 Task: Slide 9 - Awesome Words.
Action: Mouse moved to (43, 107)
Screenshot: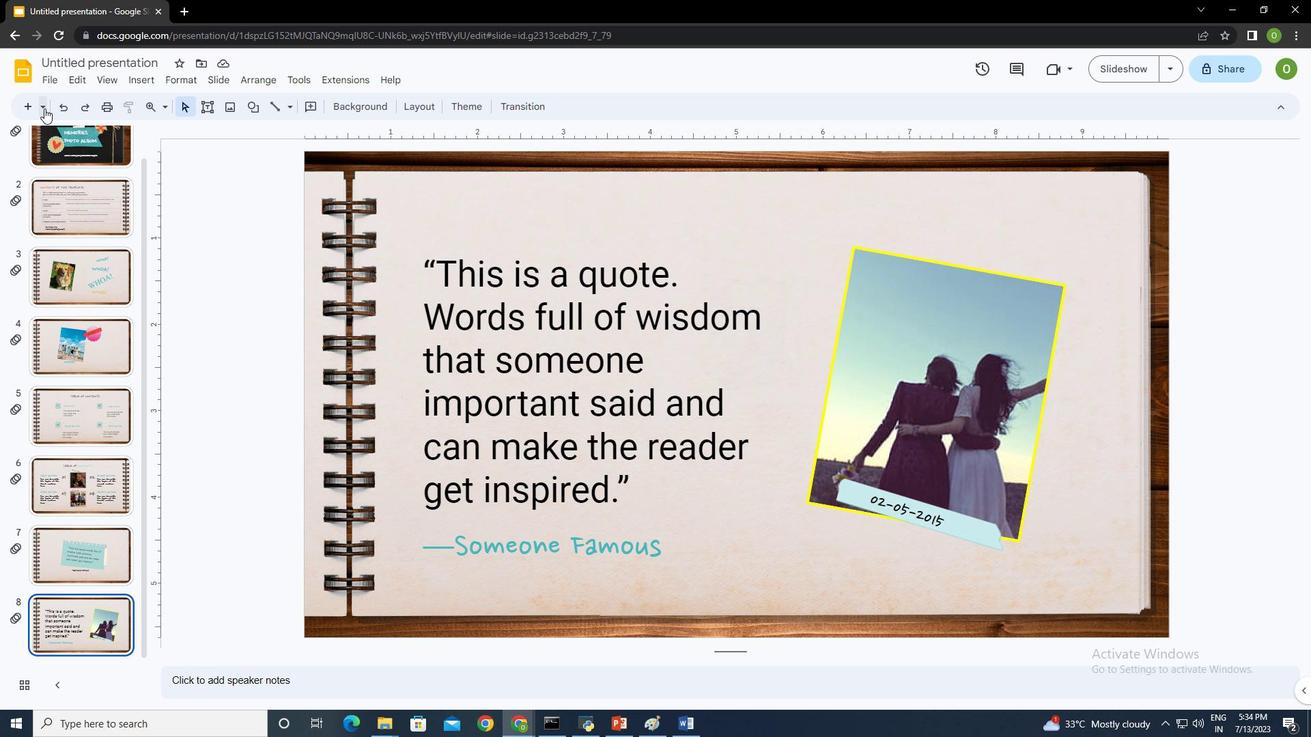 
Action: Mouse pressed left at (43, 107)
Screenshot: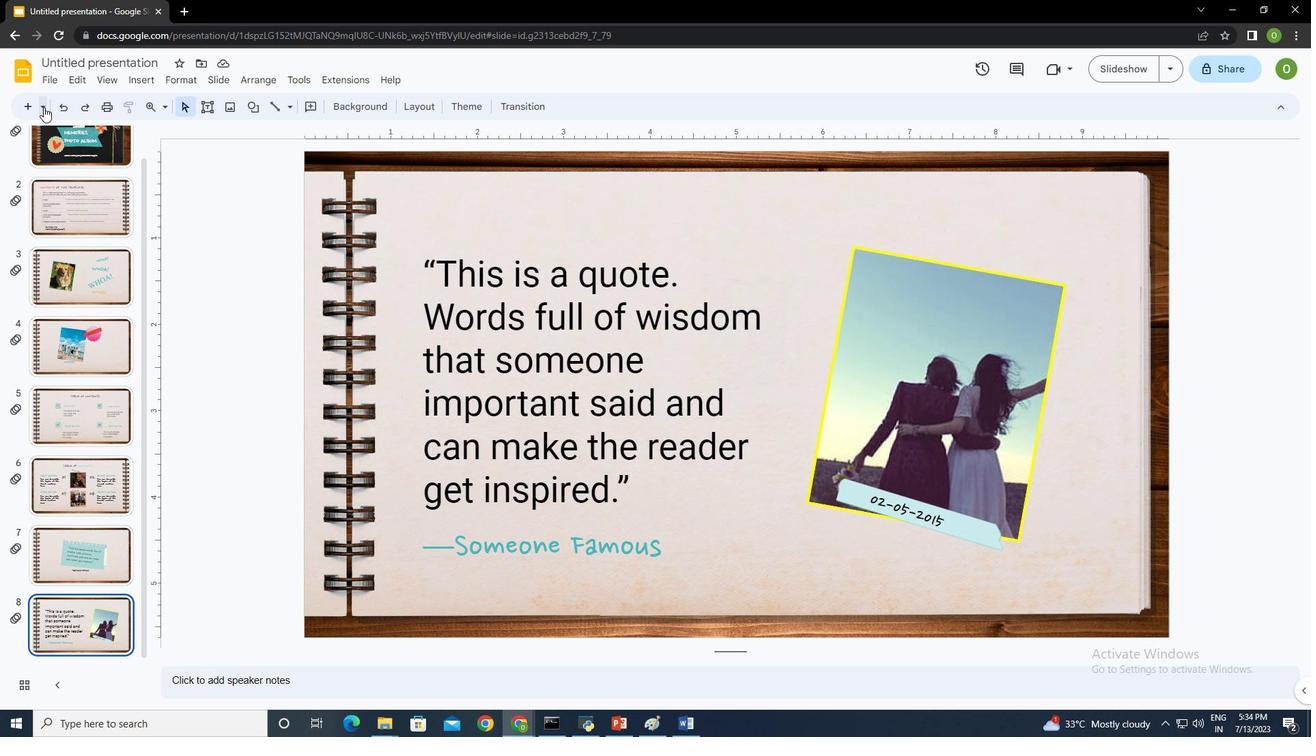 
Action: Mouse moved to (167, 338)
Screenshot: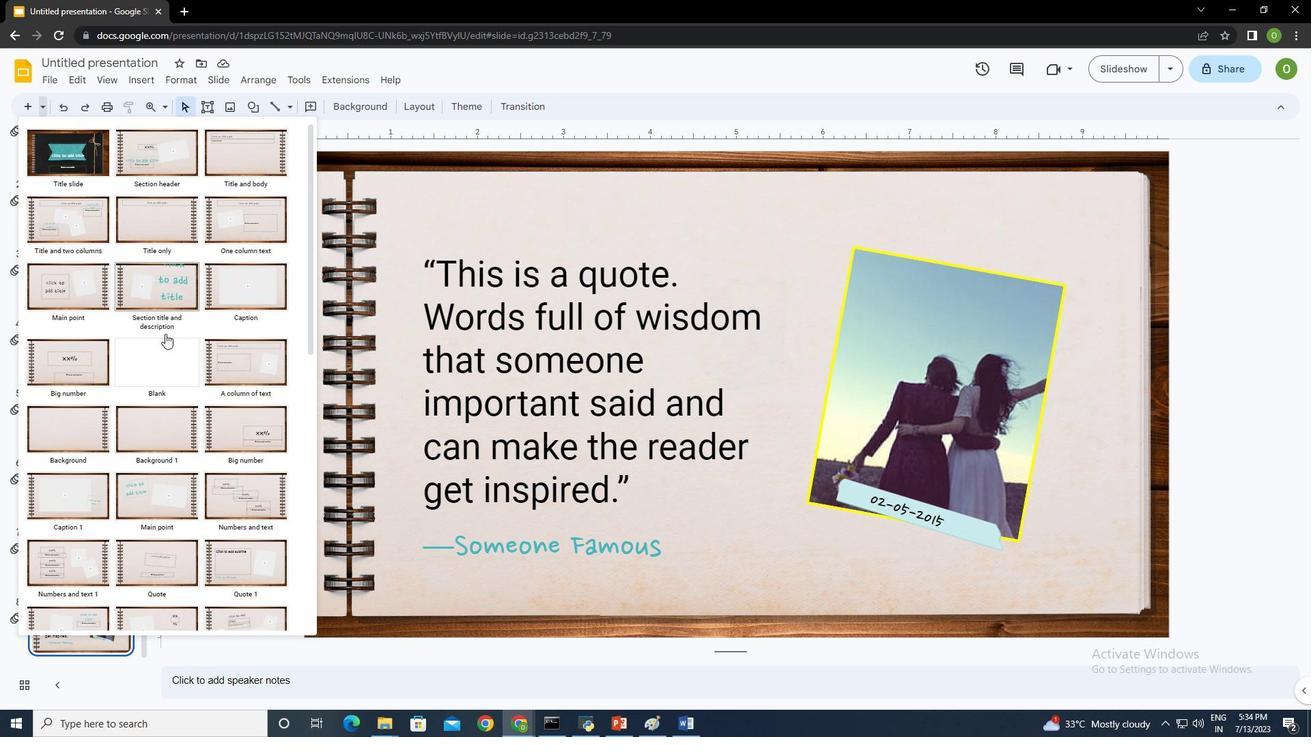 
Action: Mouse scrolled (167, 337) with delta (0, 0)
Screenshot: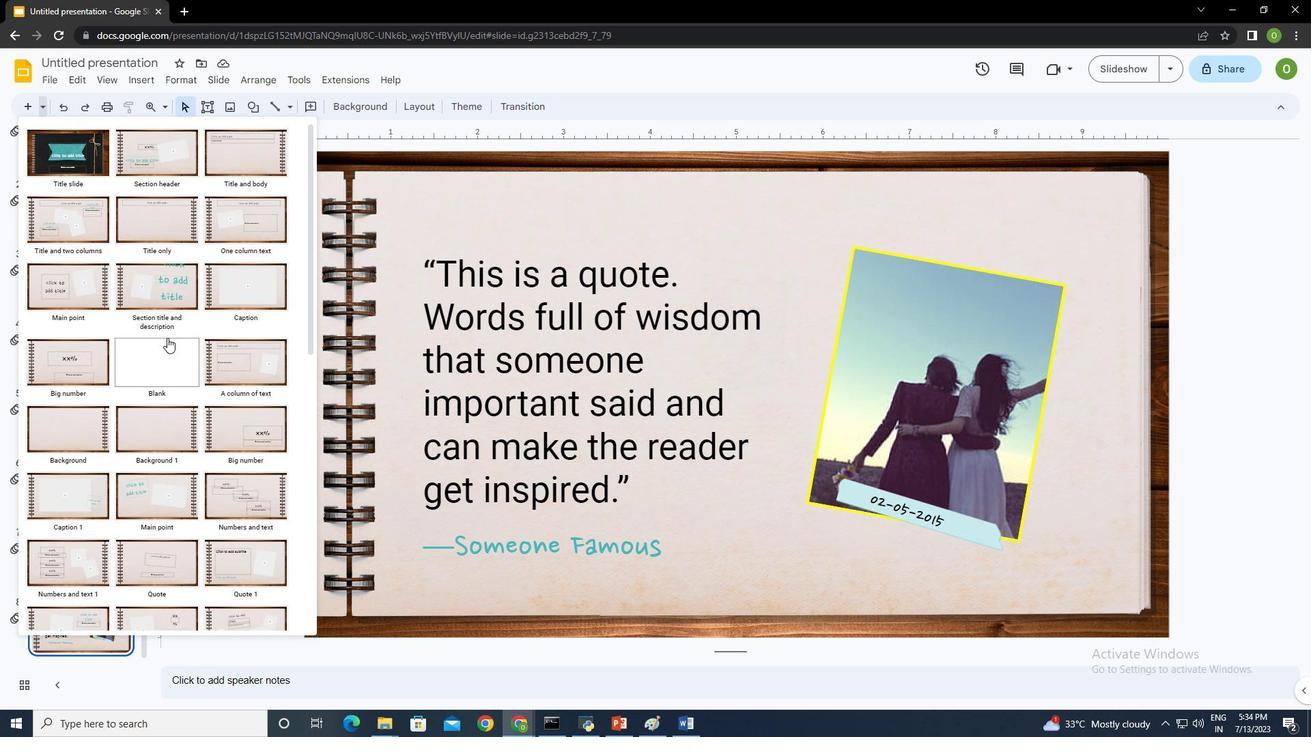 
Action: Mouse scrolled (167, 337) with delta (0, 0)
Screenshot: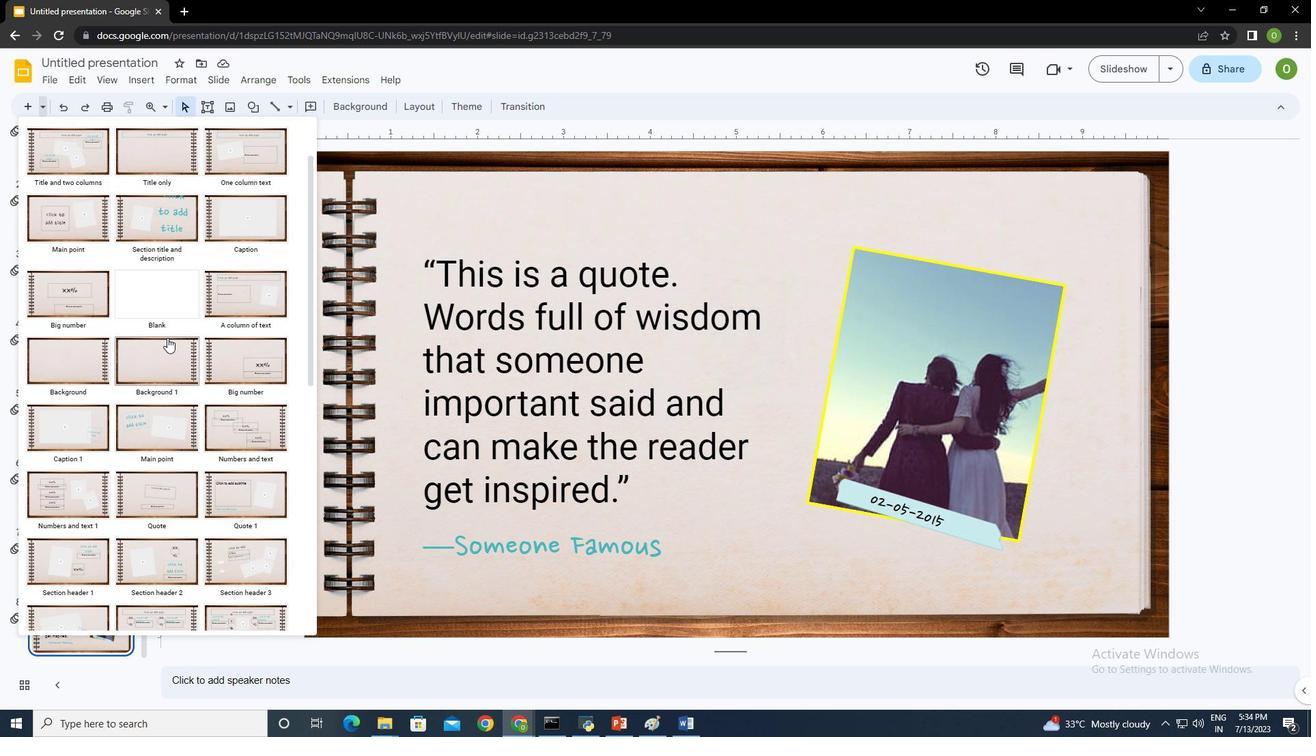 
Action: Mouse scrolled (167, 337) with delta (0, 0)
Screenshot: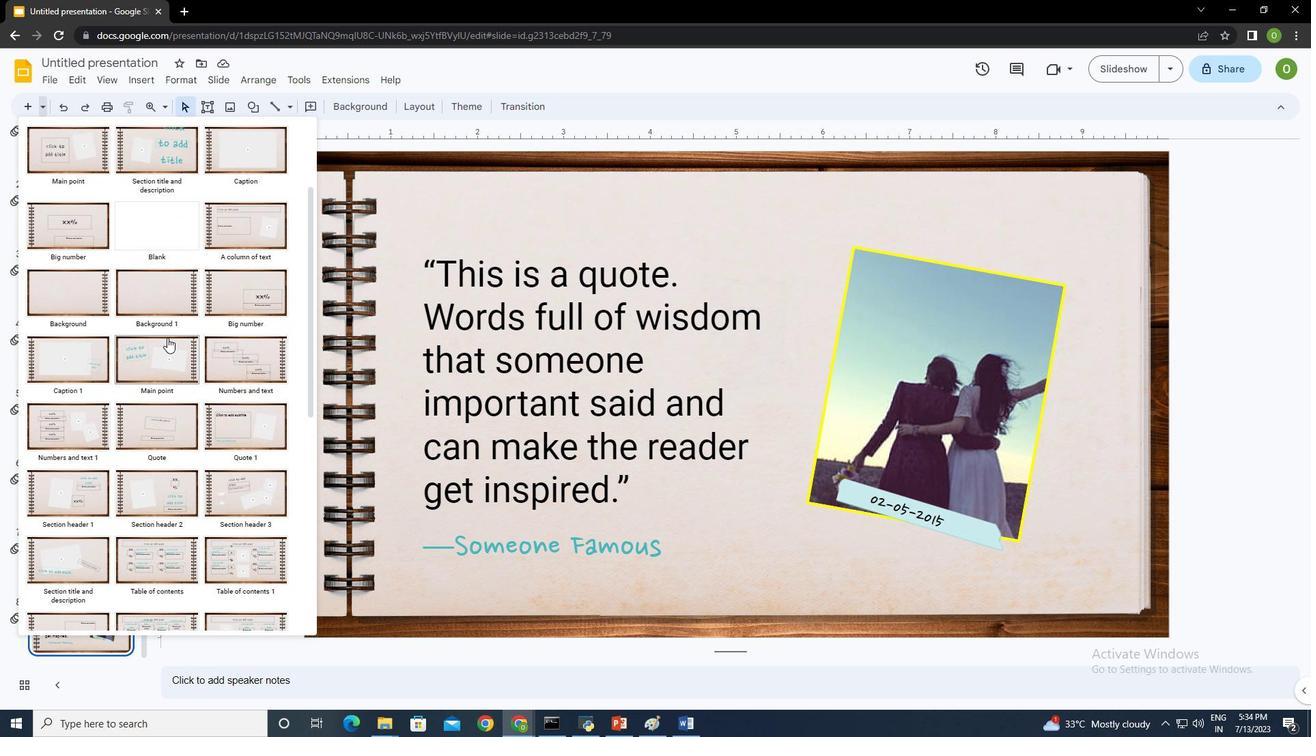 
Action: Mouse scrolled (167, 337) with delta (0, 0)
Screenshot: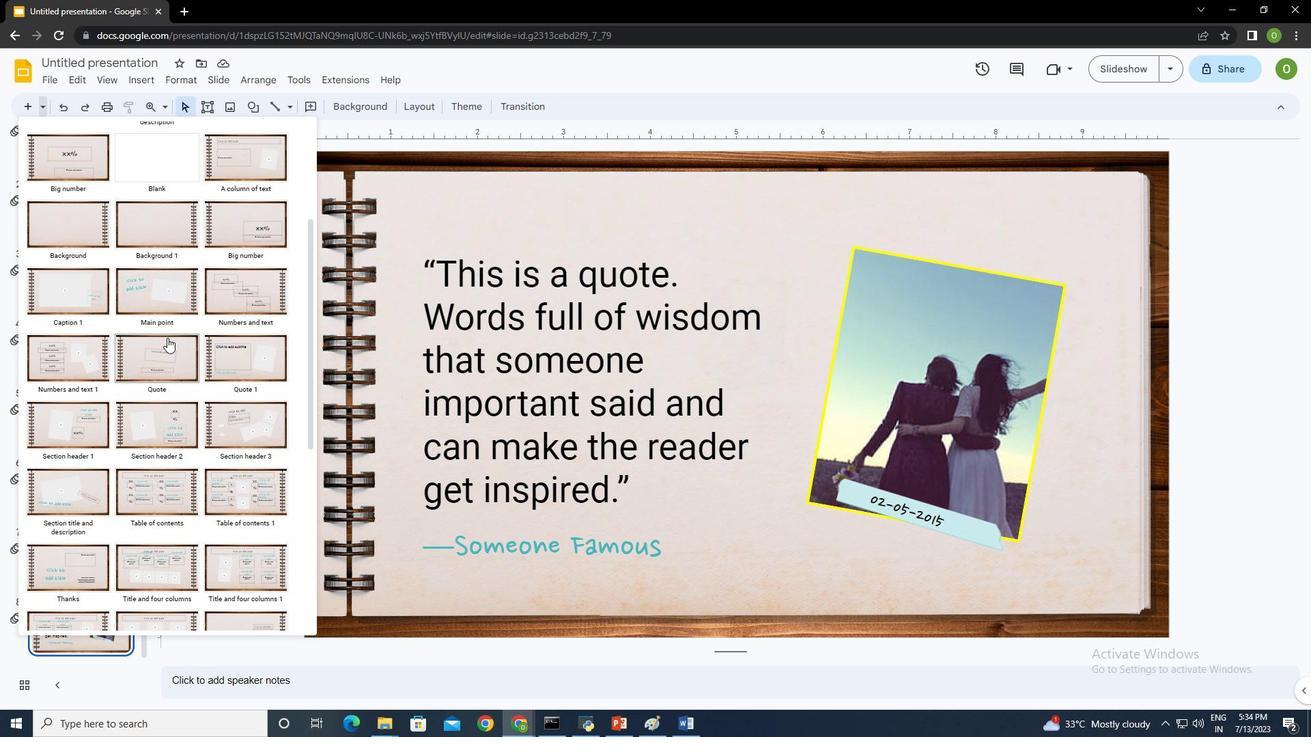 
Action: Mouse scrolled (167, 337) with delta (0, 0)
Screenshot: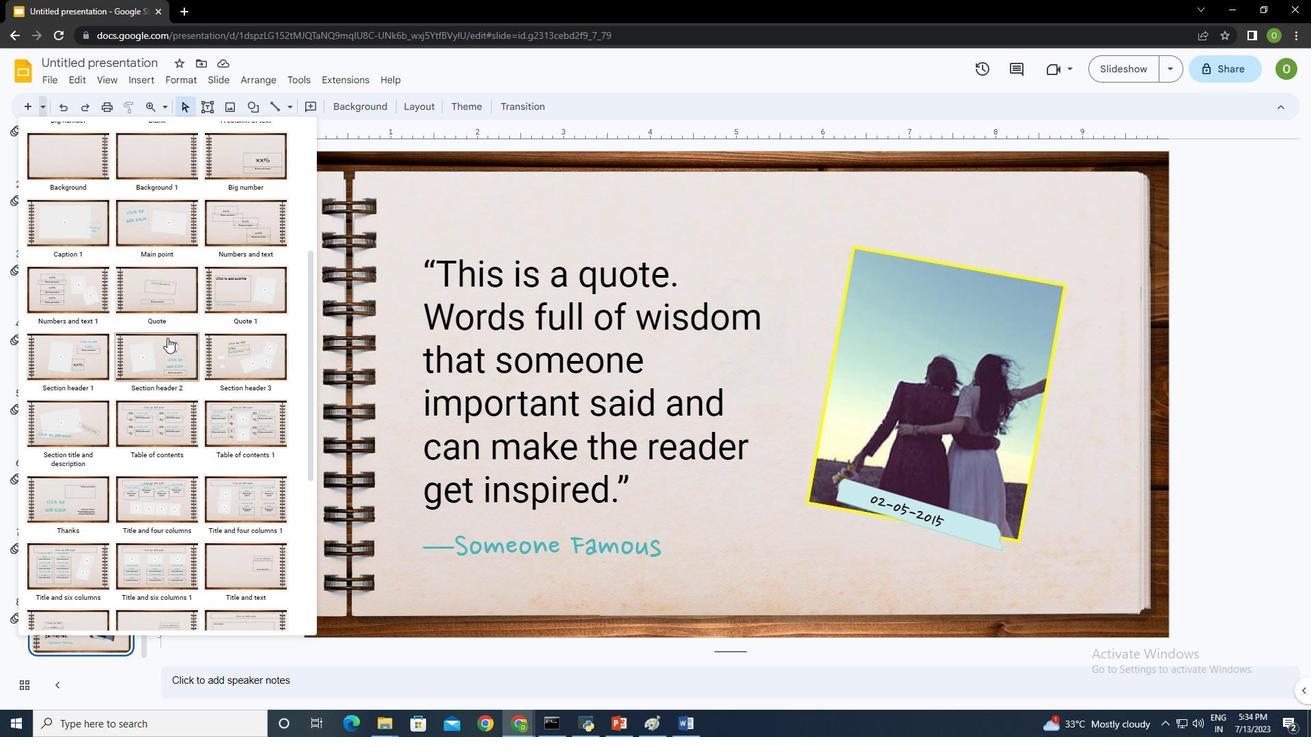 
Action: Mouse scrolled (167, 337) with delta (0, 0)
Screenshot: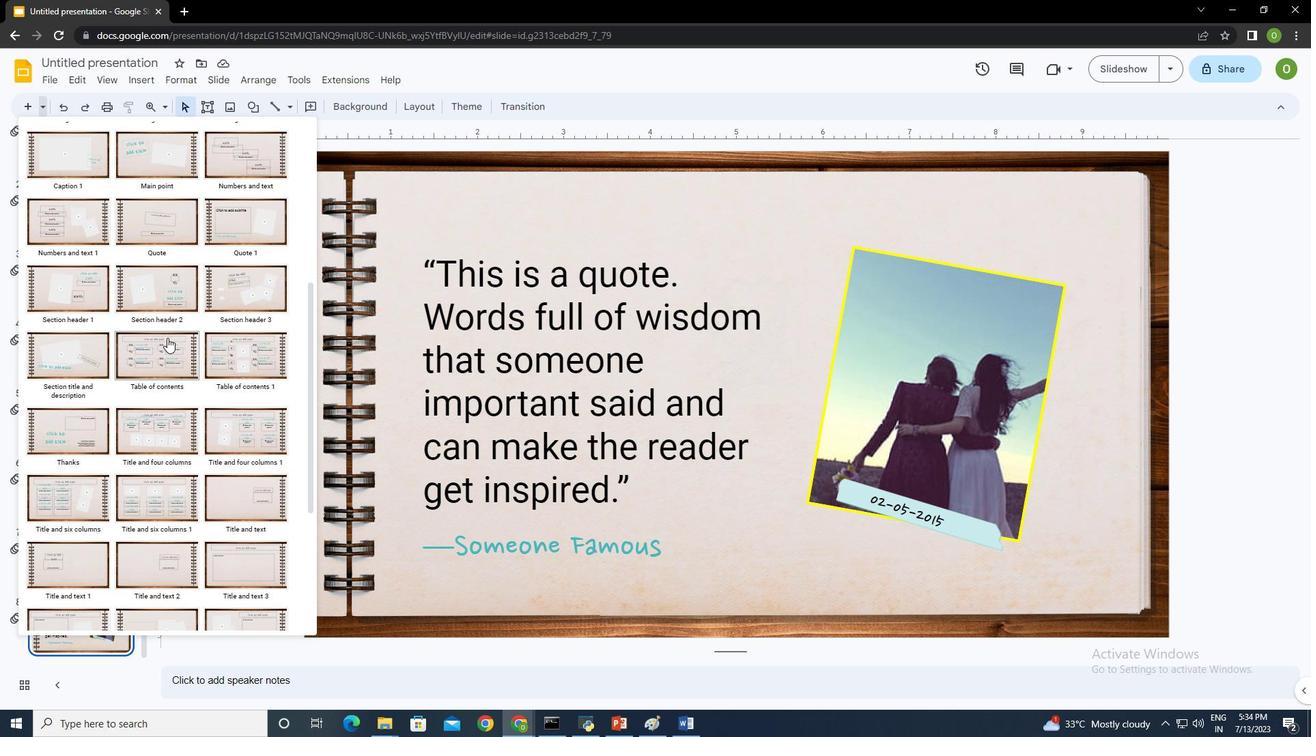 
Action: Mouse scrolled (167, 337) with delta (0, 0)
Screenshot: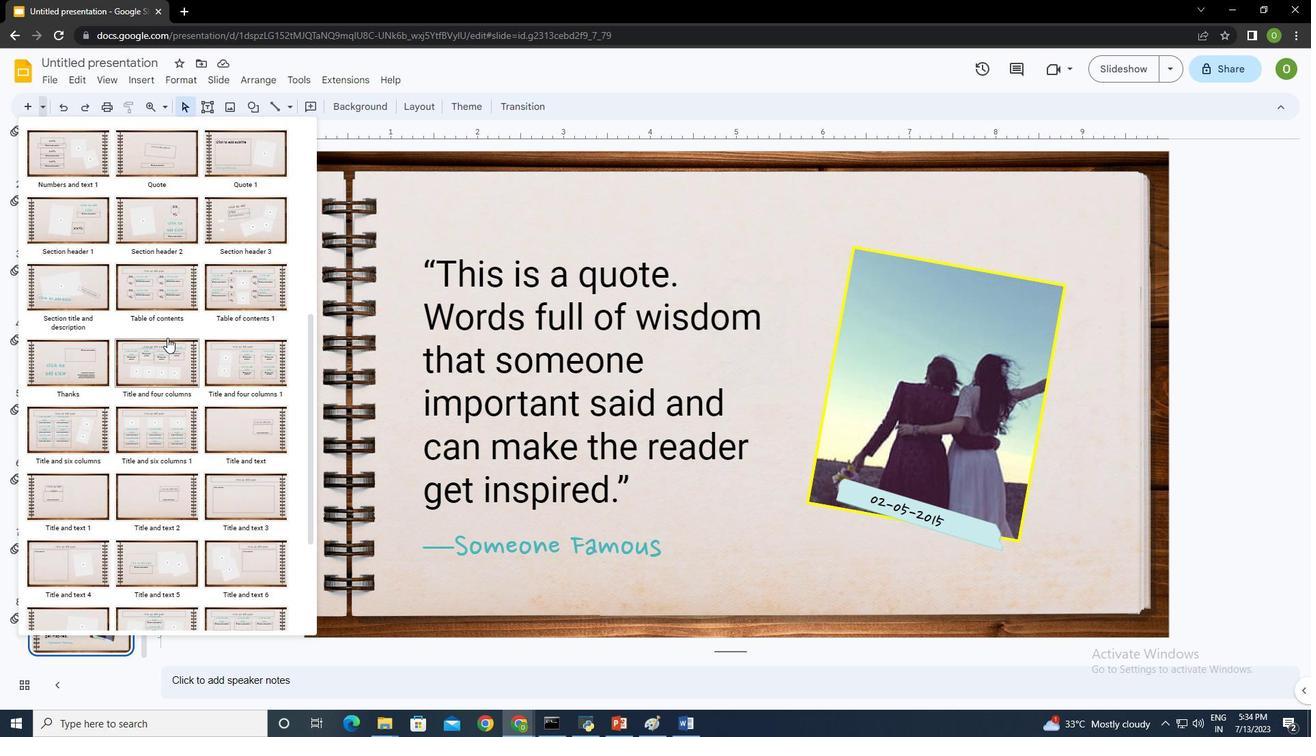 
Action: Mouse scrolled (167, 337) with delta (0, 0)
Screenshot: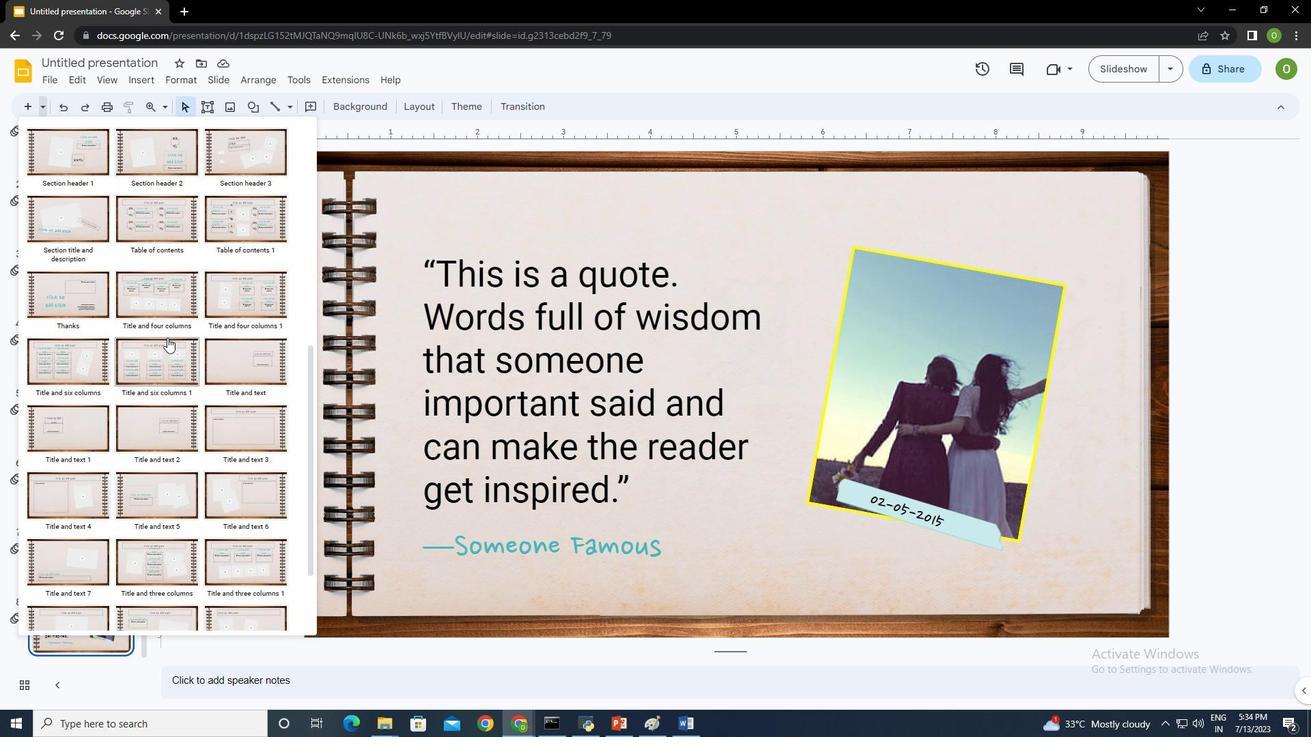 
Action: Mouse scrolled (167, 337) with delta (0, 0)
Screenshot: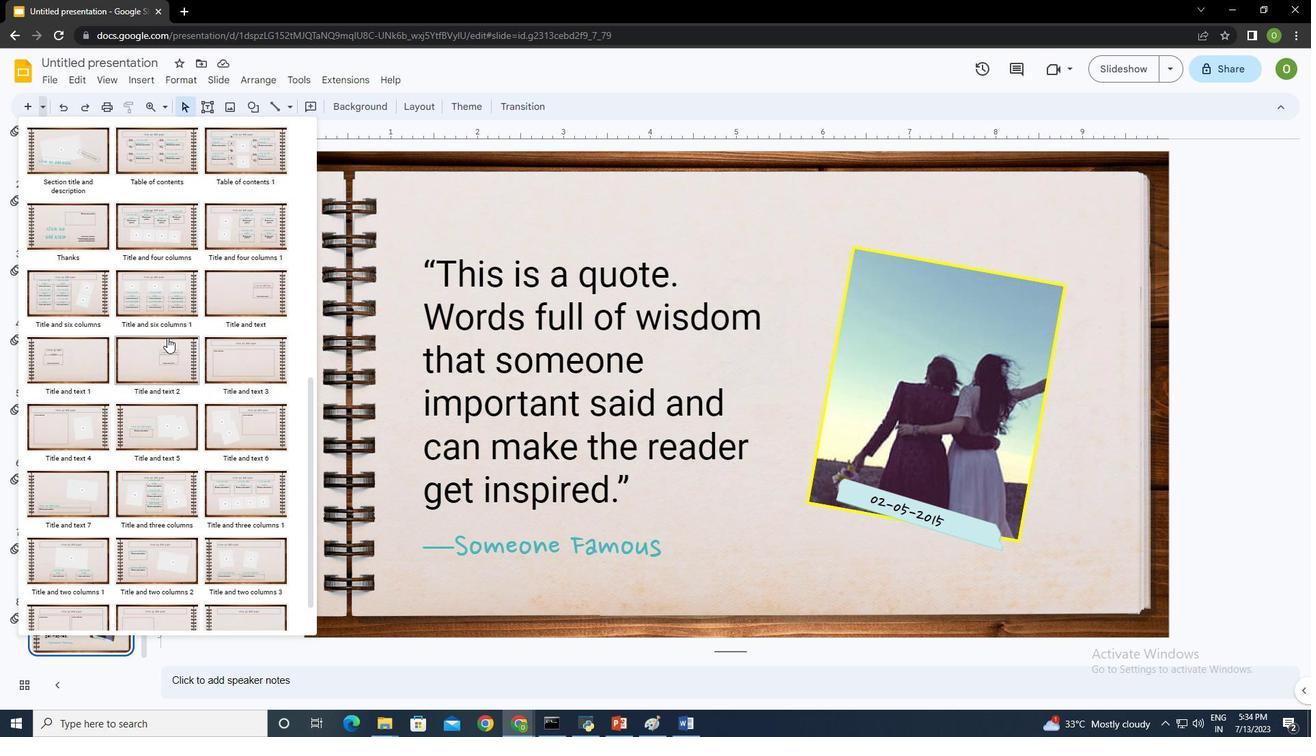 
Action: Mouse scrolled (167, 337) with delta (0, 0)
Screenshot: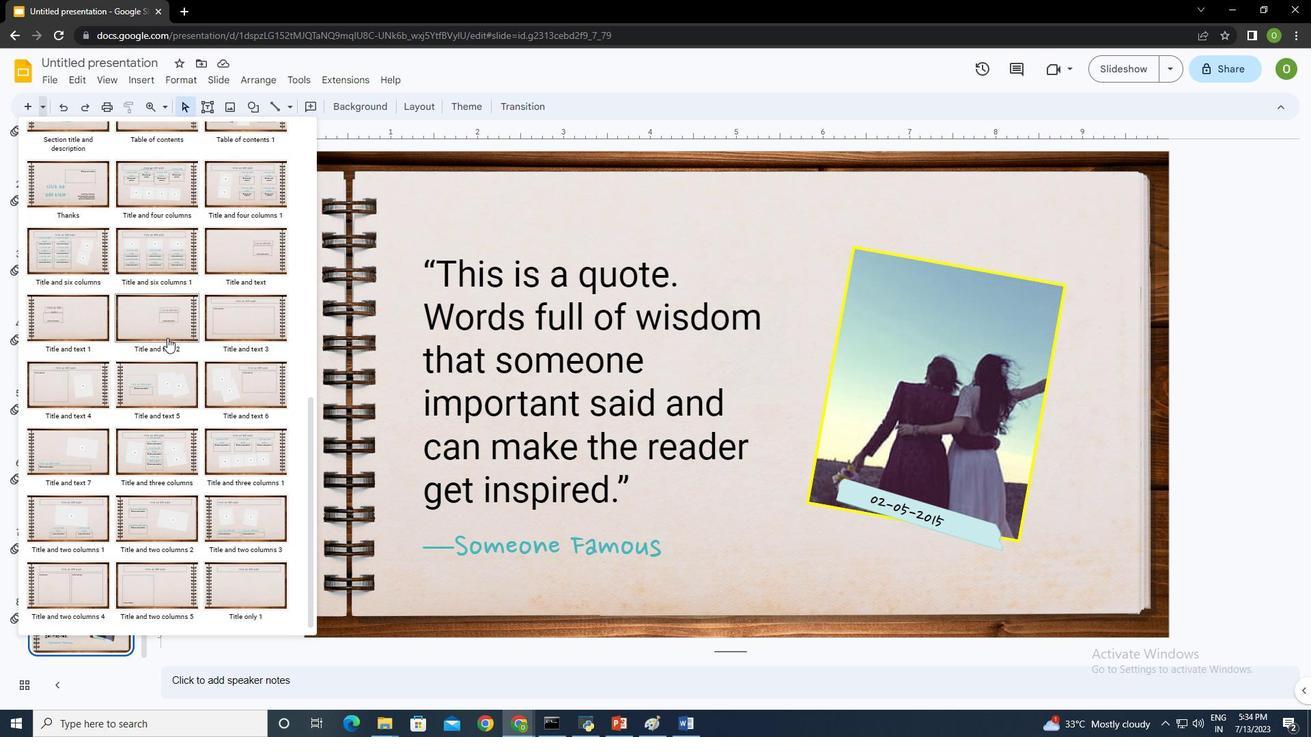 
Action: Mouse scrolled (167, 337) with delta (0, 0)
Screenshot: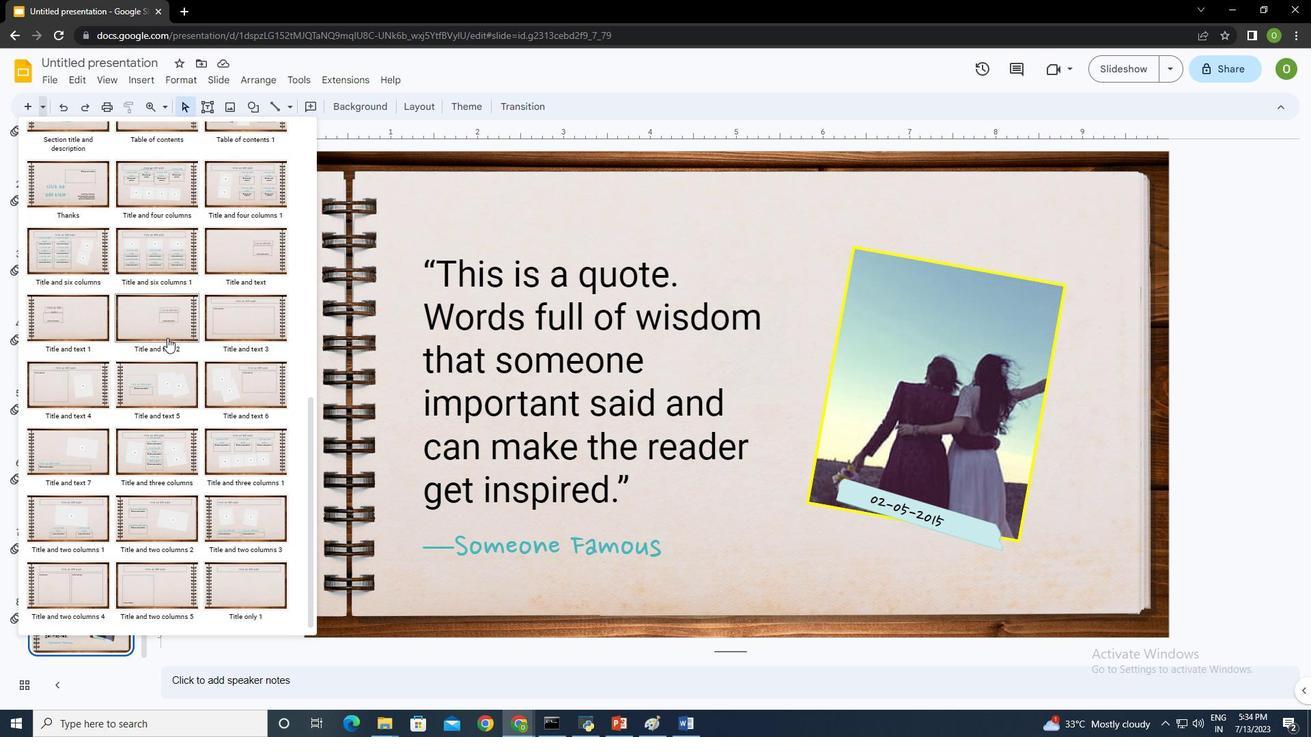 
Action: Mouse moved to (65, 379)
Screenshot: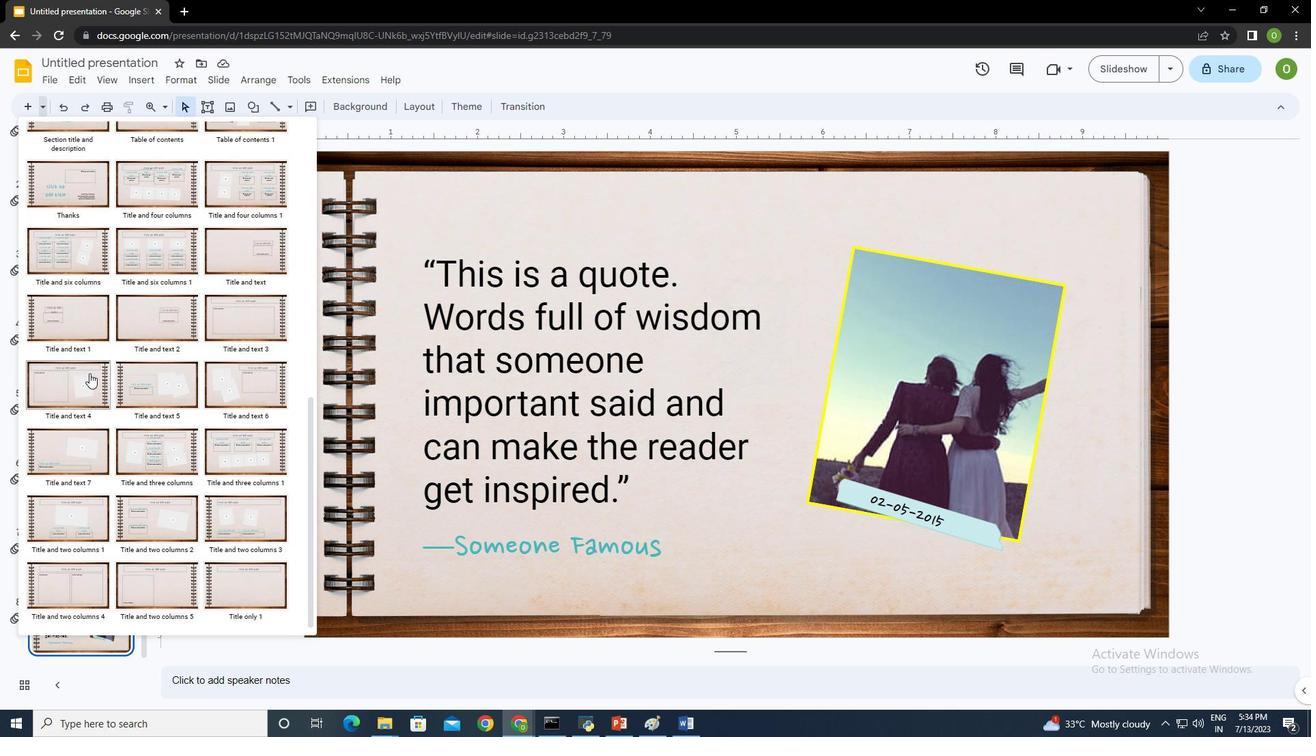 
Action: Mouse pressed left at (65, 379)
Screenshot: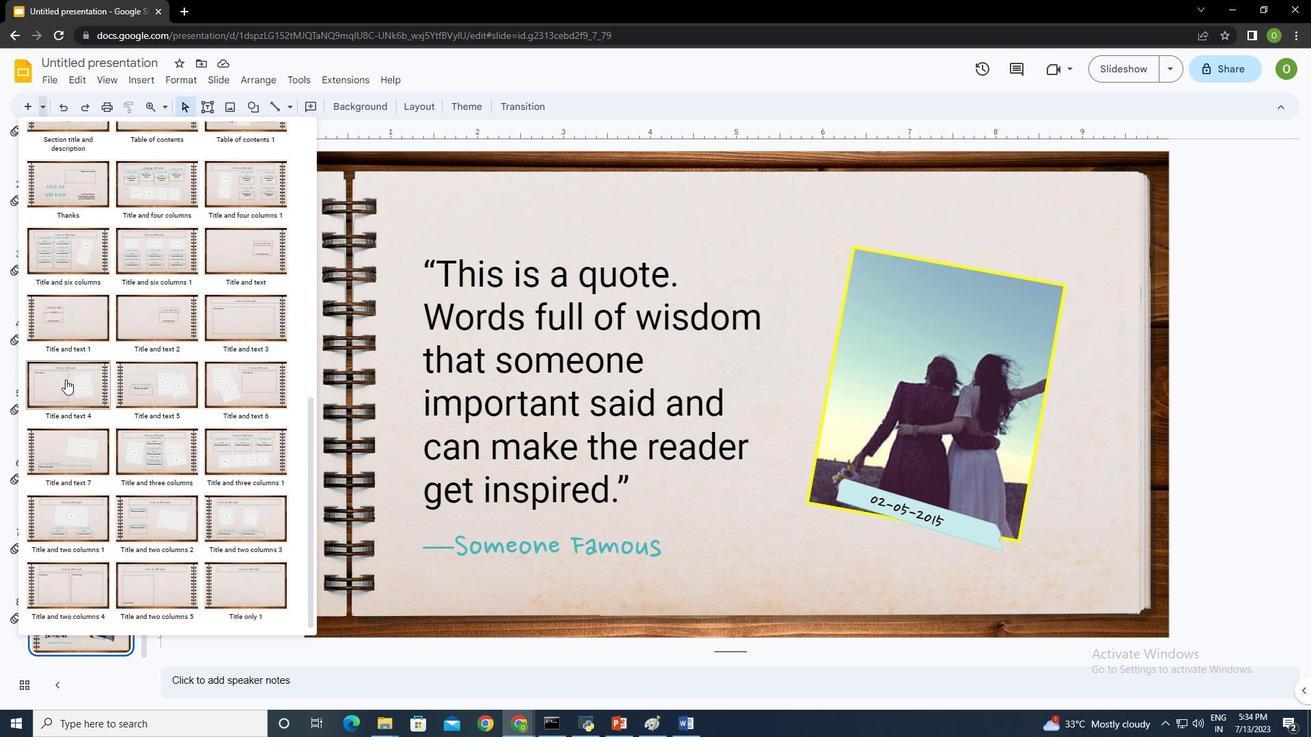 
Action: Mouse moved to (870, 374)
Screenshot: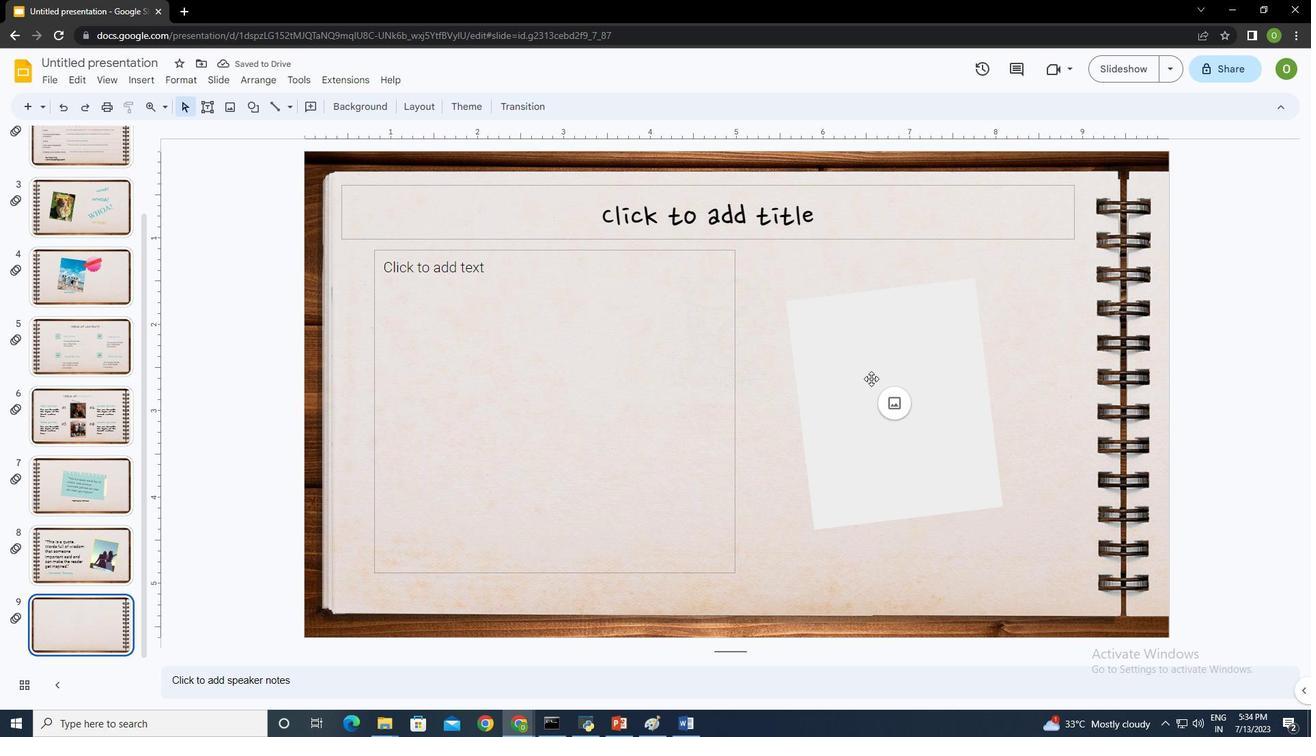 
Action: Mouse pressed left at (870, 374)
Screenshot: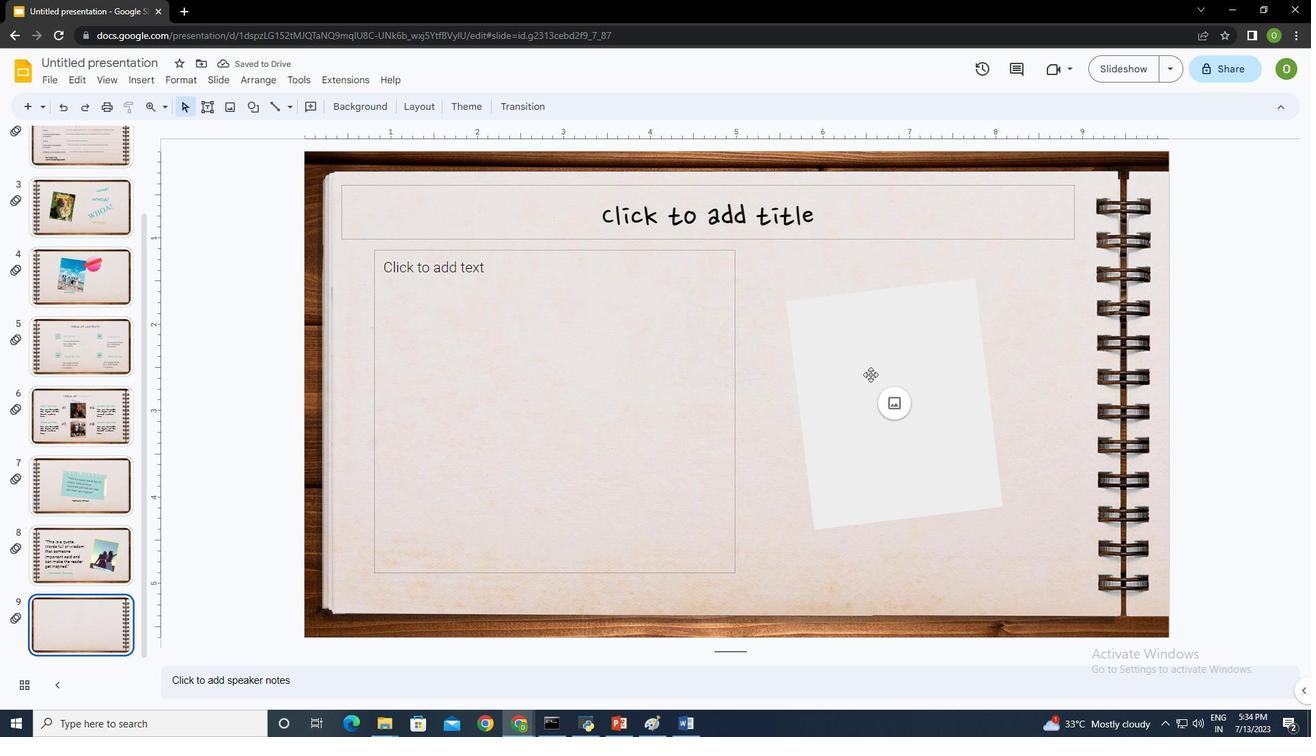 
Action: Mouse moved to (655, 370)
Screenshot: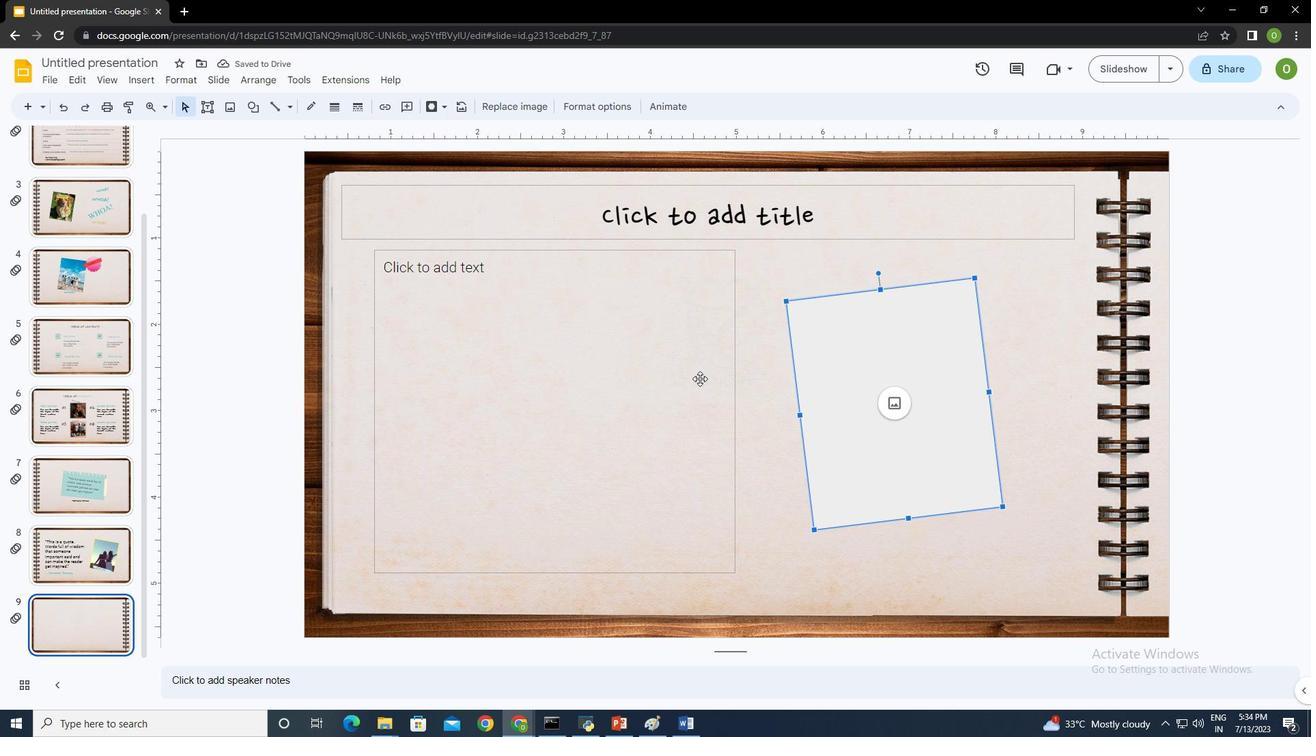 
Action: Mouse pressed left at (655, 370)
Screenshot: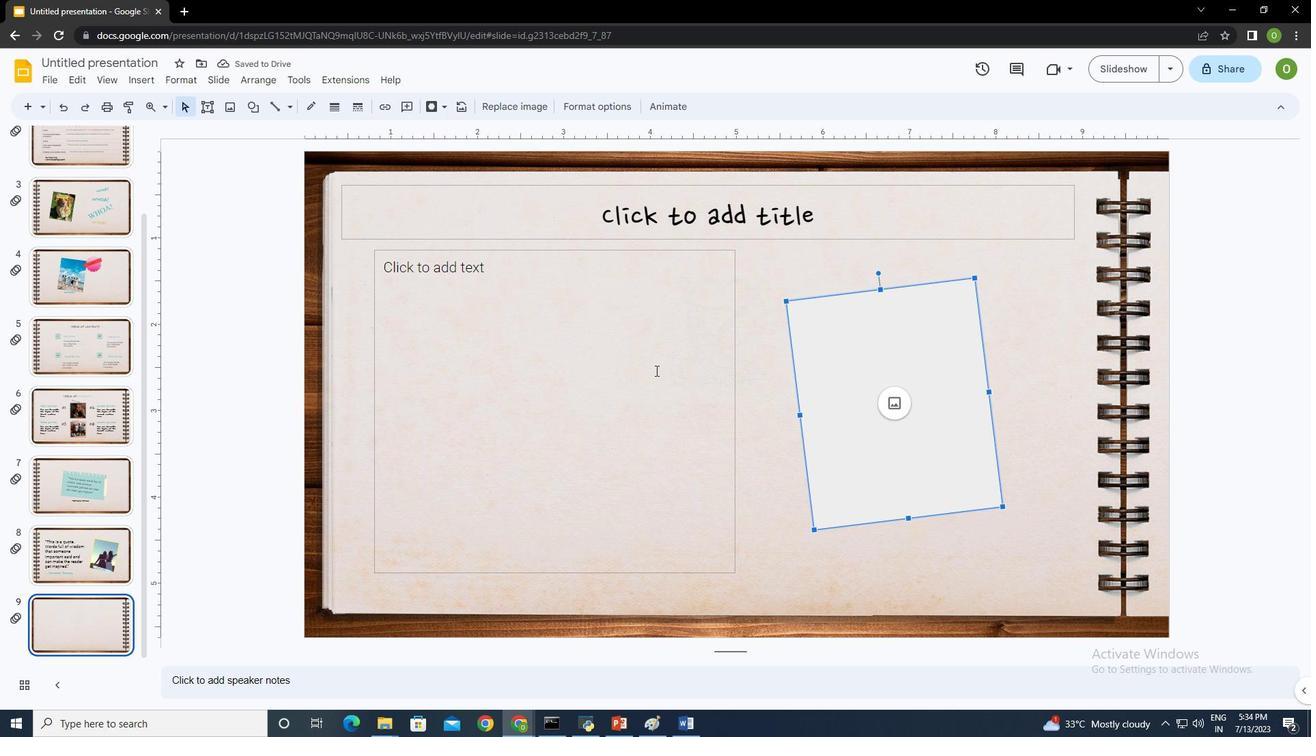 
Action: Mouse moved to (675, 217)
Screenshot: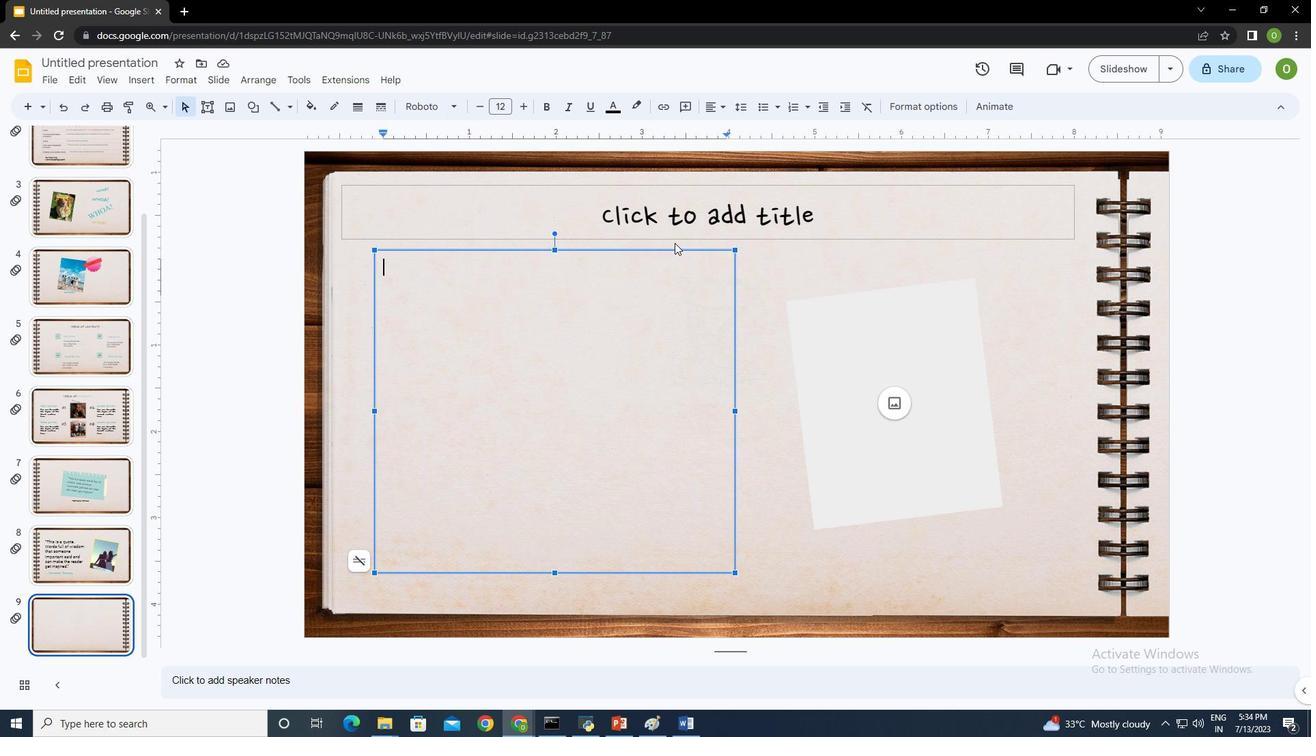 
Action: Mouse pressed left at (675, 217)
Screenshot: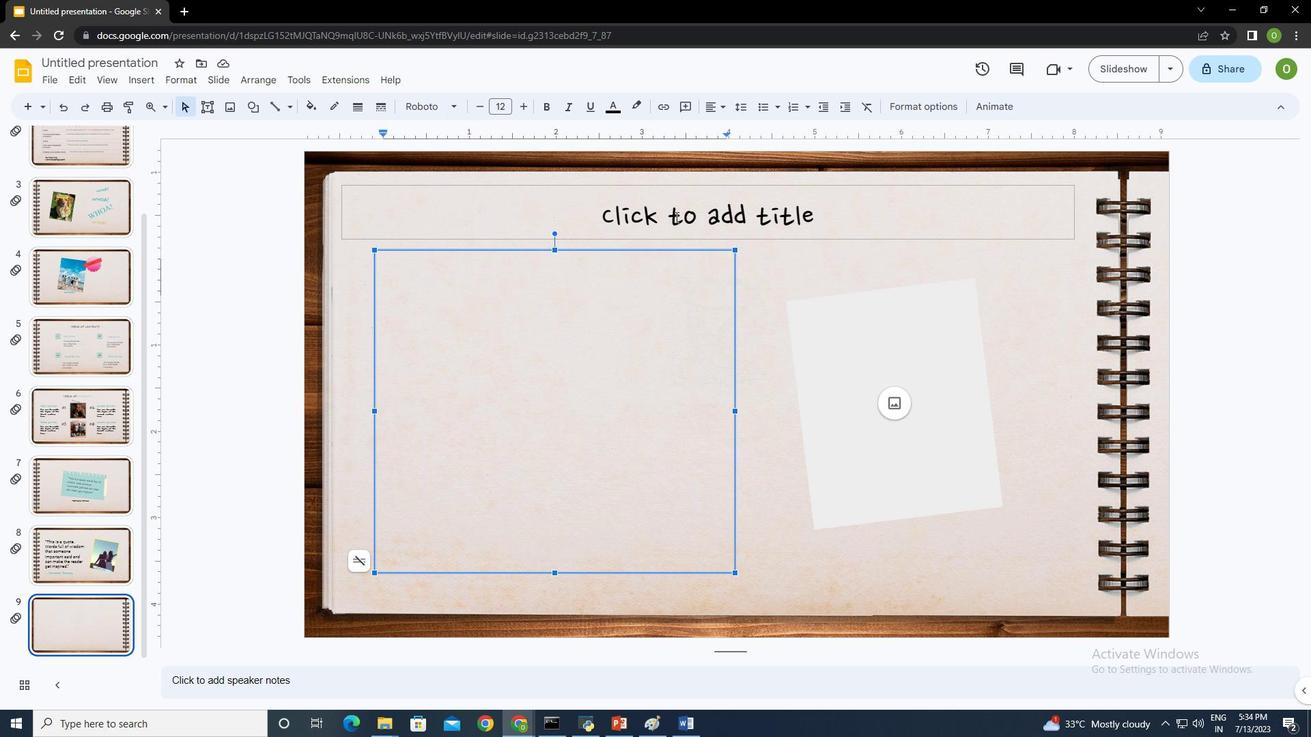 
Action: Mouse moved to (727, 241)
Screenshot: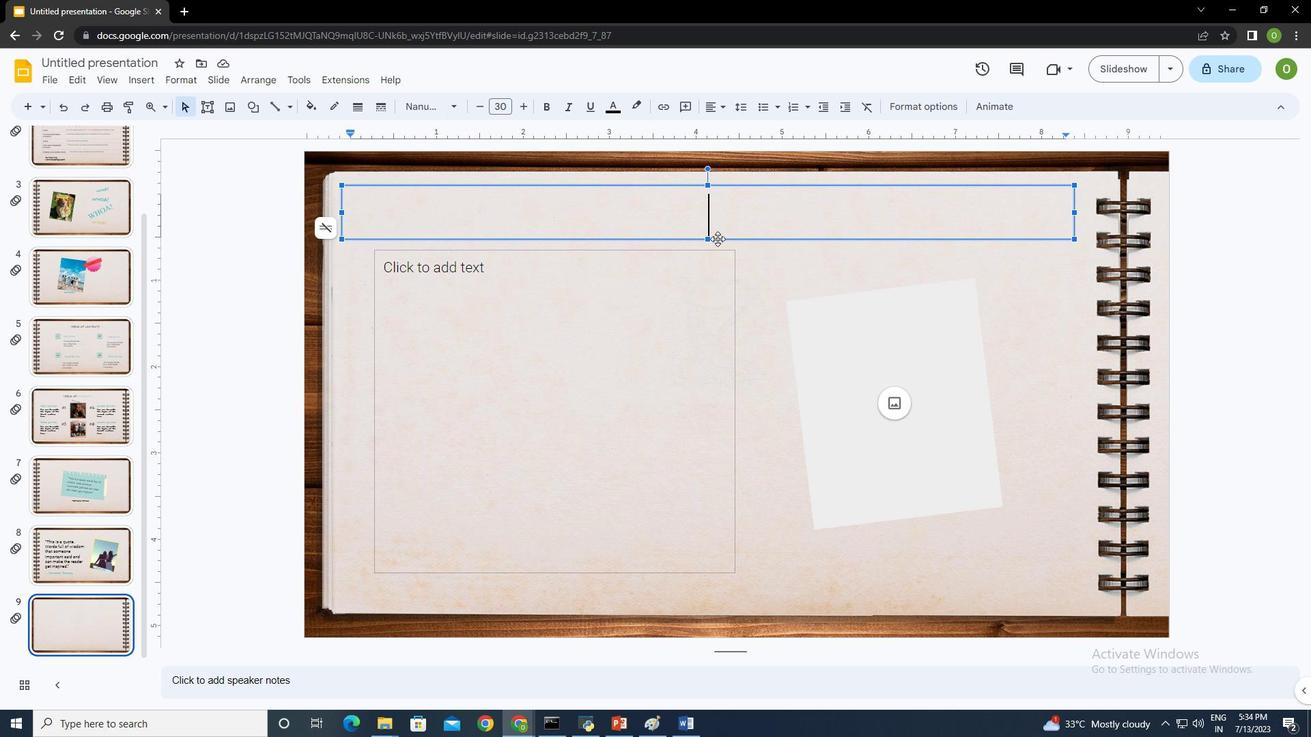 
Action: Mouse pressed left at (727, 241)
Screenshot: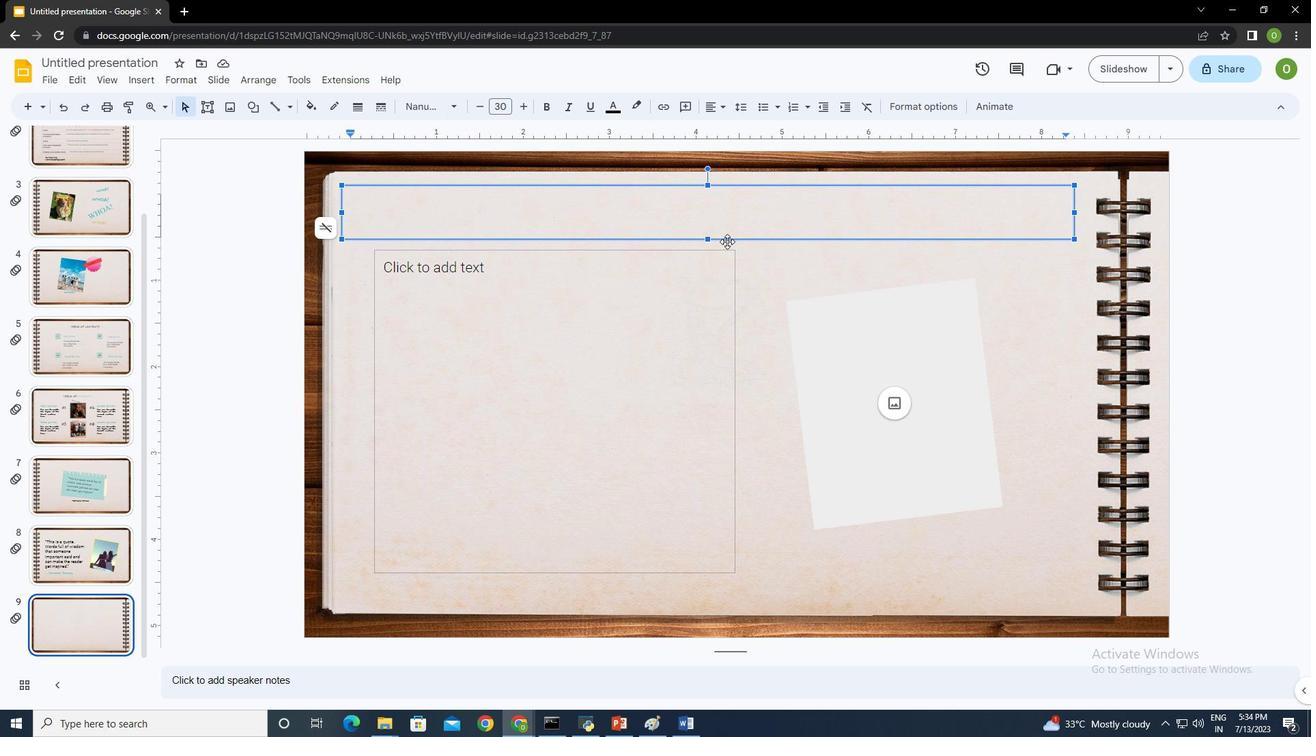 
Action: Key pressed <Key.delete>
Screenshot: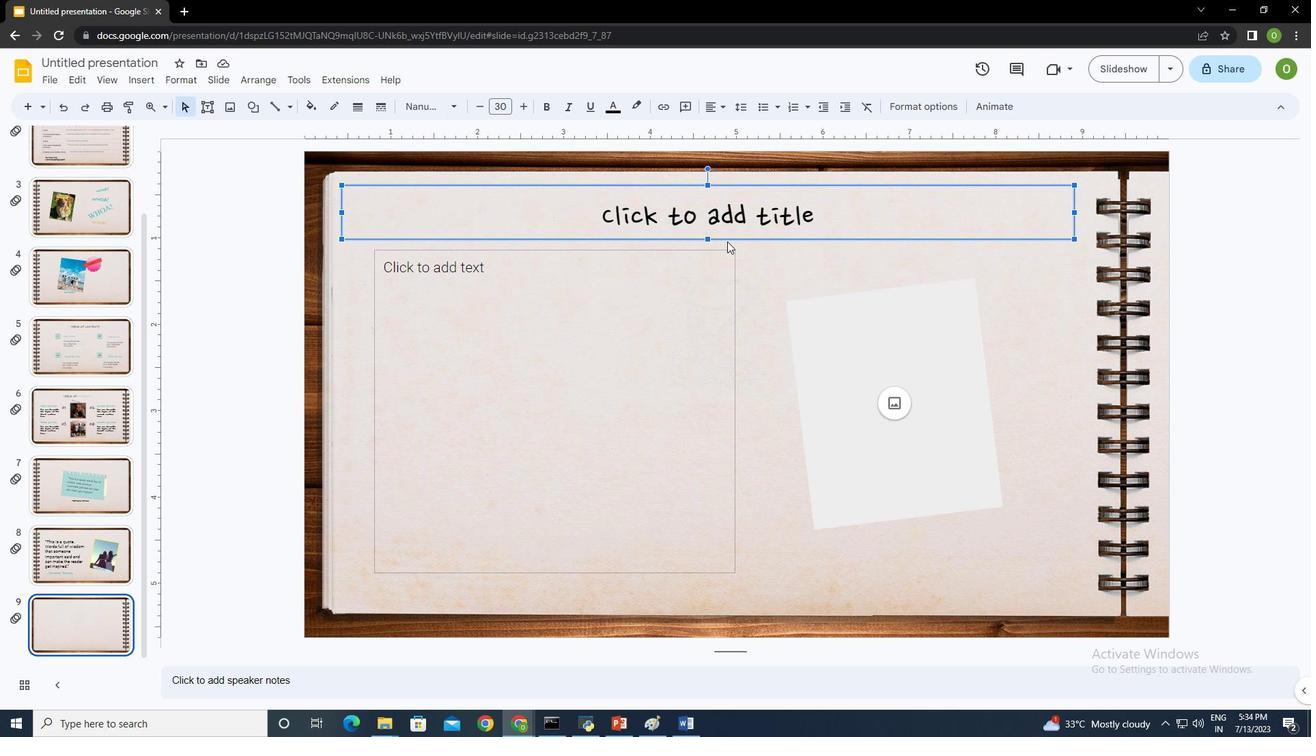 
Action: Mouse moved to (554, 322)
Screenshot: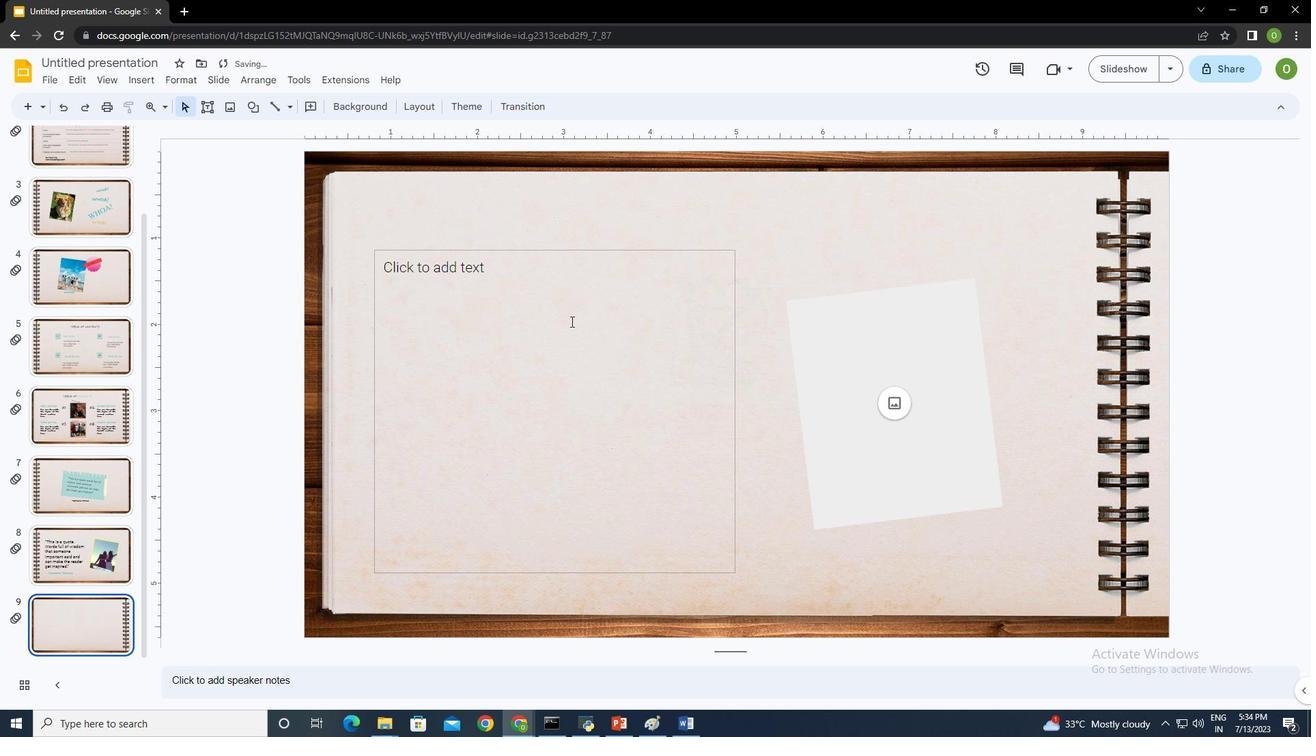 
Action: Mouse pressed left at (554, 322)
Screenshot: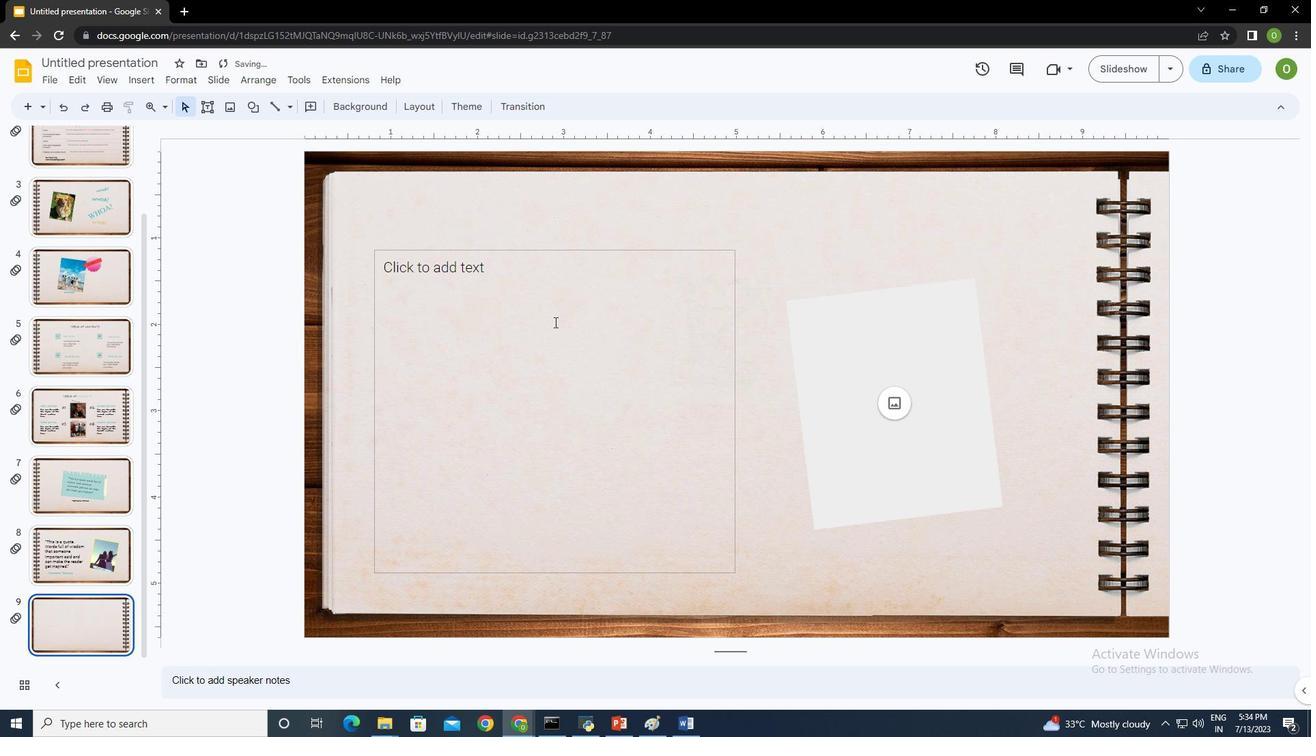 
Action: Mouse moved to (609, 247)
Screenshot: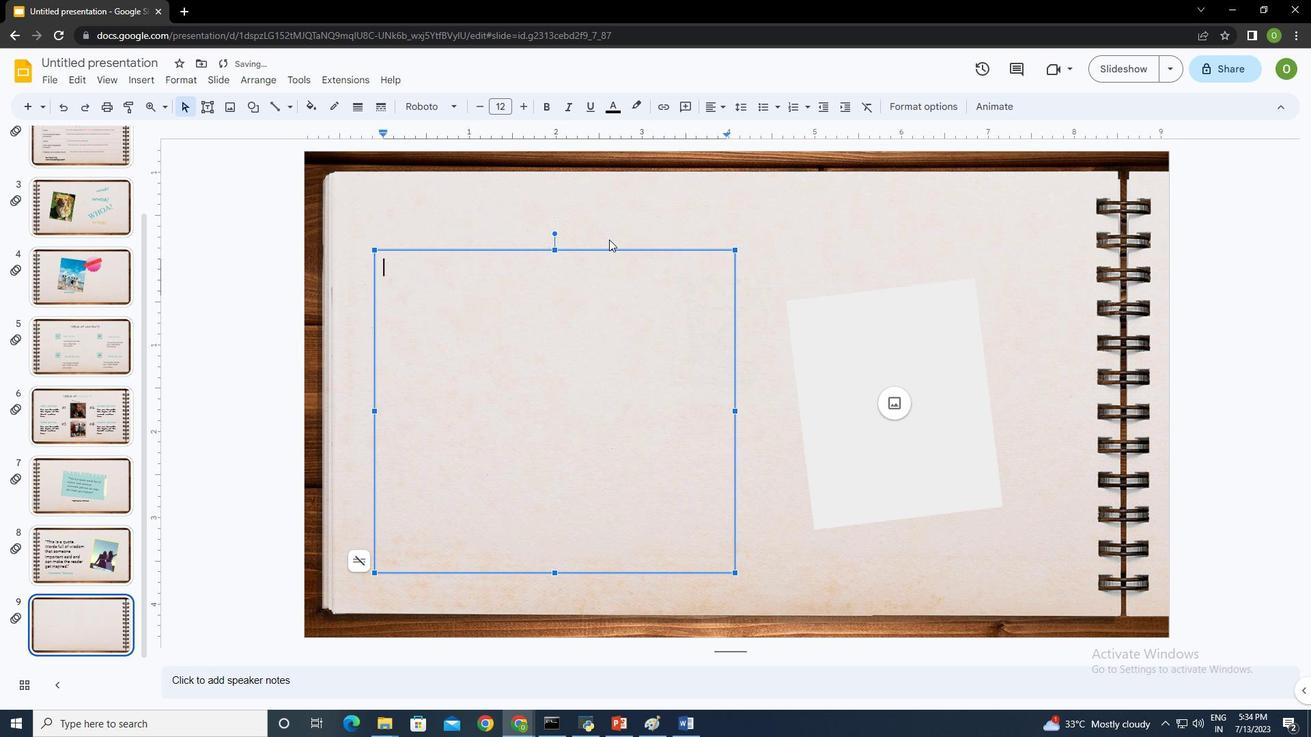 
Action: Mouse pressed left at (609, 247)
Screenshot: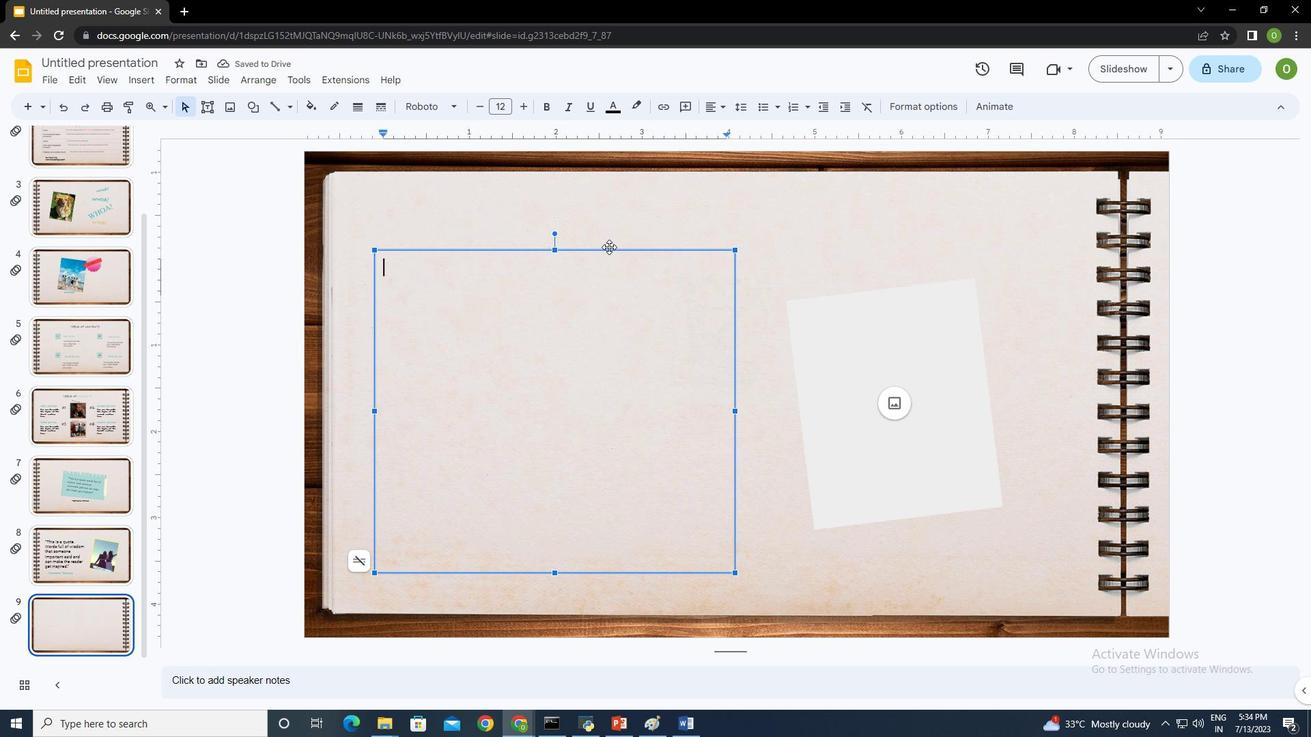 
Action: Key pressed <Key.delete>
Screenshot: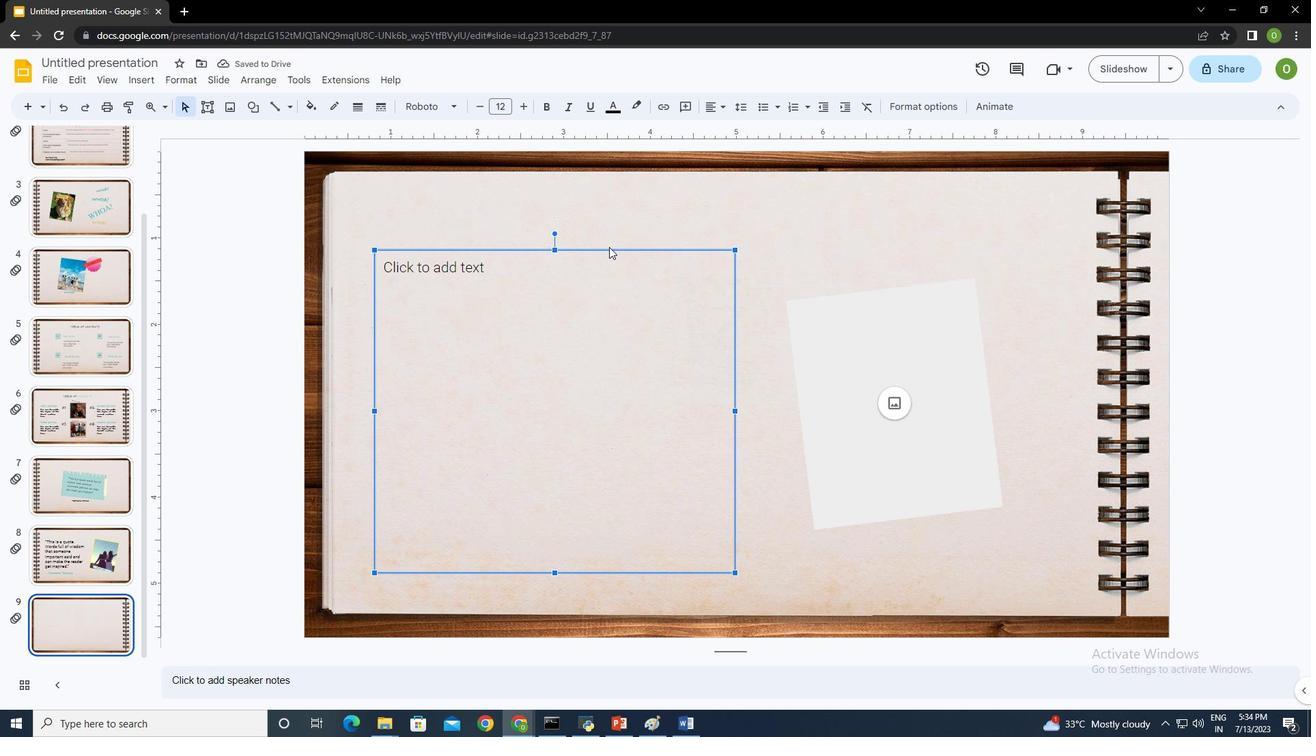 
Action: Mouse moved to (577, 353)
Screenshot: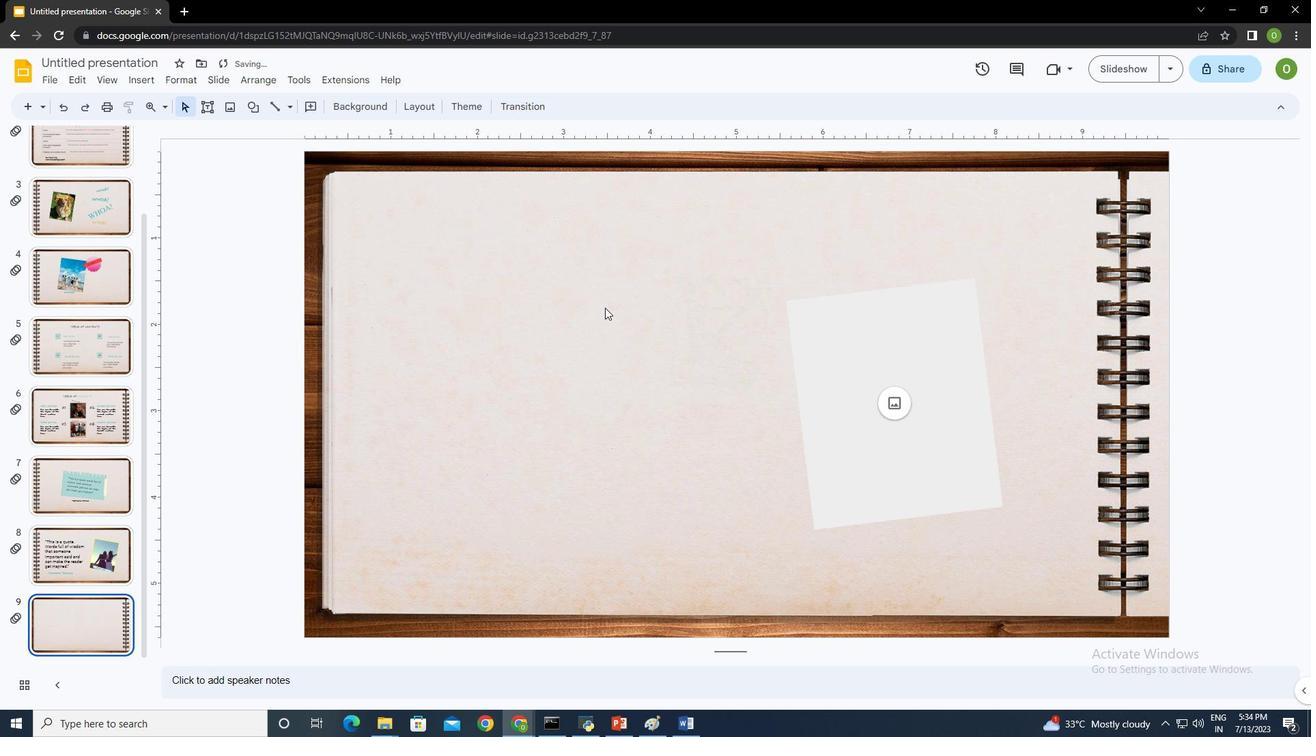 
Action: Mouse pressed left at (577, 353)
Screenshot: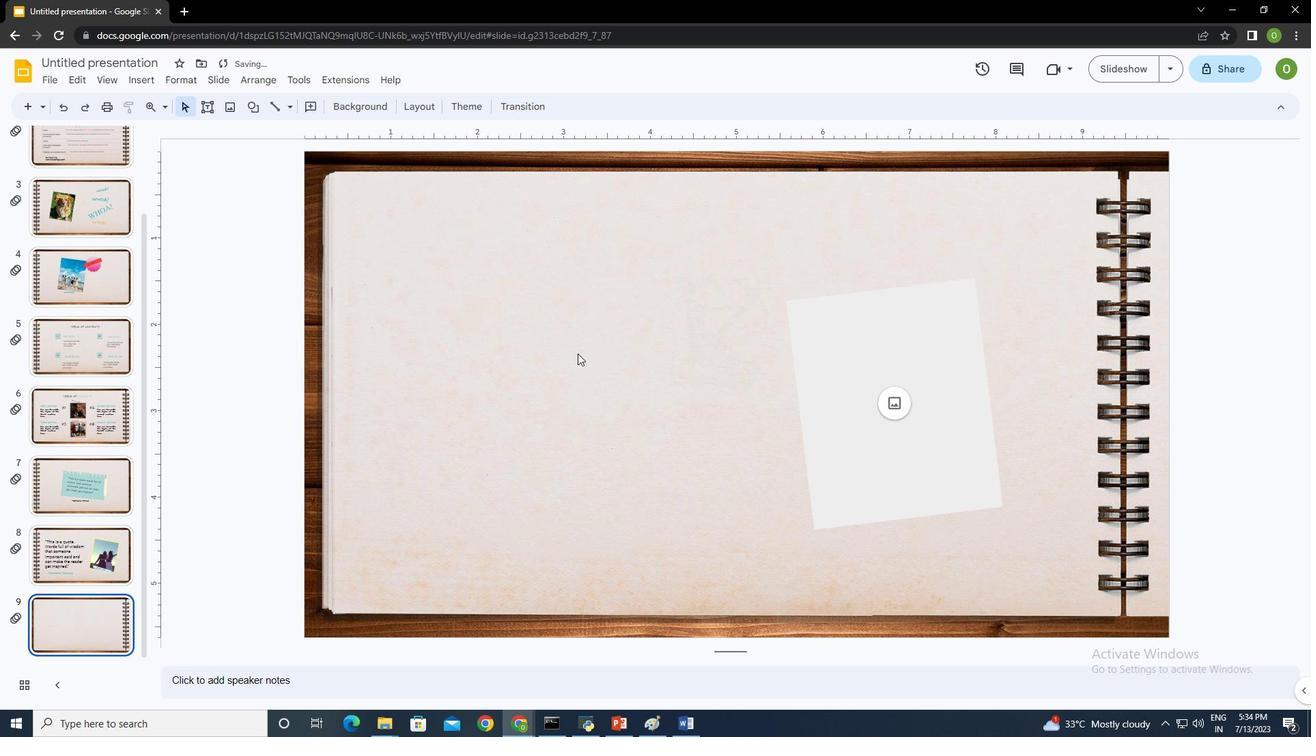 
Action: Mouse moved to (137, 80)
Screenshot: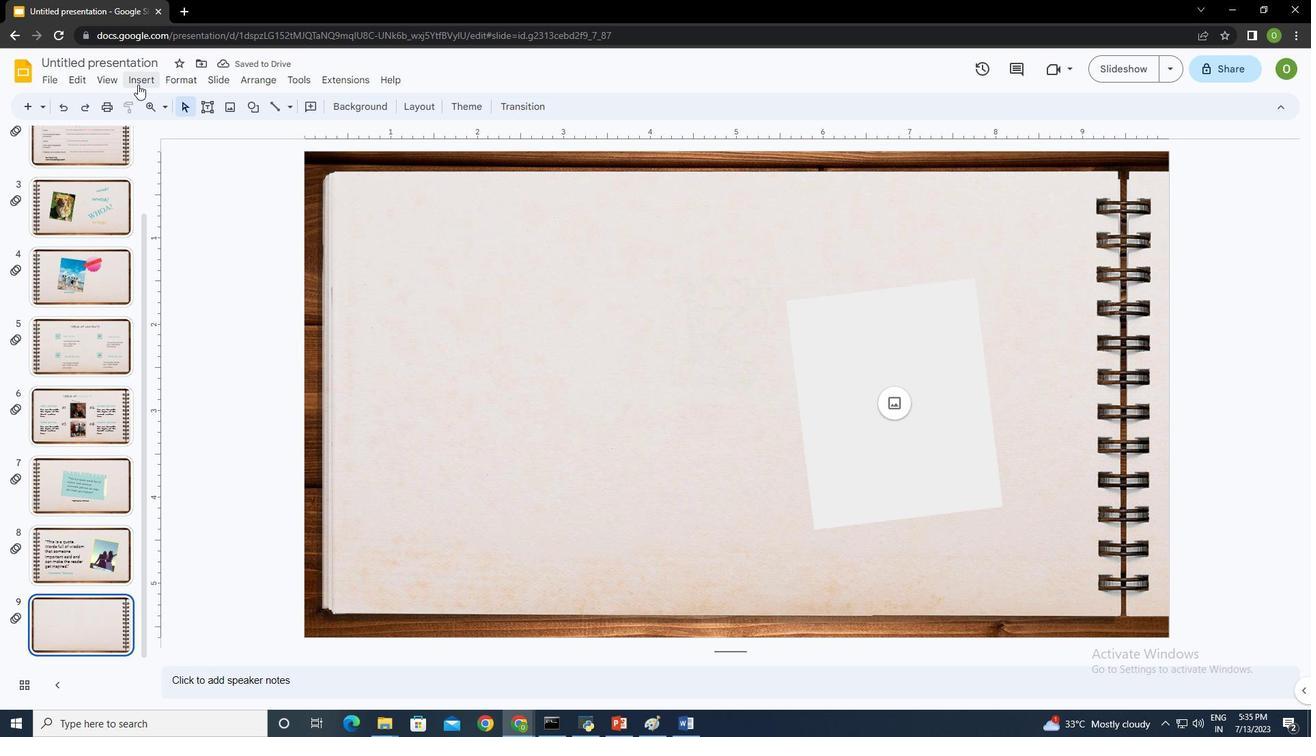 
Action: Mouse pressed left at (137, 80)
Screenshot: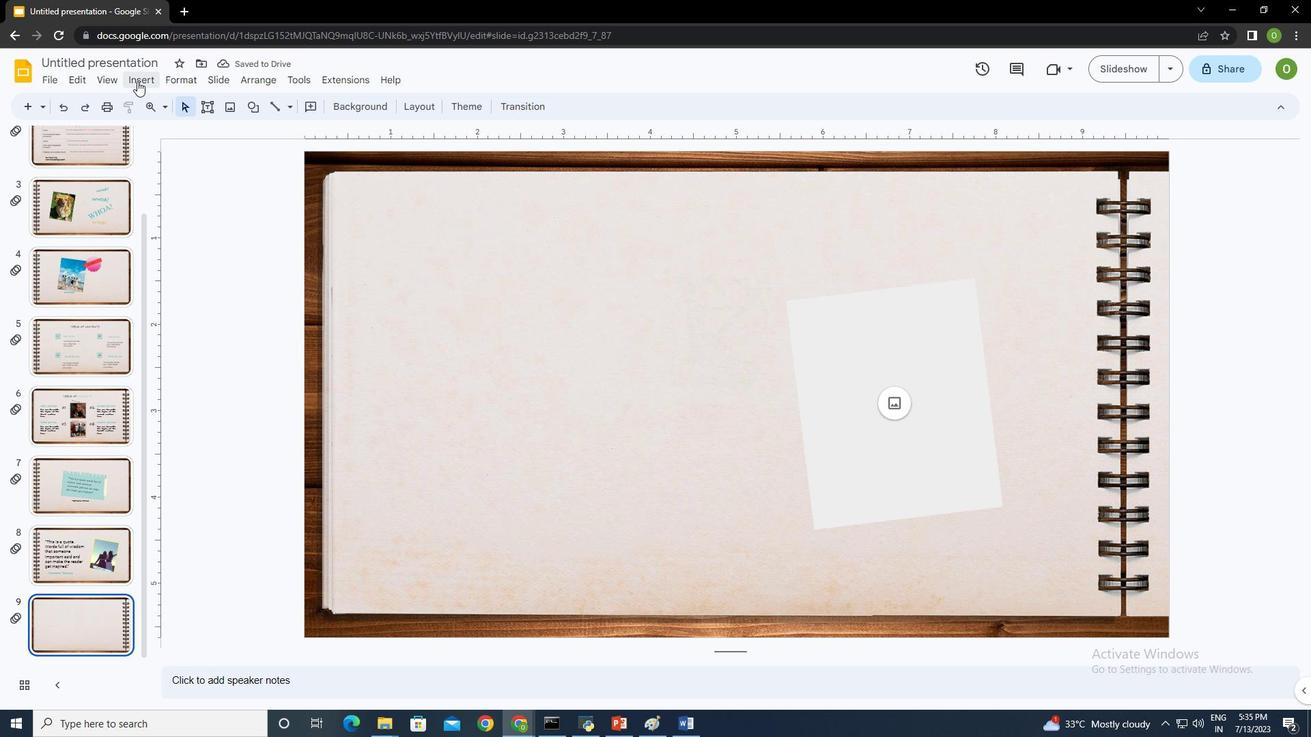 
Action: Mouse moved to (436, 107)
Screenshot: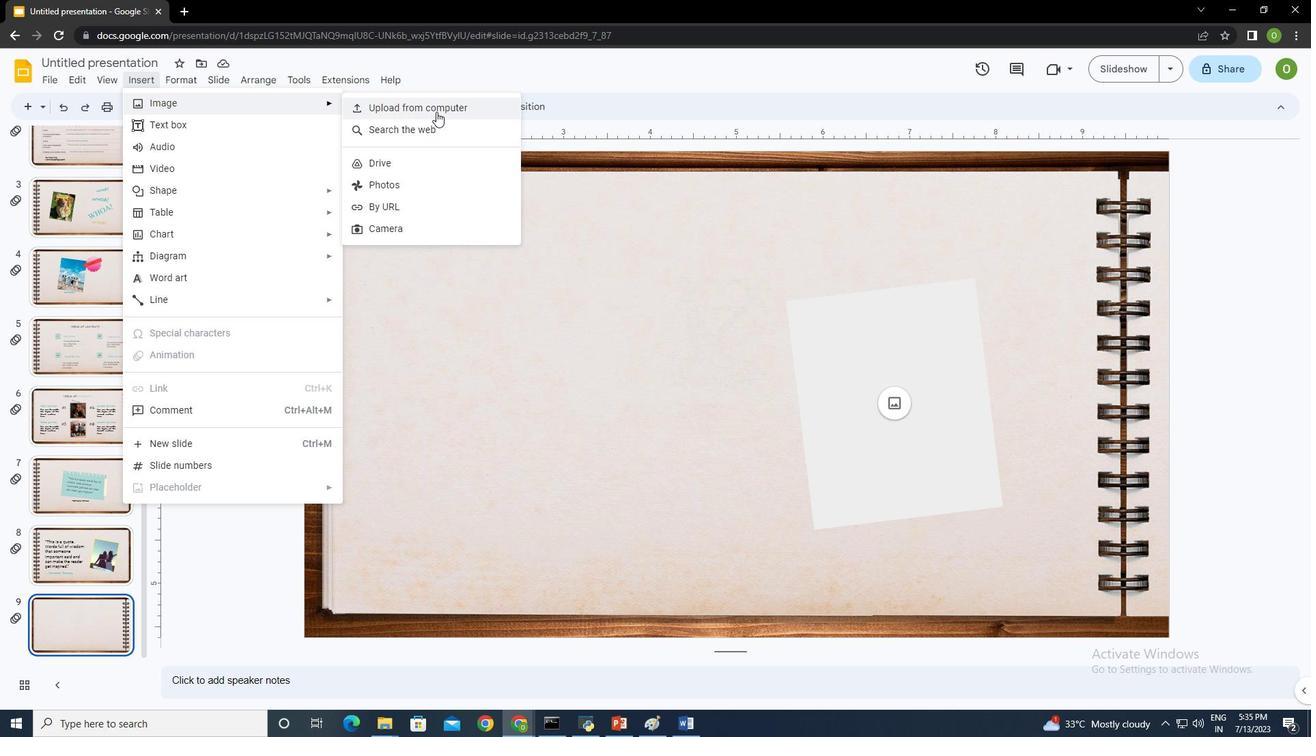 
Action: Mouse pressed left at (436, 107)
Screenshot: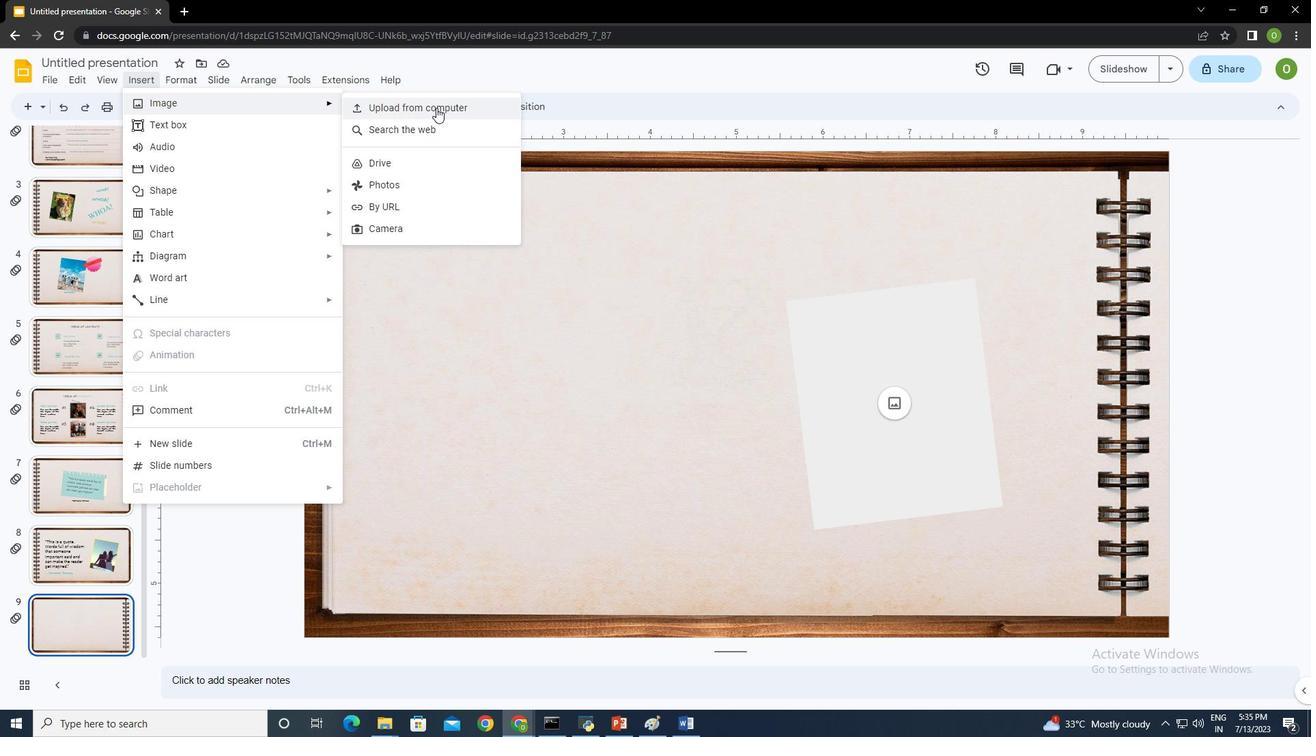 
Action: Mouse moved to (456, 119)
Screenshot: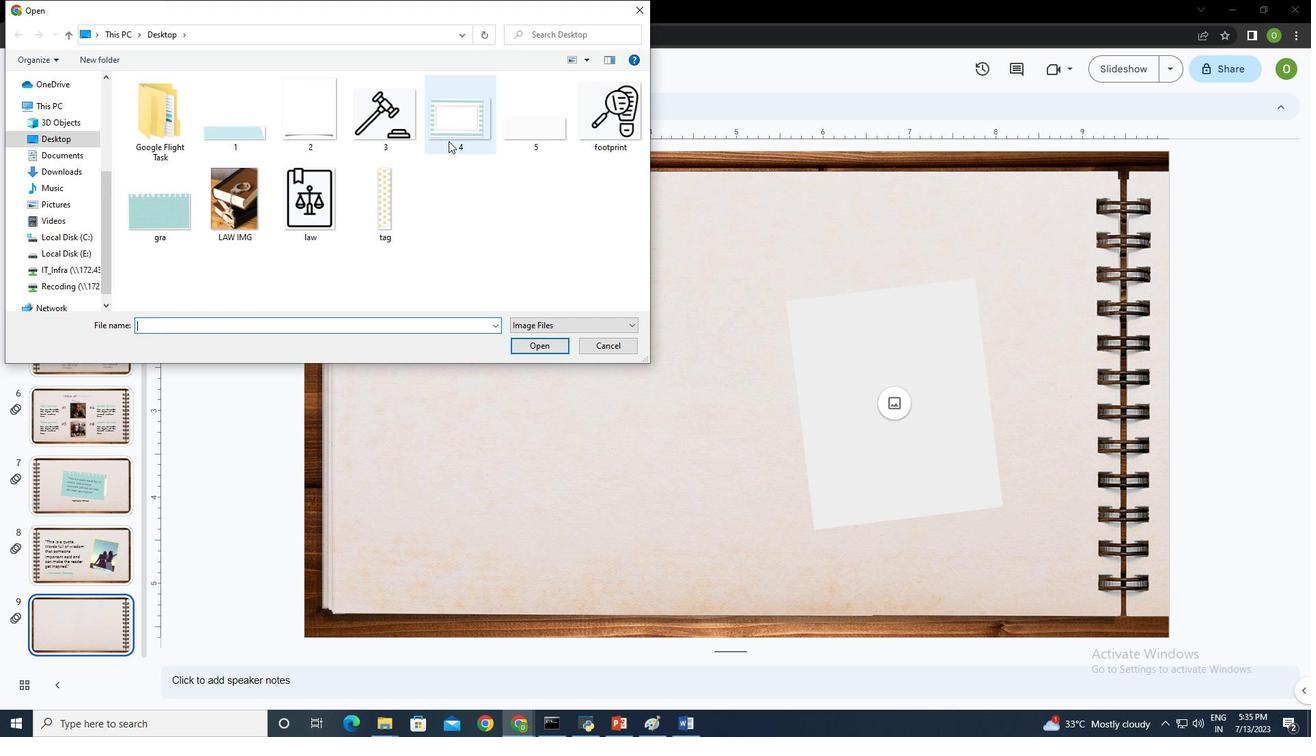 
Action: Mouse pressed left at (456, 119)
Screenshot: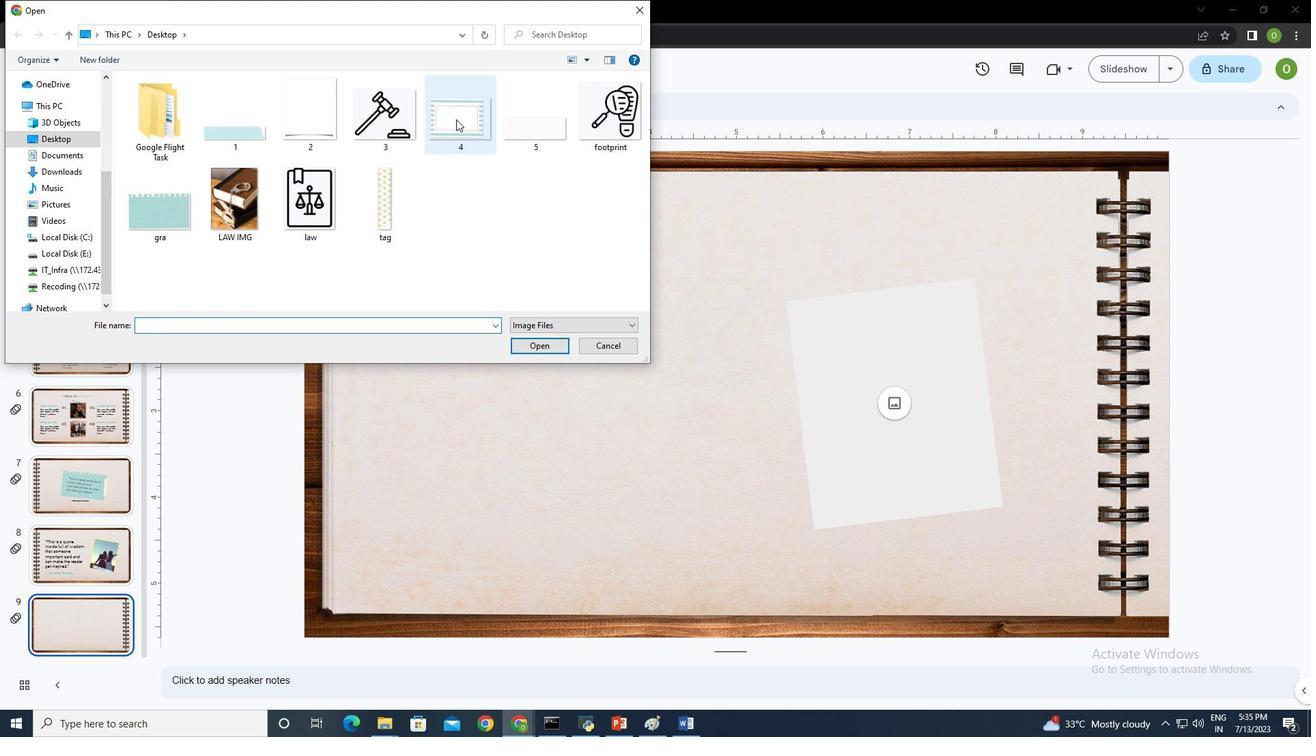 
Action: Mouse moved to (525, 342)
Screenshot: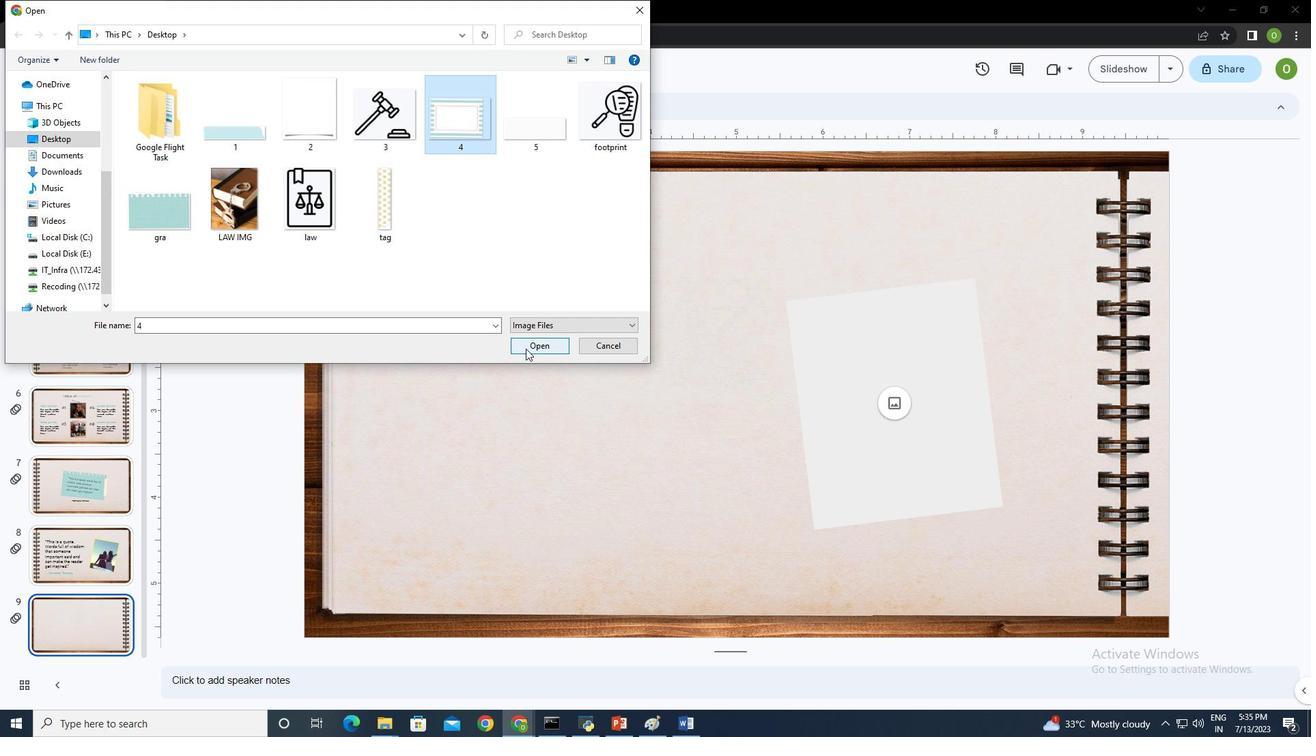 
Action: Mouse pressed left at (525, 342)
Screenshot: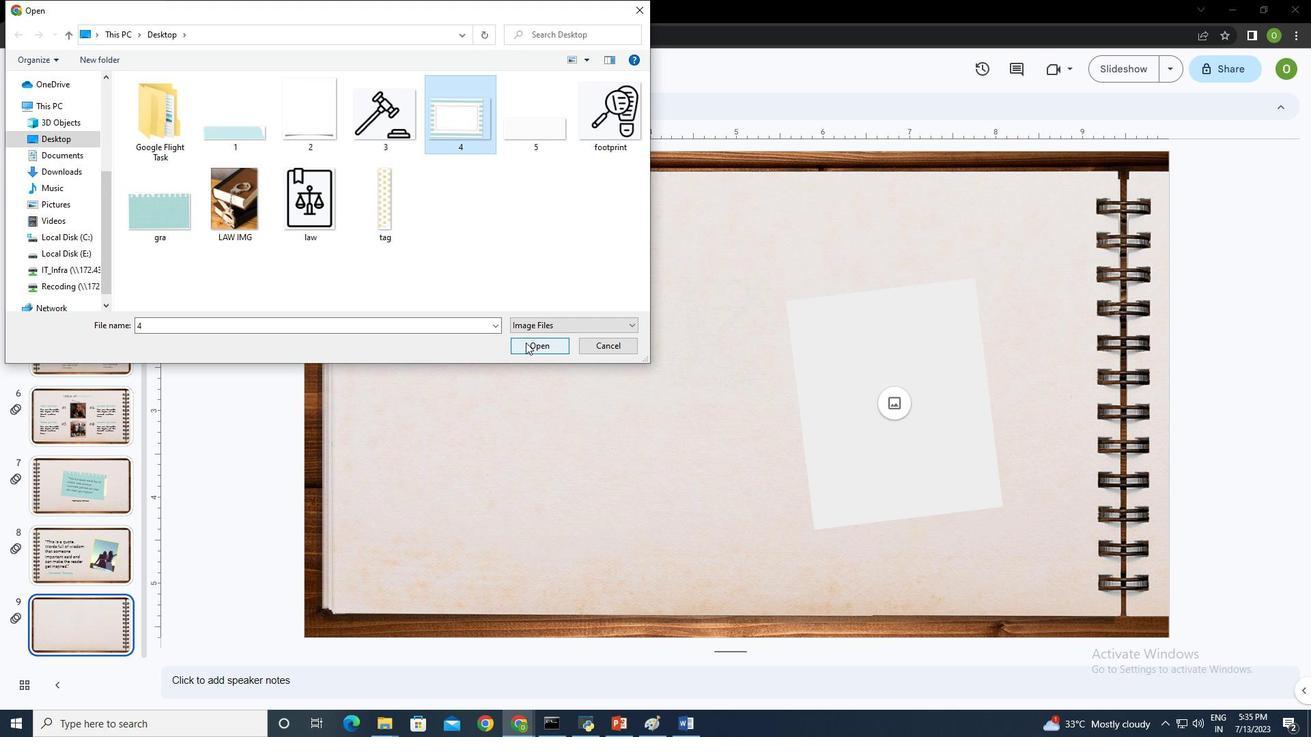 
Action: Mouse moved to (771, 475)
Screenshot: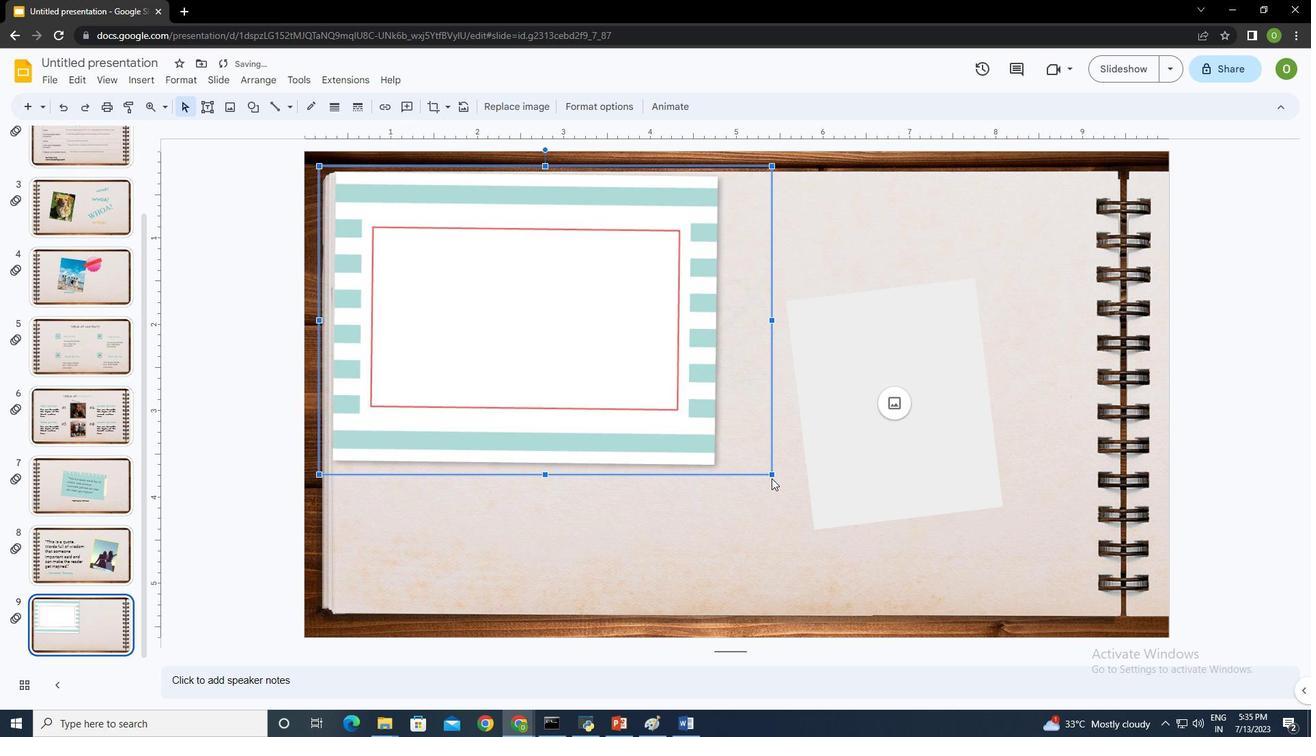 
Action: Mouse pressed left at (771, 475)
Screenshot: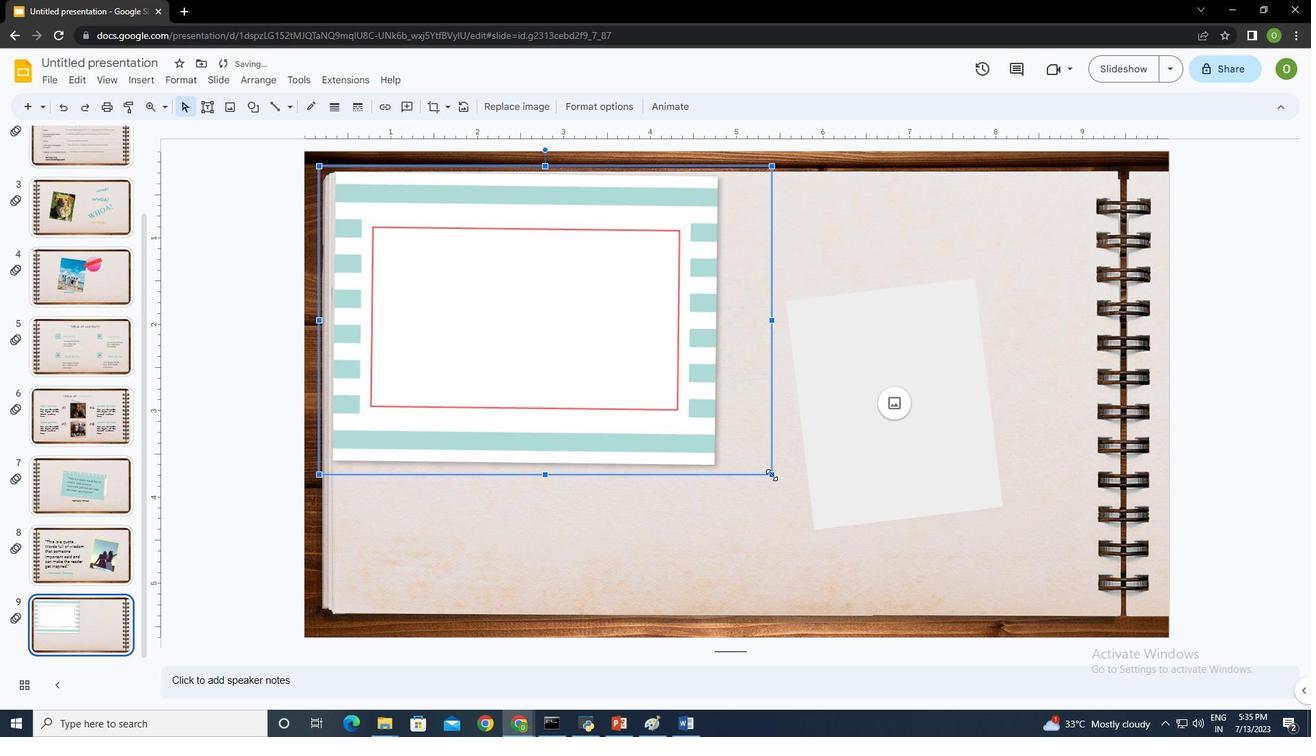 
Action: Mouse moved to (514, 284)
Screenshot: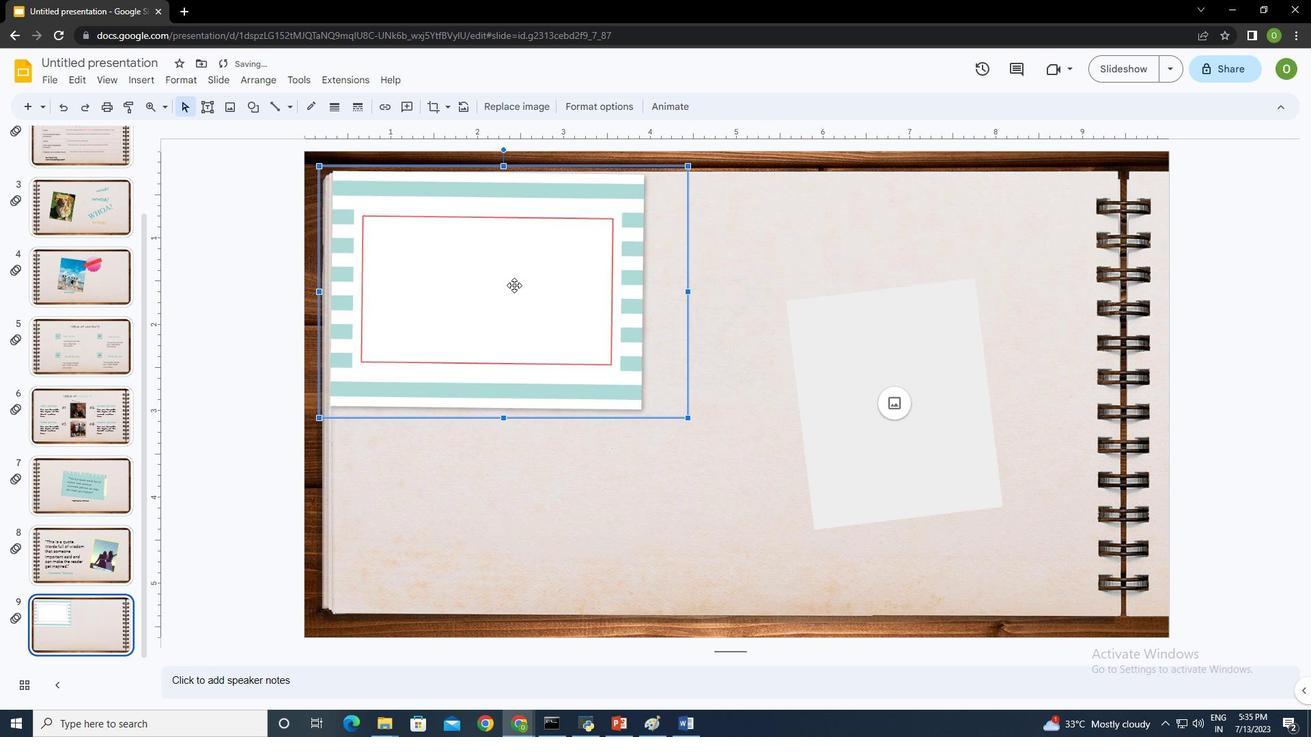 
Action: Mouse pressed left at (514, 284)
Screenshot: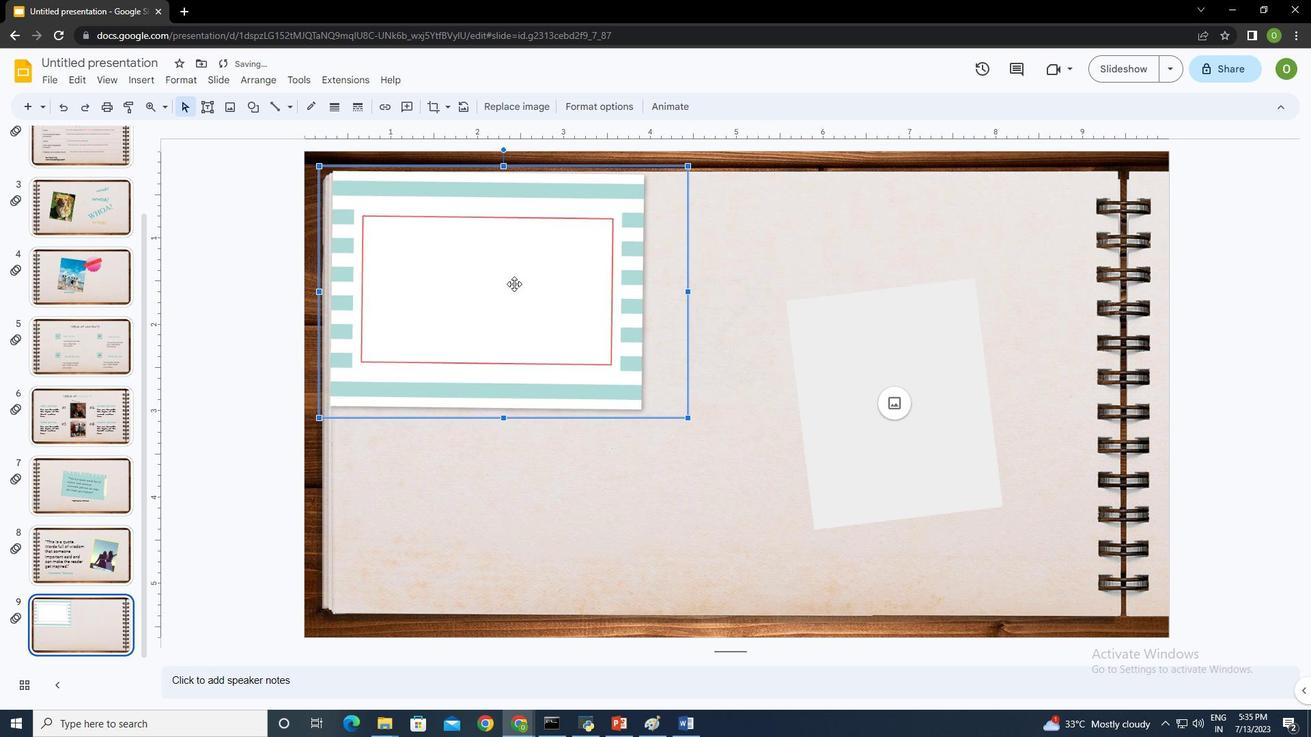 
Action: Mouse moved to (623, 400)
Screenshot: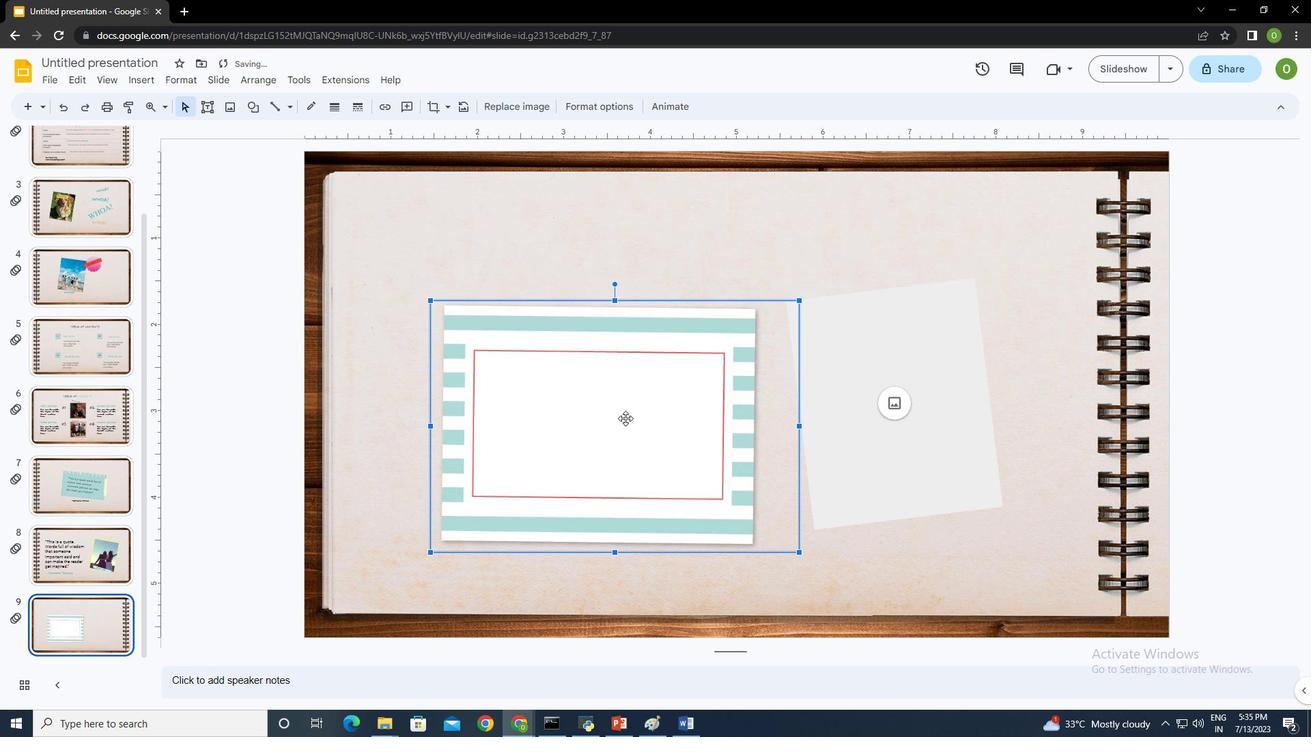 
Action: Mouse pressed left at (623, 400)
Screenshot: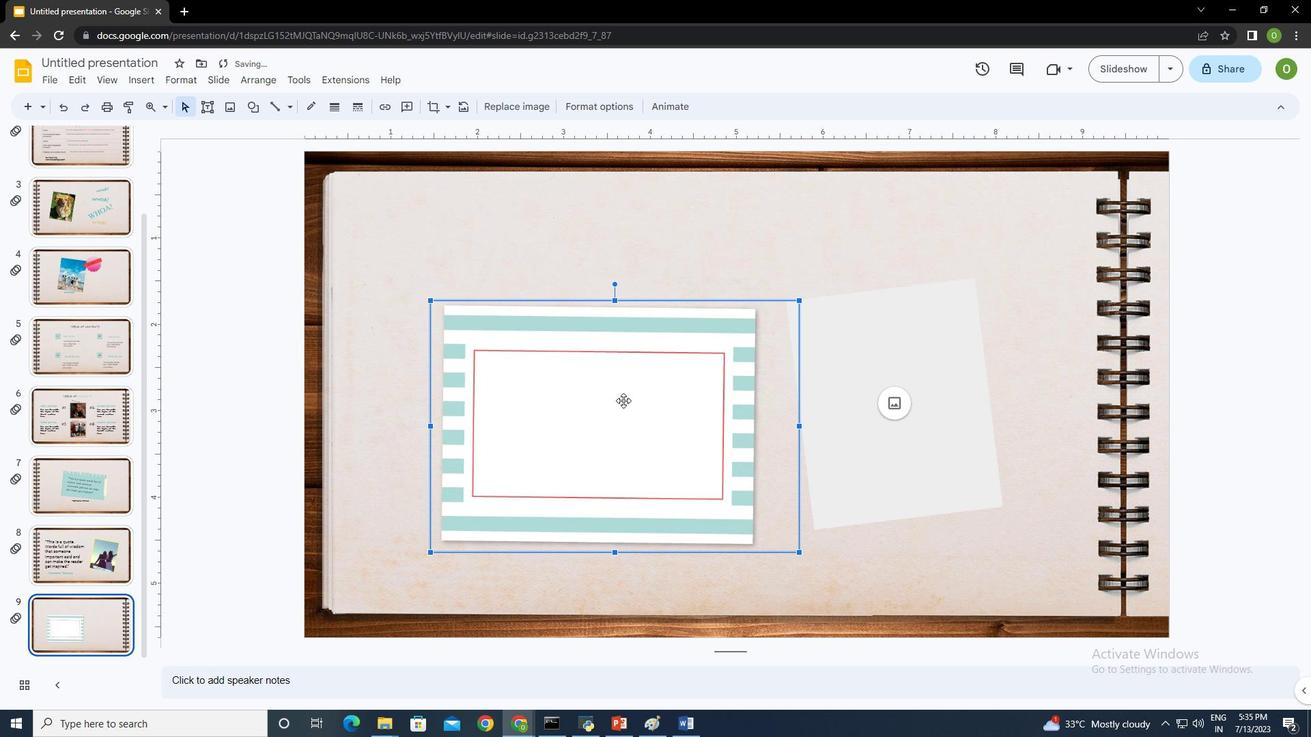 
Action: Mouse moved to (892, 346)
Screenshot: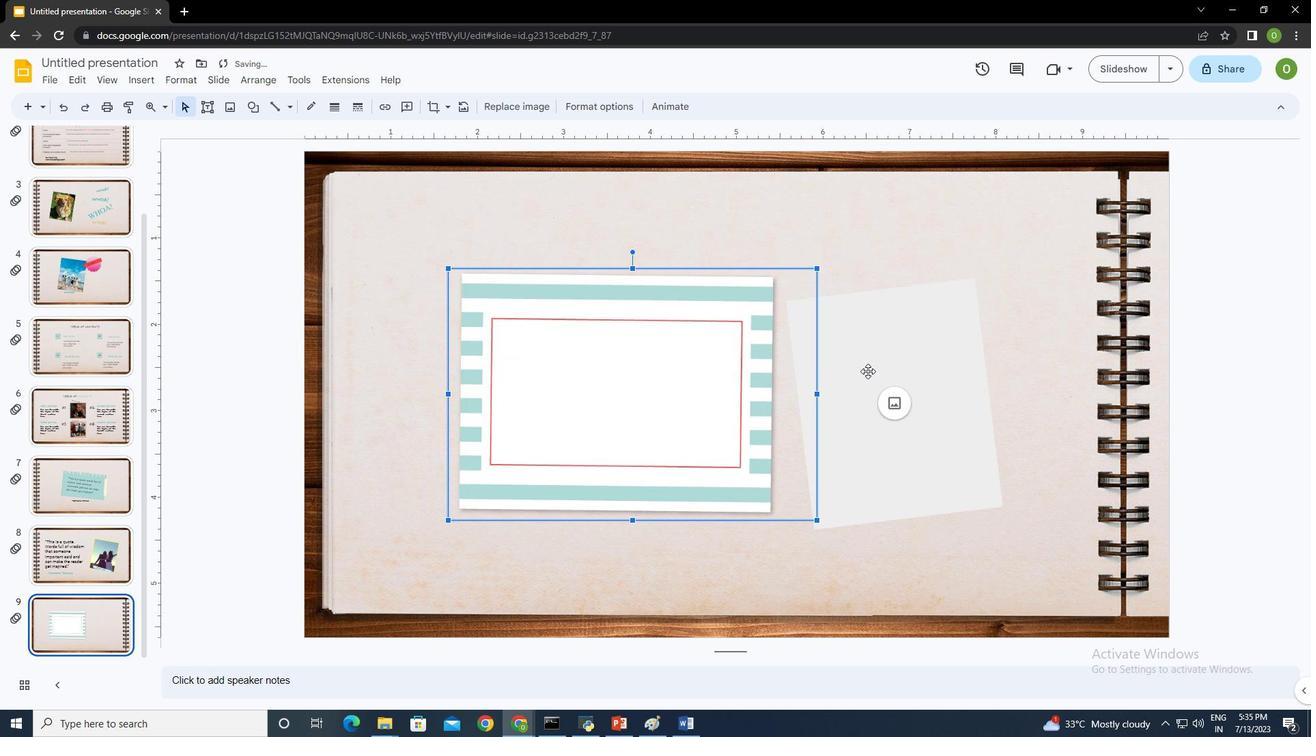 
Action: Mouse pressed left at (892, 346)
Screenshot: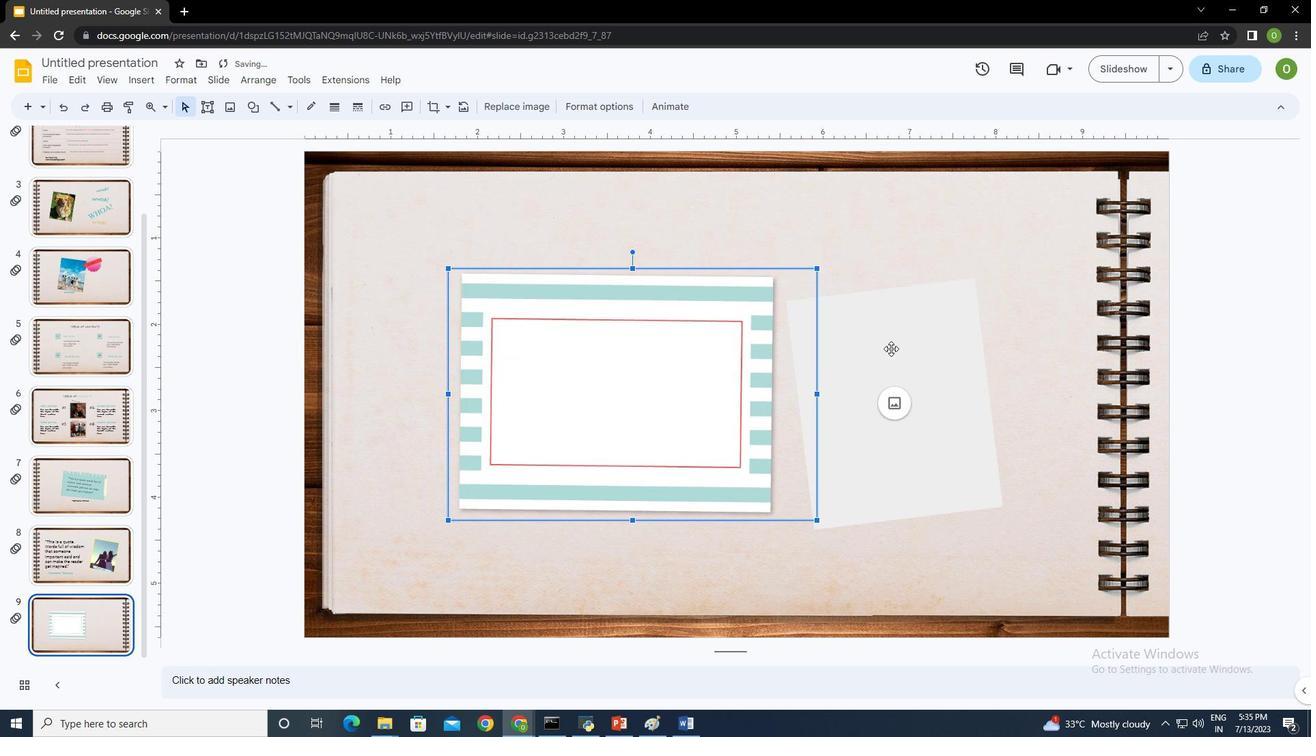 
Action: Key pressed <Key.delete>
Screenshot: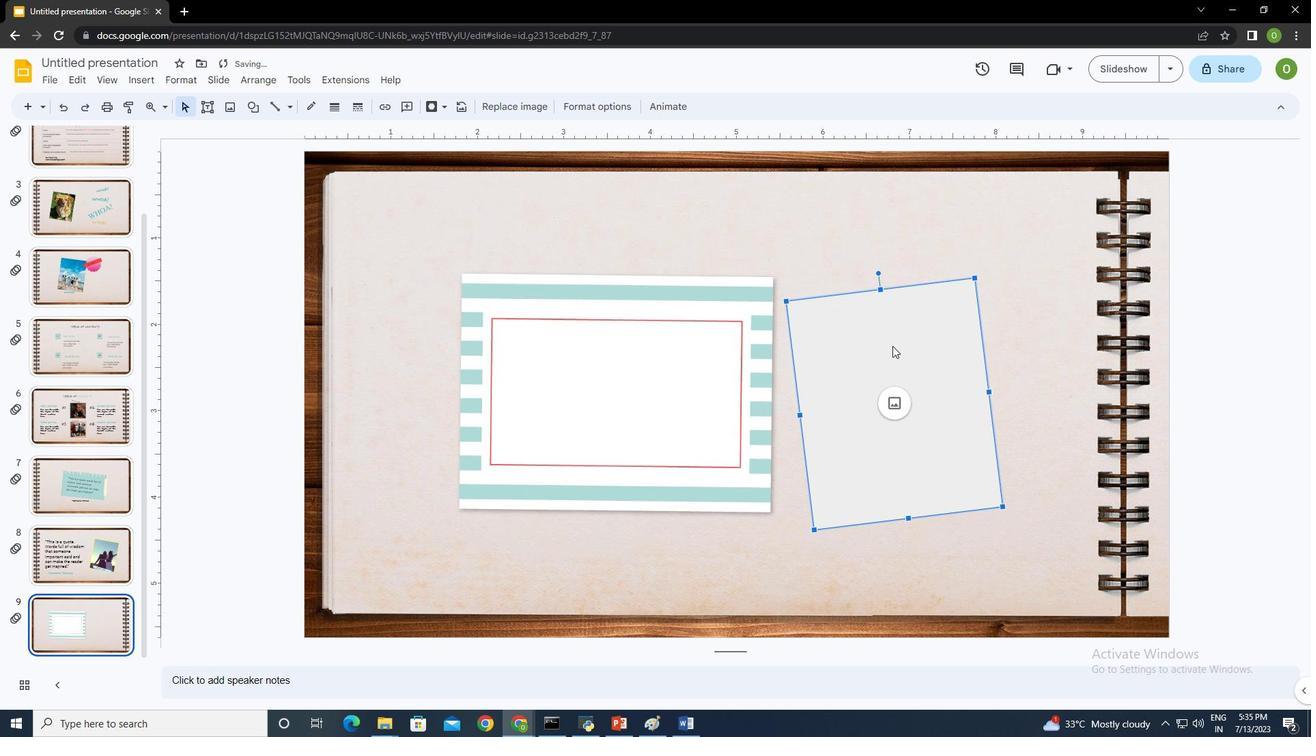 
Action: Mouse moved to (561, 346)
Screenshot: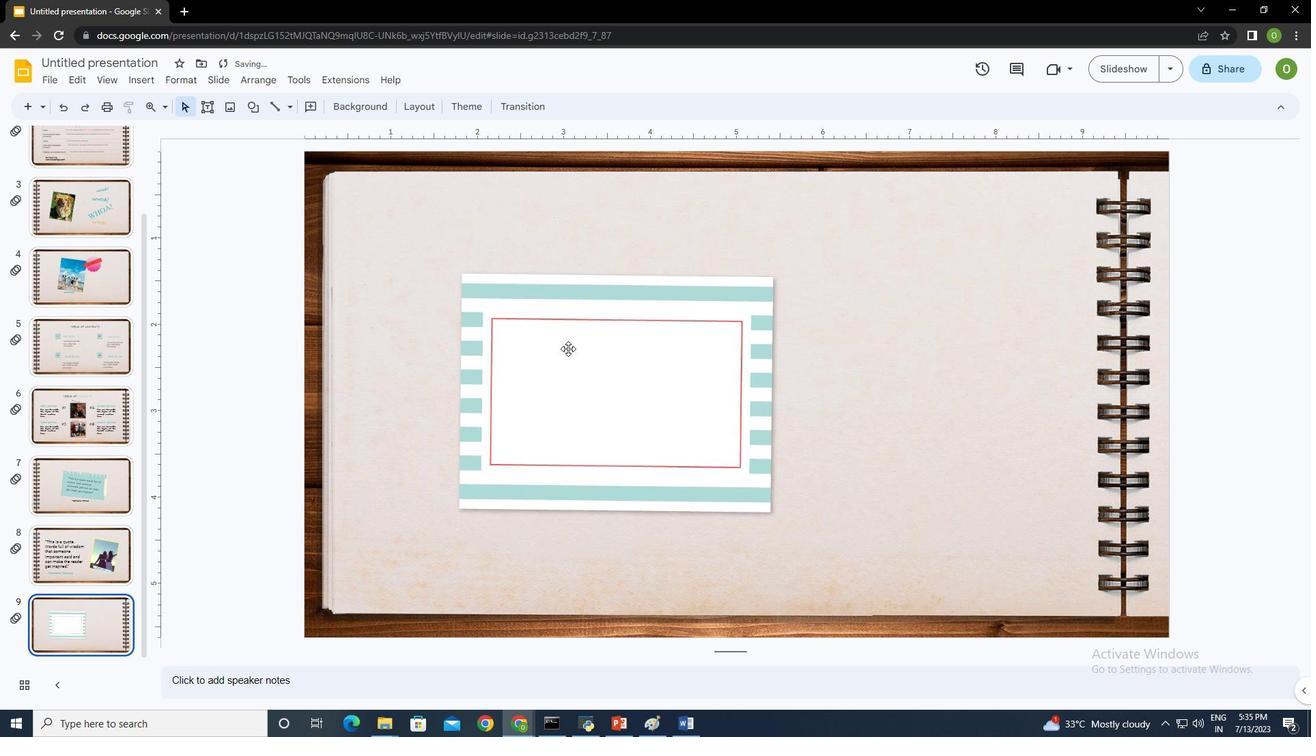 
Action: Mouse pressed left at (561, 346)
Screenshot: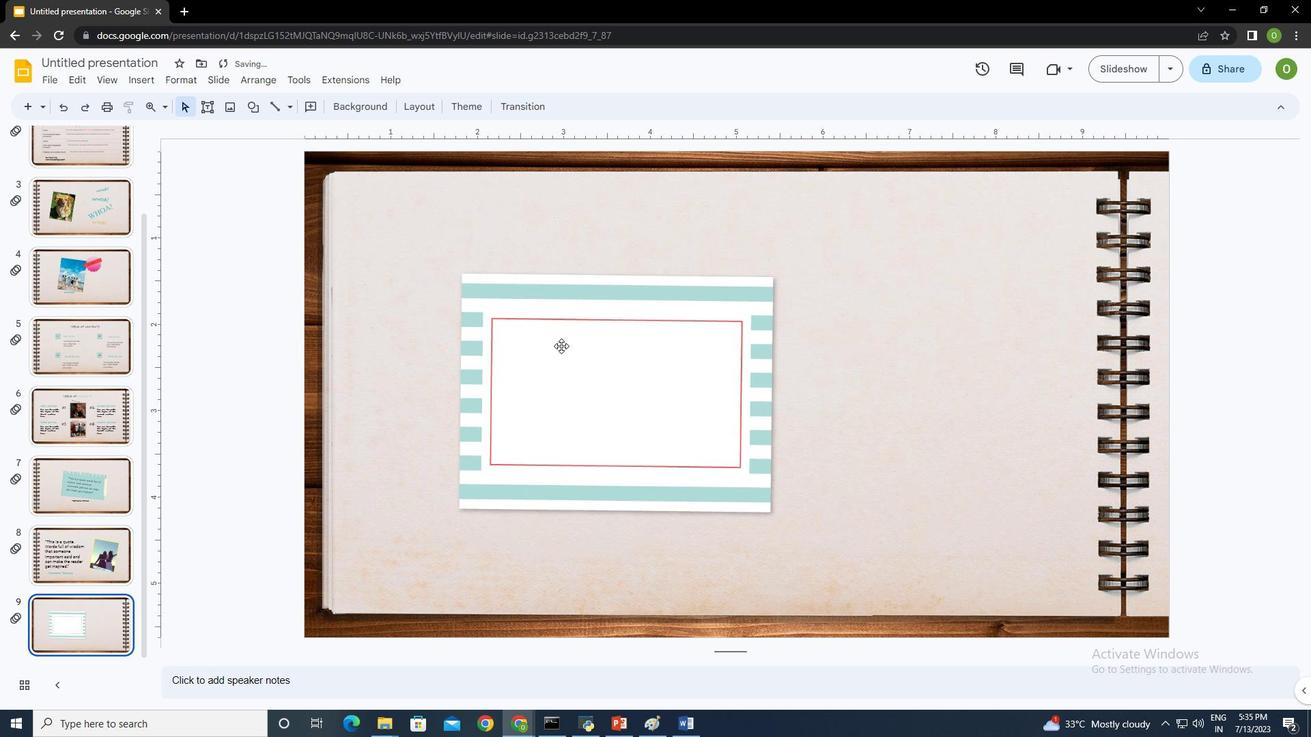 
Action: Mouse moved to (207, 105)
Screenshot: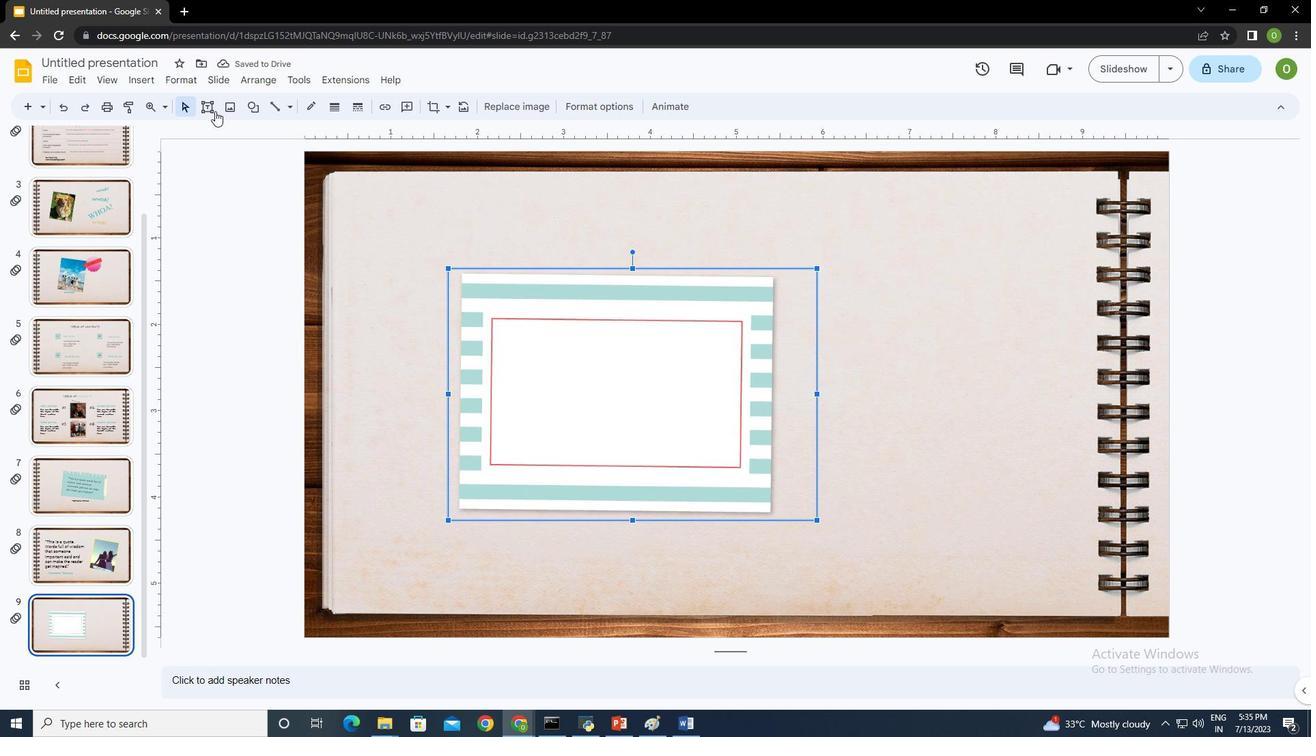 
Action: Mouse pressed left at (207, 105)
Screenshot: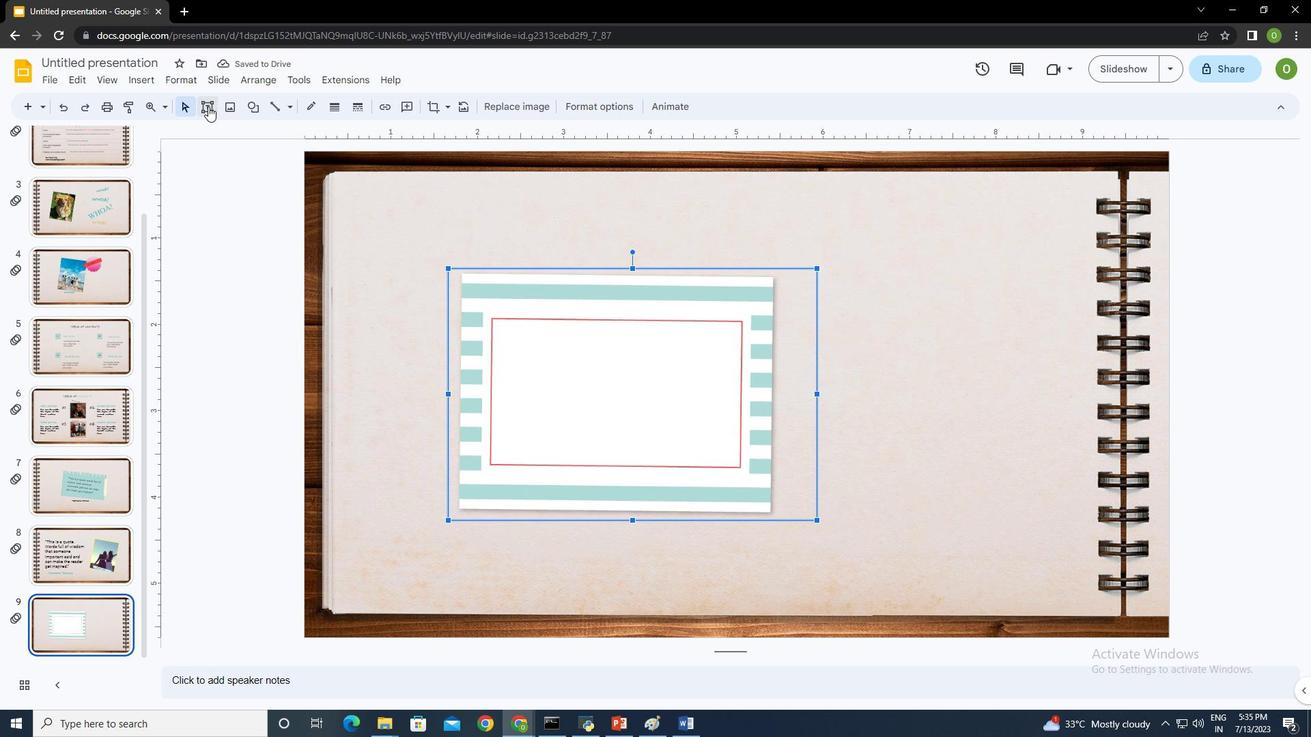 
Action: Mouse moved to (506, 325)
Screenshot: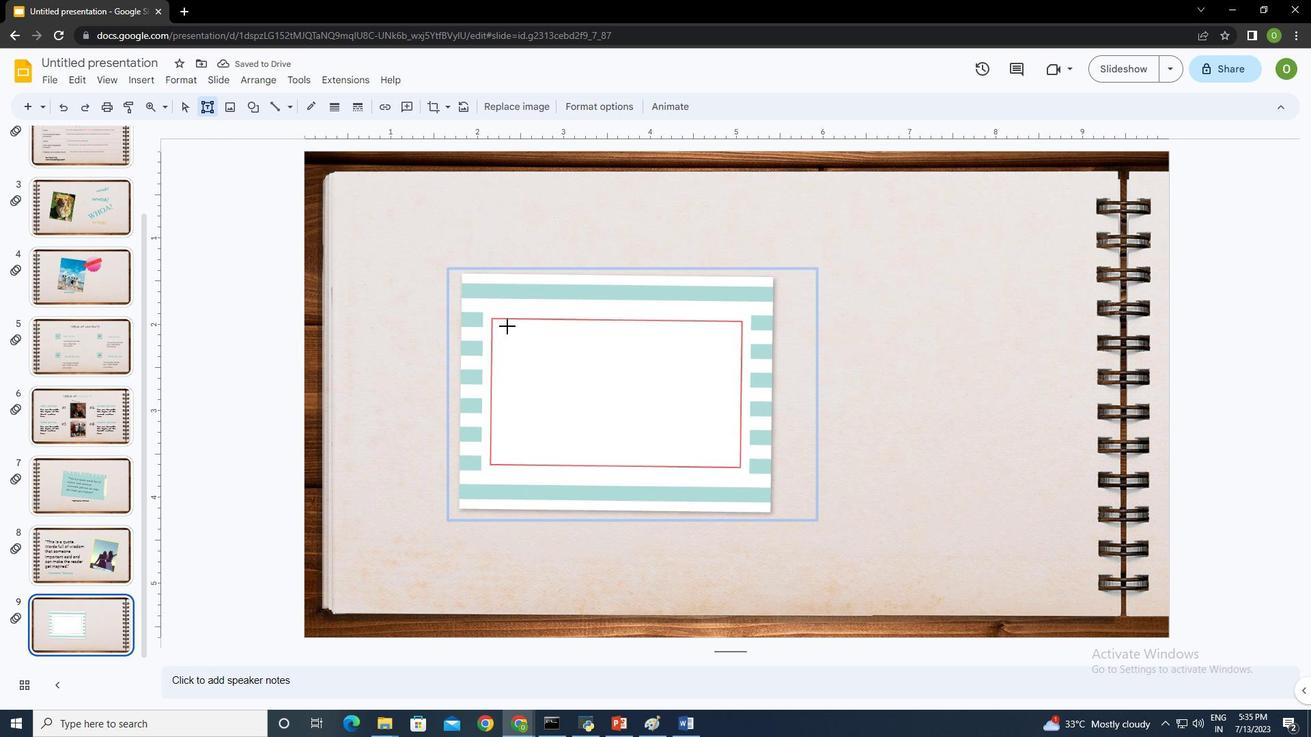 
Action: Mouse pressed left at (506, 325)
Screenshot: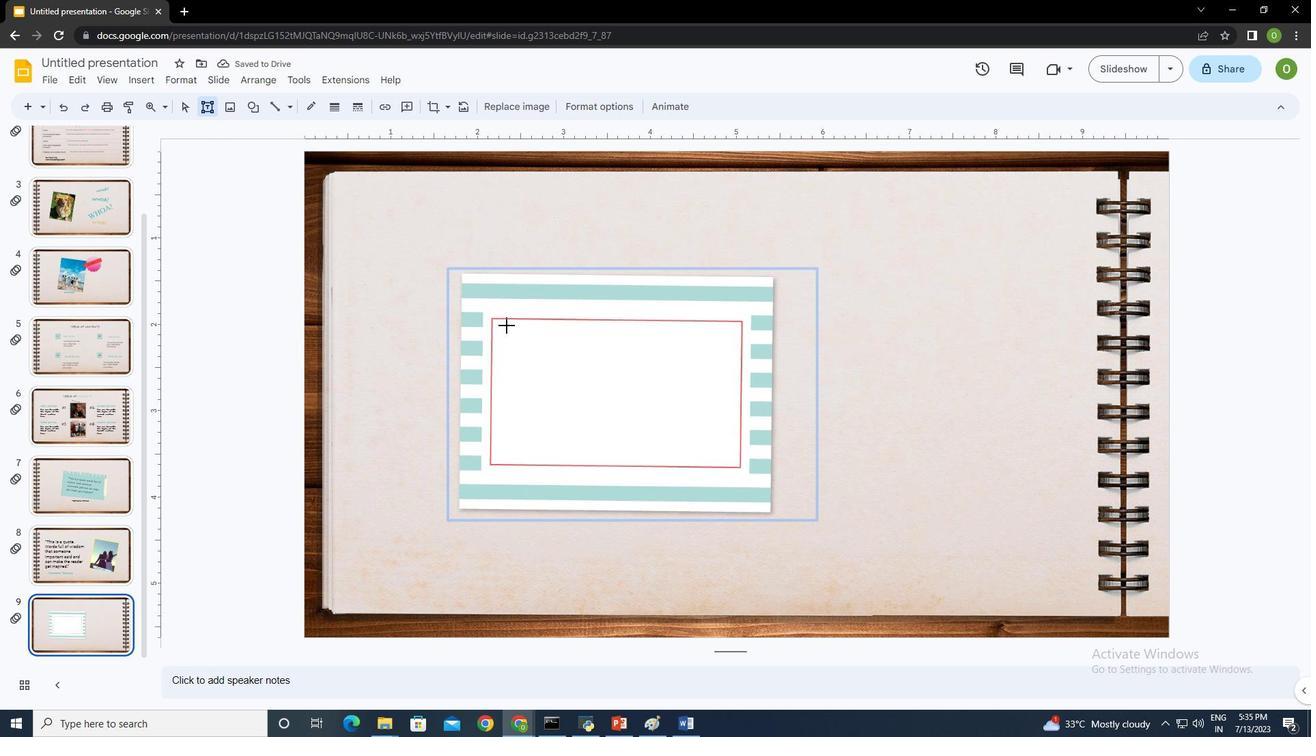 
Action: Mouse moved to (626, 381)
Screenshot: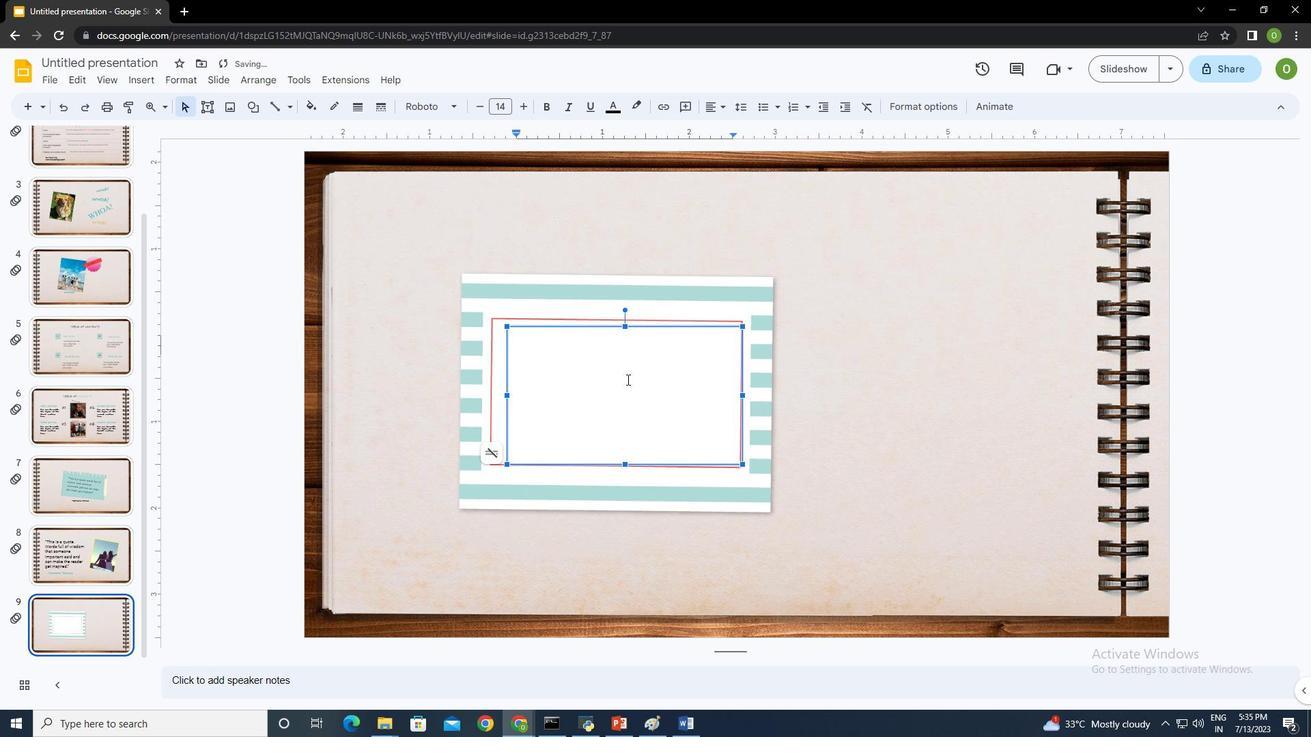
Action: Key pressed a<Key.backspace><Key.shift>A<Key.caps_lock>WESOME<Key.space>WORDSctrl+A
Screenshot: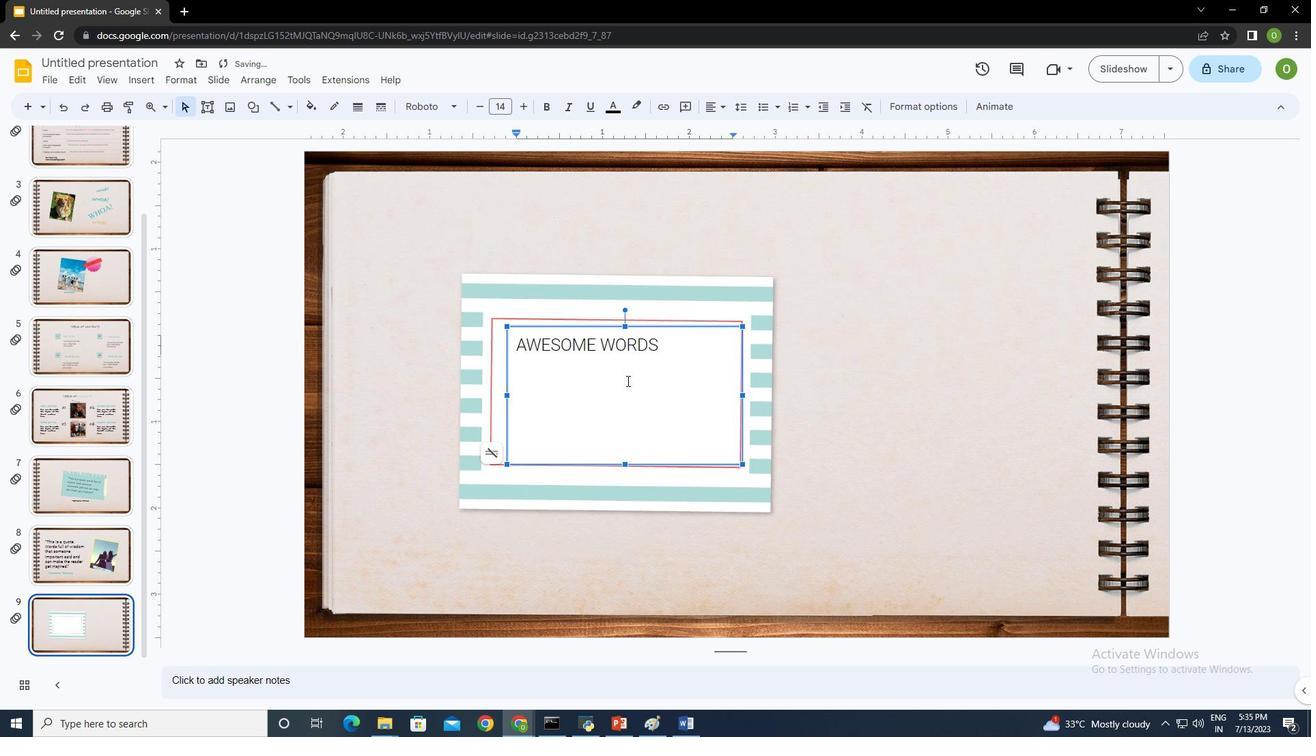 
Action: Mouse moved to (438, 107)
Screenshot: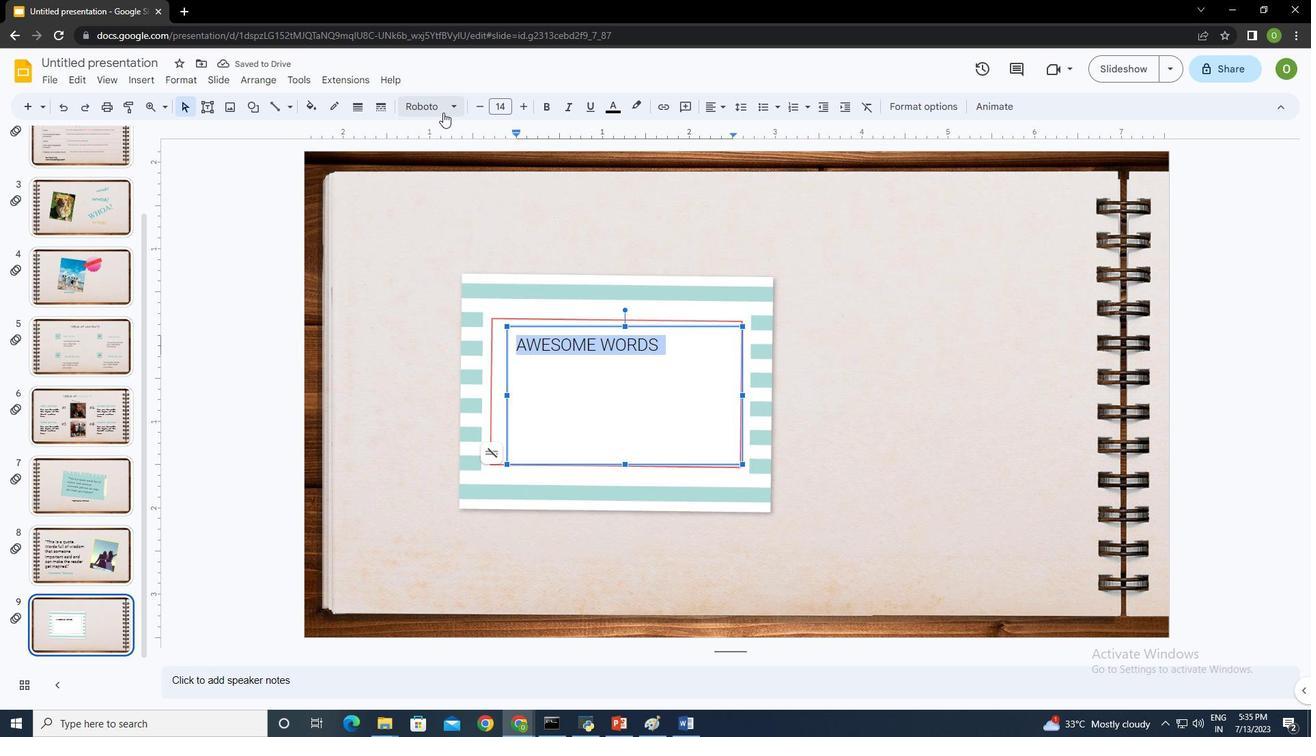 
Action: Mouse pressed left at (438, 107)
Screenshot: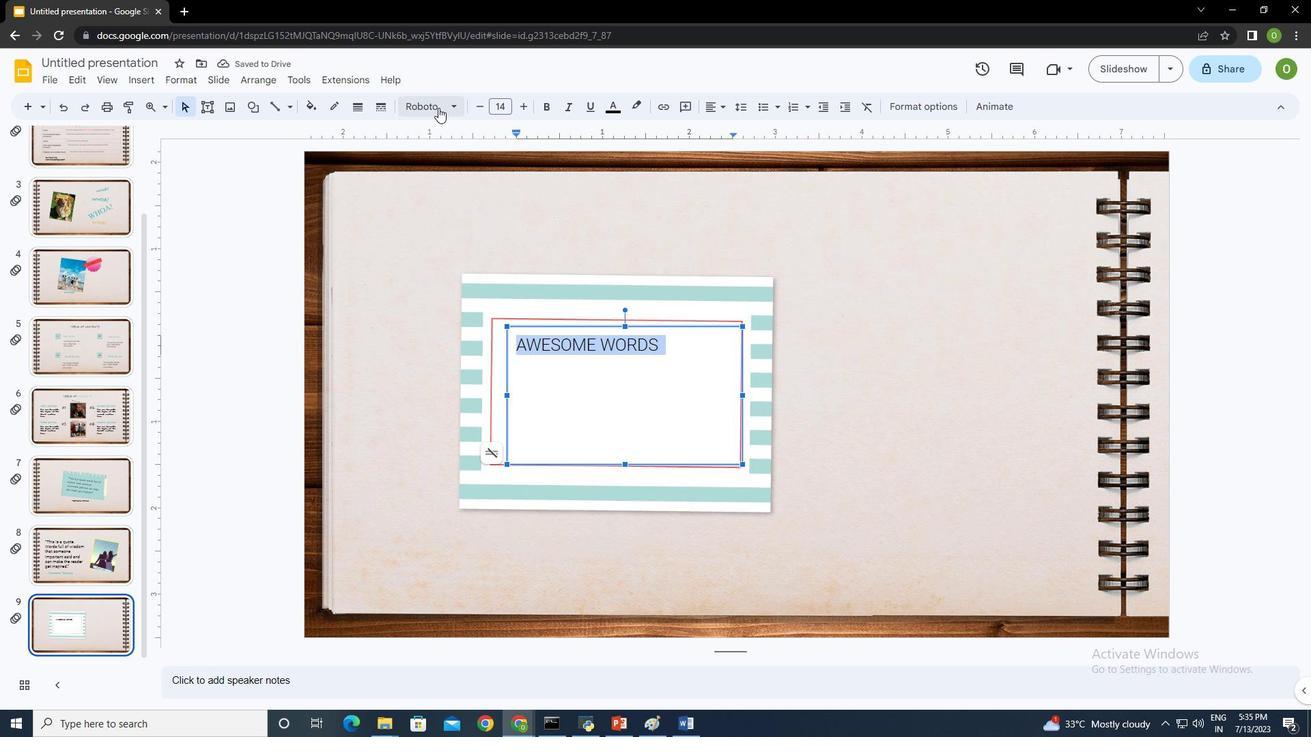 
Action: Mouse moved to (478, 189)
Screenshot: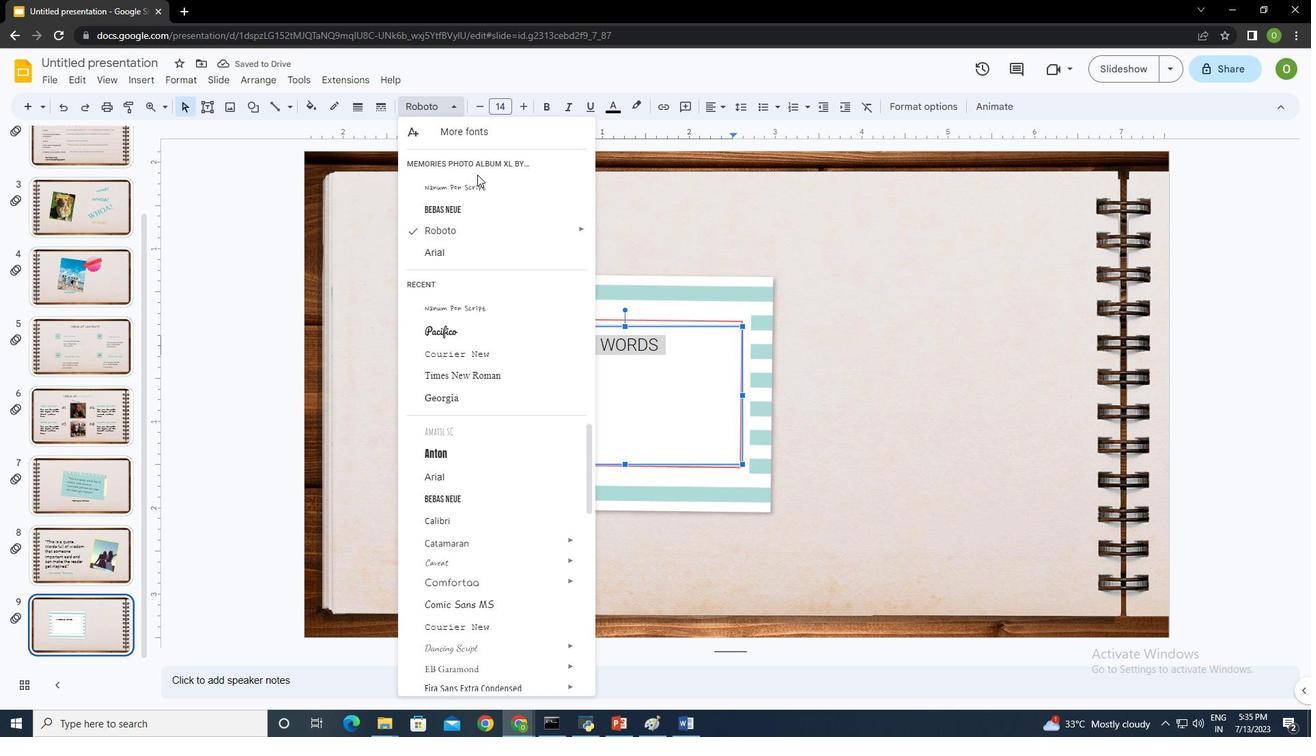 
Action: Mouse pressed left at (478, 189)
Screenshot: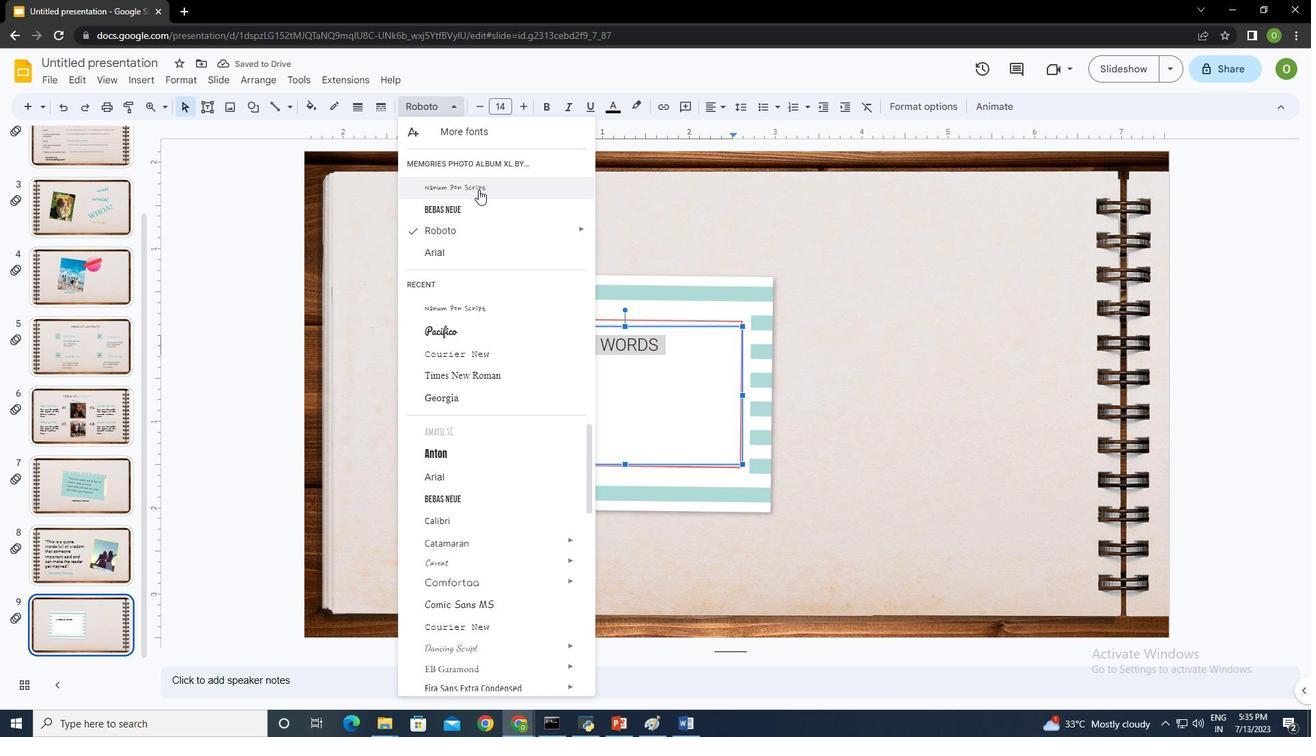
Action: Mouse moved to (506, 105)
Screenshot: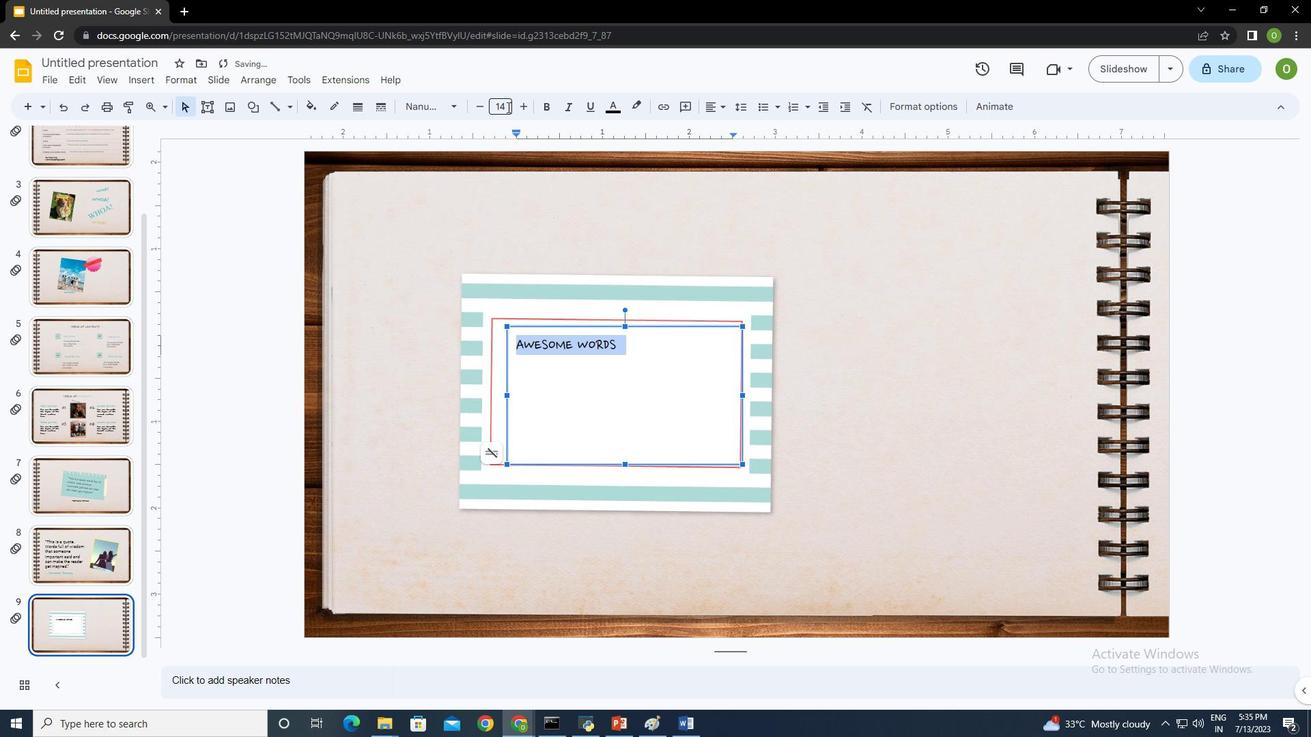 
Action: Mouse pressed left at (506, 105)
Screenshot: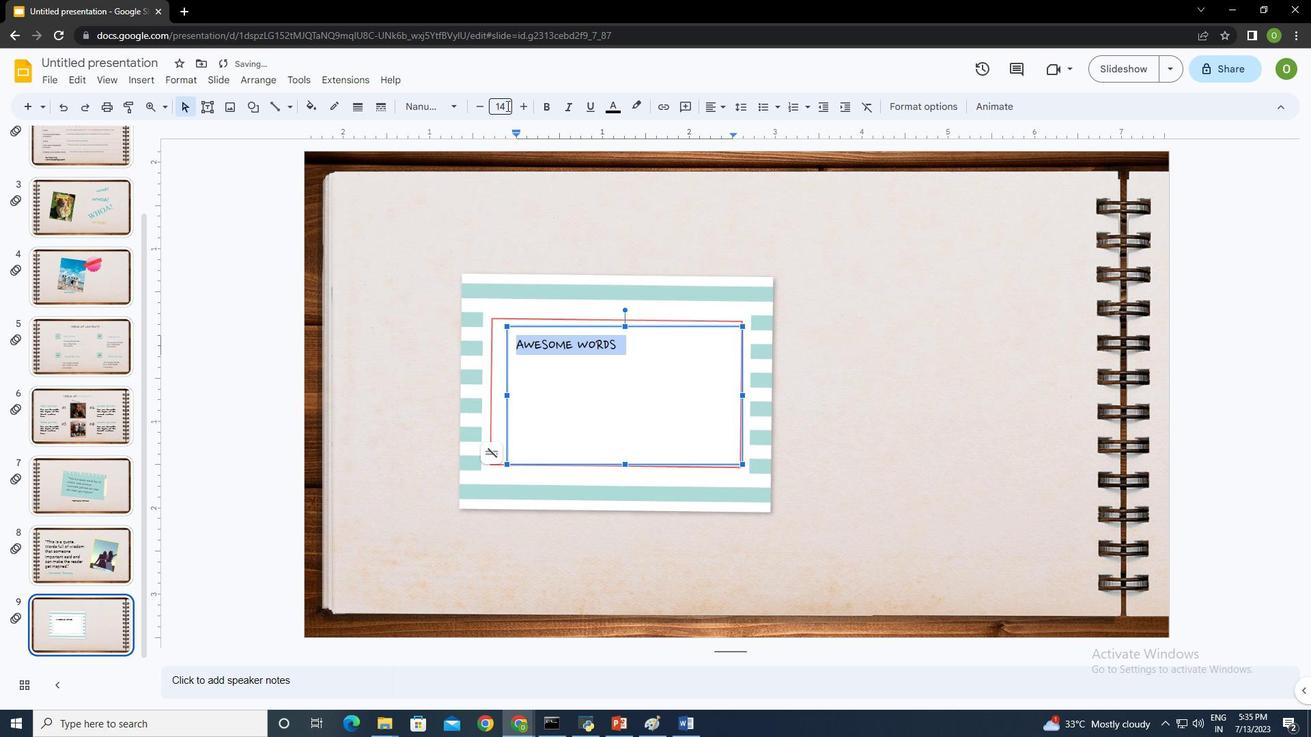 
Action: Key pressed 50<Key.enter>
Screenshot: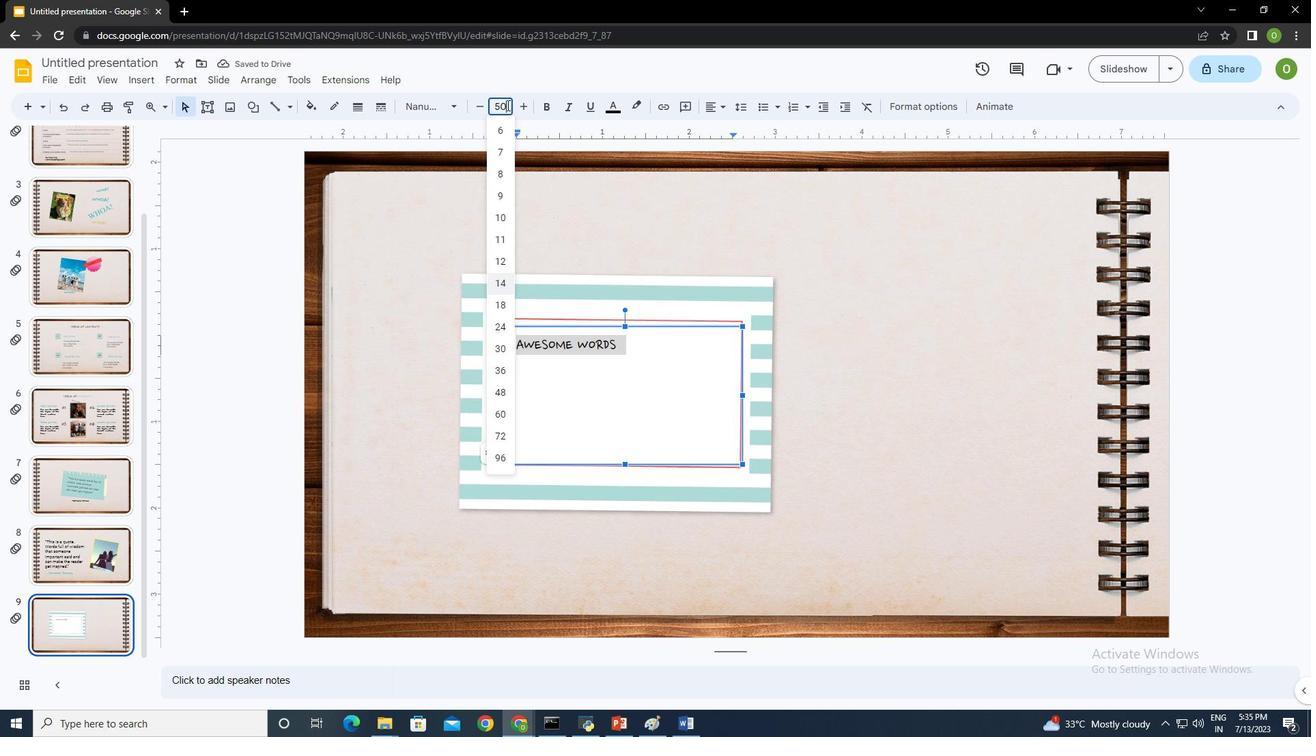 
Action: Mouse moved to (715, 107)
Screenshot: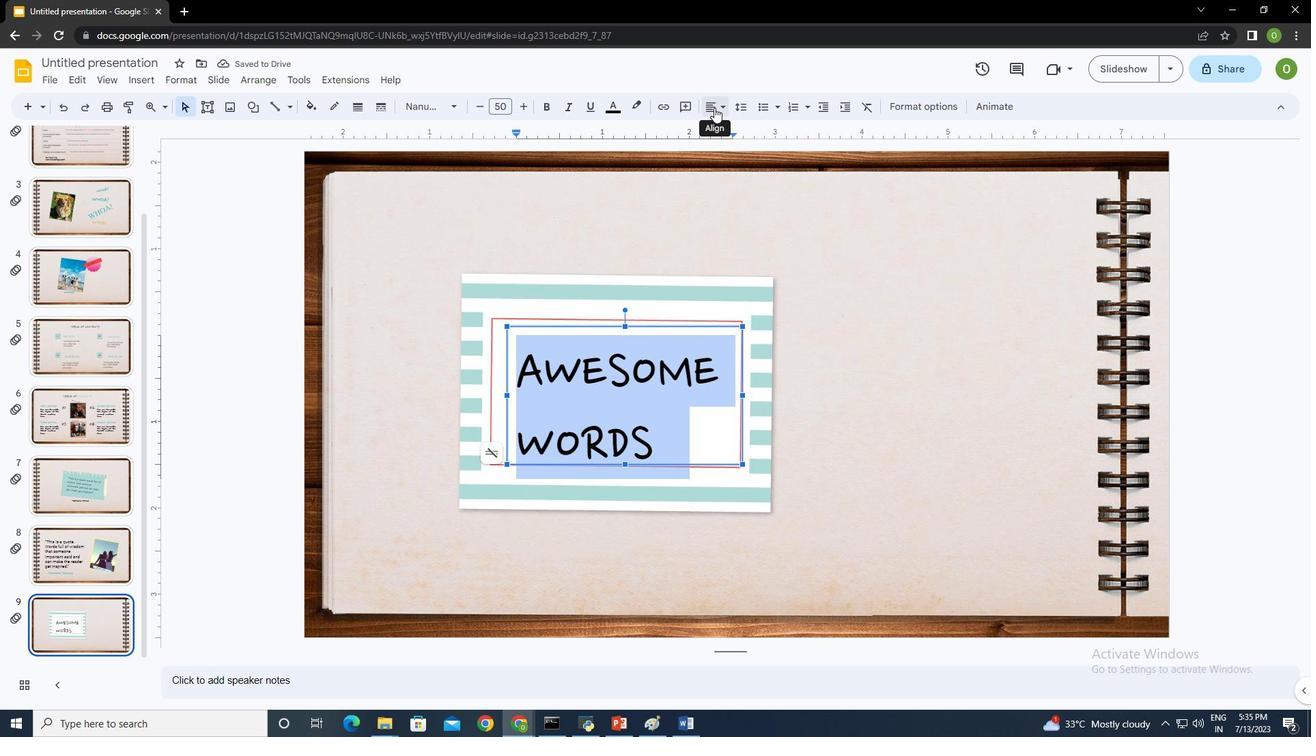 
Action: Mouse pressed left at (715, 107)
Screenshot: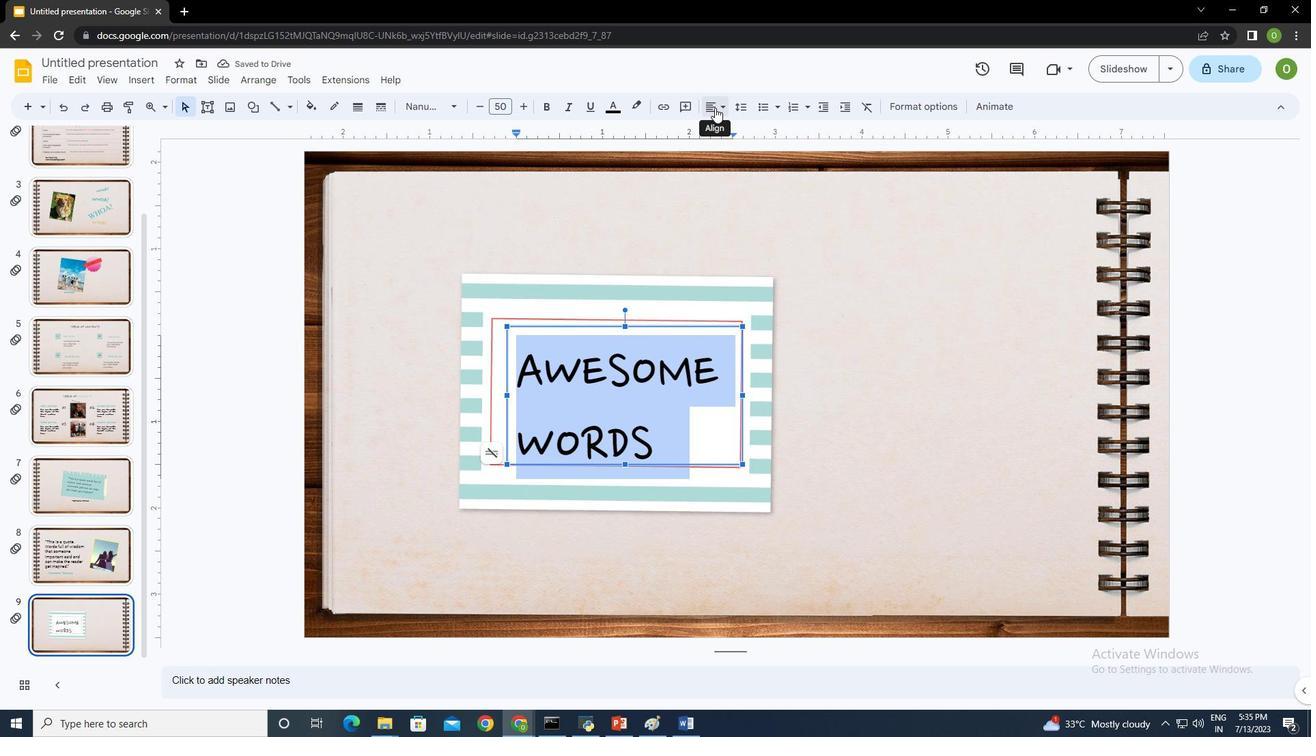 
Action: Mouse moved to (732, 131)
Screenshot: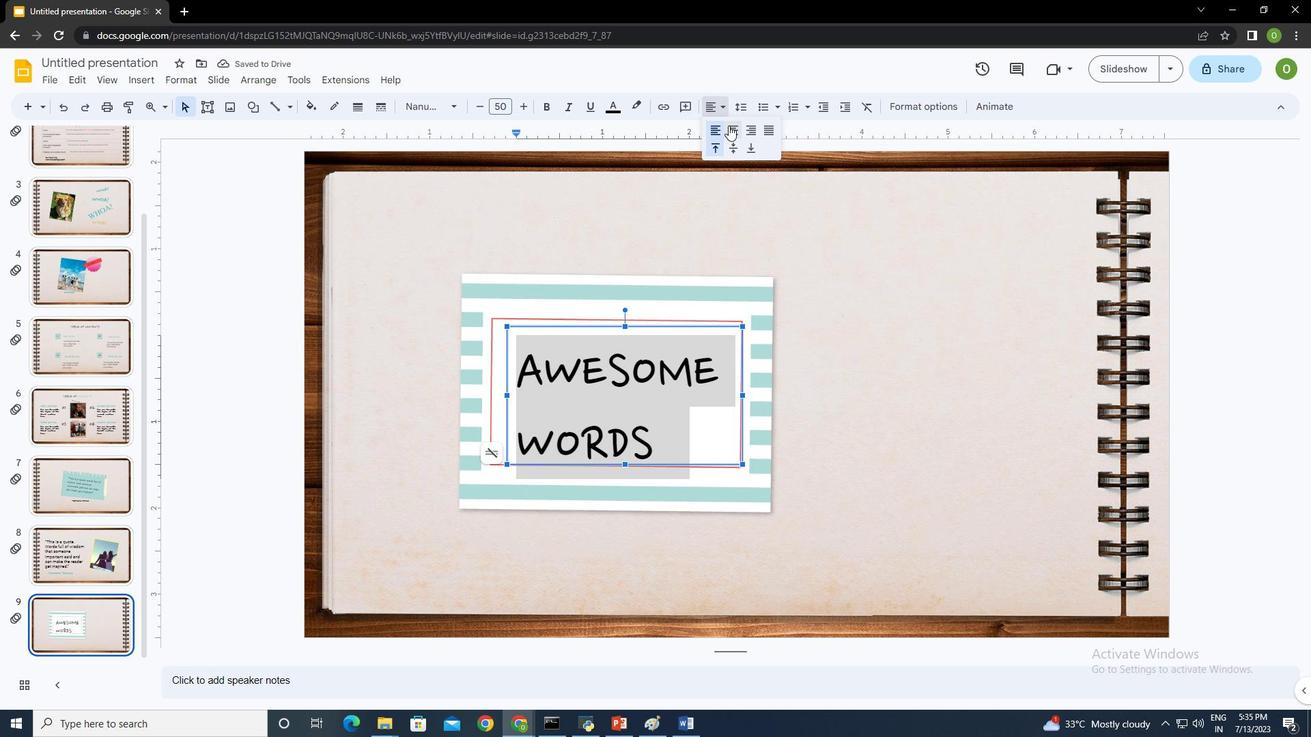 
Action: Mouse pressed left at (732, 131)
Screenshot: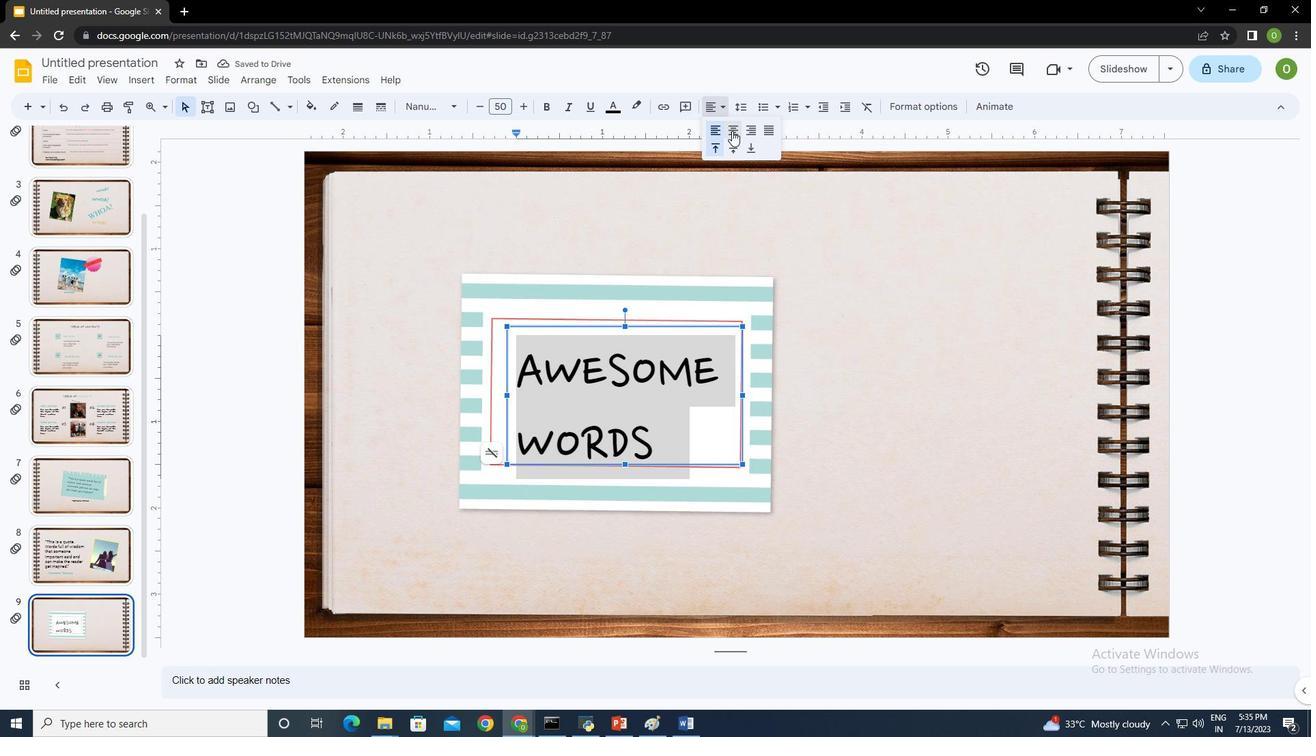 
Action: Mouse moved to (706, 424)
Screenshot: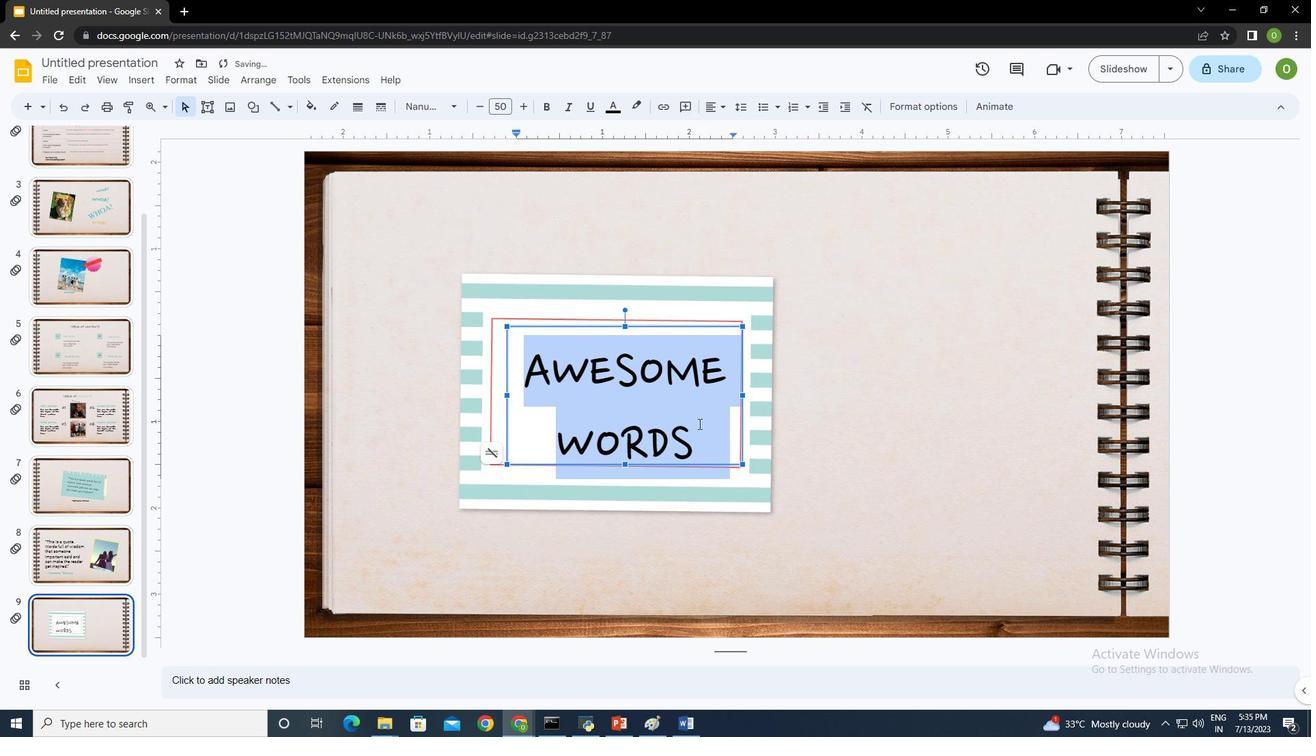 
Action: Mouse pressed left at (706, 424)
Screenshot: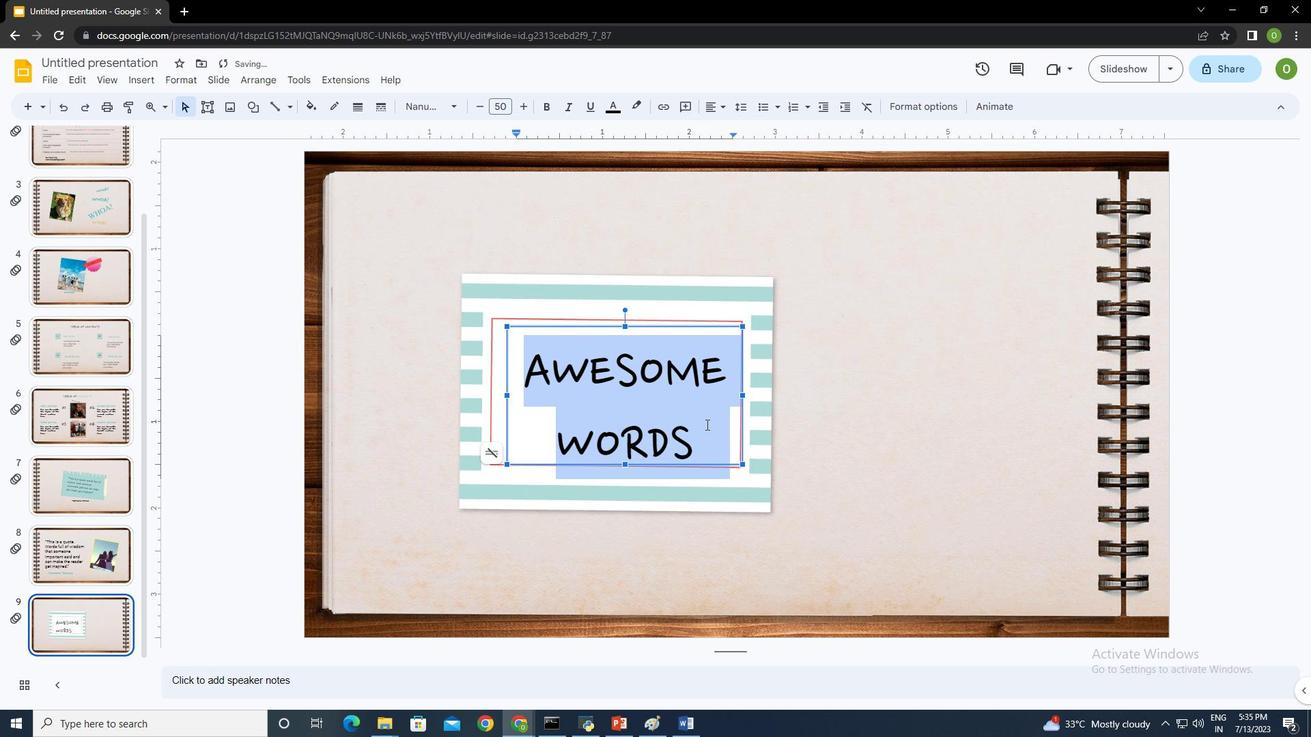 
Action: Mouse moved to (508, 393)
Screenshot: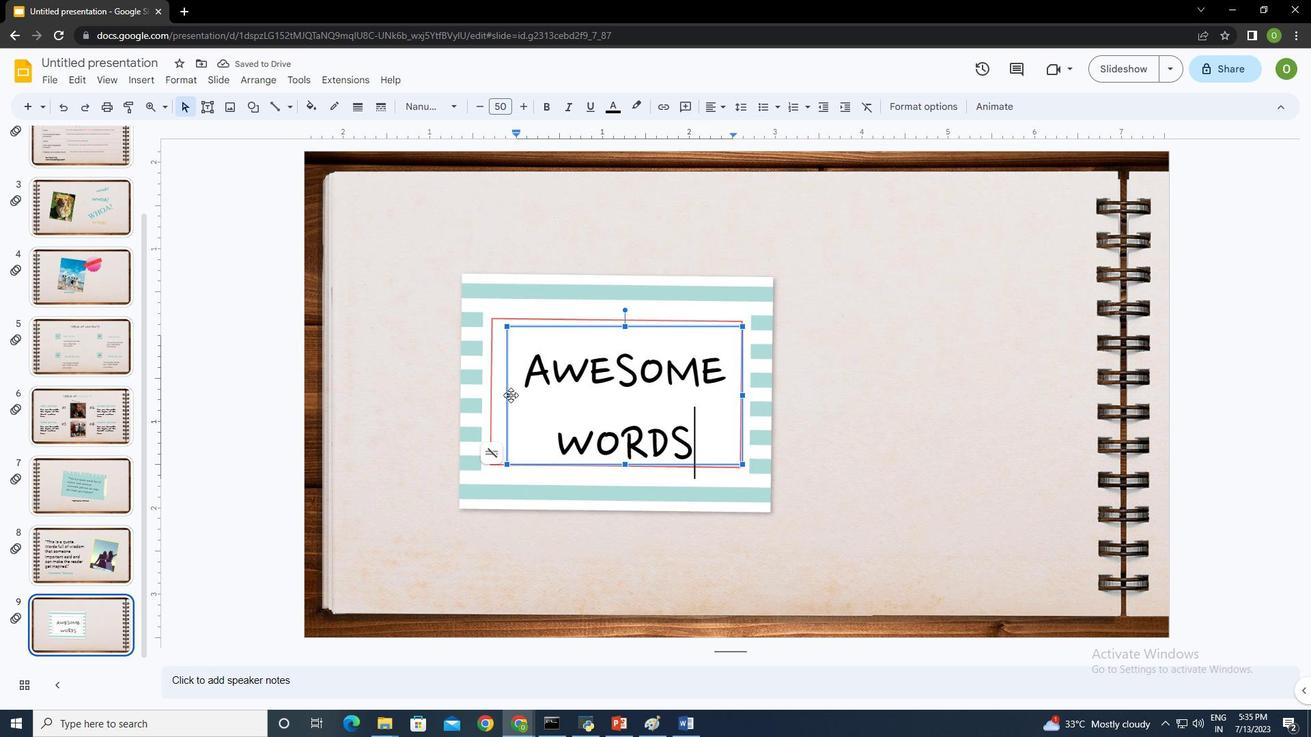 
Action: Mouse pressed left at (508, 393)
Screenshot: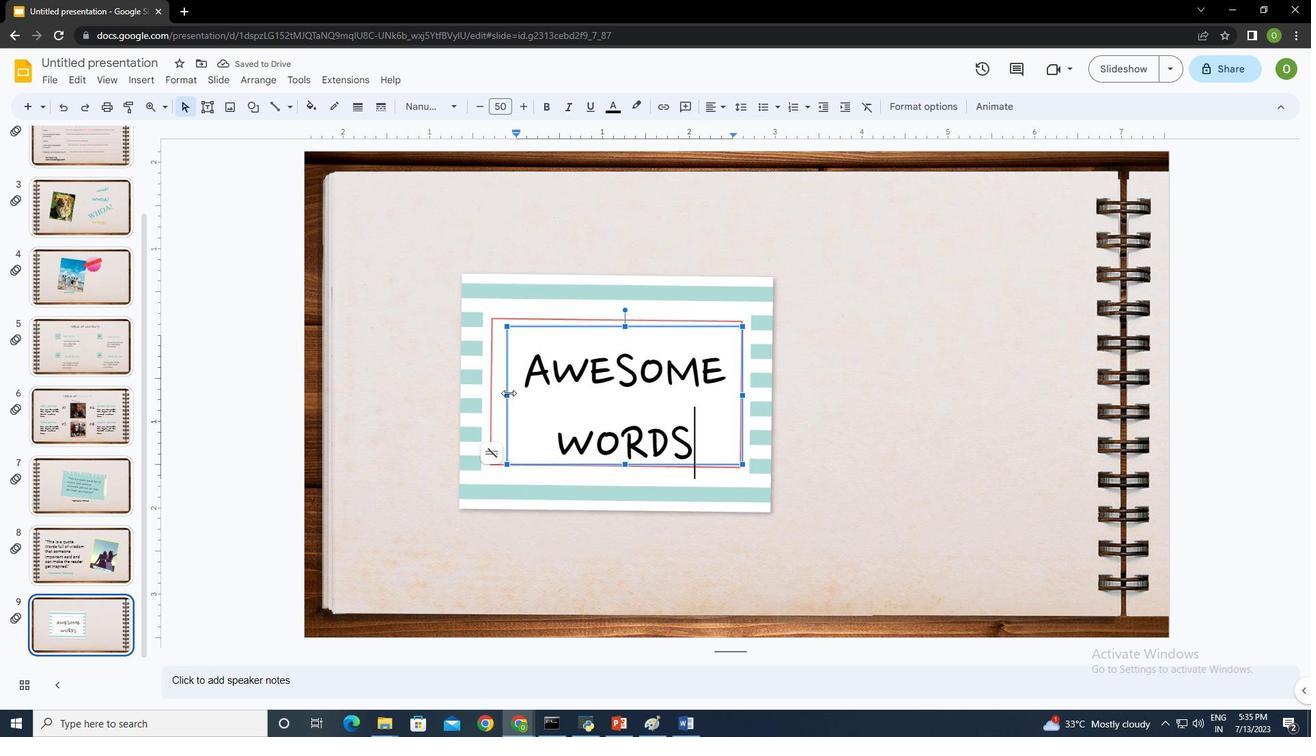 
Action: Mouse moved to (617, 327)
Screenshot: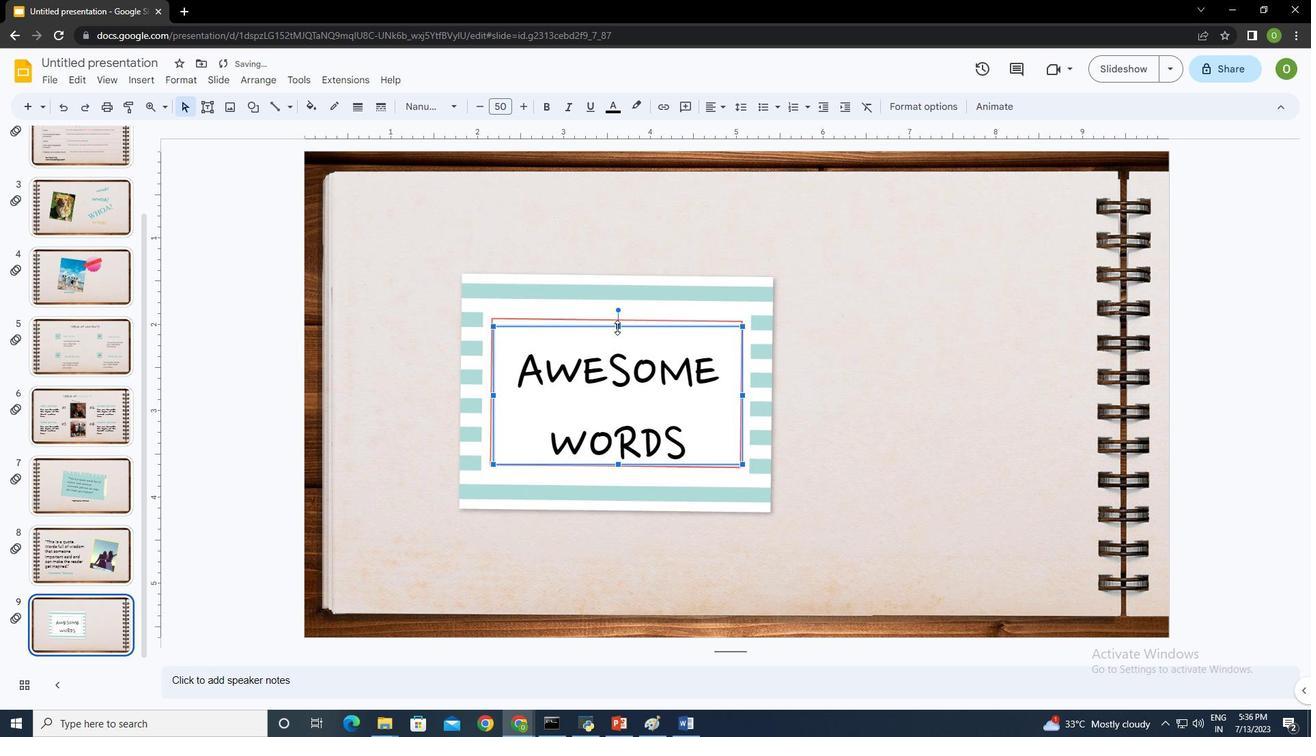 
Action: Mouse pressed left at (617, 327)
Screenshot: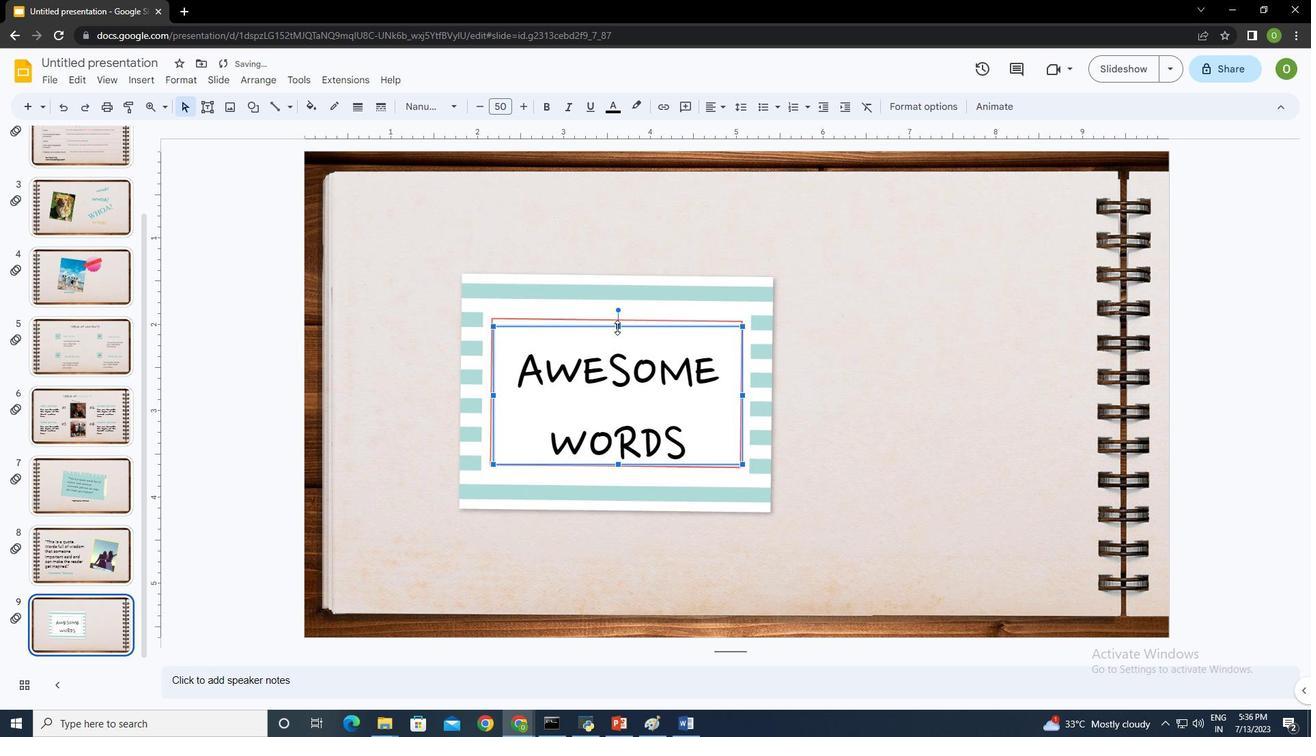 
Action: Mouse moved to (616, 466)
Screenshot: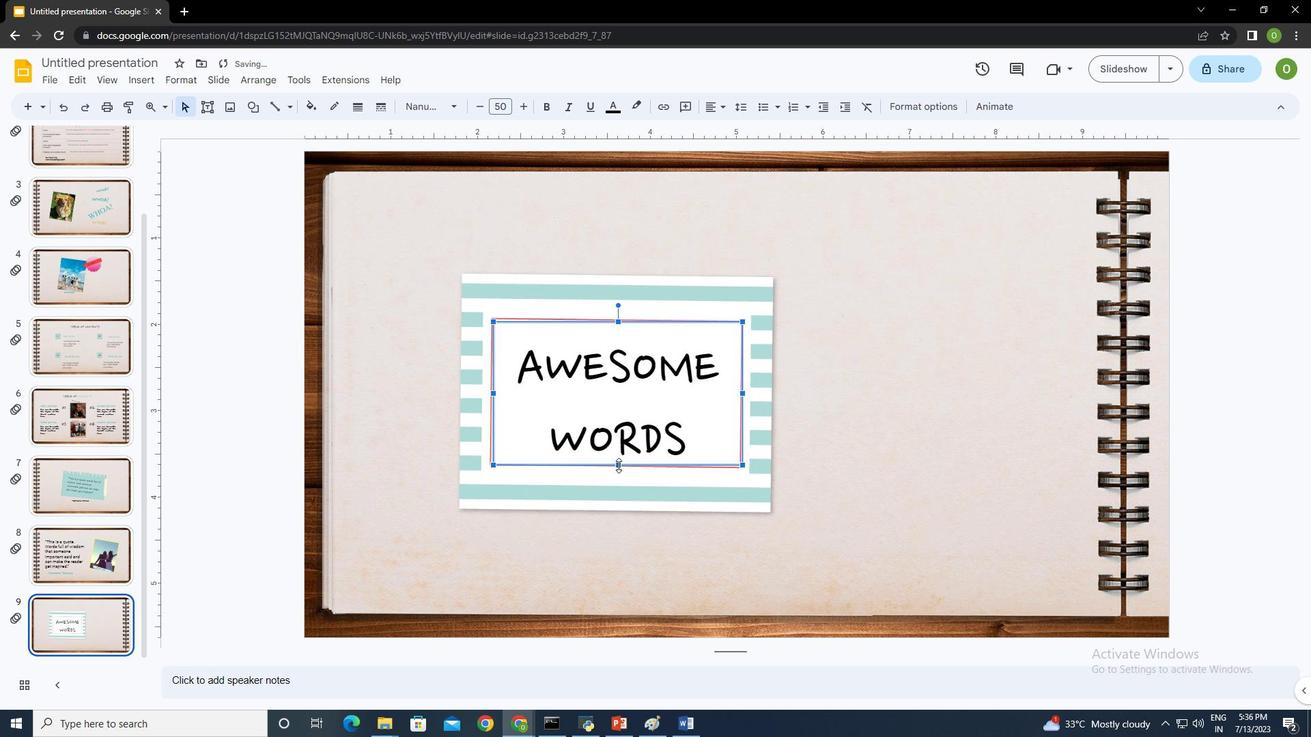 
Action: Mouse pressed left at (616, 466)
Screenshot: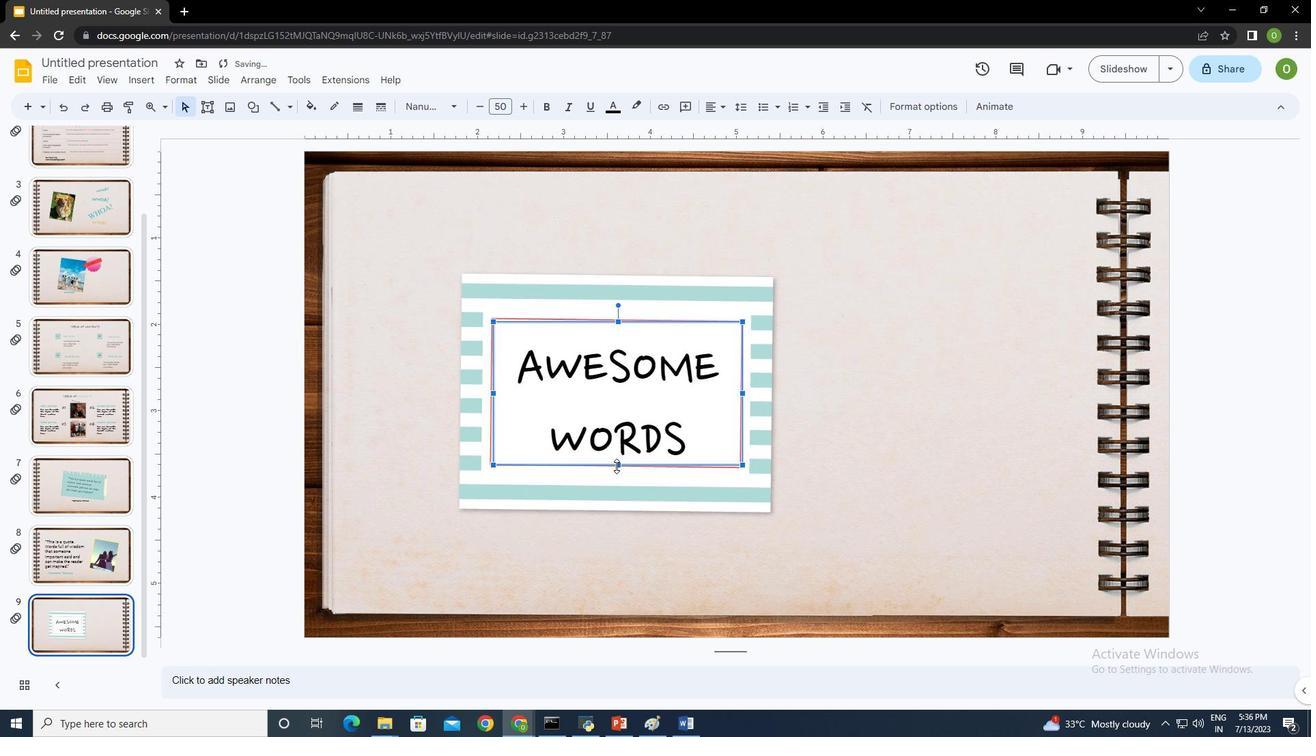 
Action: Mouse moved to (560, 491)
Screenshot: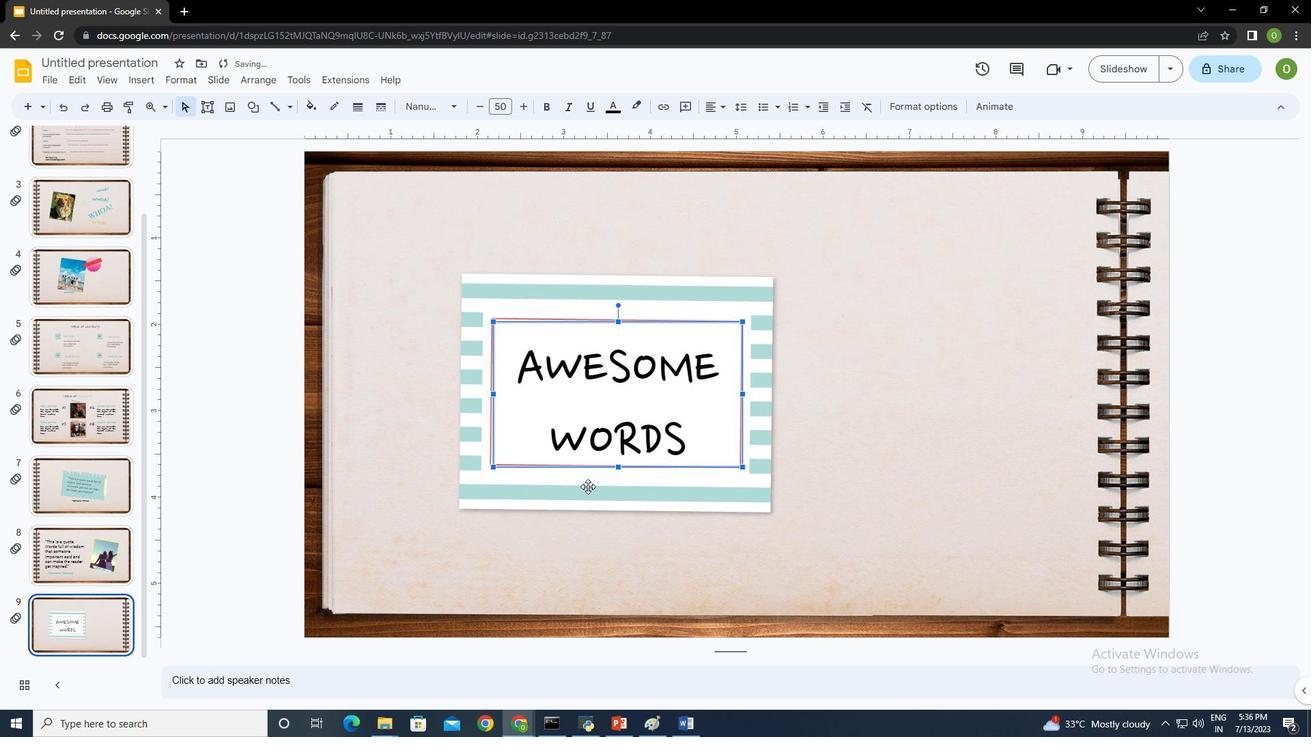 
Action: Mouse pressed left at (560, 491)
Screenshot: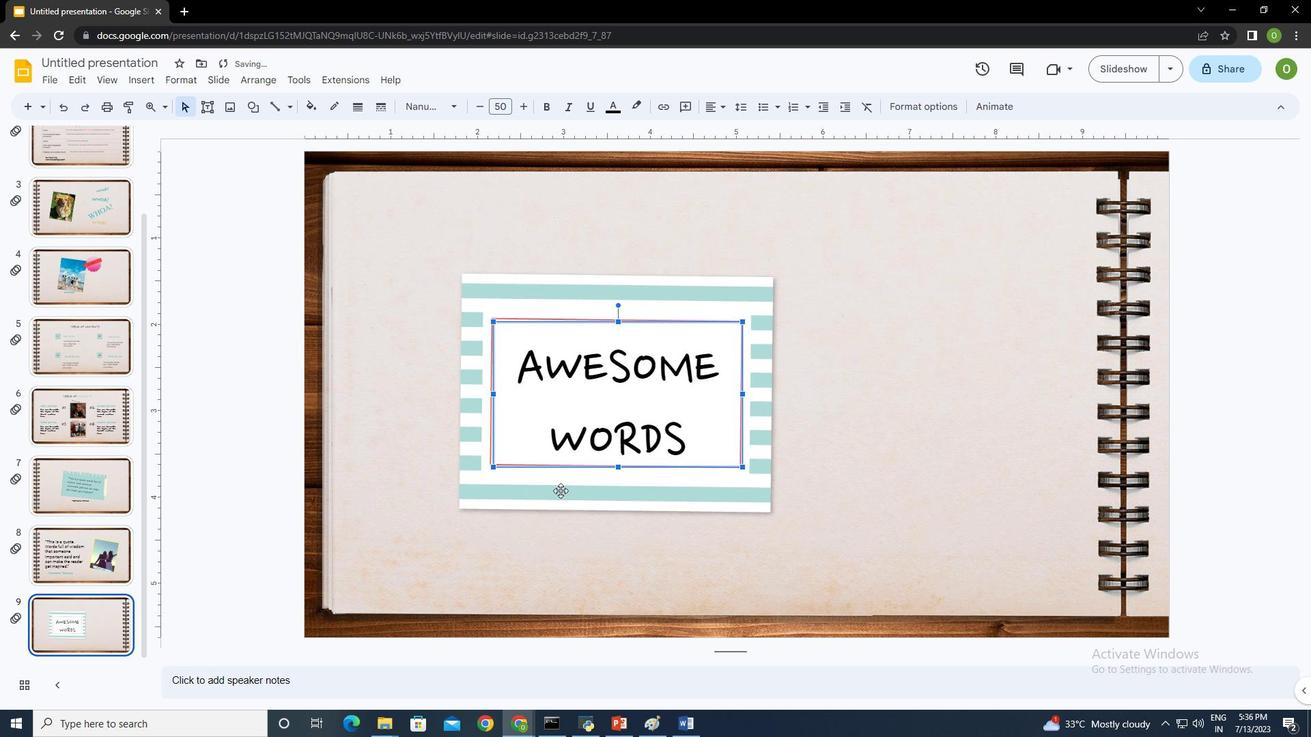 
Action: Mouse moved to (204, 104)
Screenshot: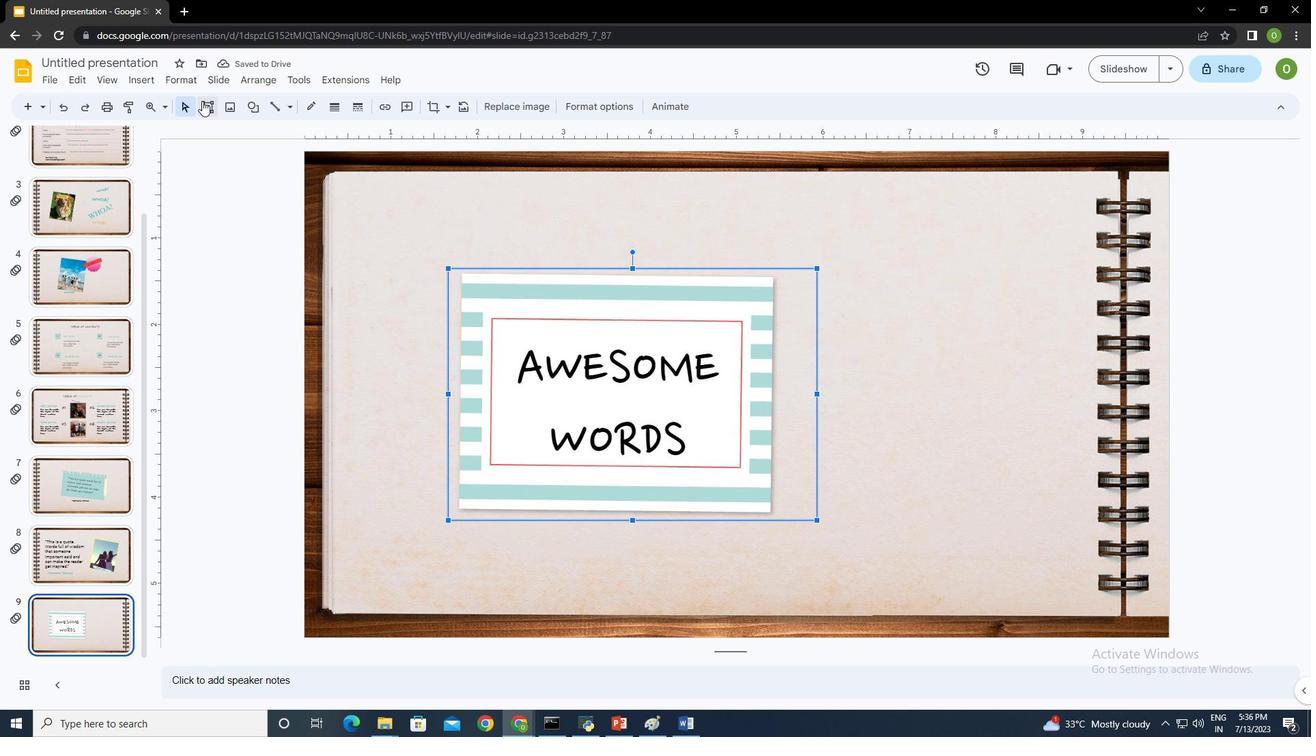 
Action: Mouse pressed left at (204, 104)
Screenshot: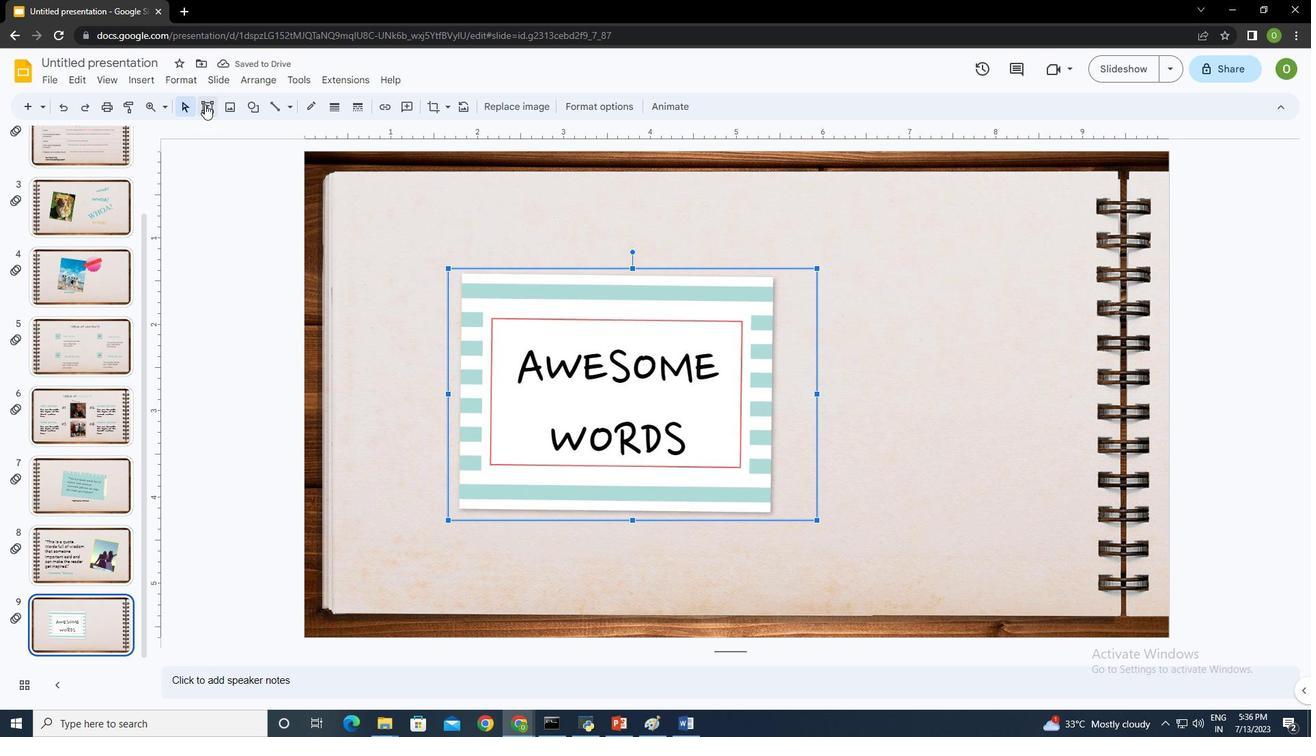 
Action: Mouse moved to (462, 466)
Screenshot: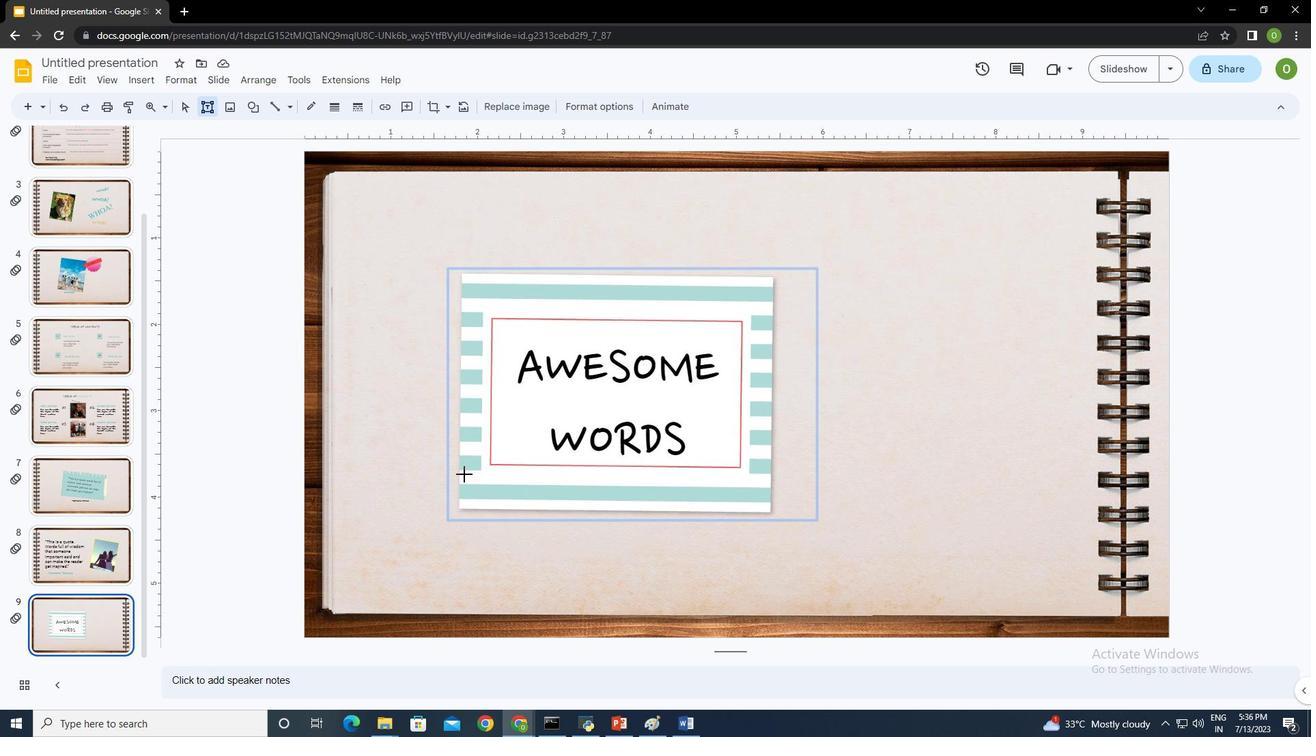 
Action: Mouse pressed left at (462, 466)
Screenshot: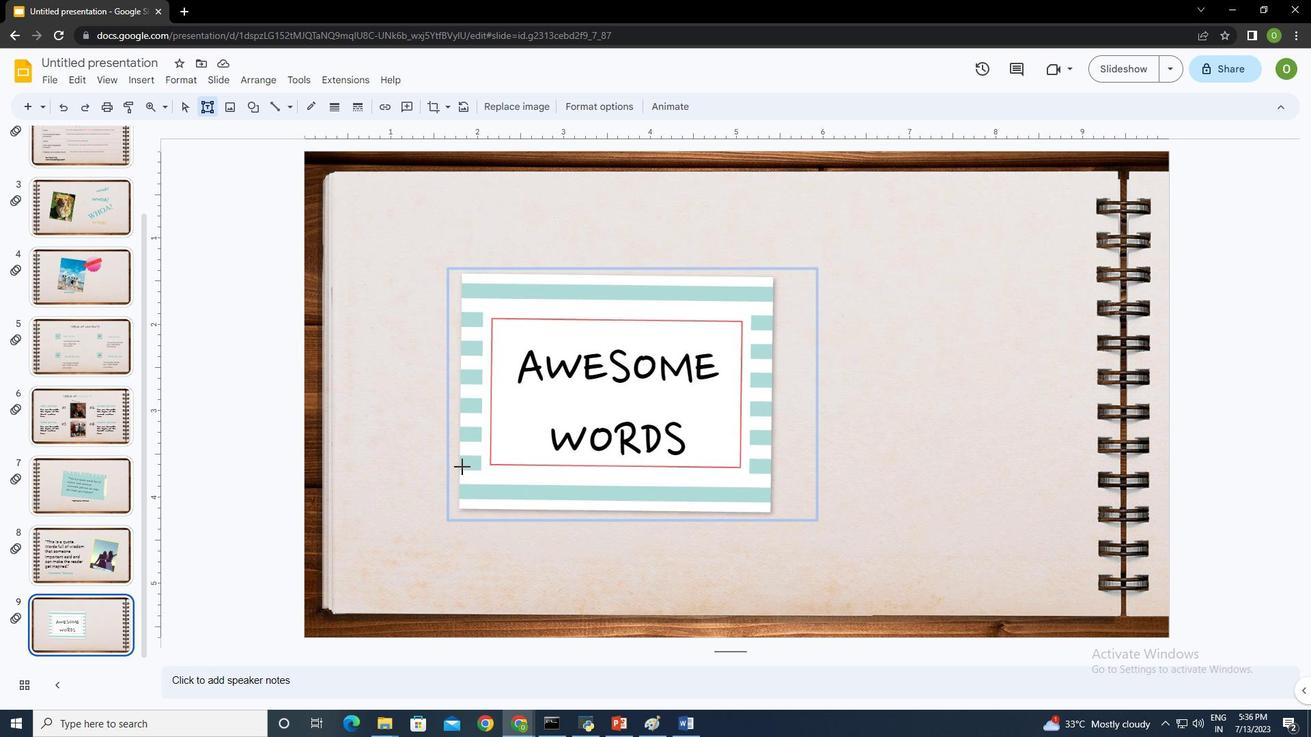 
Action: Mouse moved to (372, 217)
Screenshot: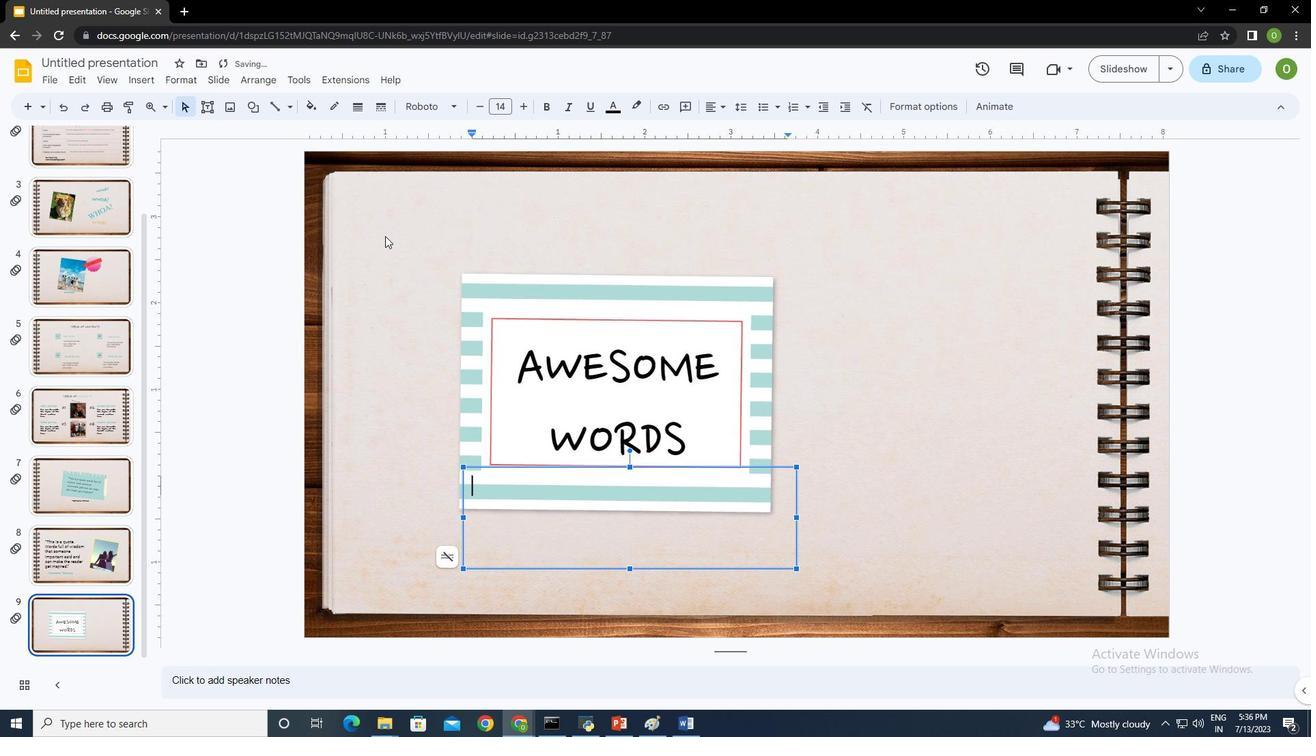 
Action: Key pressed <Key.caps_lock><Key.caps_lock>AWESOME<Key.space>WORDSctrl+A
Screenshot: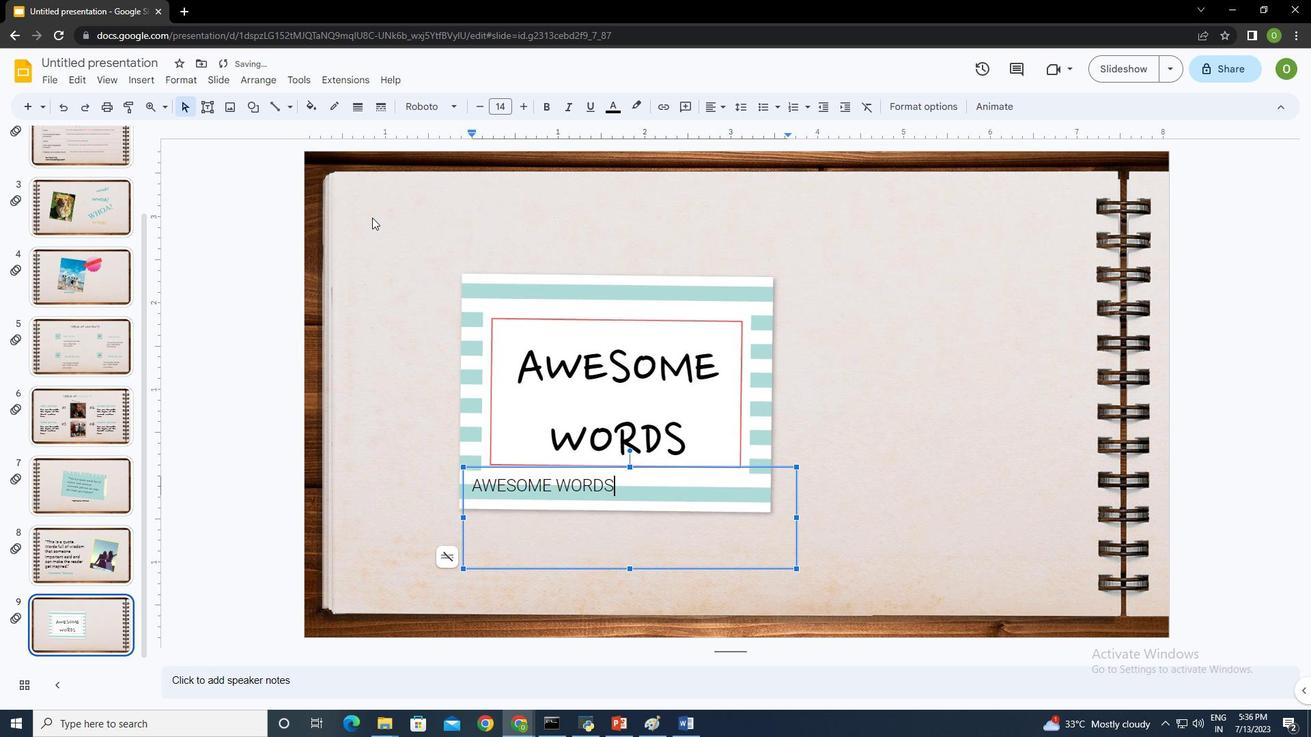 
Action: Mouse moved to (616, 106)
Screenshot: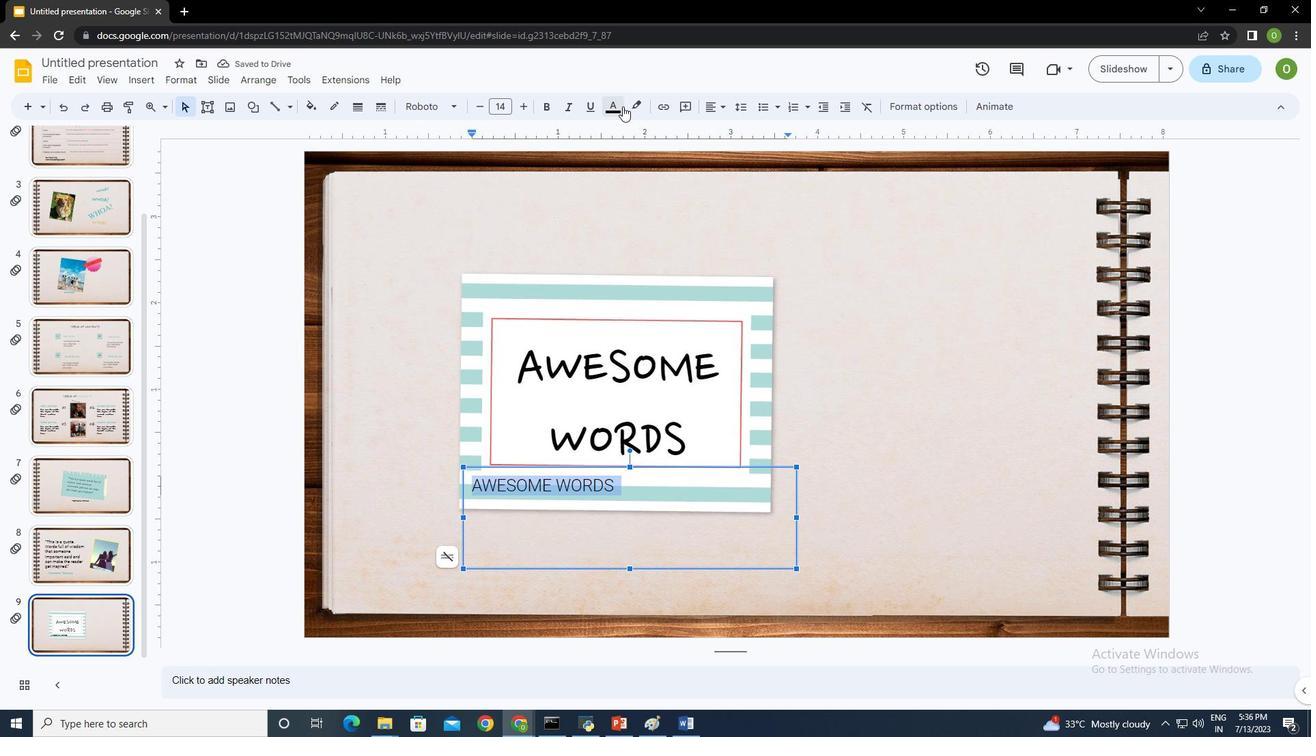 
Action: Mouse pressed left at (616, 106)
Screenshot: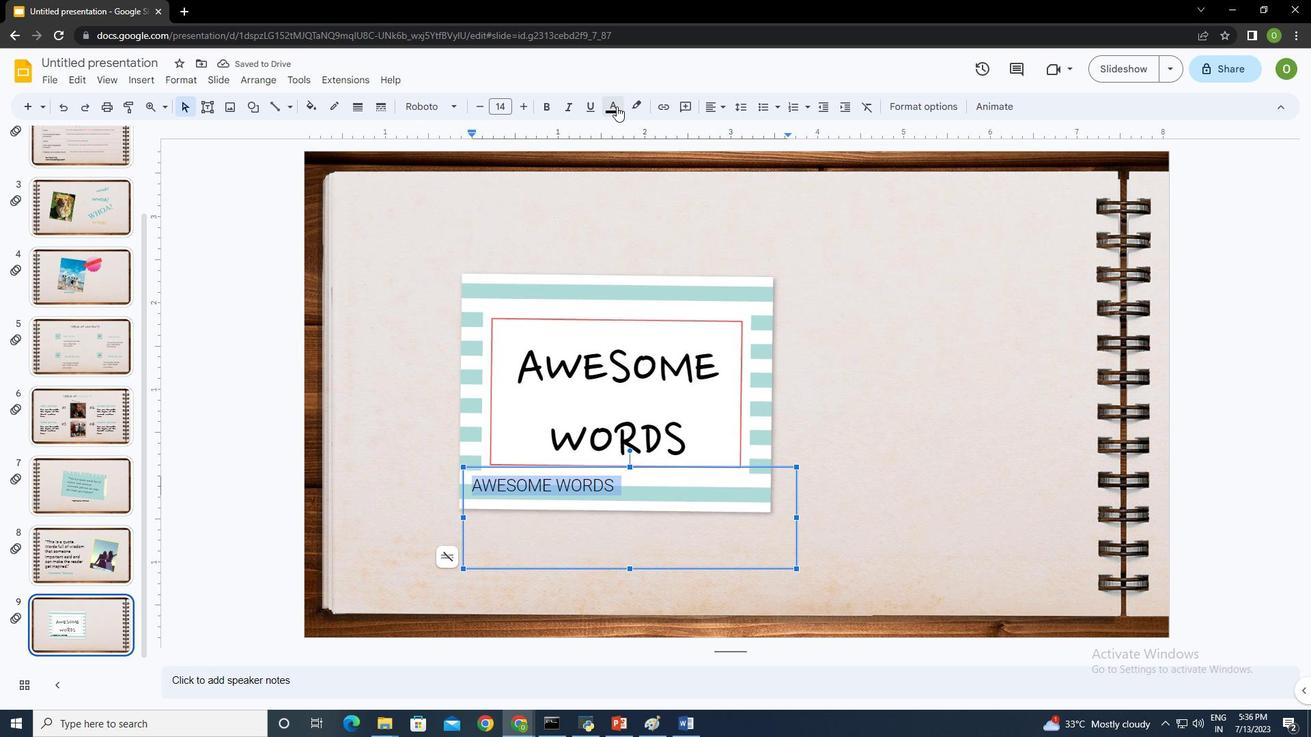 
Action: Mouse moved to (751, 316)
Screenshot: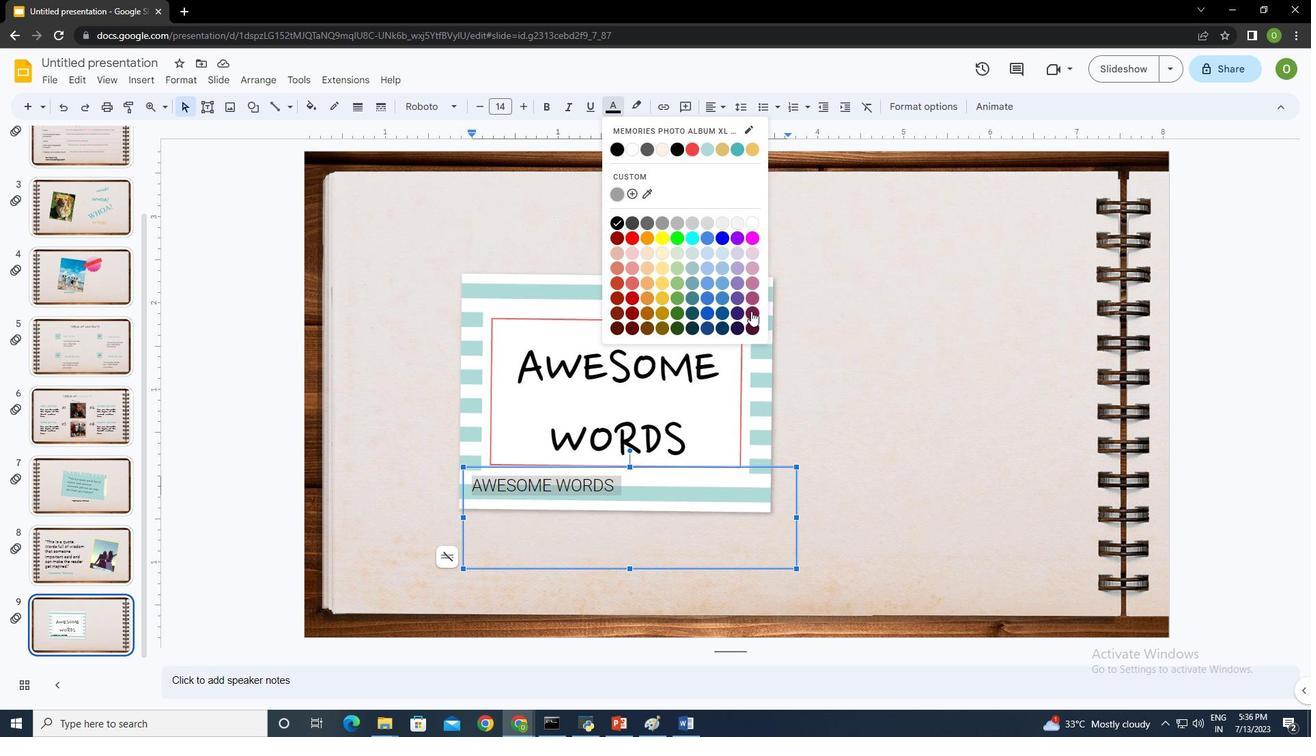 
Action: Mouse pressed left at (751, 316)
Screenshot: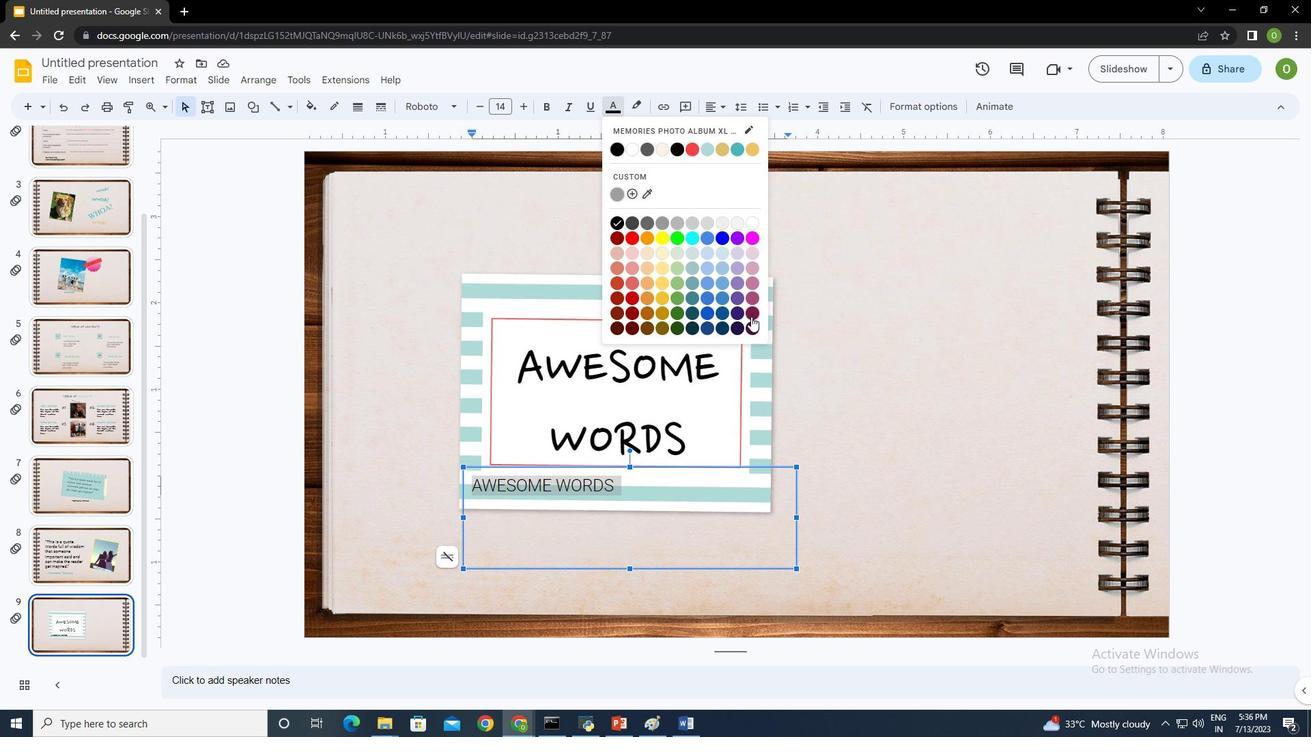 
Action: Mouse moved to (521, 107)
Screenshot: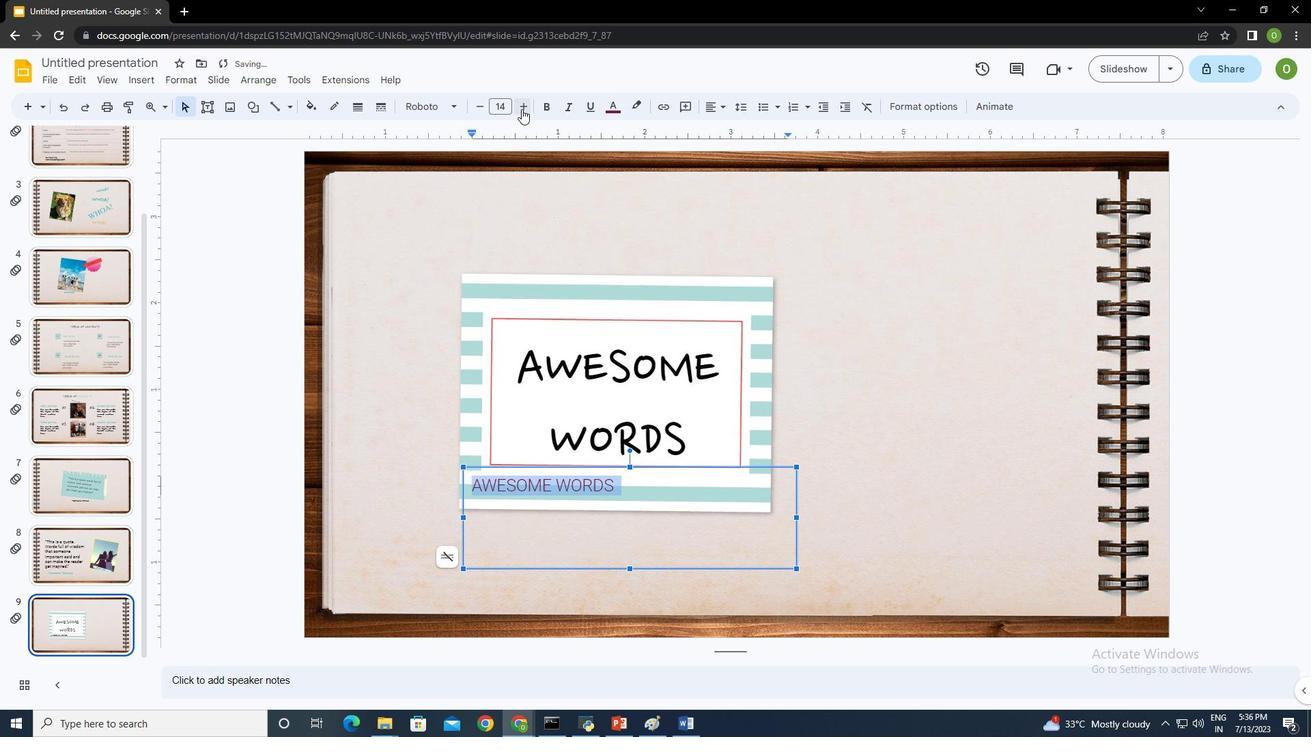 
Action: Mouse pressed left at (521, 107)
Screenshot: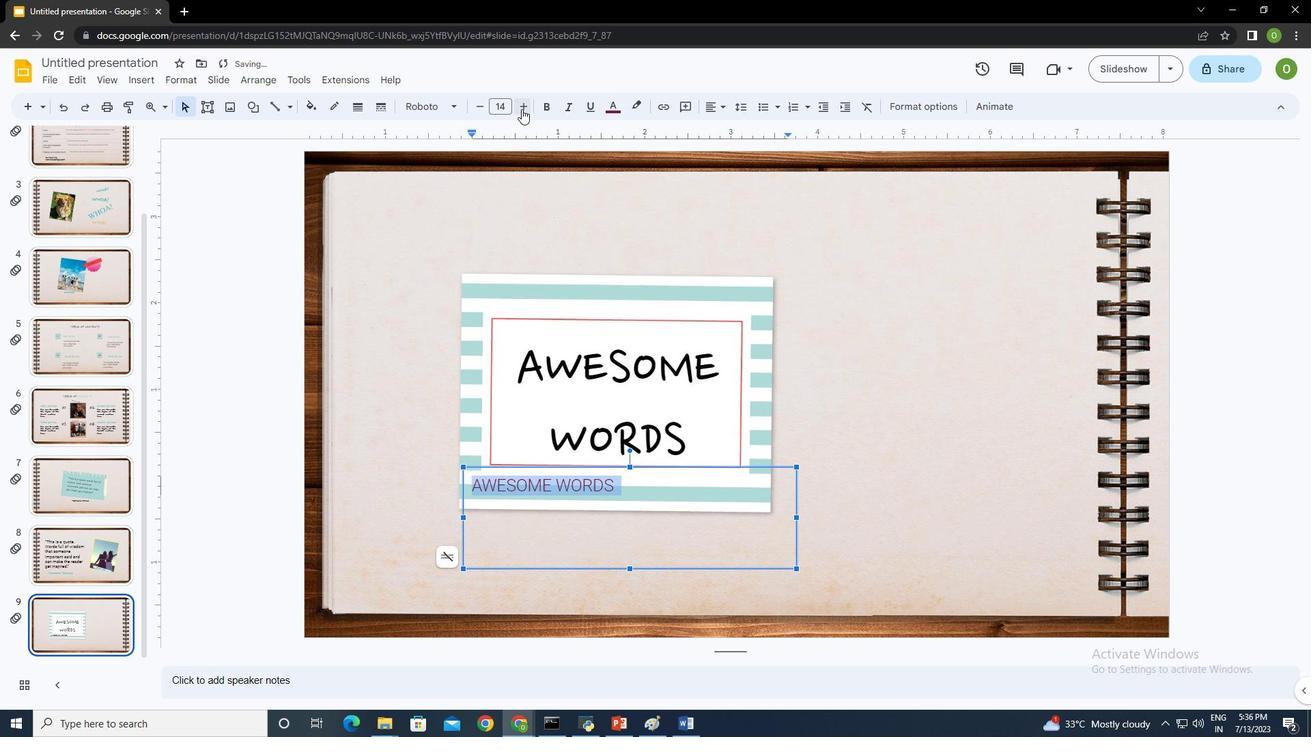 
Action: Mouse moved to (521, 107)
Screenshot: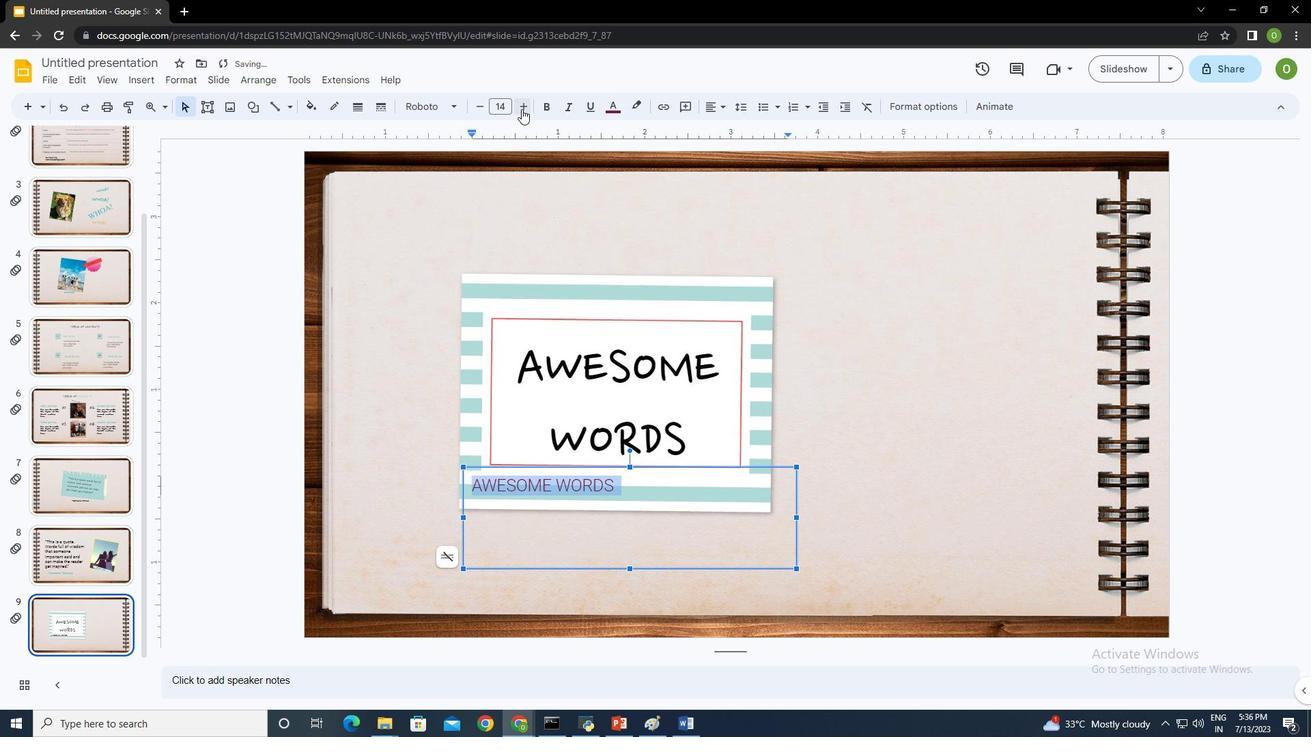 
Action: Mouse pressed left at (521, 107)
Screenshot: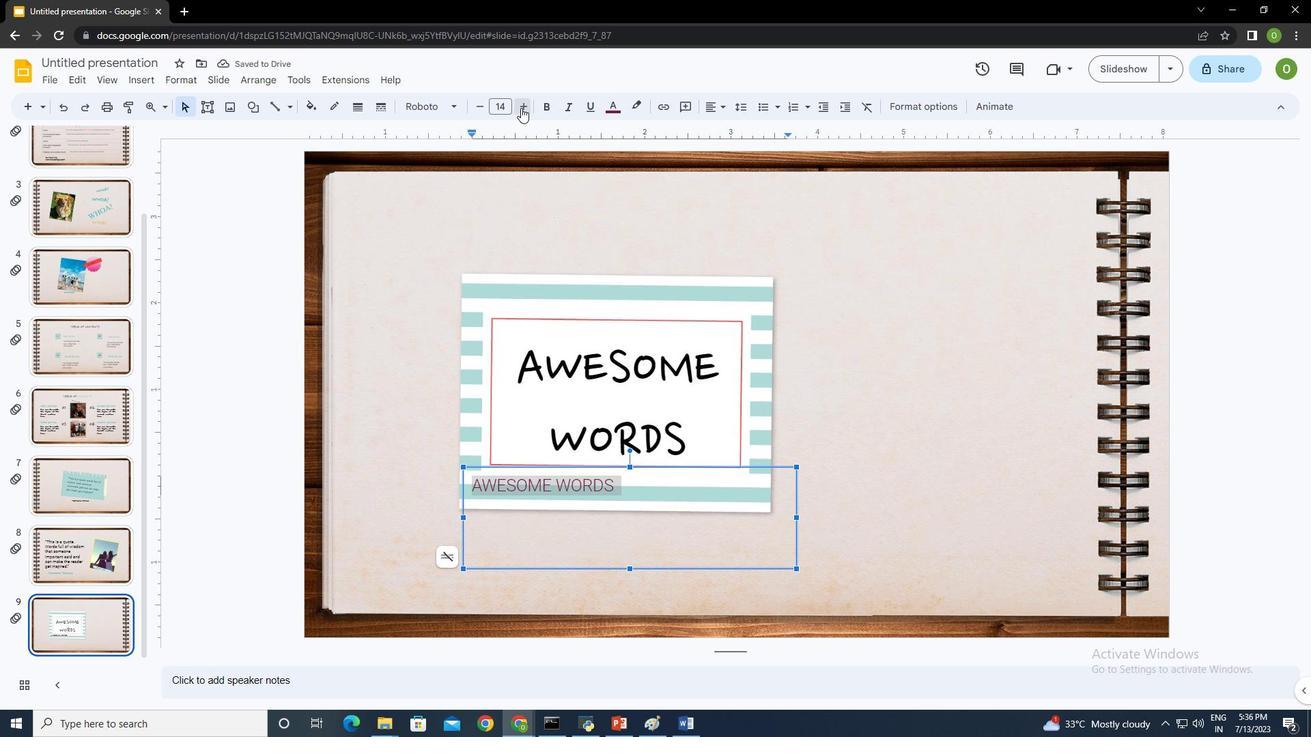 
Action: Mouse pressed left at (521, 107)
Screenshot: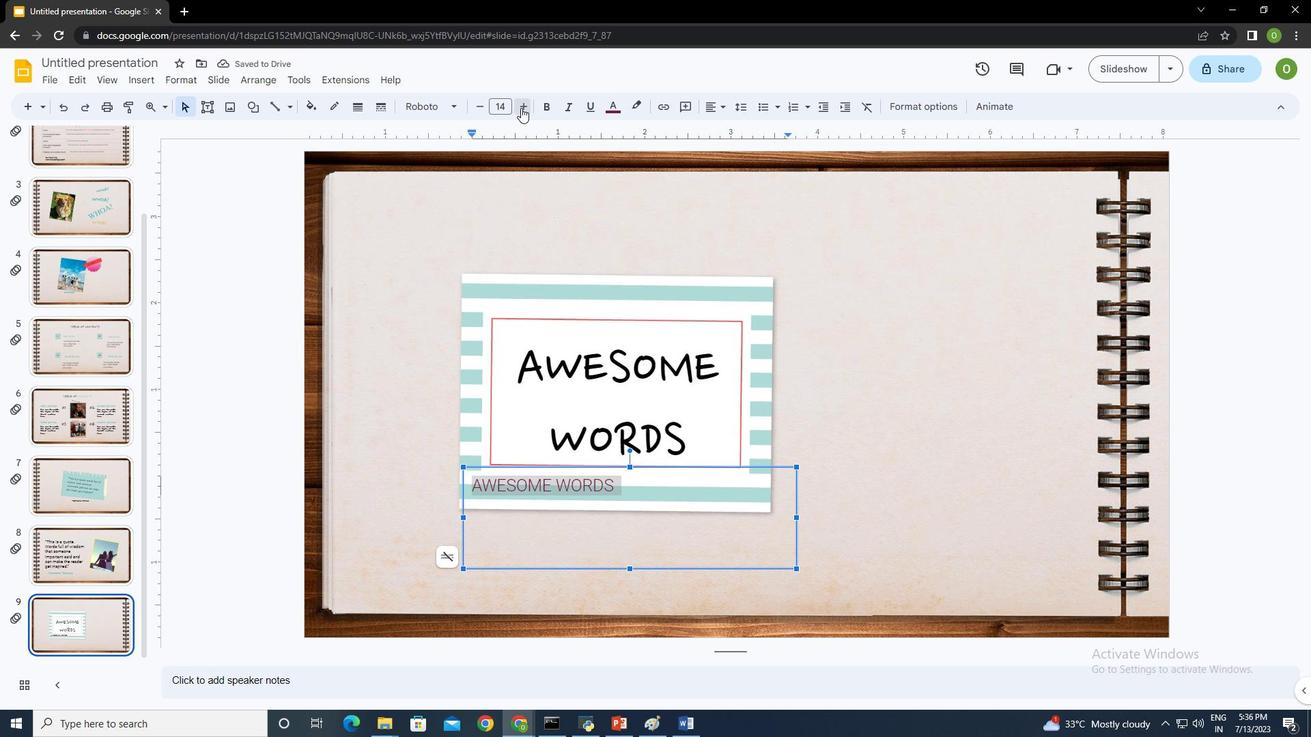 
Action: Mouse pressed left at (521, 107)
Screenshot: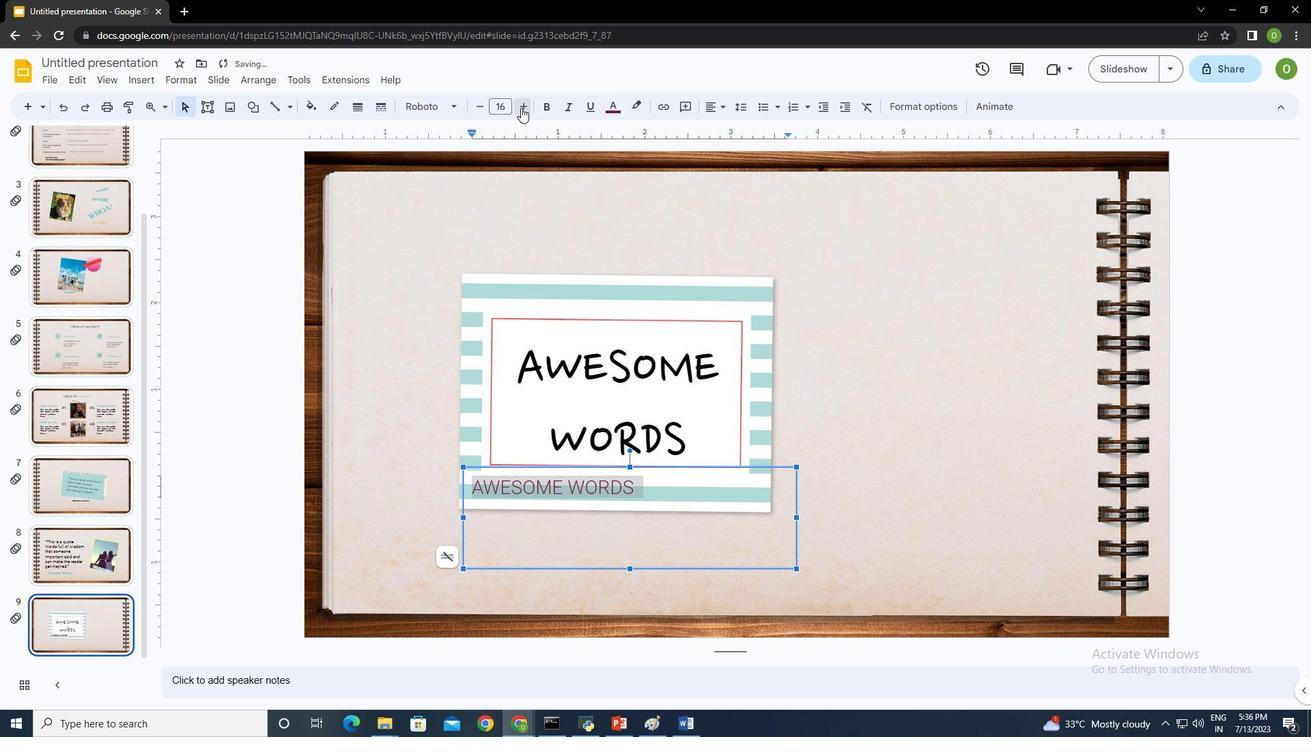 
Action: Mouse pressed left at (521, 107)
Screenshot: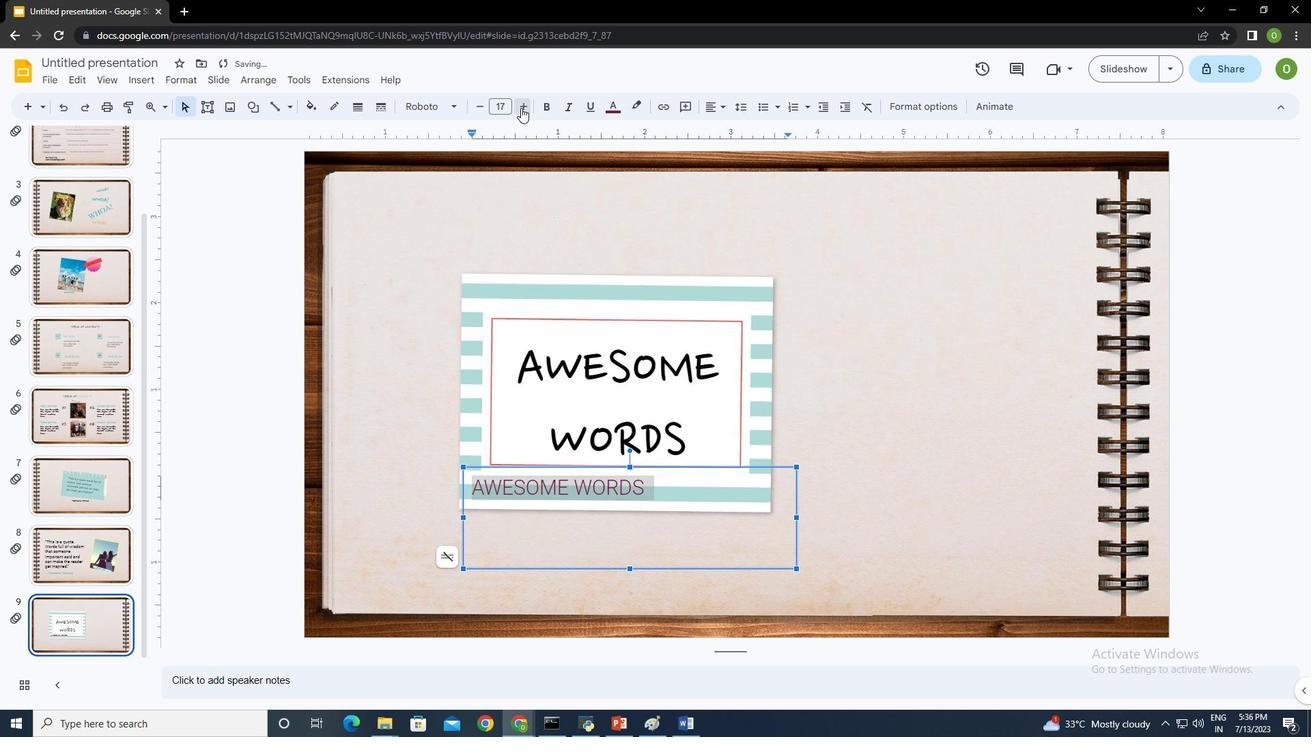 
Action: Mouse pressed left at (521, 107)
Screenshot: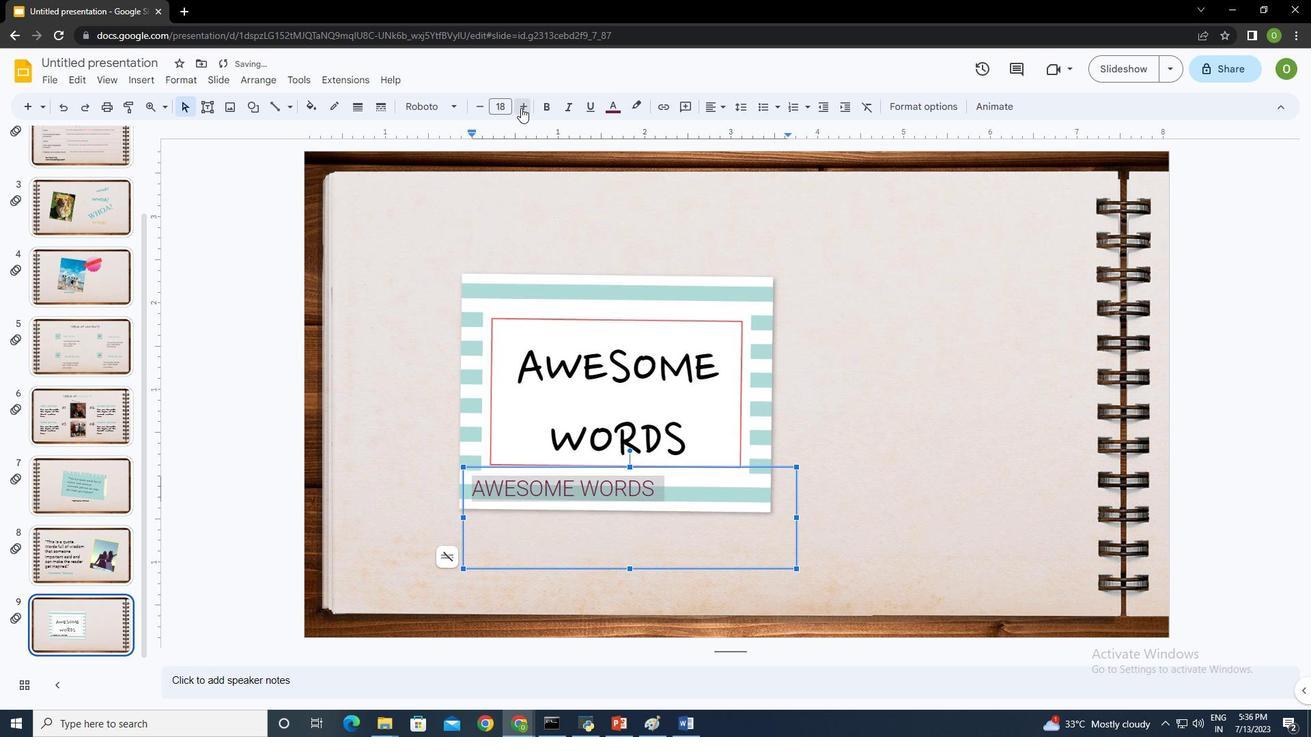 
Action: Mouse pressed left at (521, 107)
Screenshot: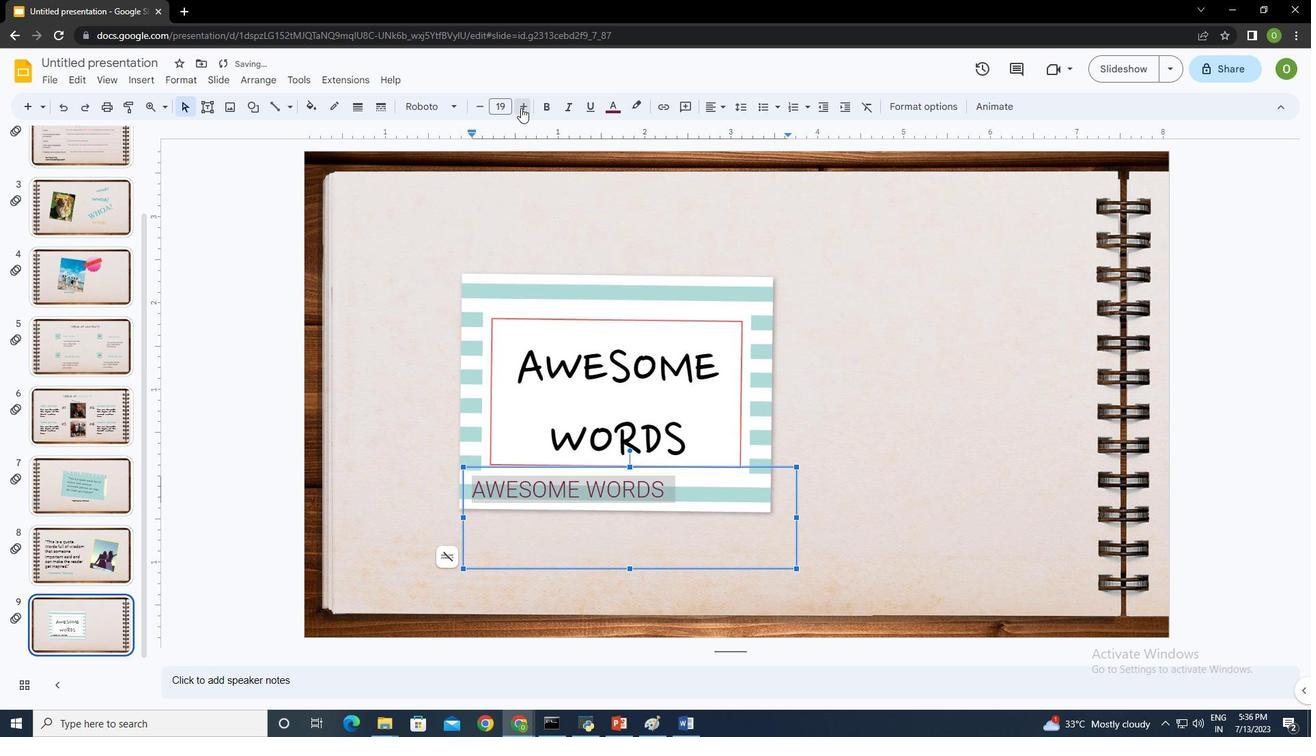 
Action: Mouse pressed left at (521, 107)
Screenshot: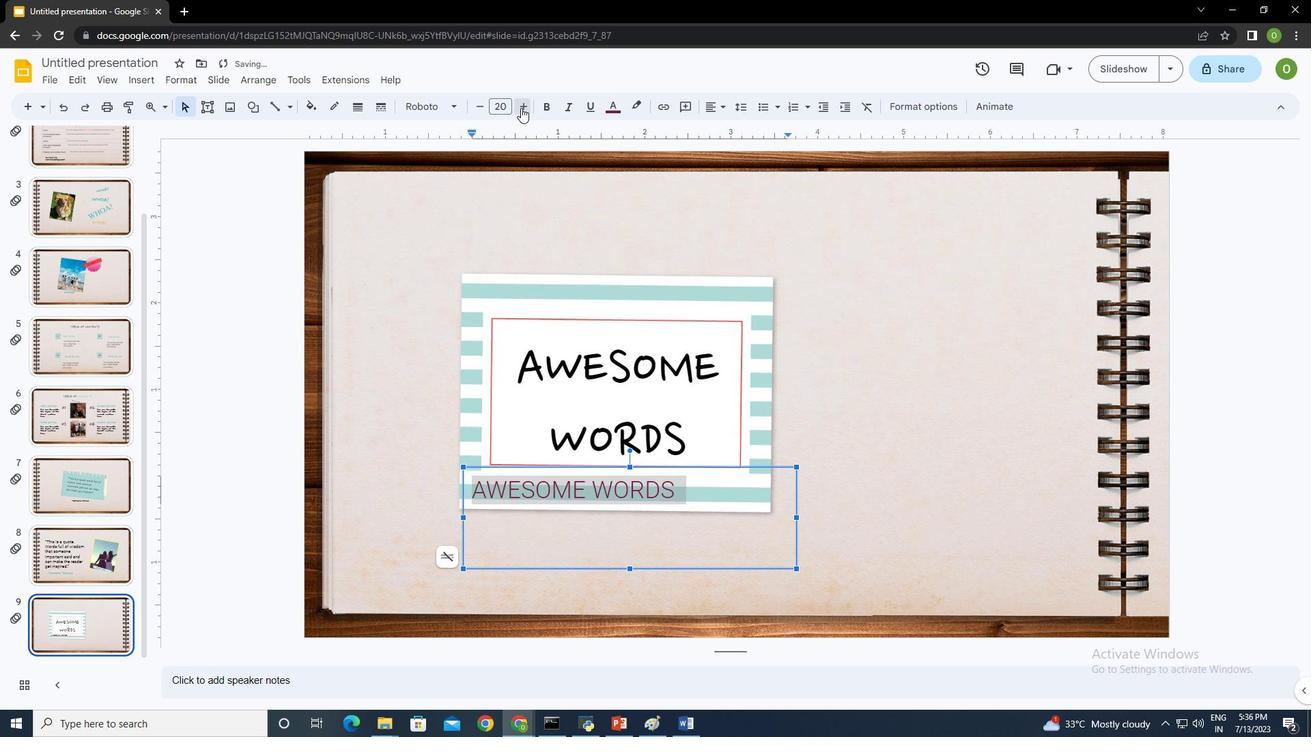 
Action: Mouse pressed left at (521, 107)
Screenshot: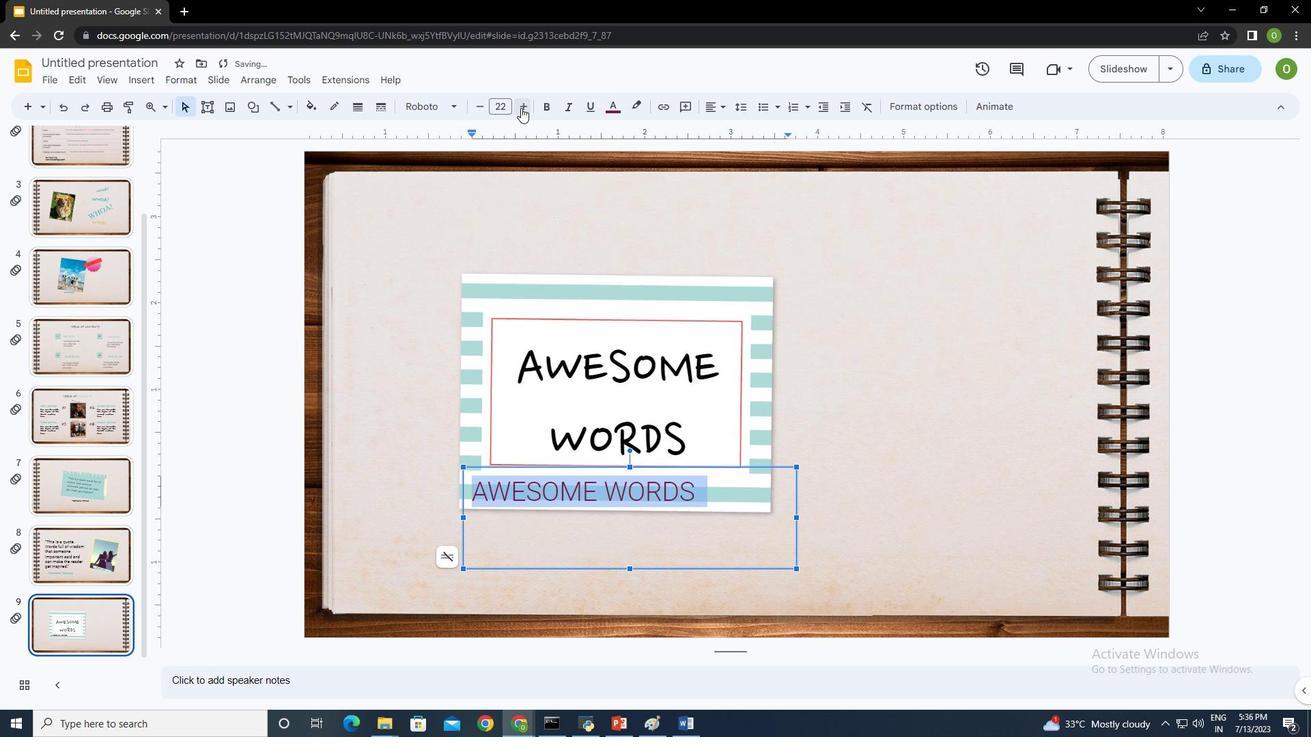 
Action: Mouse pressed left at (521, 107)
Screenshot: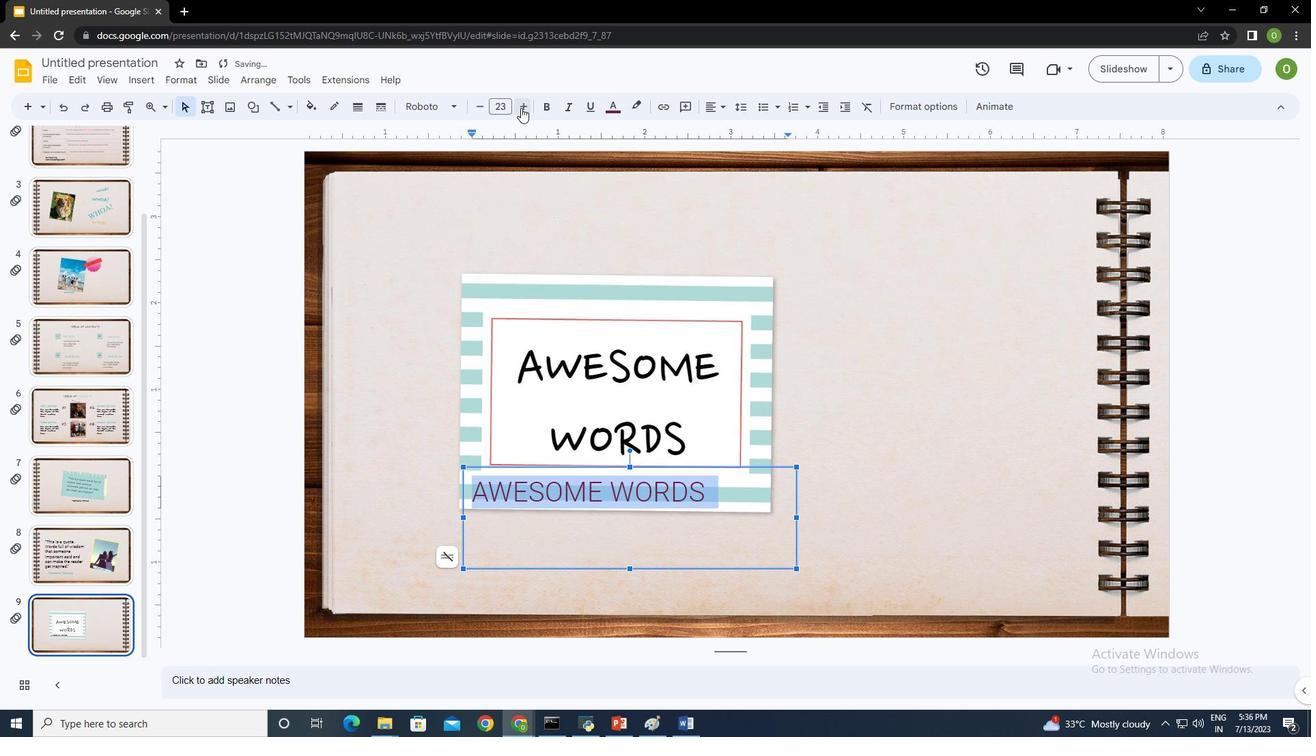 
Action: Mouse pressed left at (521, 107)
Screenshot: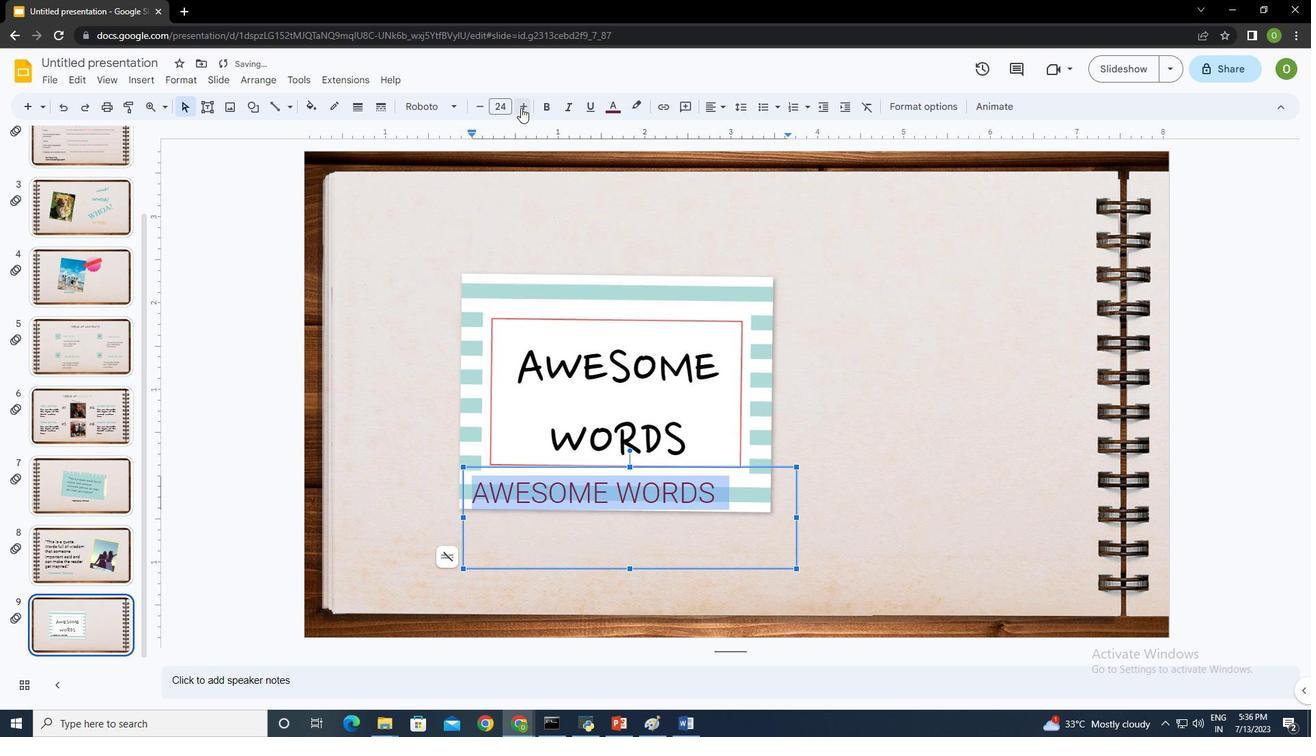 
Action: Mouse moved to (441, 107)
Screenshot: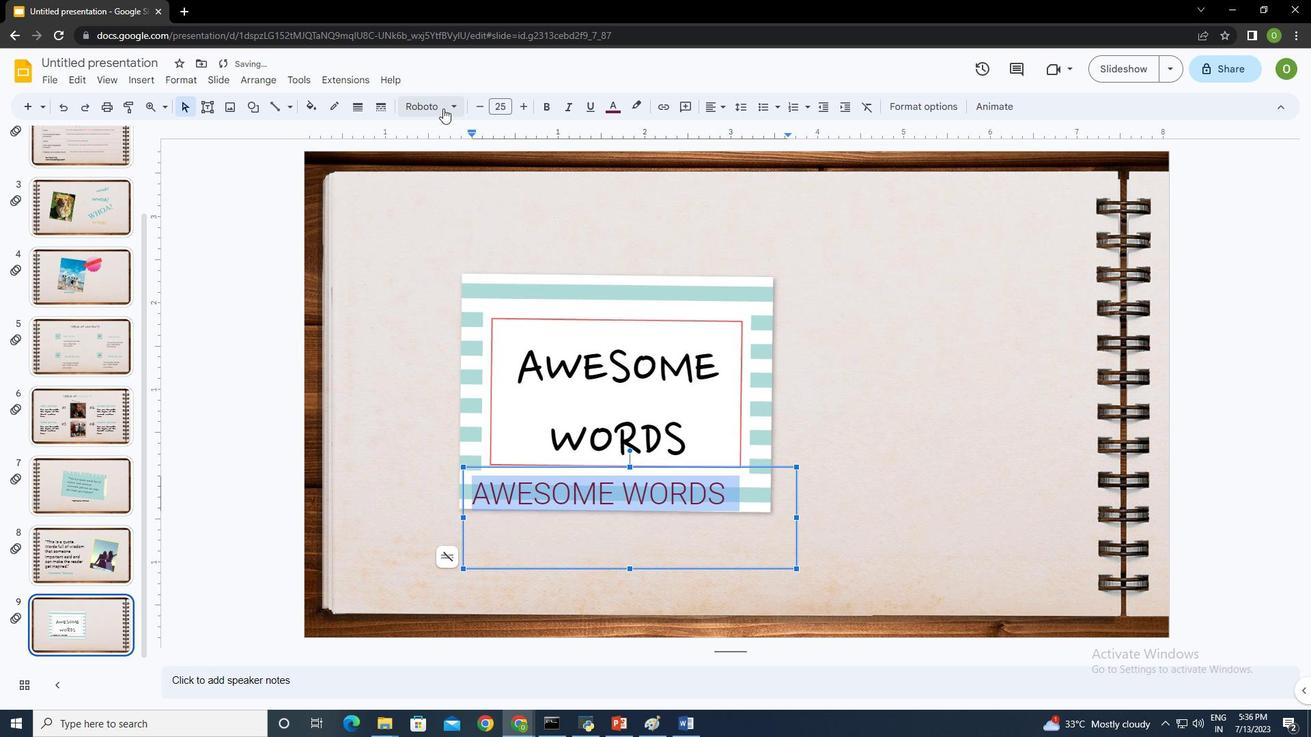 
Action: Mouse pressed left at (441, 107)
Screenshot: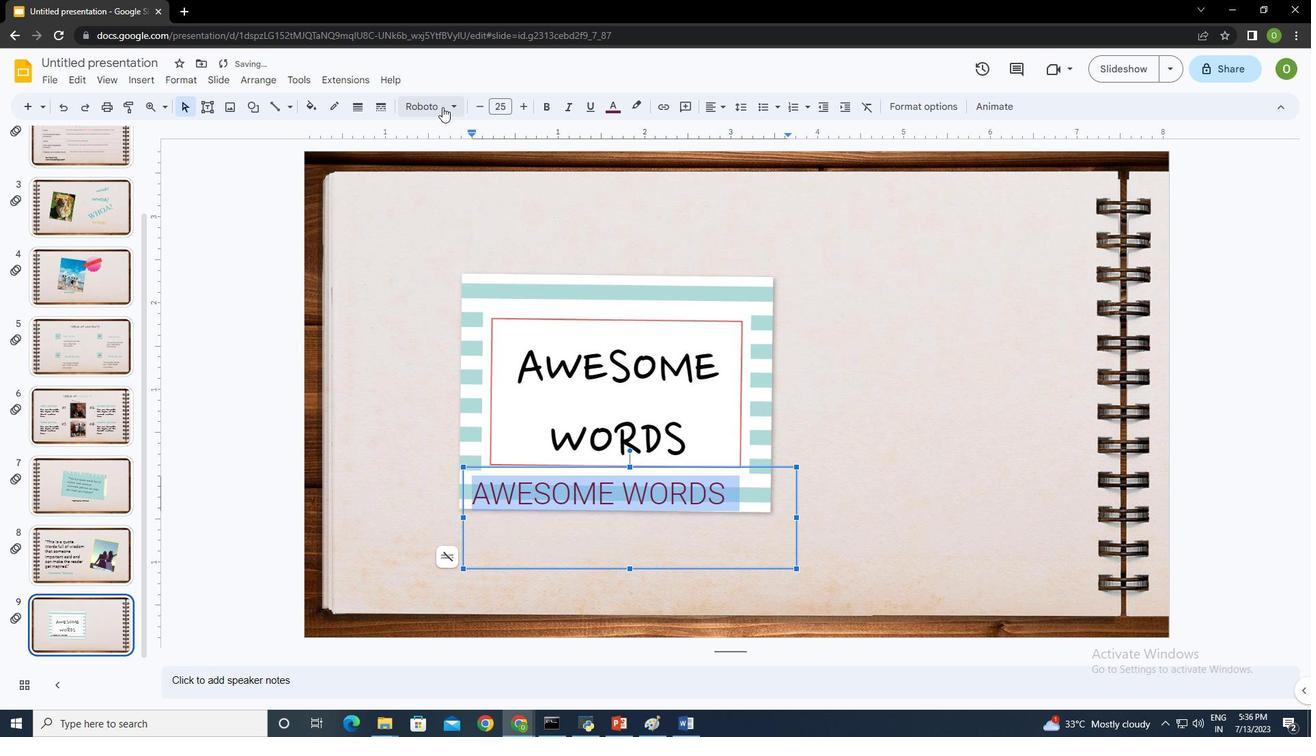
Action: Mouse moved to (463, 187)
Screenshot: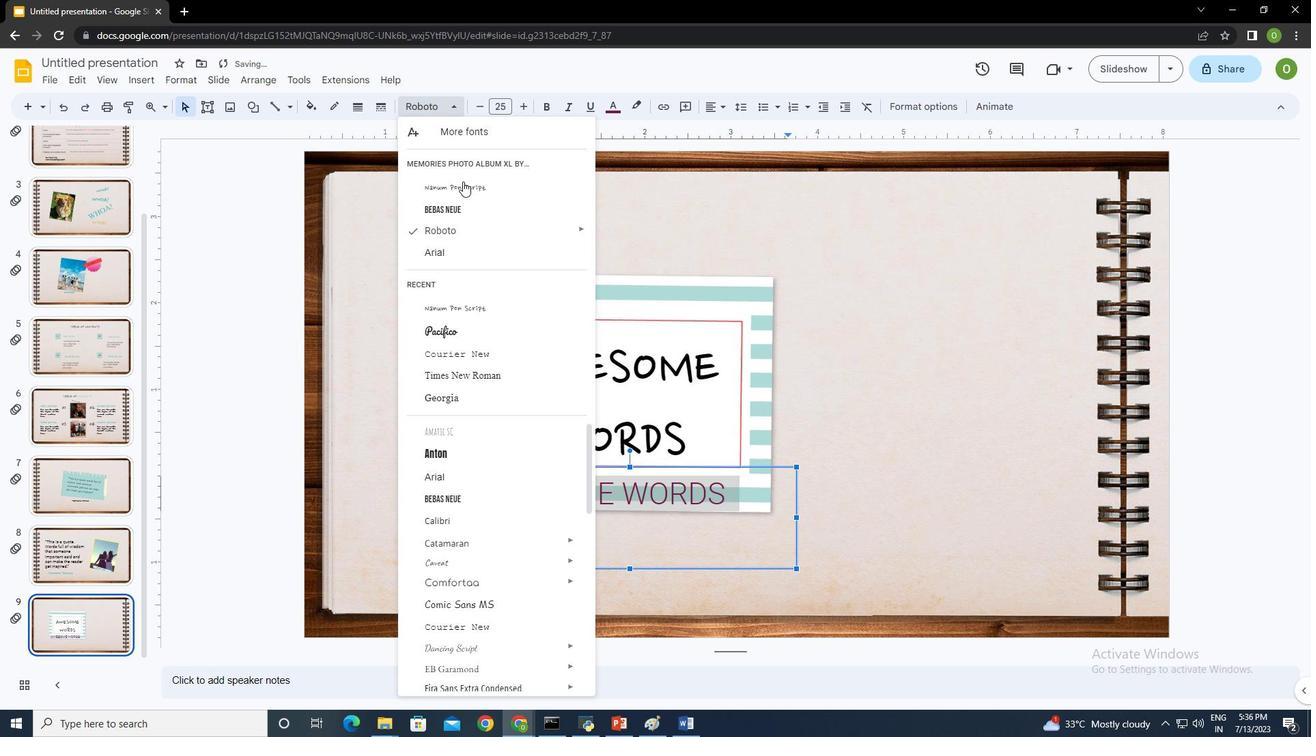 
Action: Mouse pressed left at (463, 187)
Screenshot: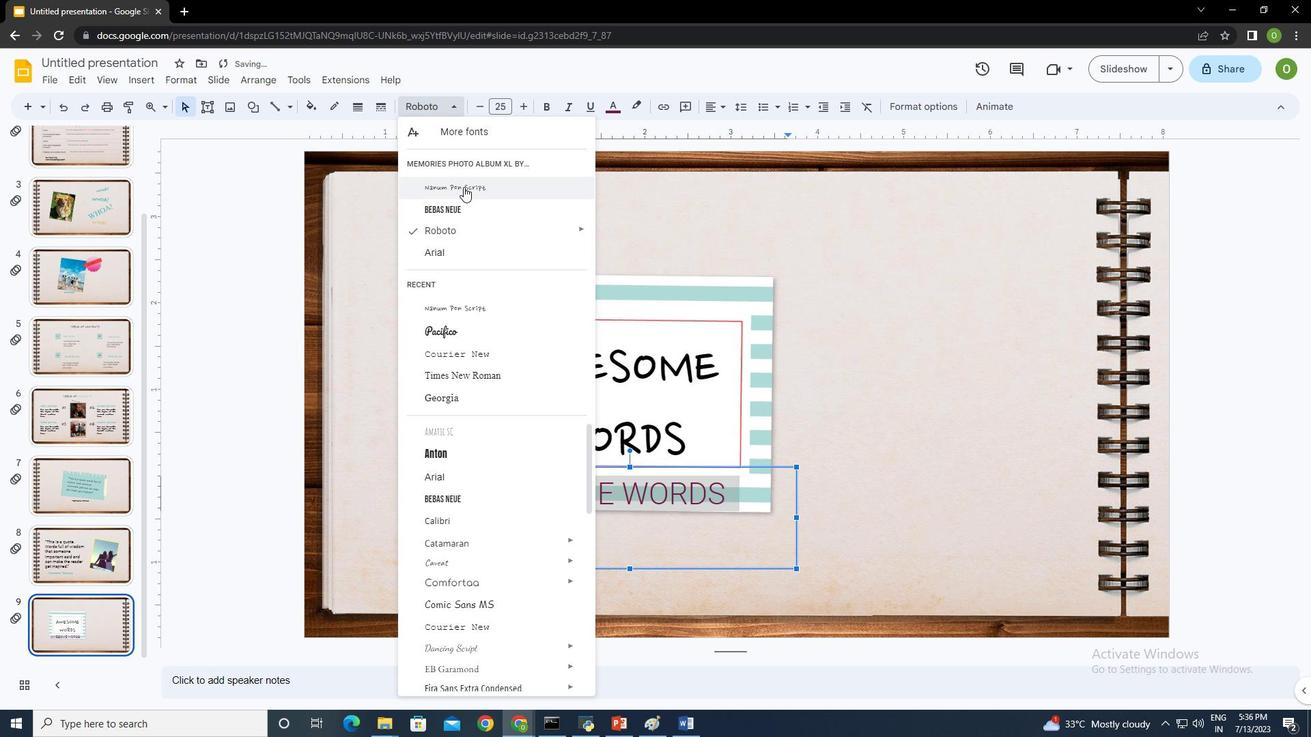 
Action: Mouse moved to (521, 105)
Screenshot: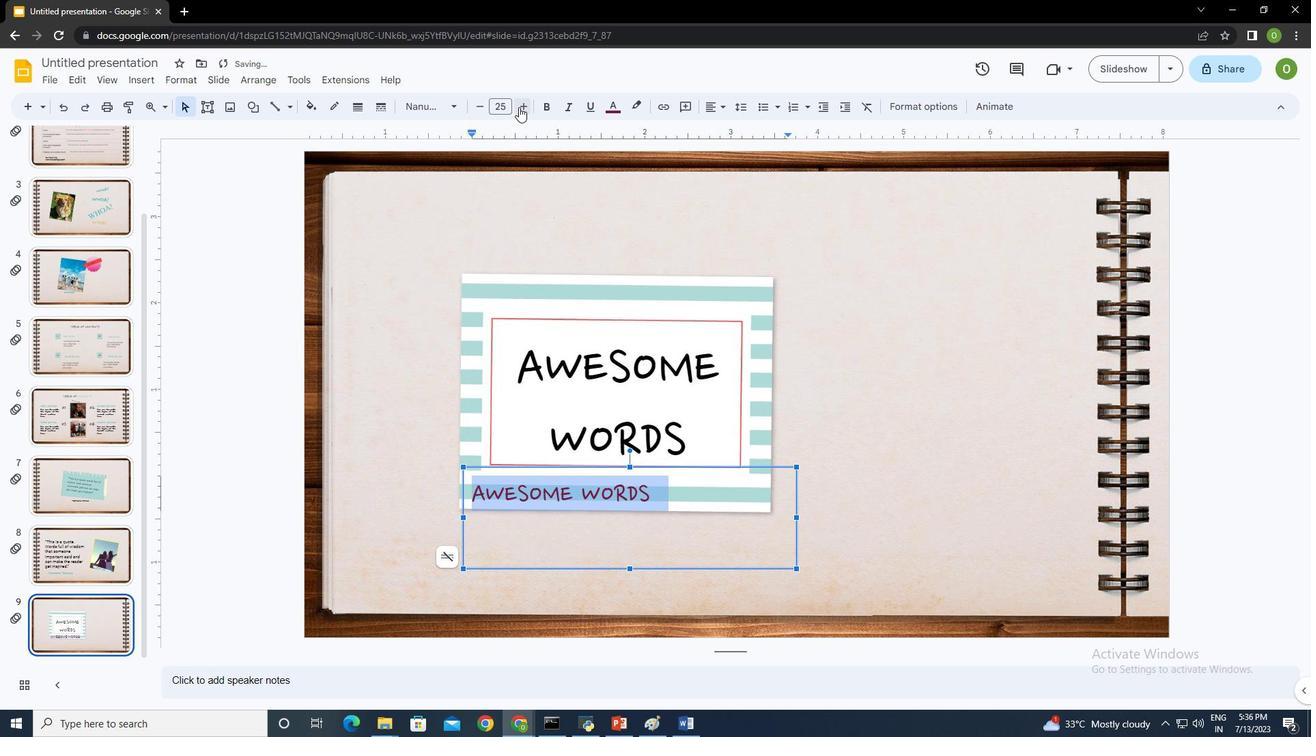 
Action: Mouse pressed left at (521, 105)
Screenshot: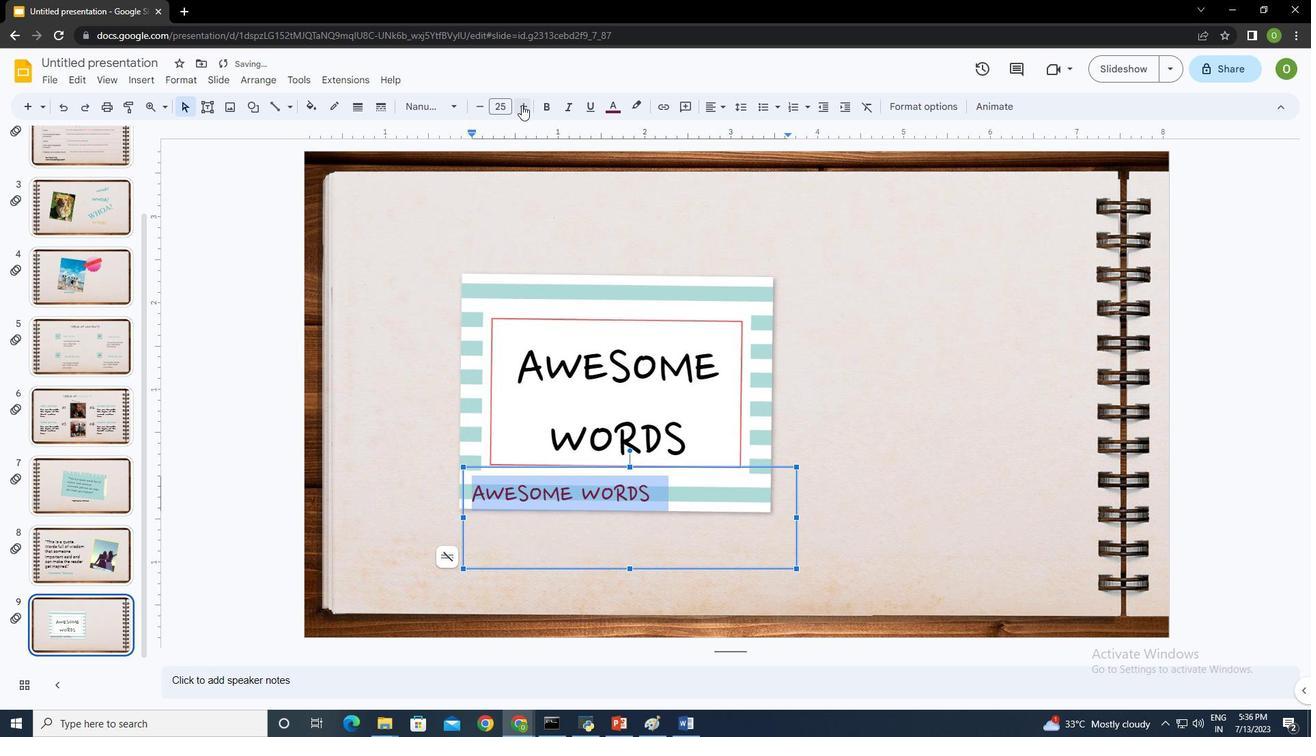 
Action: Mouse pressed left at (521, 105)
Screenshot: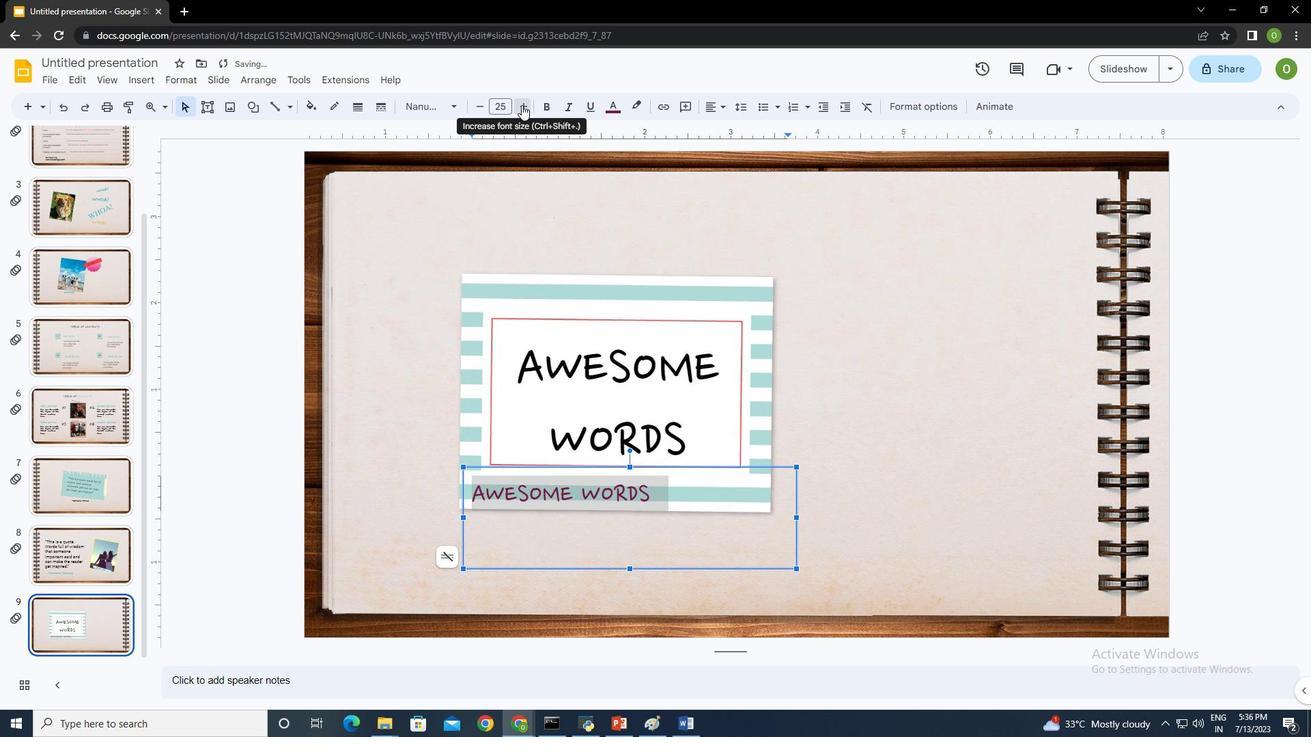 
Action: Mouse pressed left at (521, 105)
Screenshot: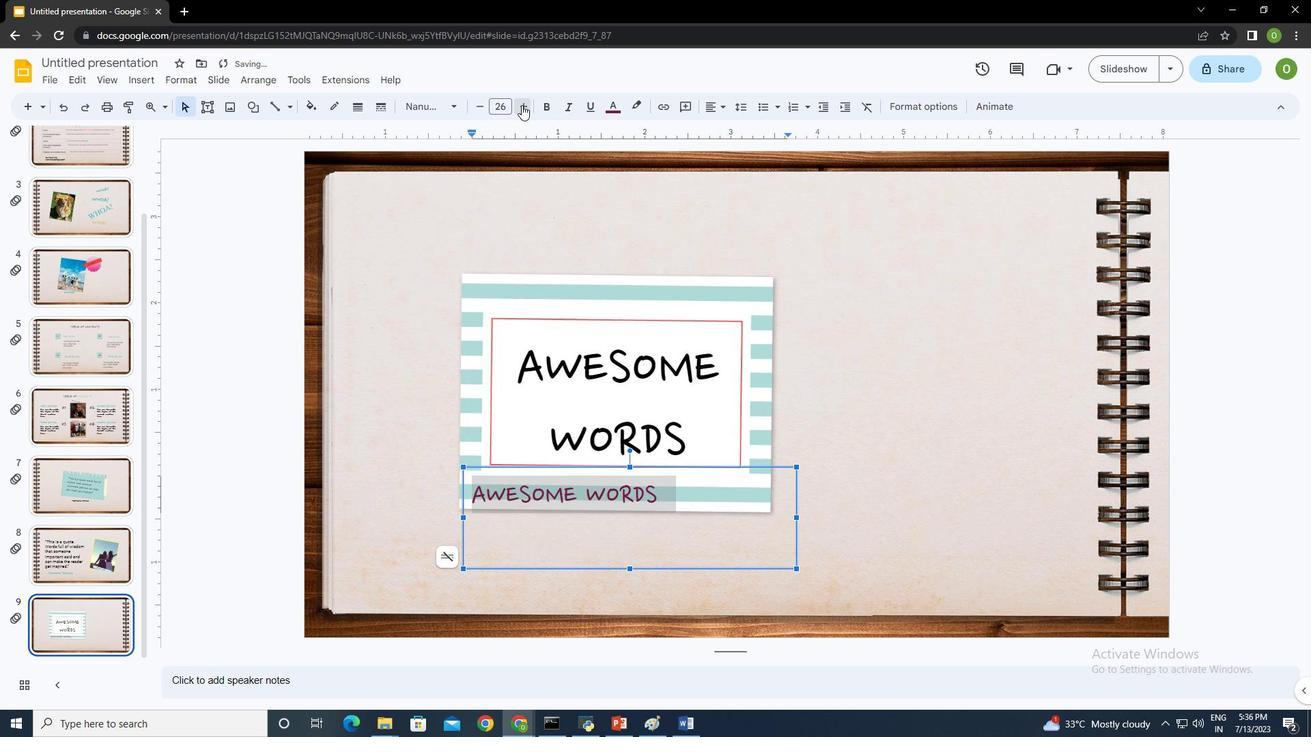 
Action: Mouse pressed left at (521, 105)
Screenshot: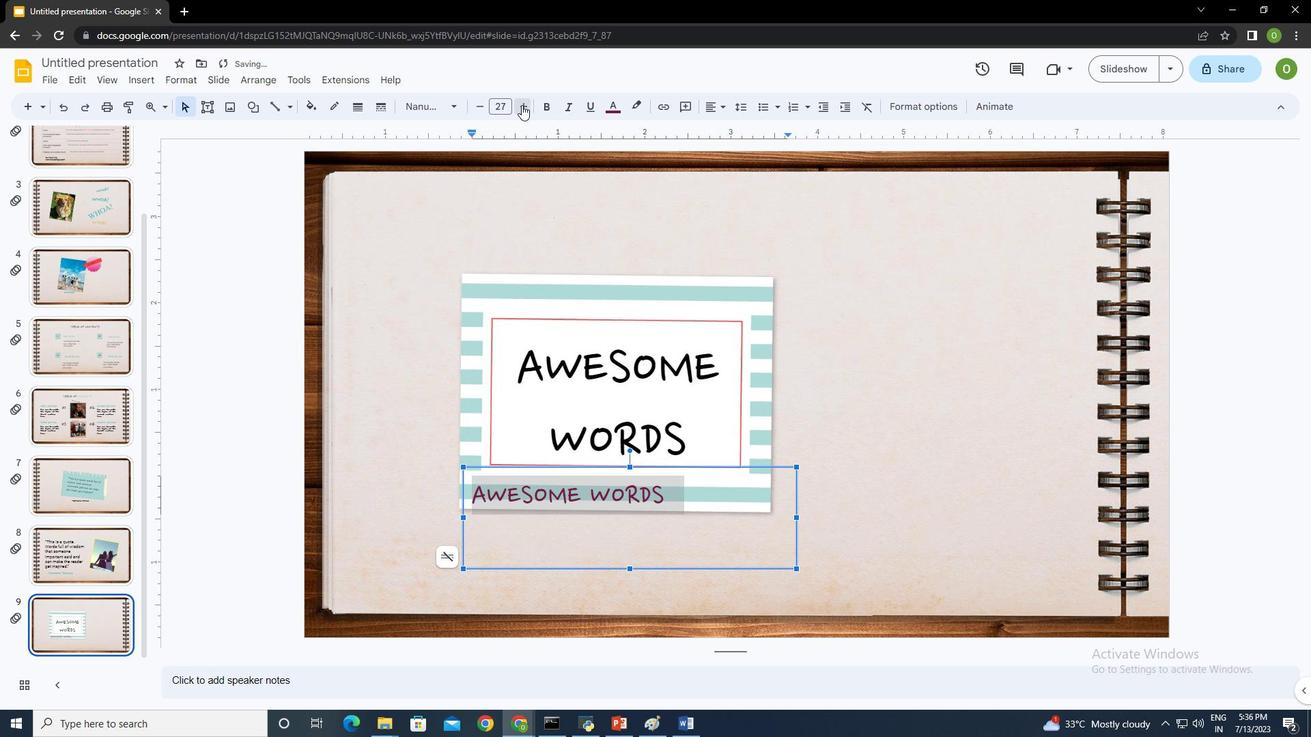 
Action: Mouse pressed left at (521, 105)
Screenshot: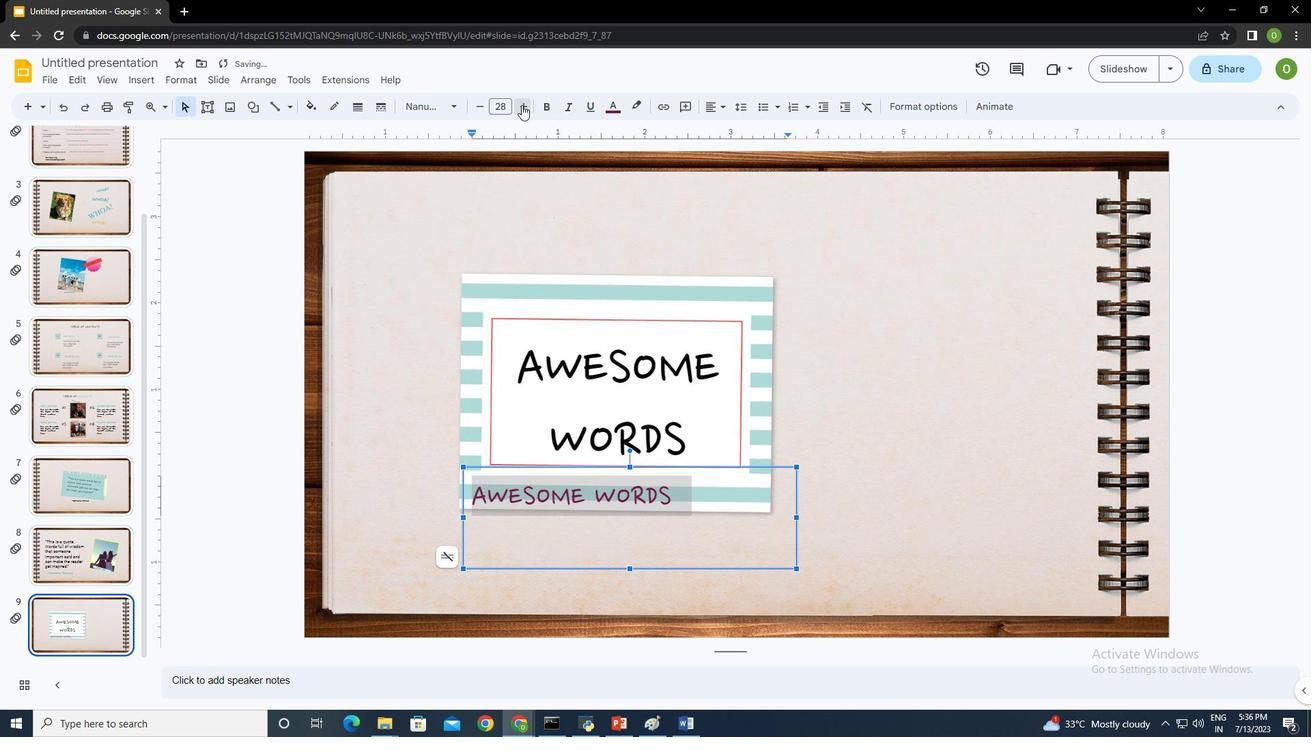 
Action: Mouse pressed left at (521, 105)
Screenshot: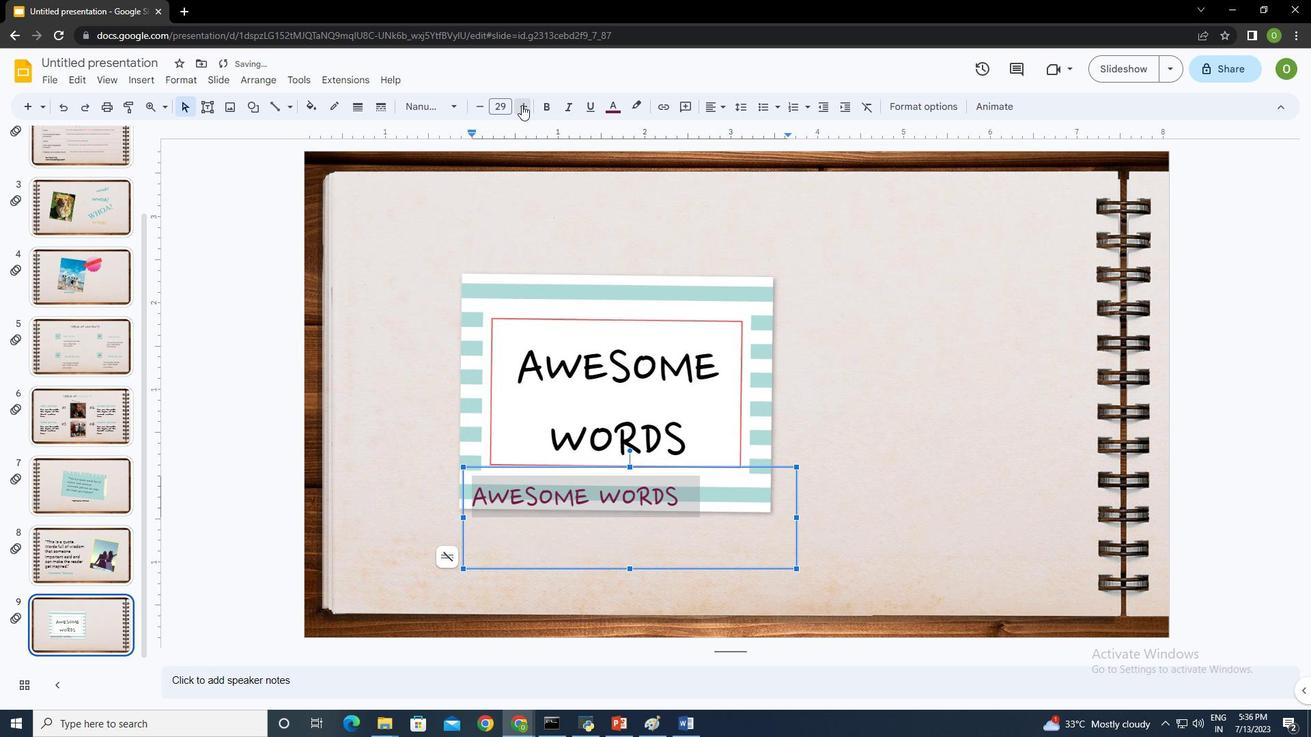 
Action: Mouse pressed left at (521, 105)
Screenshot: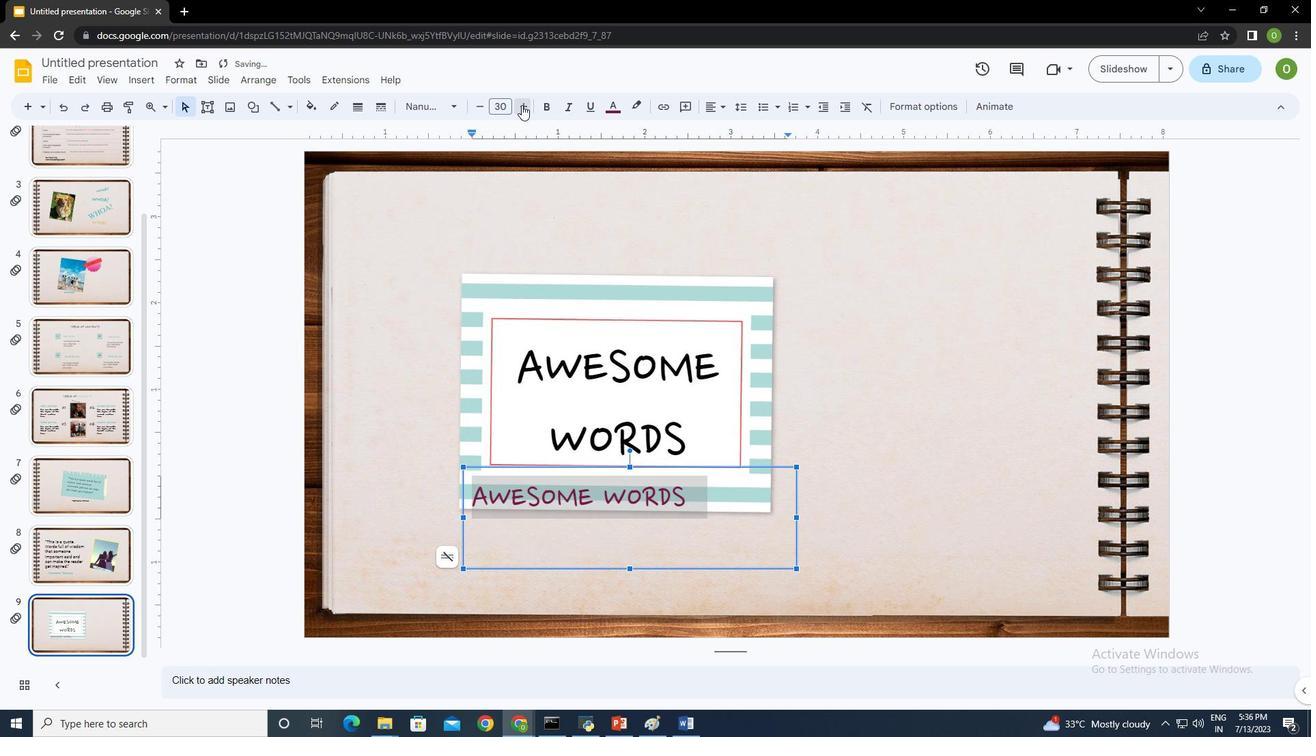 
Action: Mouse pressed left at (521, 105)
Screenshot: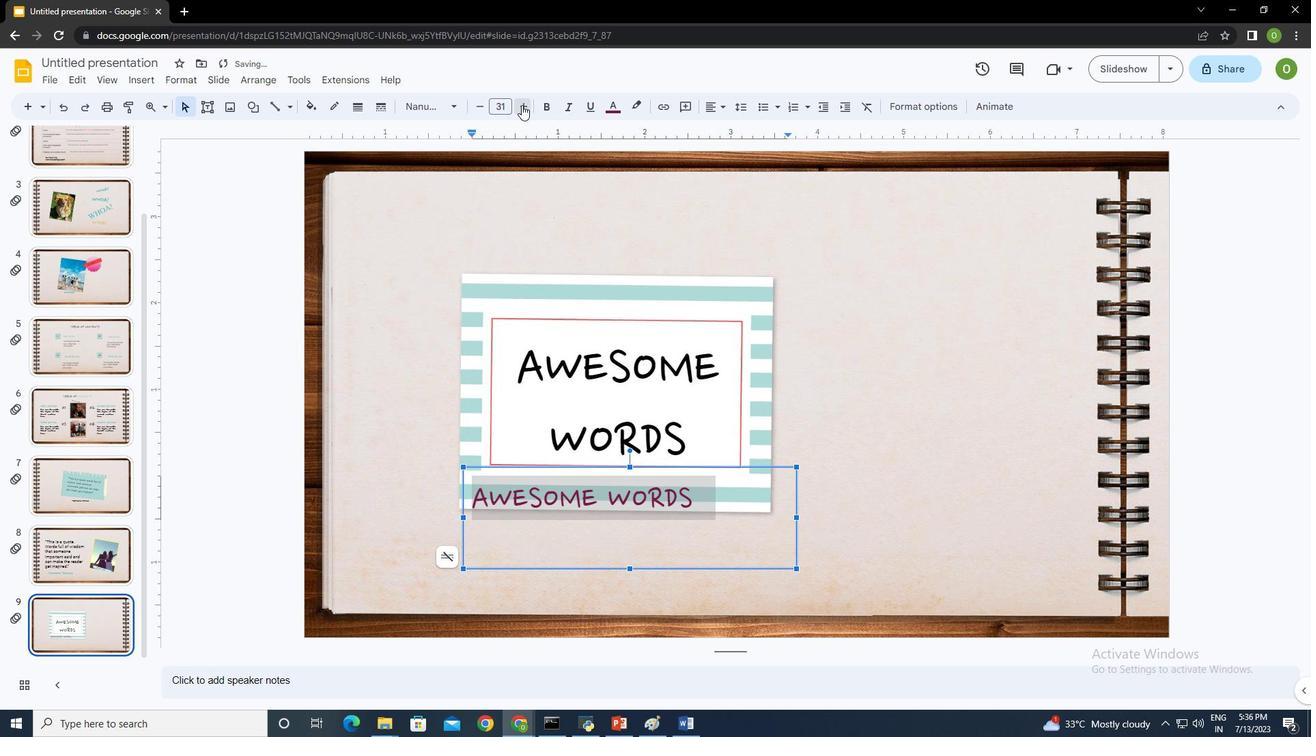 
Action: Mouse pressed left at (521, 105)
Screenshot: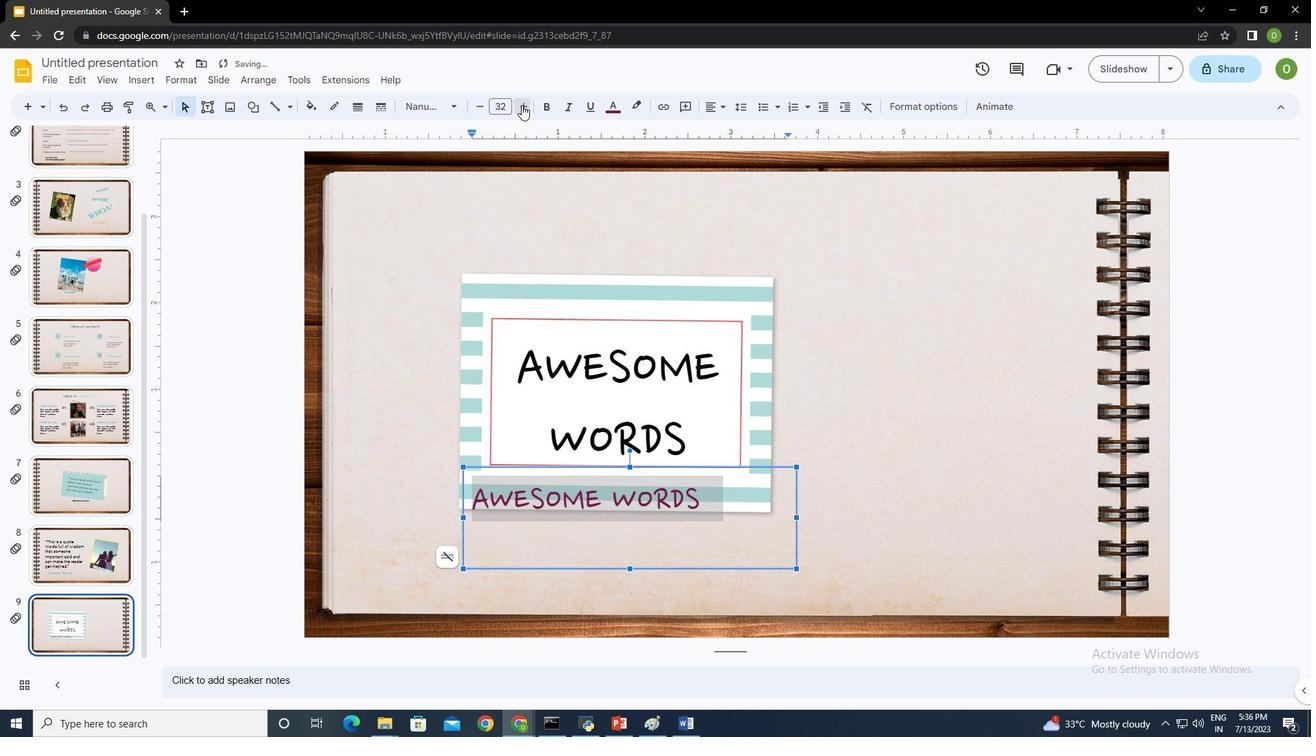 
Action: Mouse pressed left at (521, 105)
Screenshot: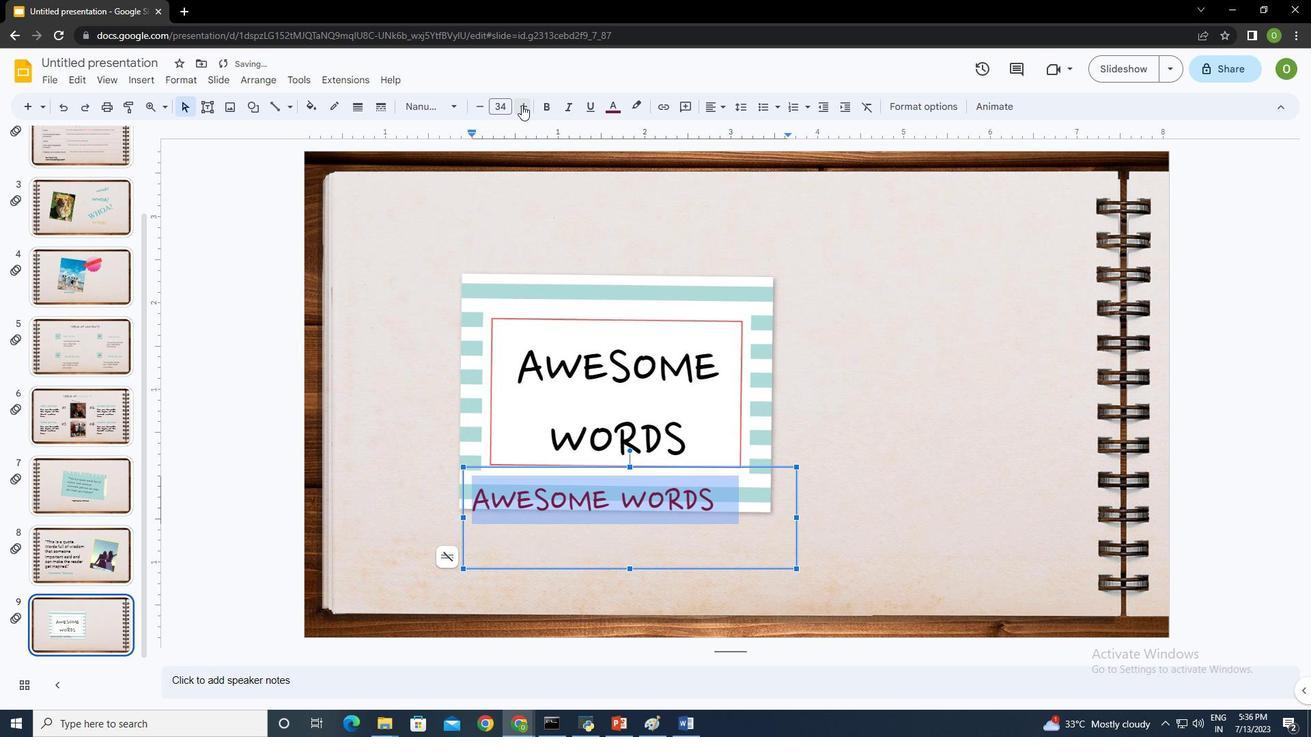 
Action: Mouse pressed left at (521, 105)
Screenshot: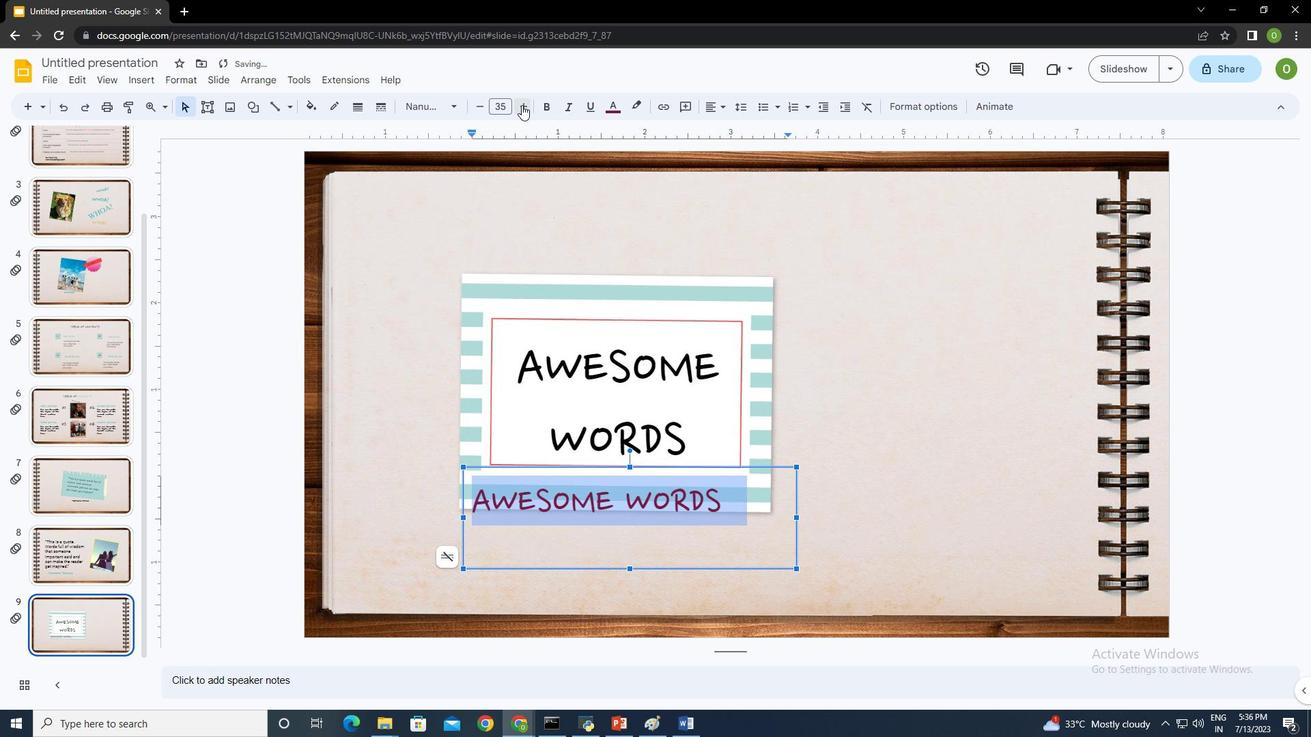 
Action: Mouse pressed left at (521, 105)
Screenshot: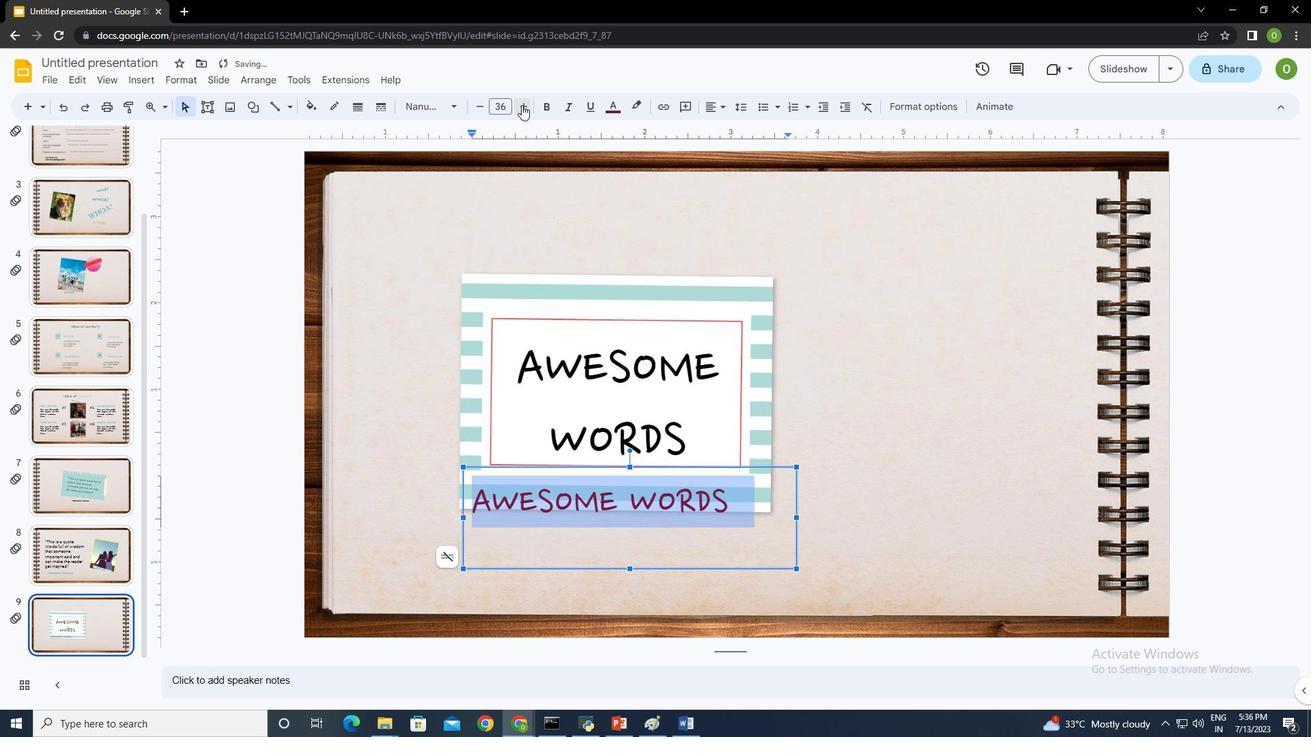 
Action: Mouse pressed left at (521, 105)
Screenshot: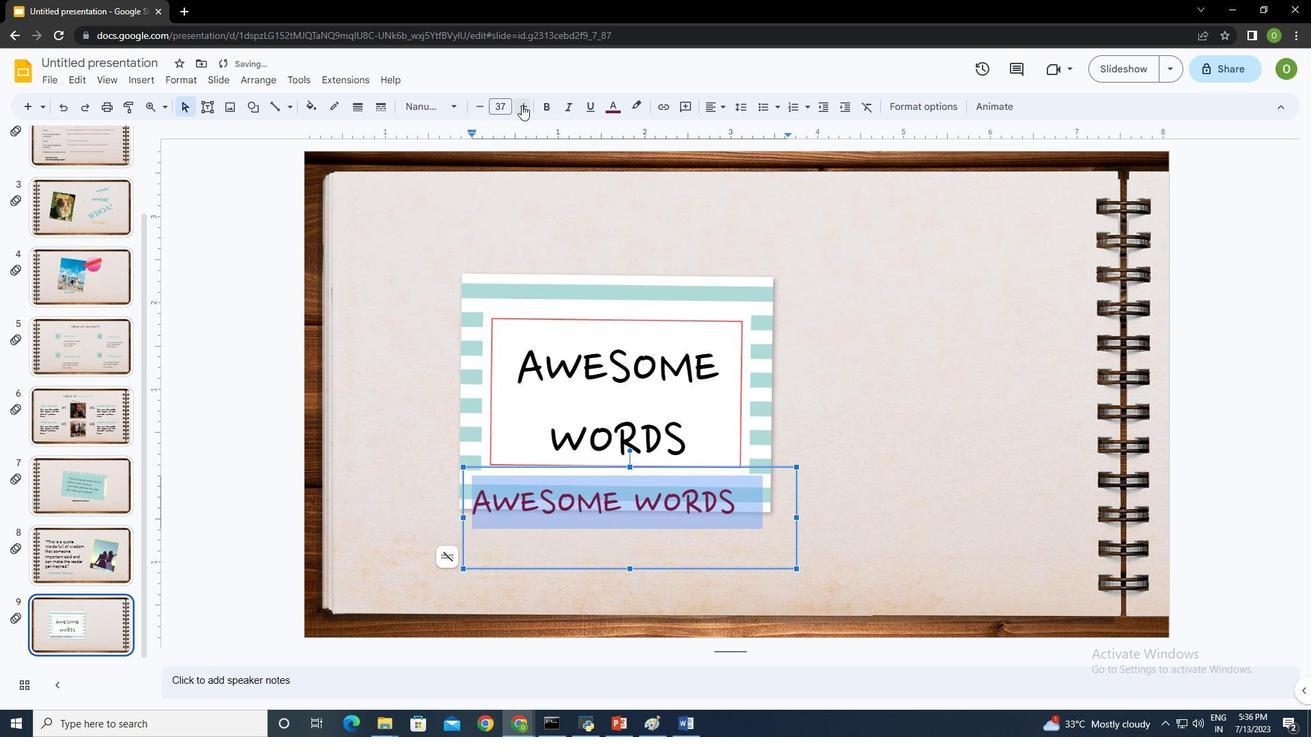 
Action: Mouse moved to (782, 414)
Screenshot: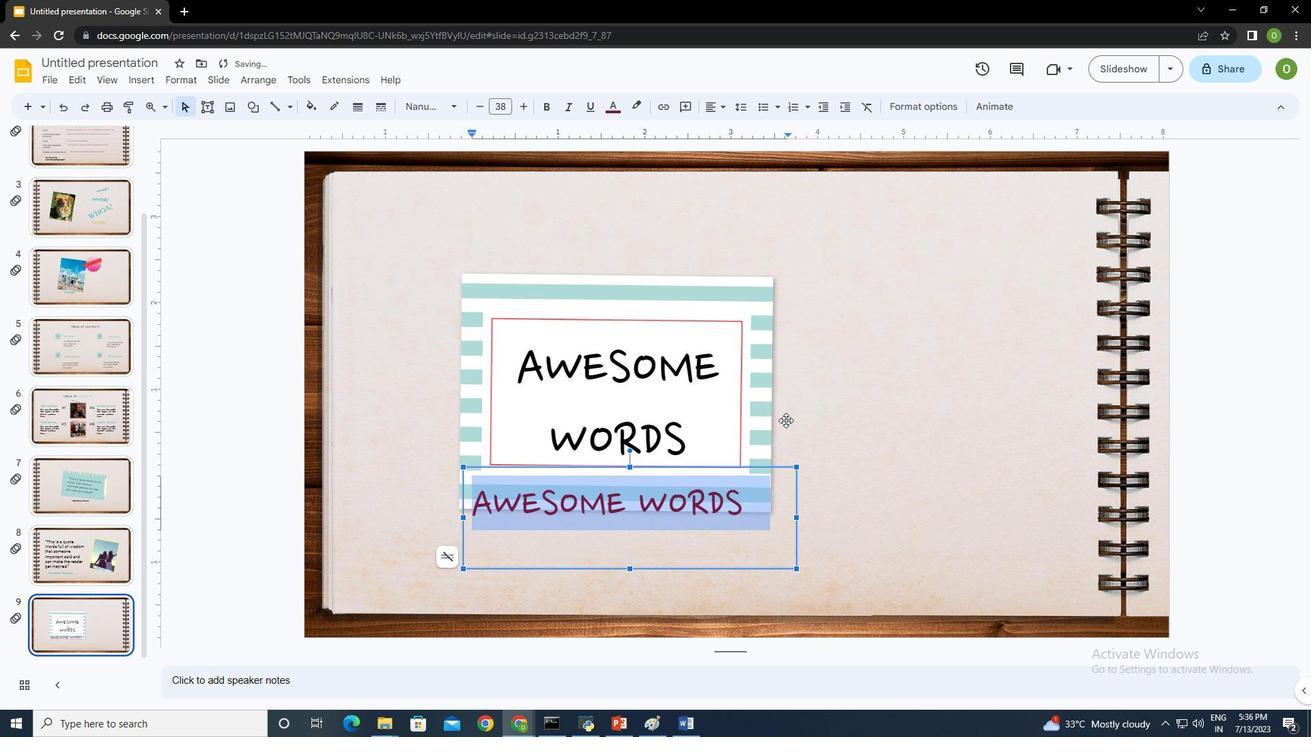 
Action: Mouse pressed left at (782, 414)
Screenshot: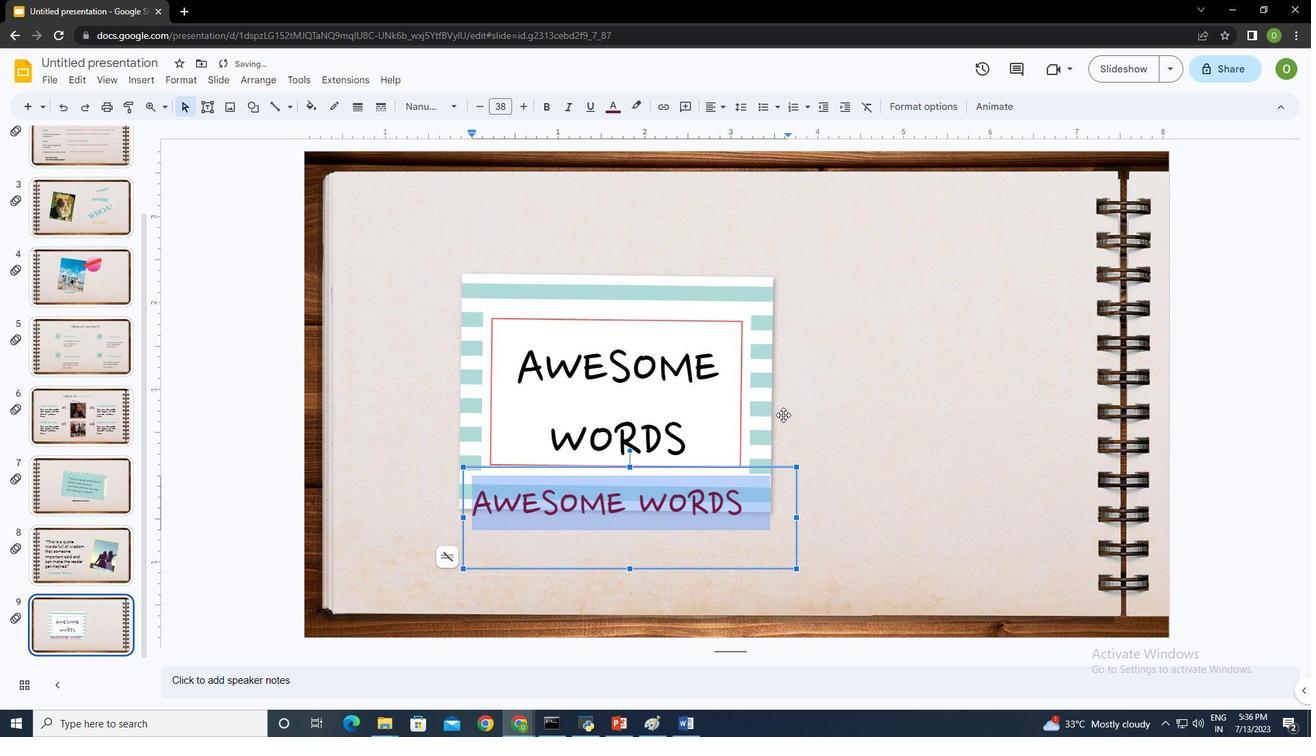 
Action: Mouse moved to (467, 287)
Screenshot: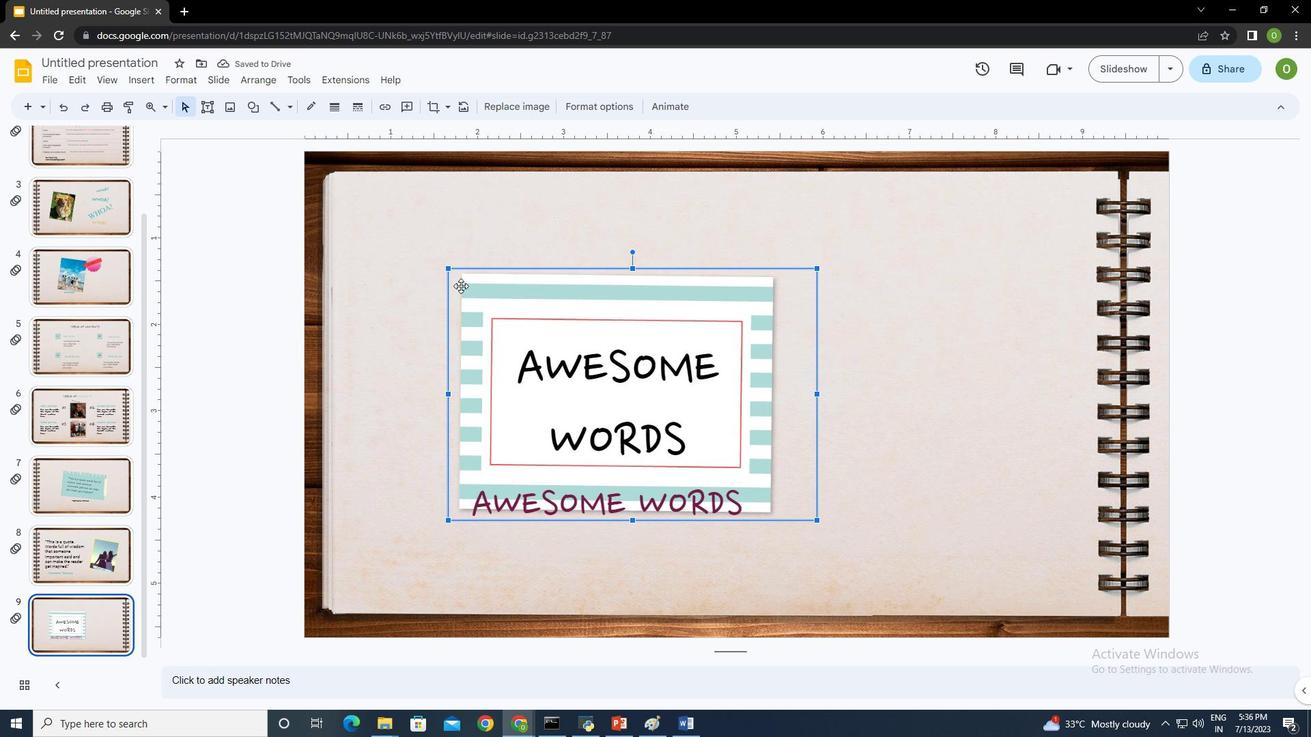 
Action: Mouse pressed left at (467, 287)
Screenshot: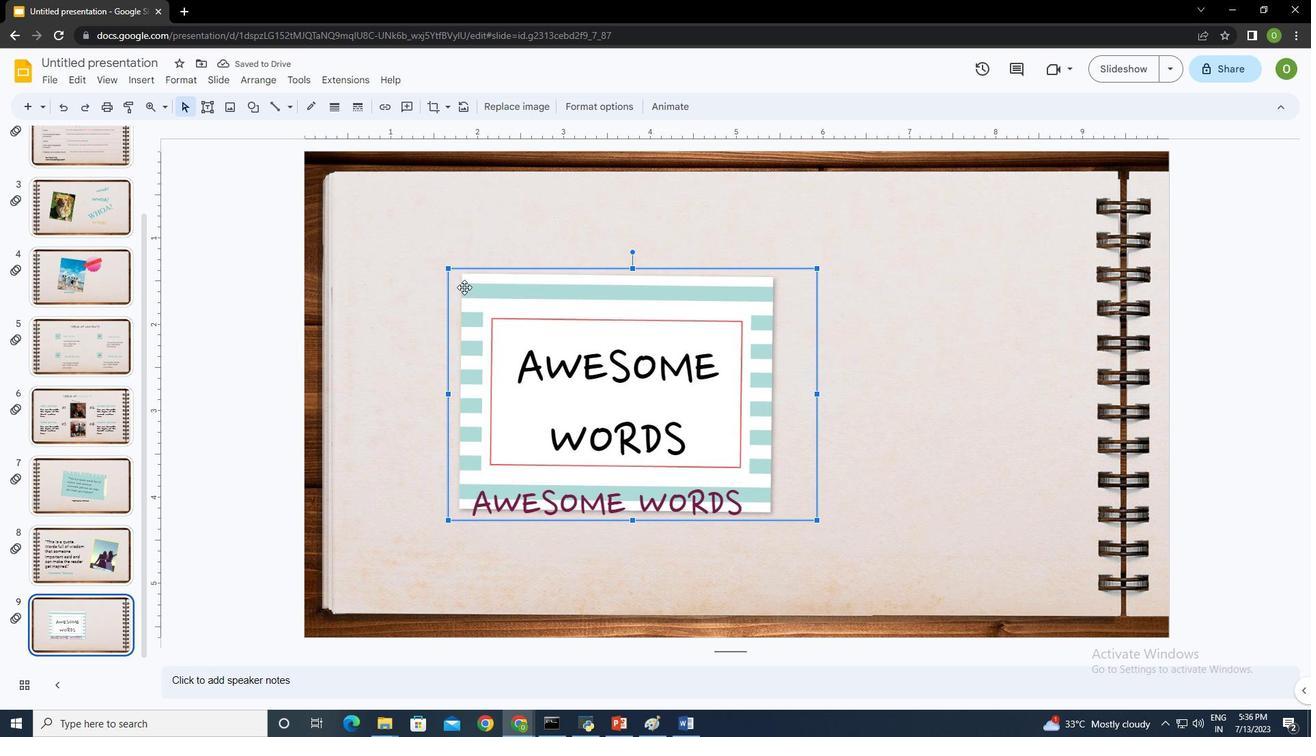 
Action: Mouse moved to (142, 80)
Screenshot: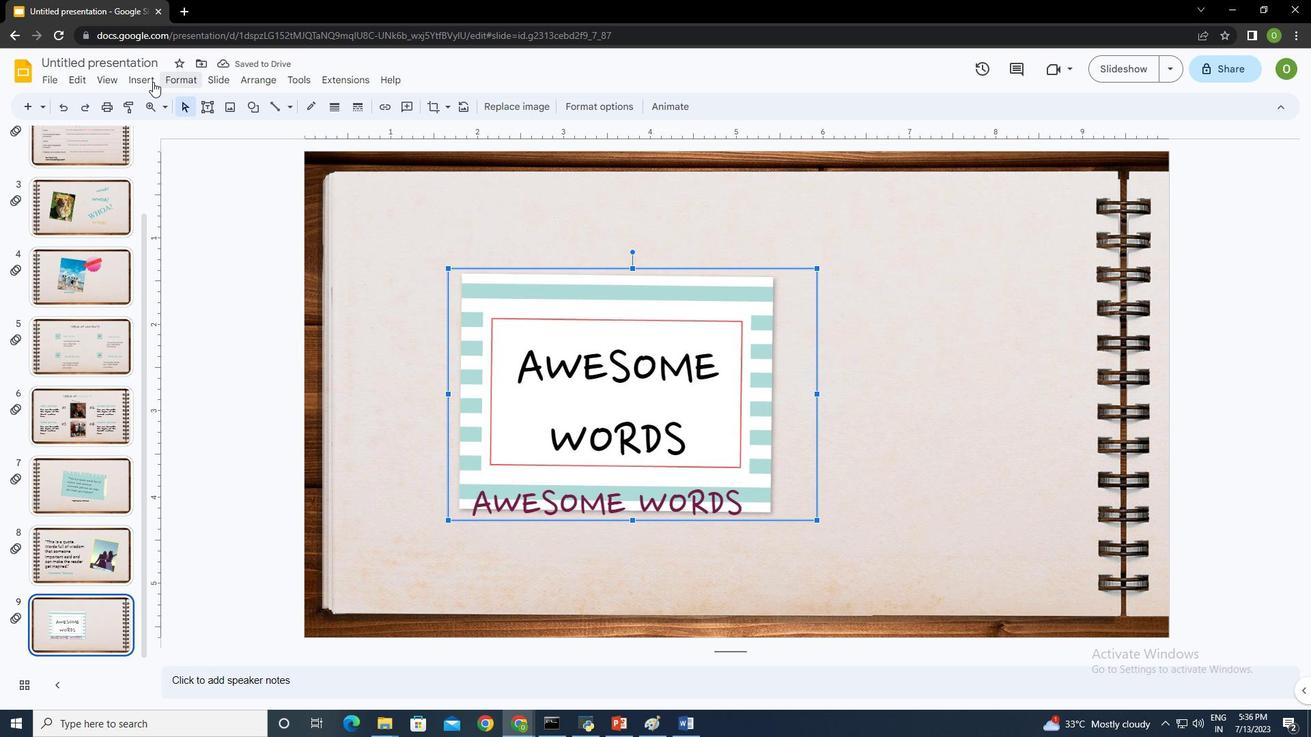 
Action: Mouse pressed left at (142, 80)
Screenshot: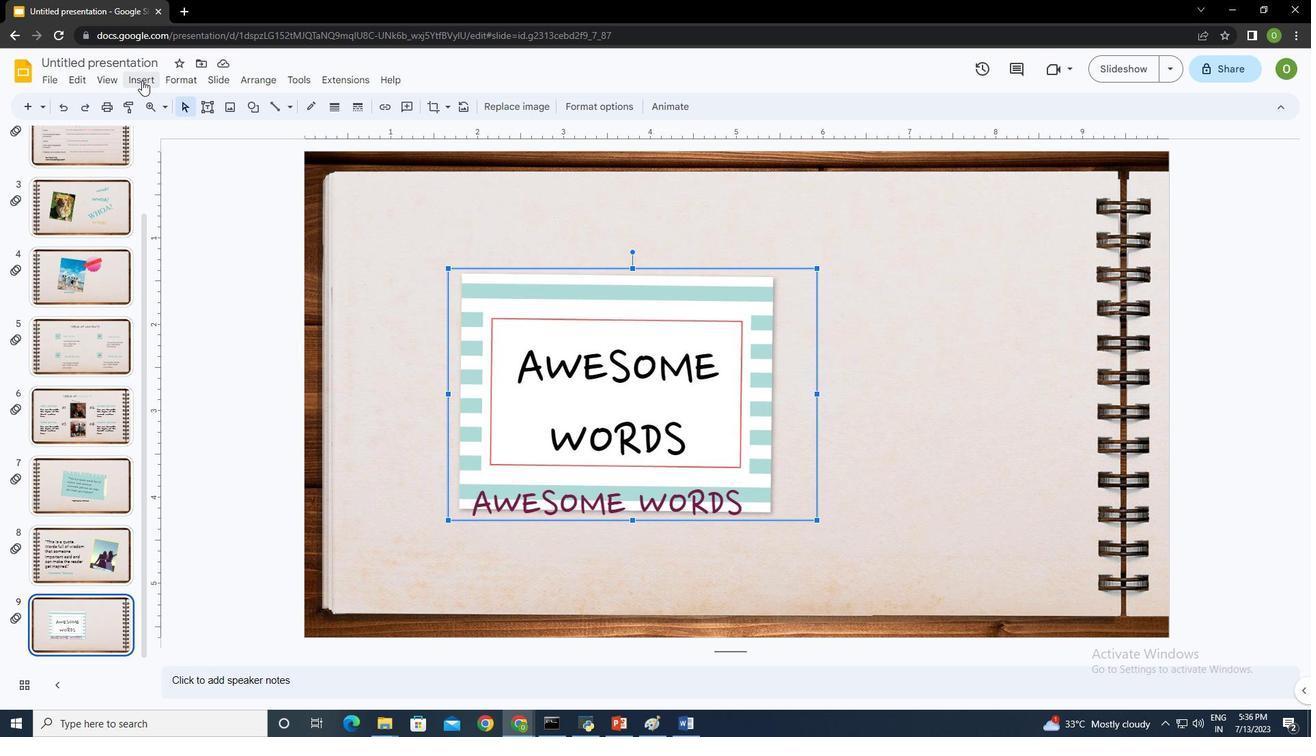 
Action: Mouse moved to (412, 105)
Screenshot: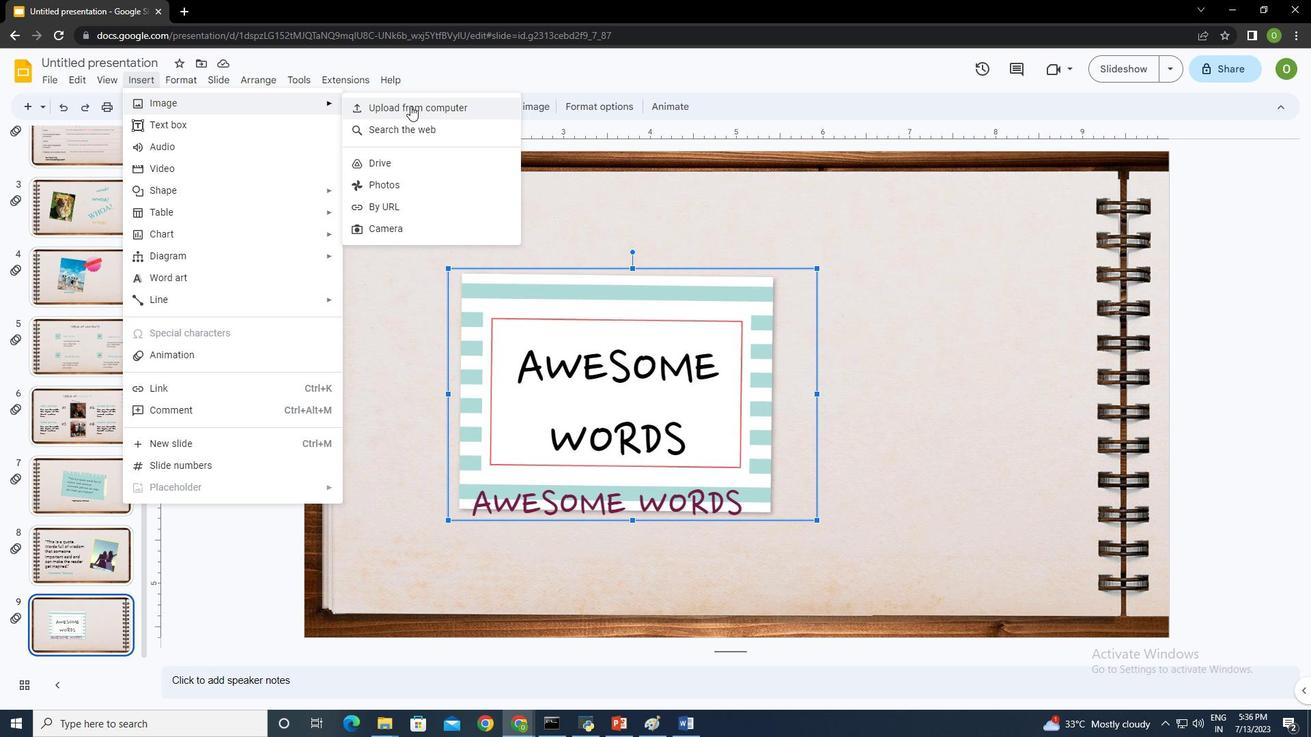 
Action: Mouse pressed left at (412, 105)
Screenshot: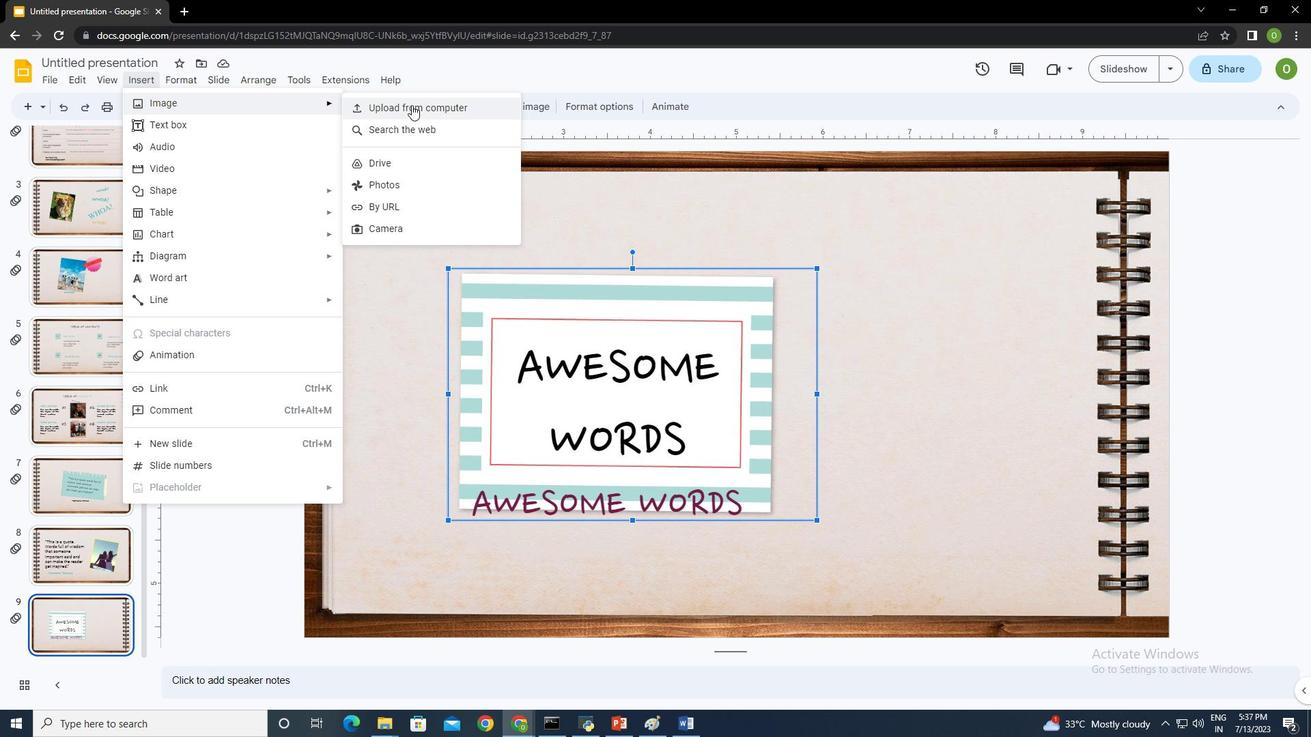 
Action: Mouse moved to (494, 256)
Screenshot: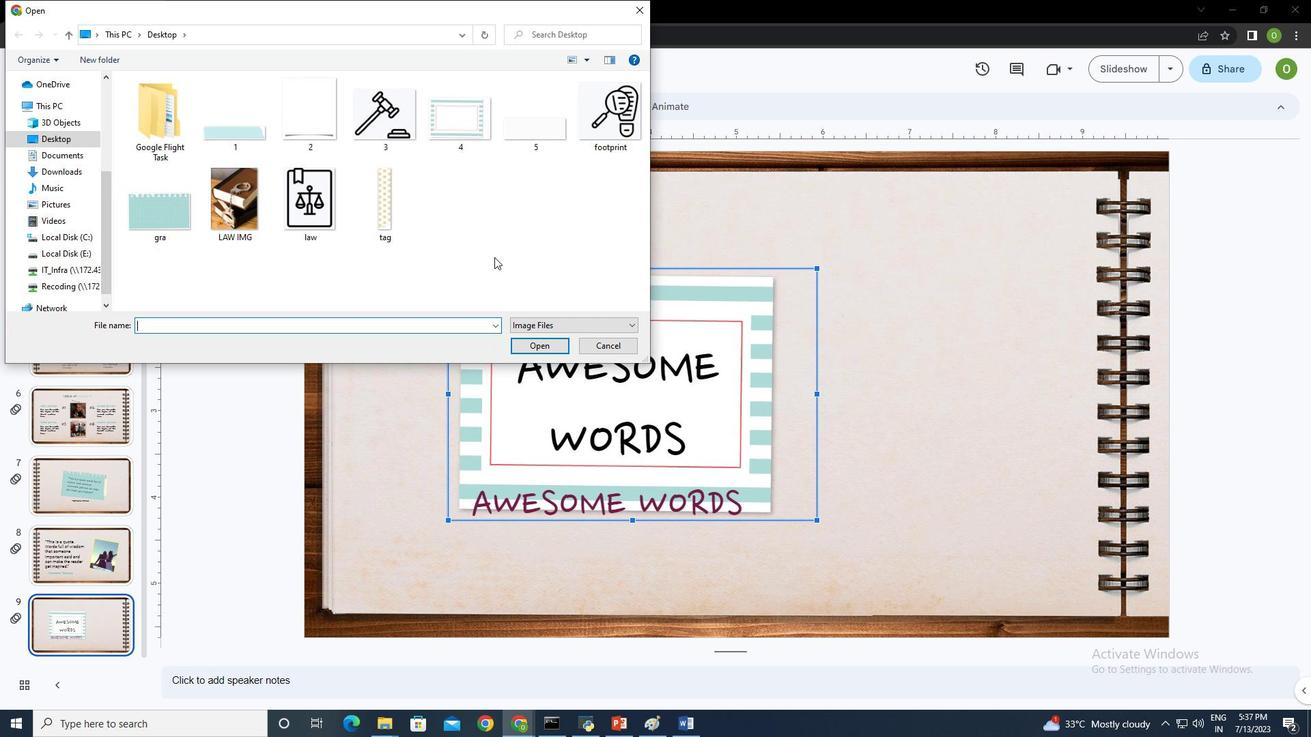 
Action: Mouse scrolled (494, 255) with delta (0, 0)
Screenshot: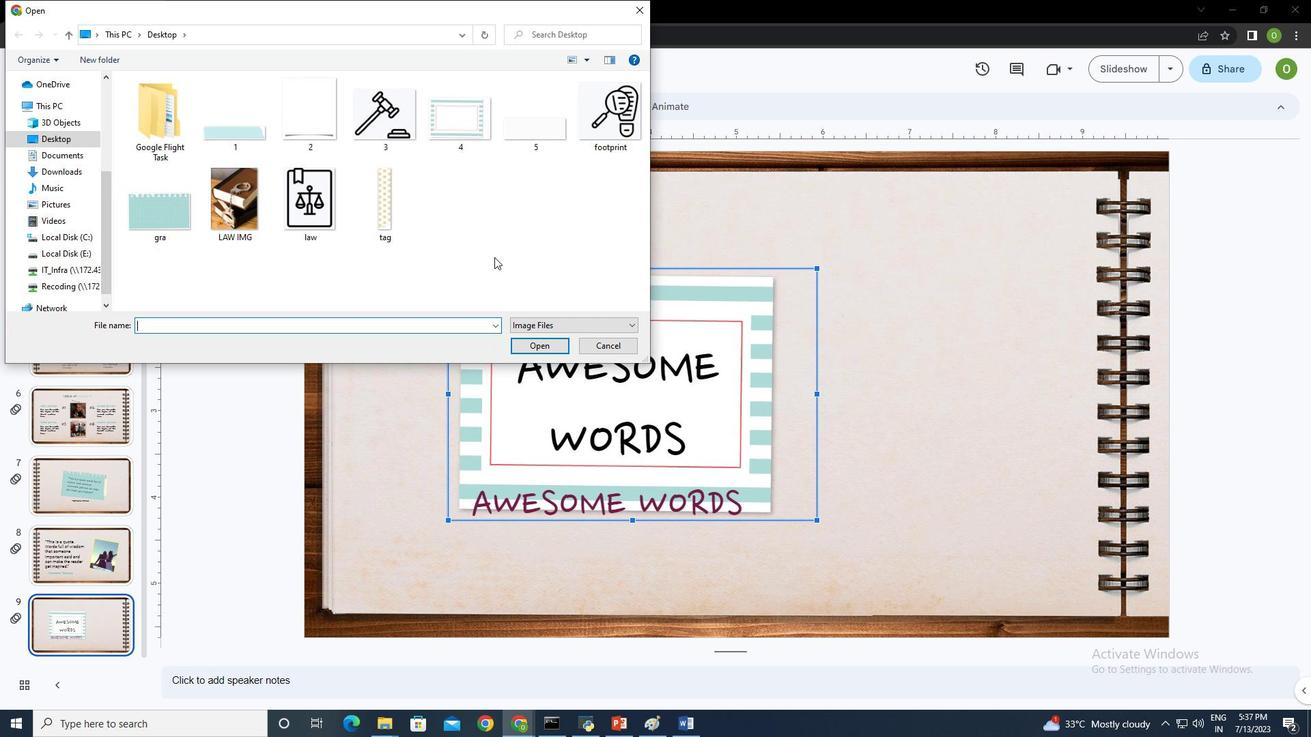 
Action: Mouse moved to (534, 129)
Screenshot: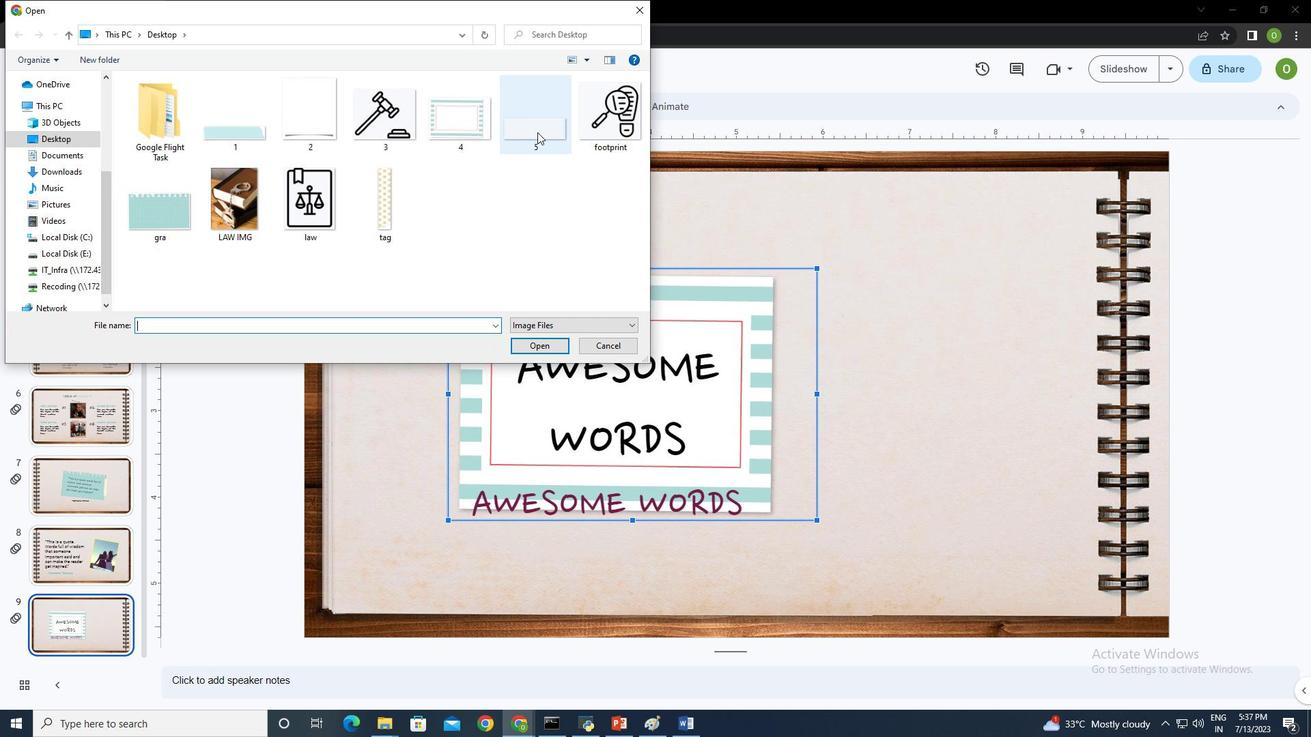 
Action: Mouse pressed left at (534, 129)
Screenshot: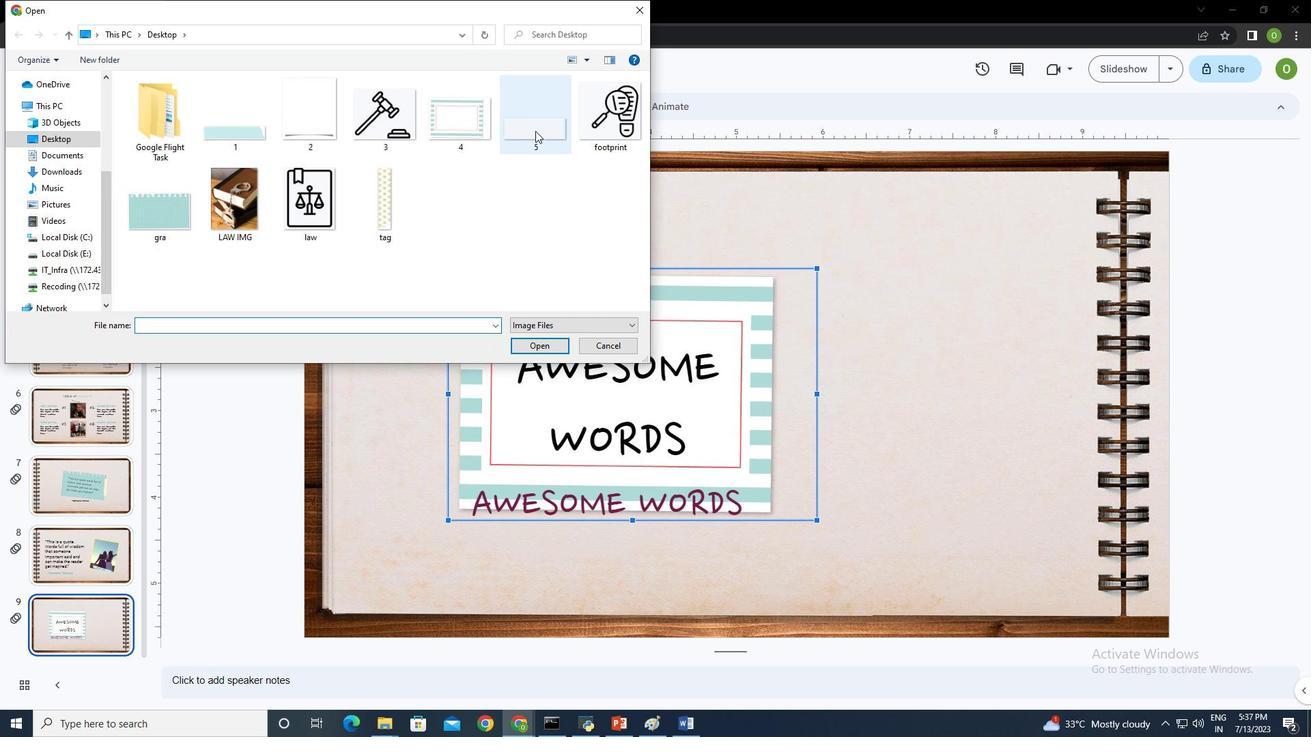 
Action: Mouse moved to (540, 343)
Screenshot: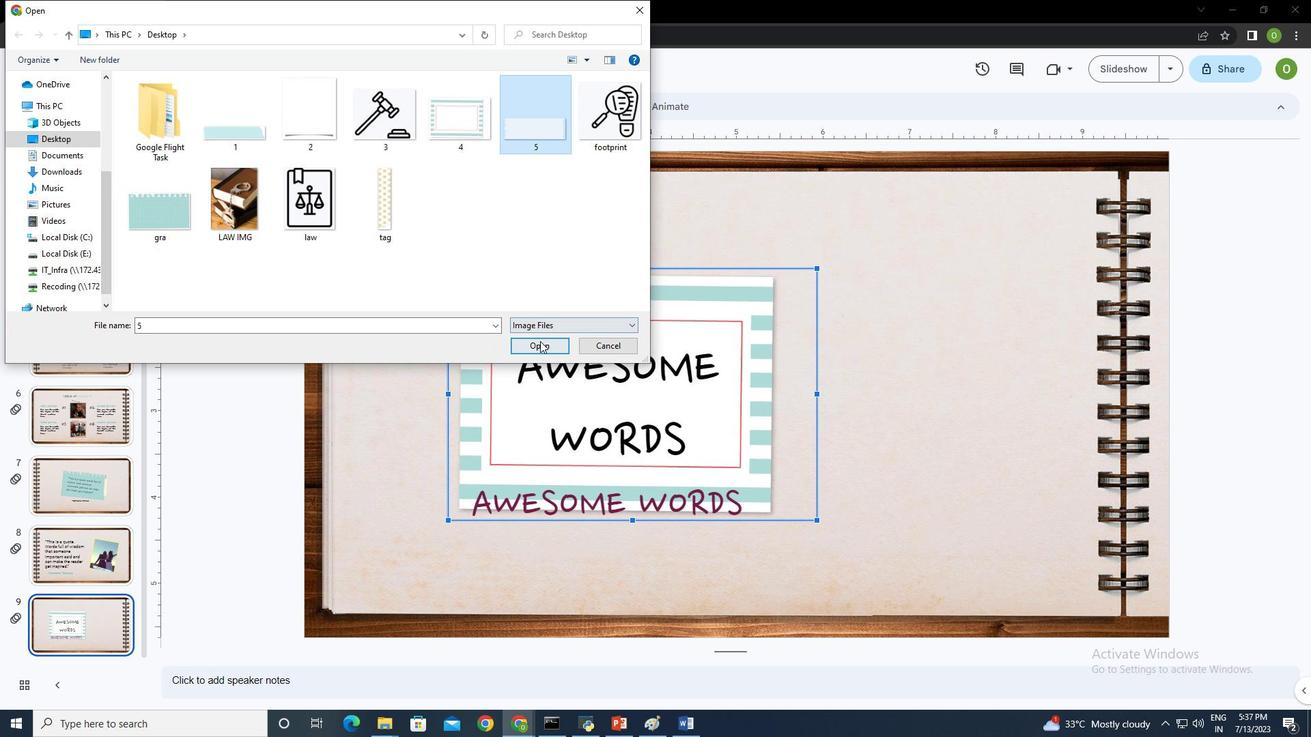 
Action: Mouse pressed left at (540, 343)
Screenshot: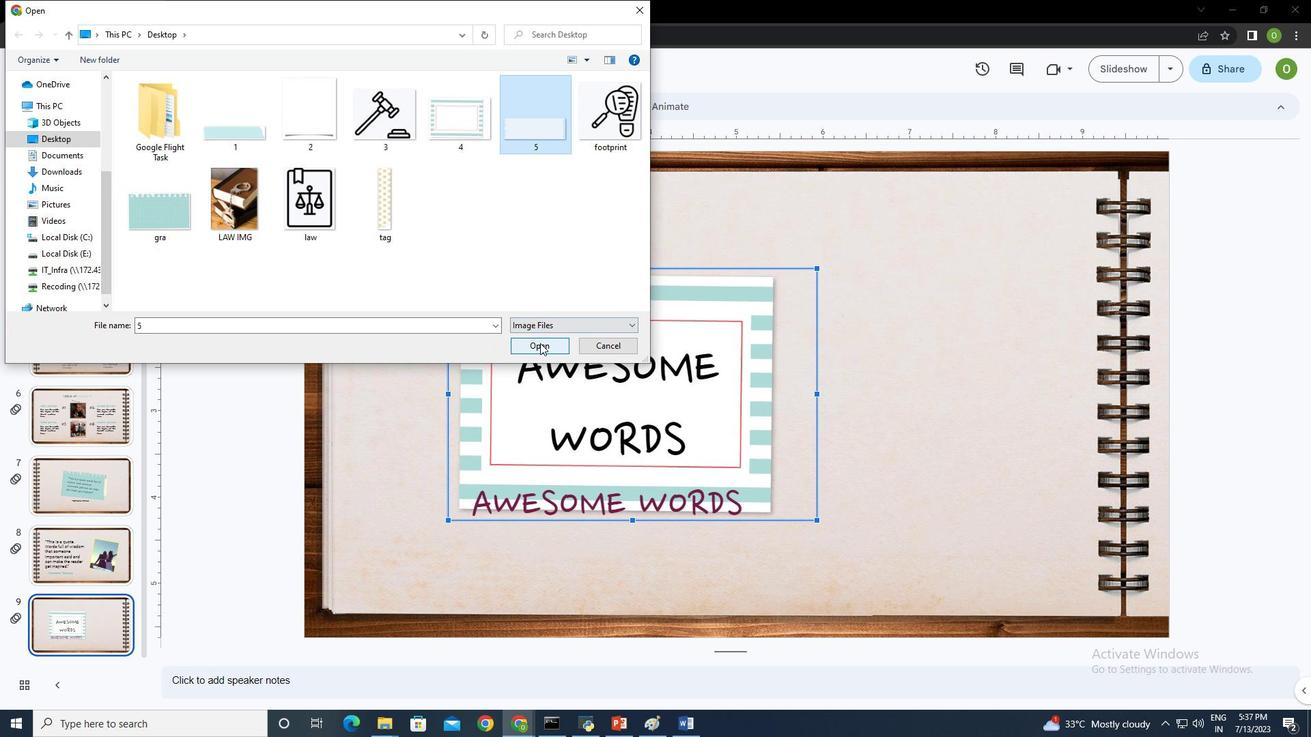 
Action: Mouse moved to (1168, 542)
Screenshot: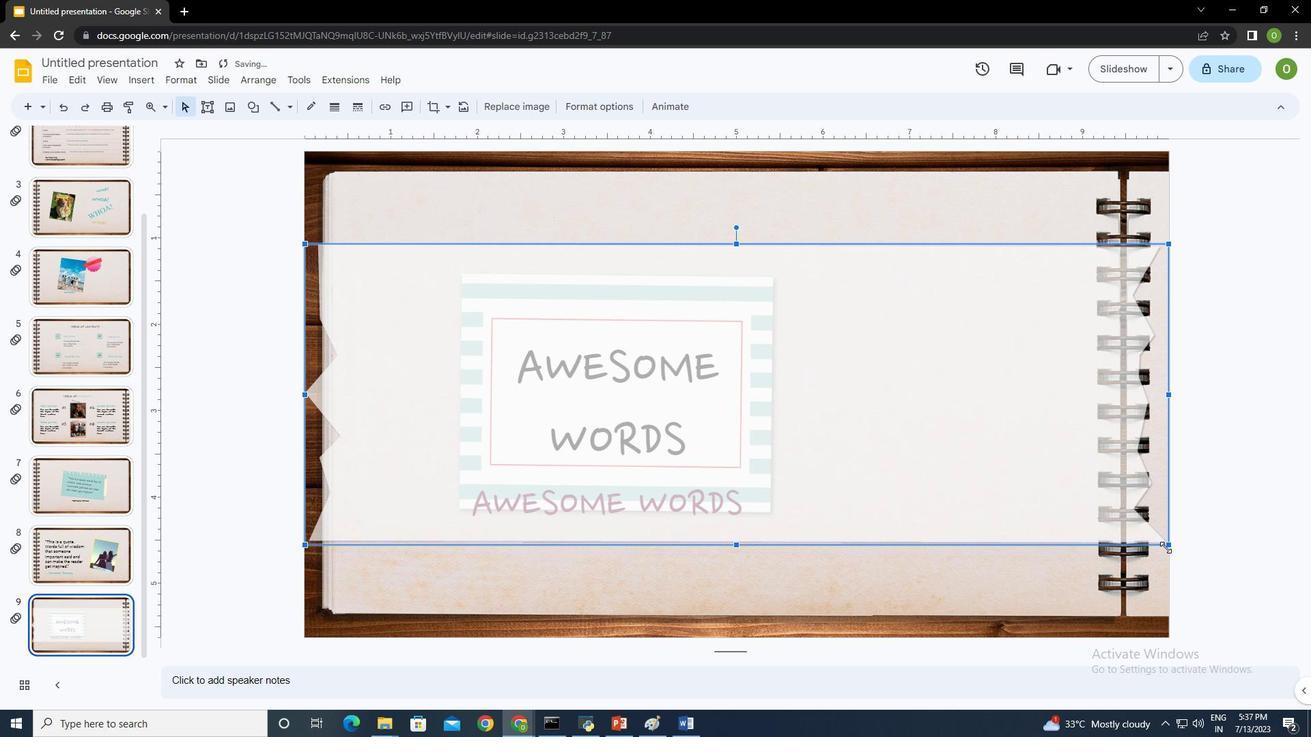 
Action: Mouse pressed left at (1168, 542)
Screenshot: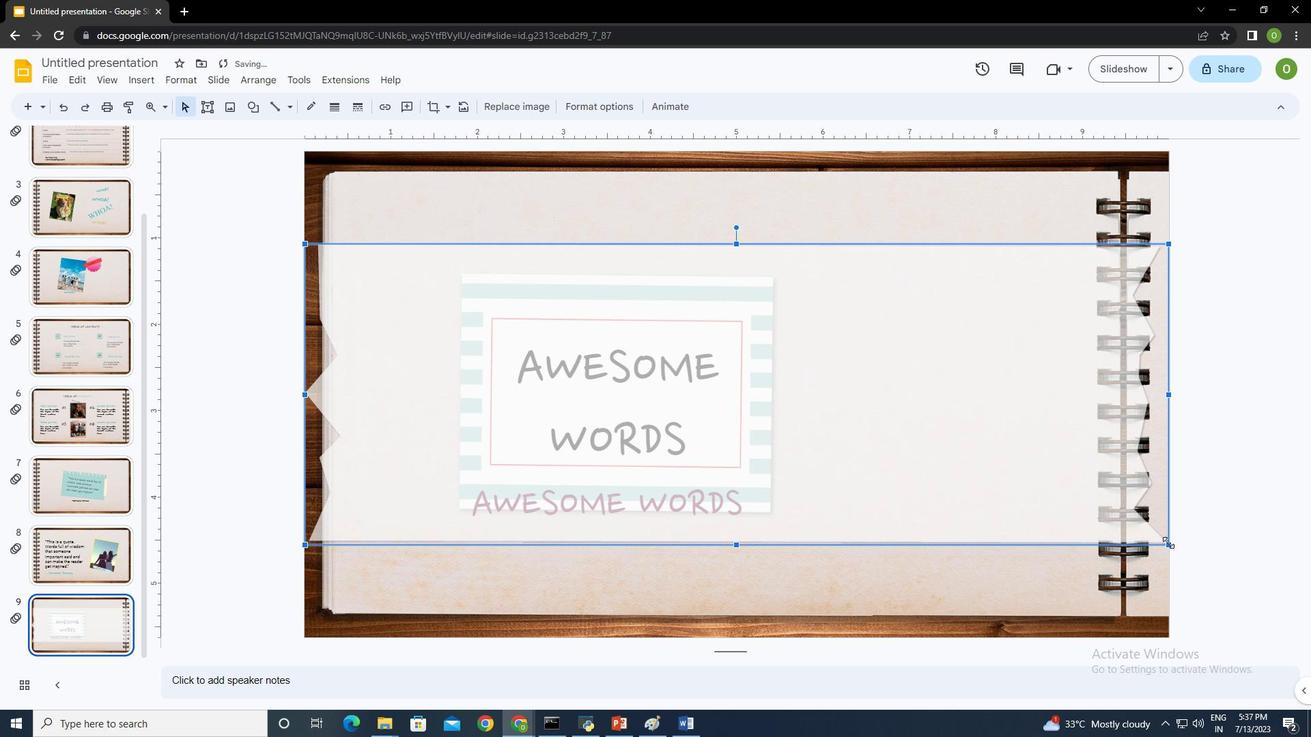 
Action: Mouse moved to (543, 285)
Screenshot: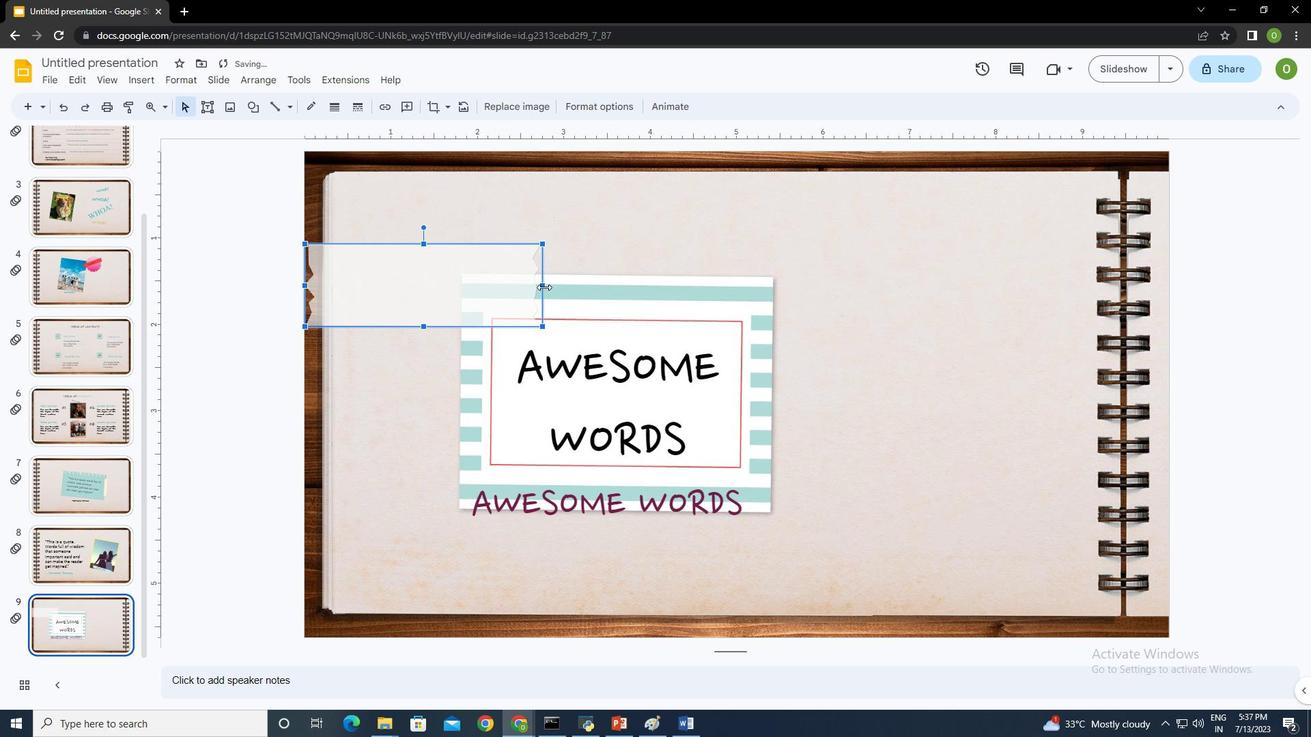 
Action: Mouse pressed left at (543, 285)
Screenshot: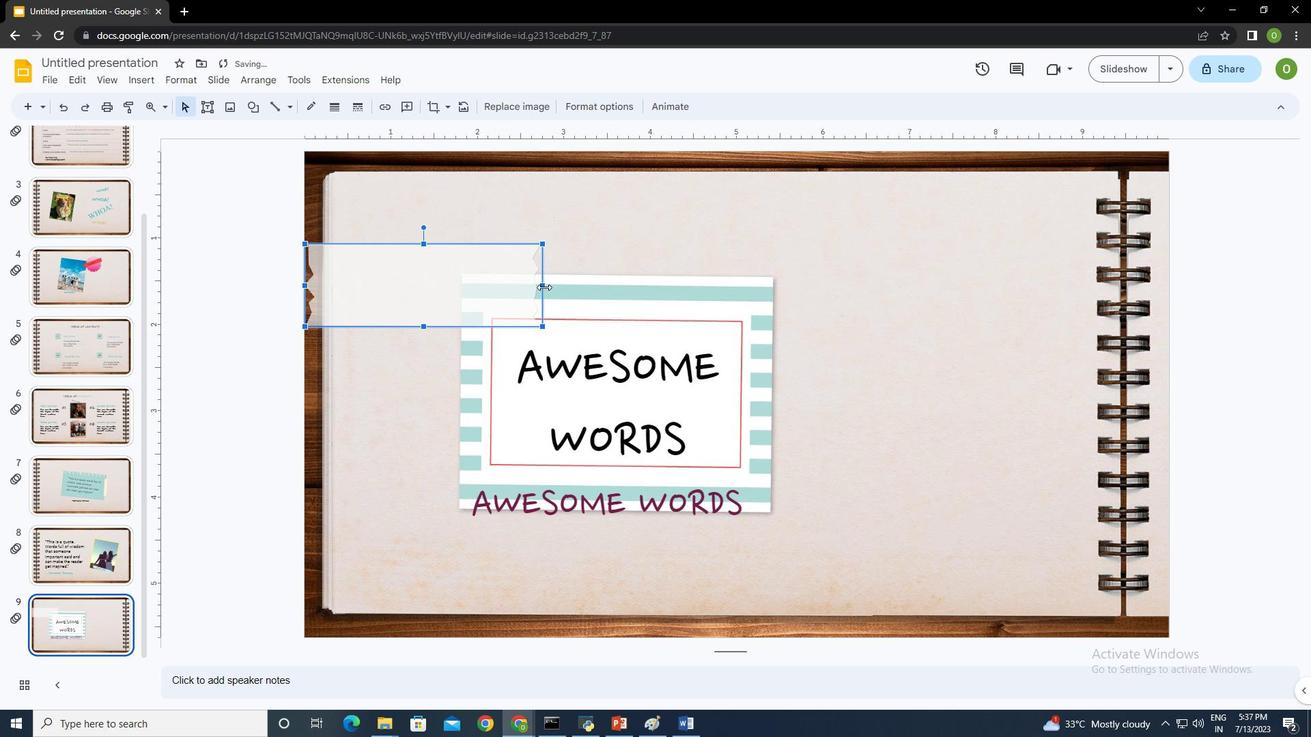 
Action: Mouse moved to (374, 326)
Screenshot: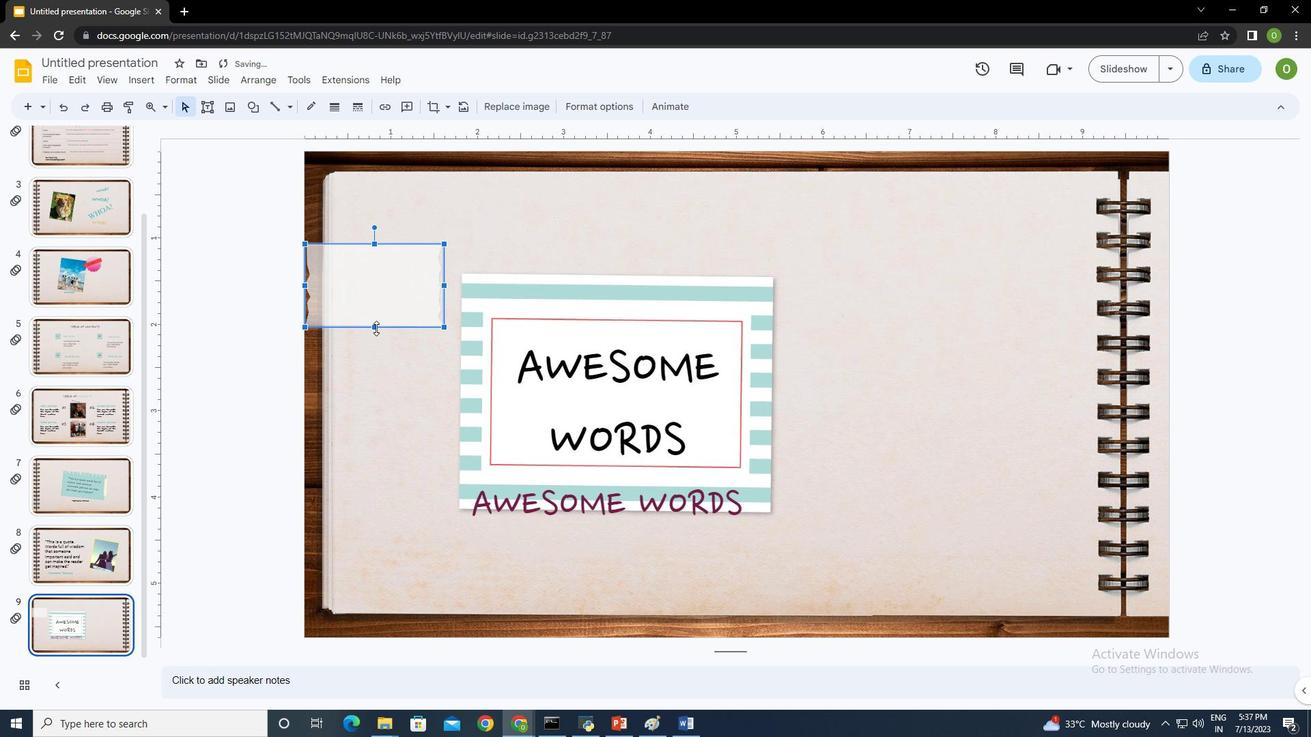 
Action: Mouse pressed left at (374, 326)
Screenshot: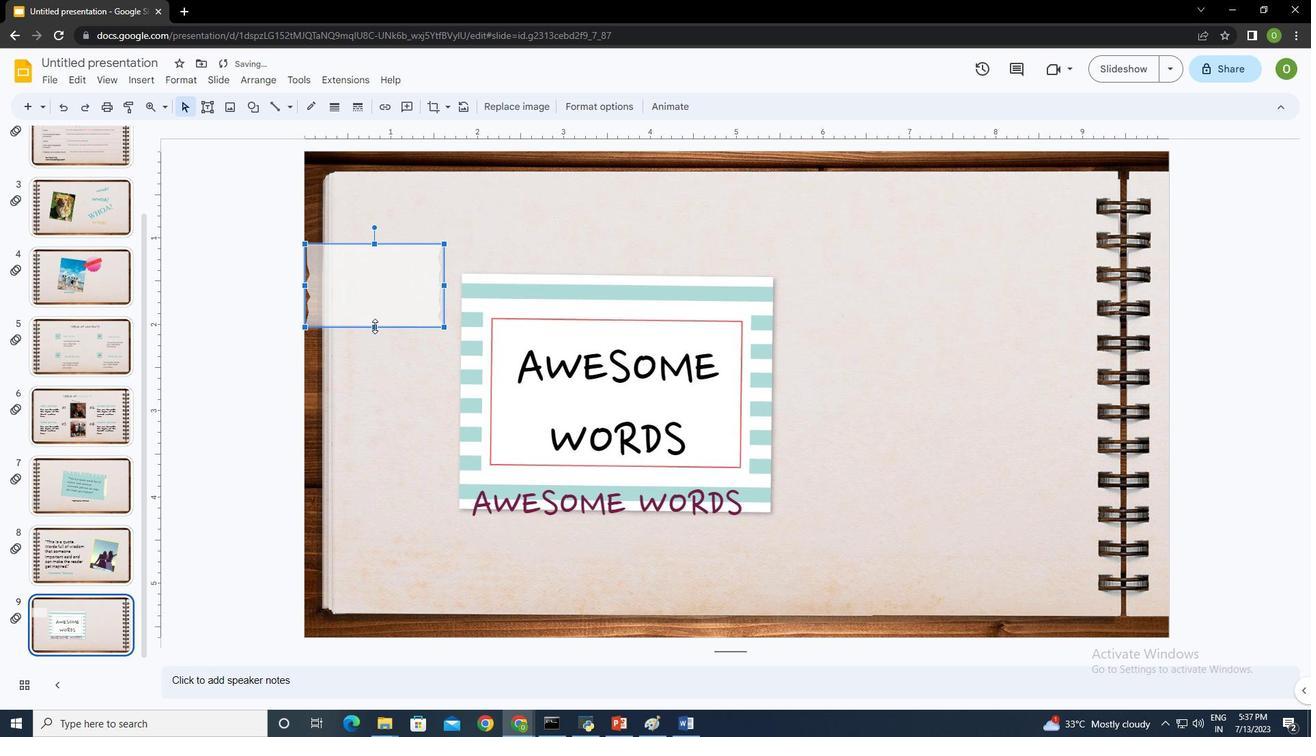 
Action: Mouse moved to (374, 290)
Screenshot: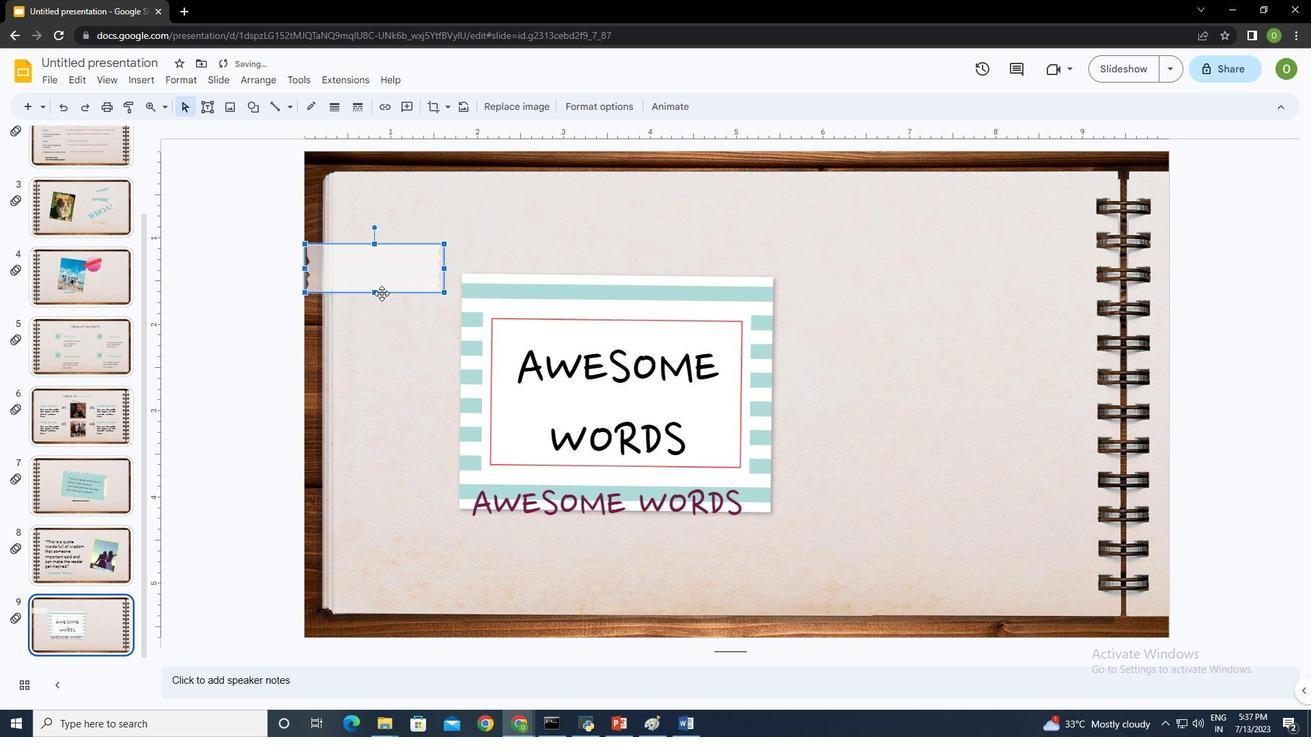 
Action: Mouse pressed left at (374, 290)
Screenshot: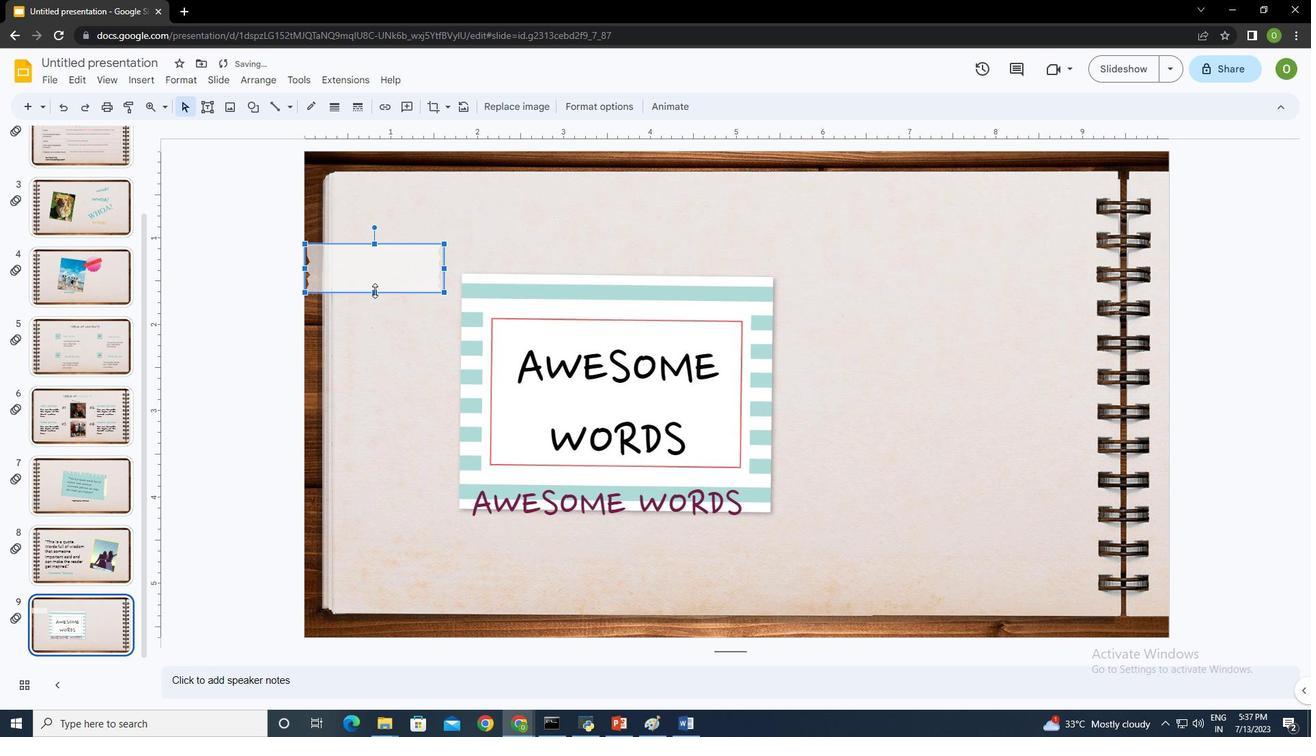 
Action: Mouse moved to (443, 258)
Screenshot: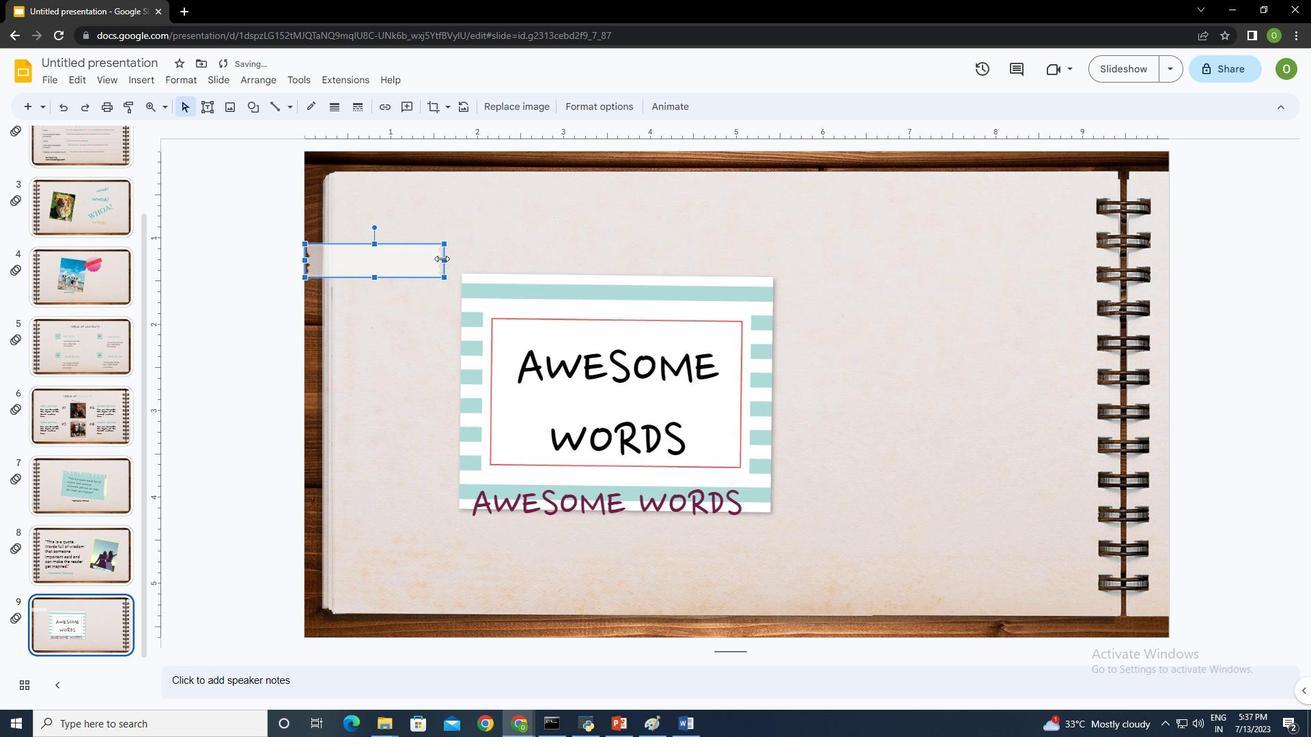 
Action: Mouse pressed left at (443, 258)
Screenshot: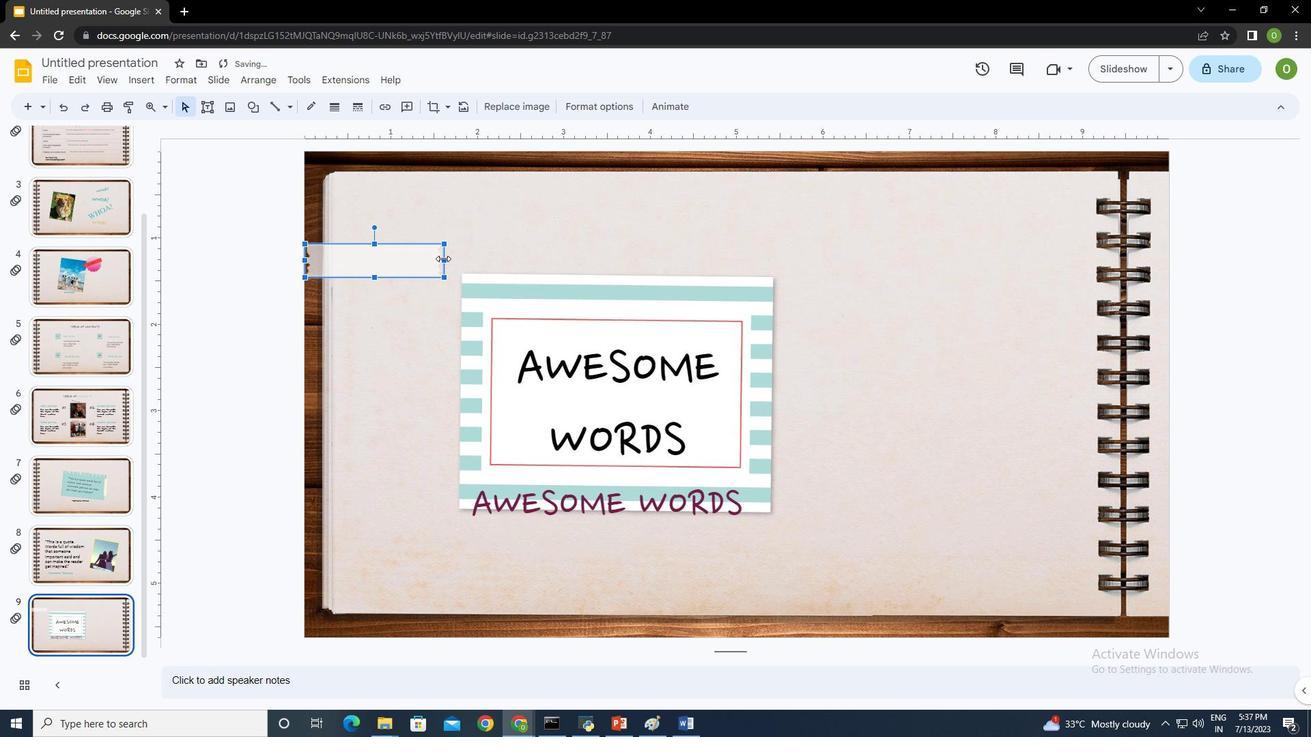 
Action: Mouse moved to (397, 260)
Screenshot: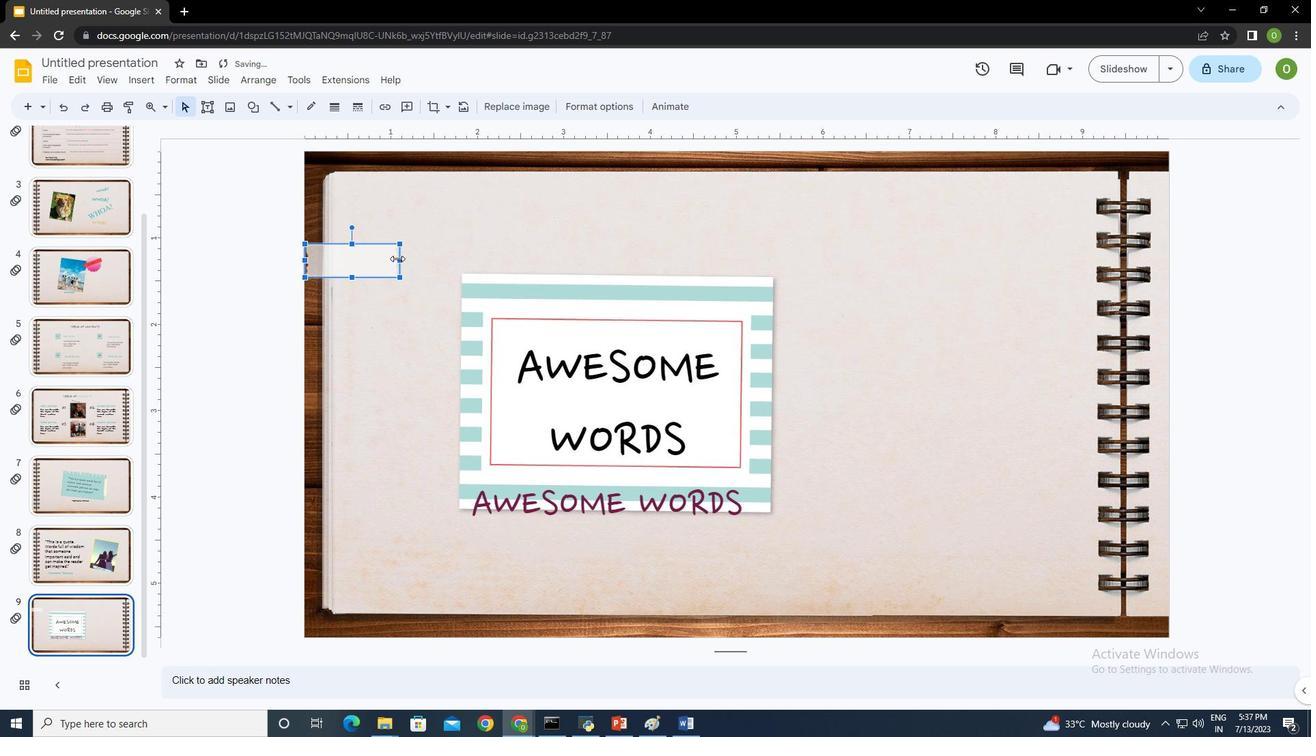 
Action: Mouse pressed left at (397, 260)
Screenshot: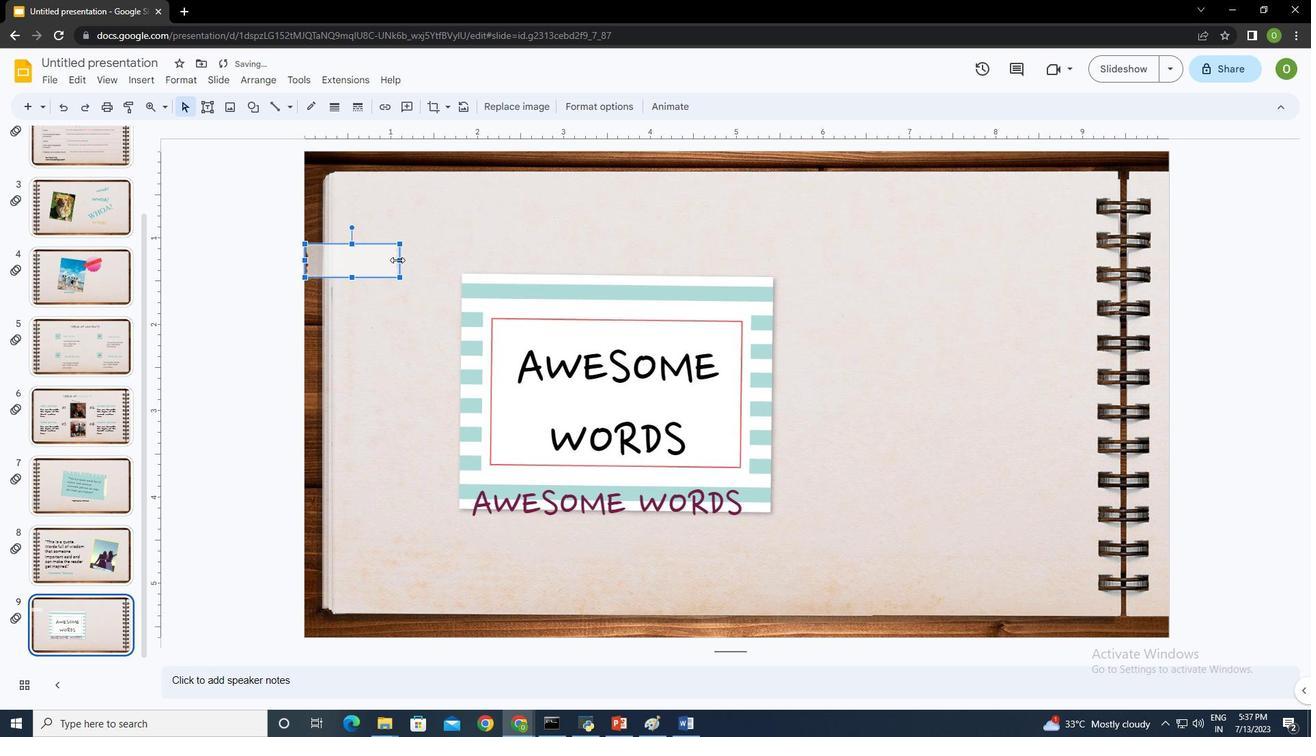 
Action: Mouse moved to (359, 254)
Screenshot: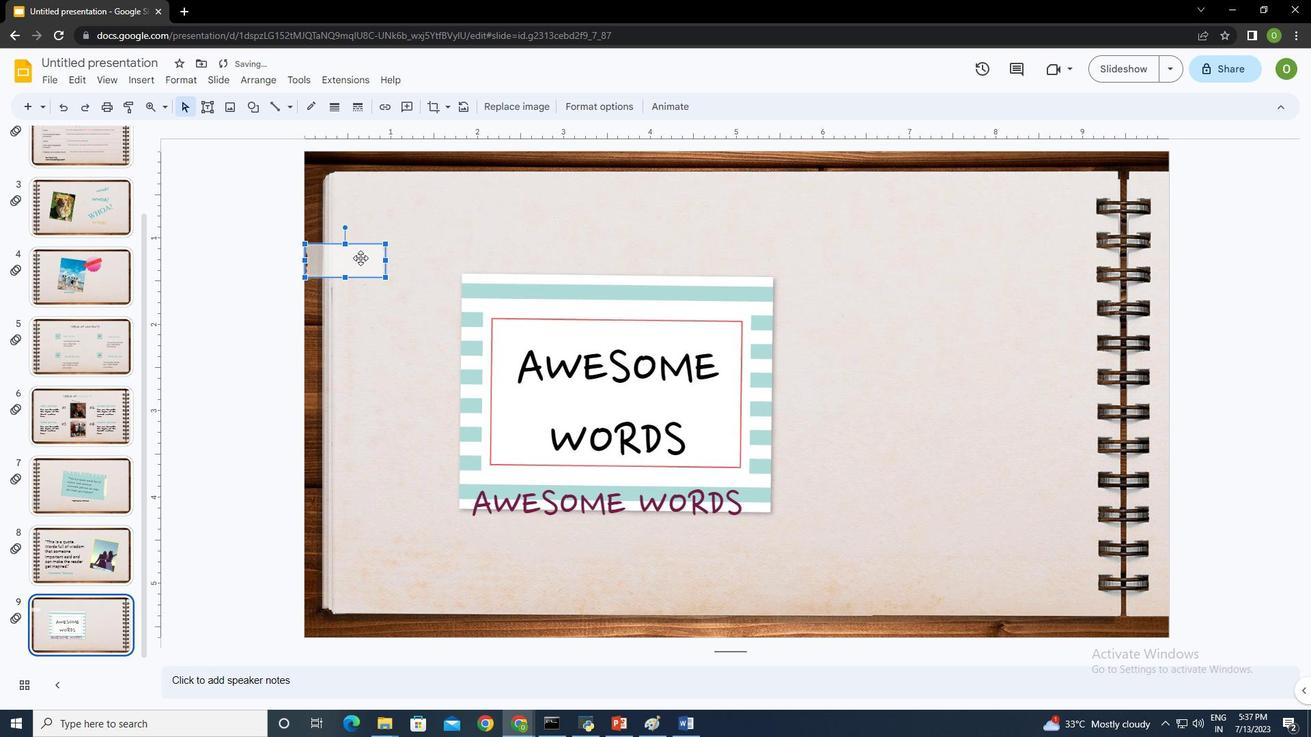 
Action: Mouse pressed left at (359, 254)
Screenshot: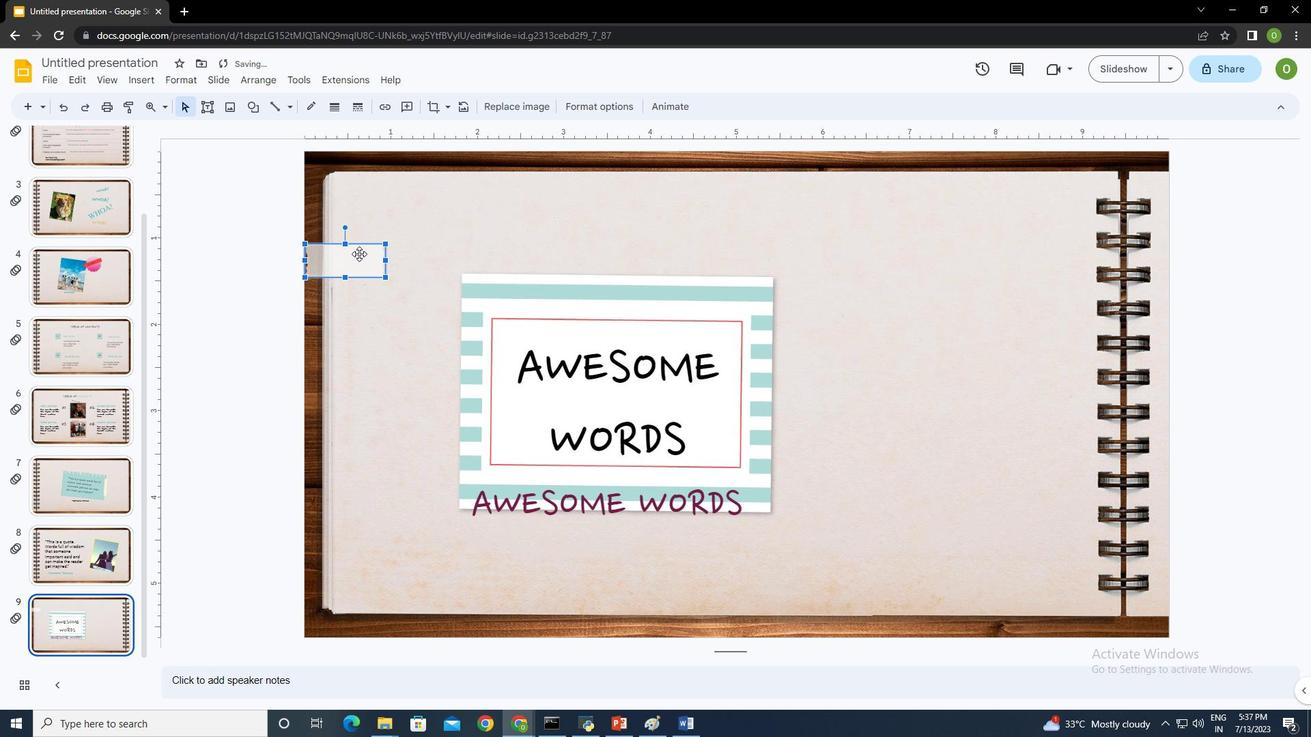 
Action: Mouse moved to (468, 235)
Screenshot: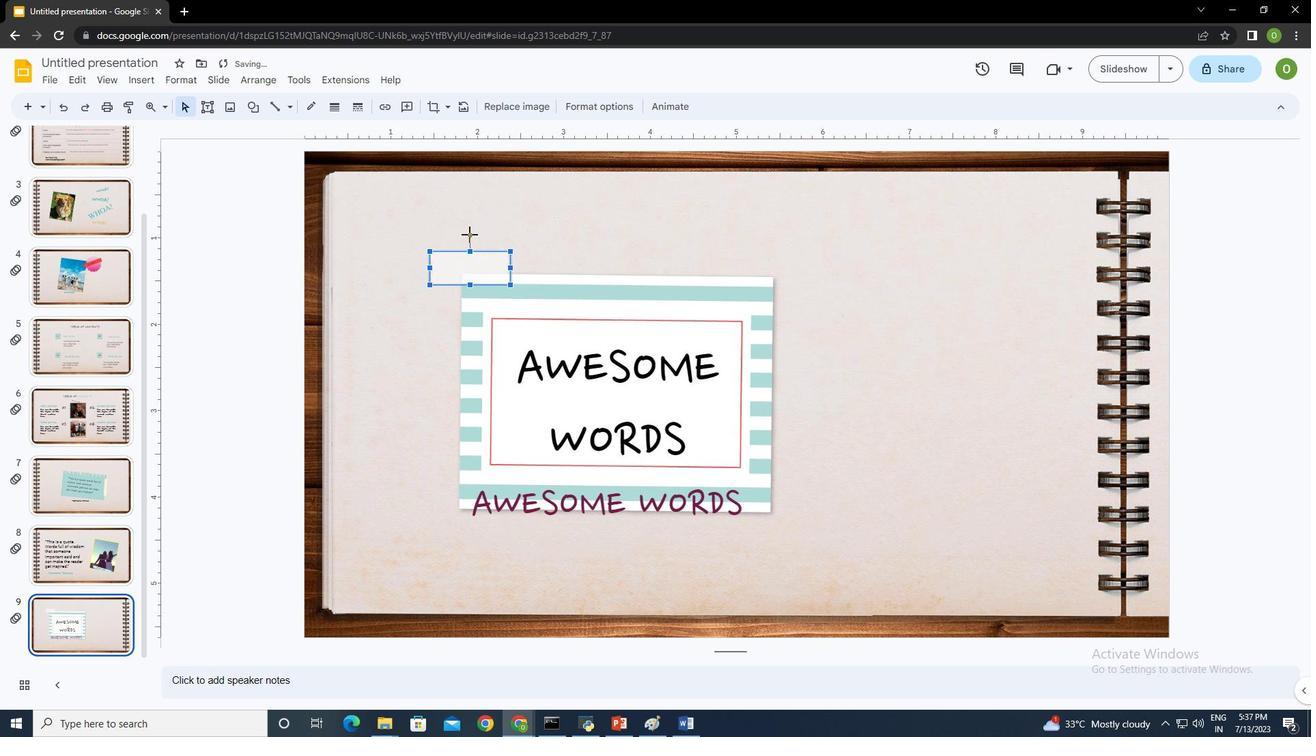 
Action: Mouse pressed left at (468, 235)
Screenshot: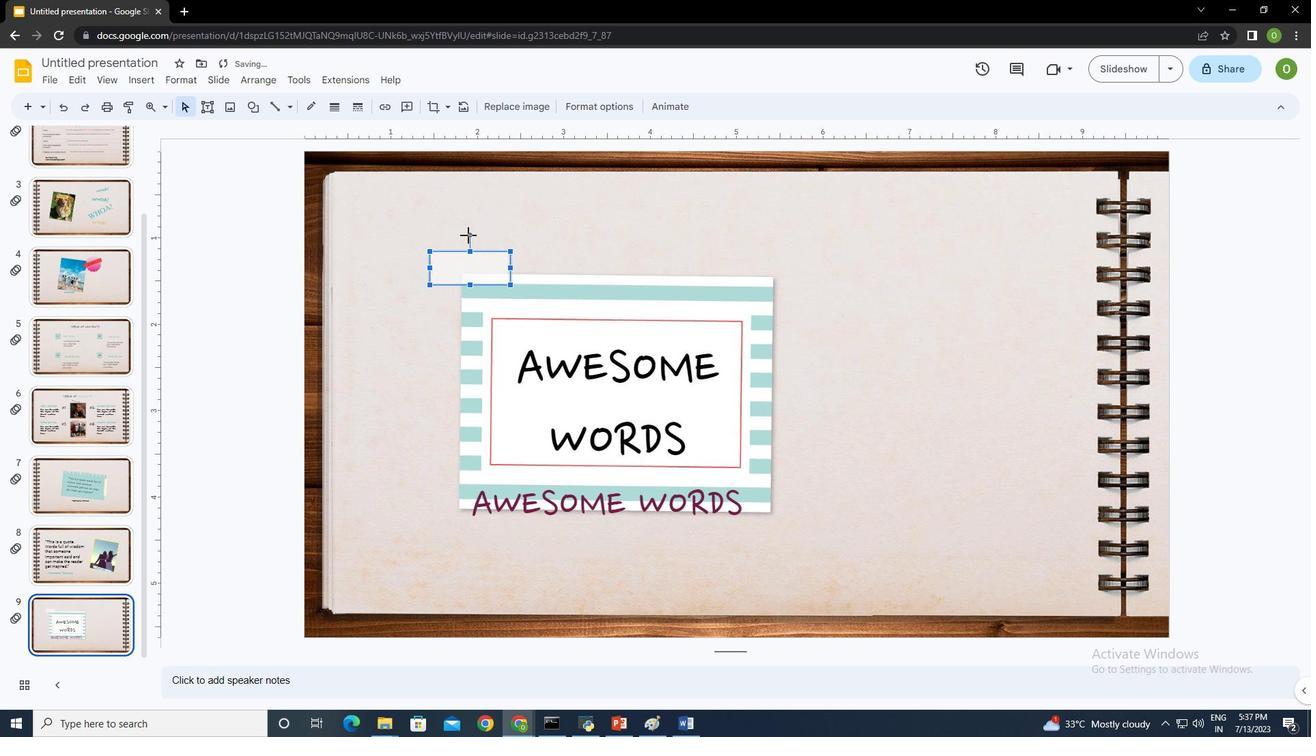 
Action: Mouse moved to (467, 260)
Screenshot: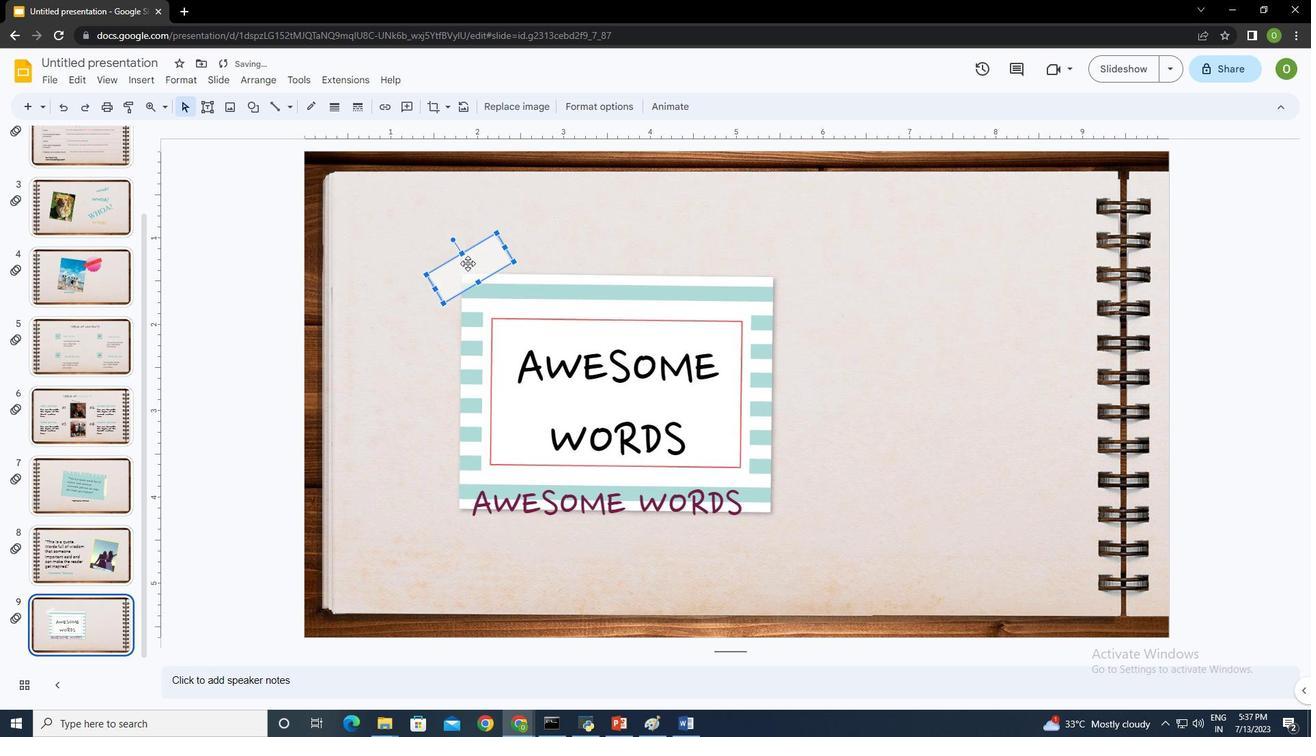
Action: Mouse pressed left at (467, 260)
Screenshot: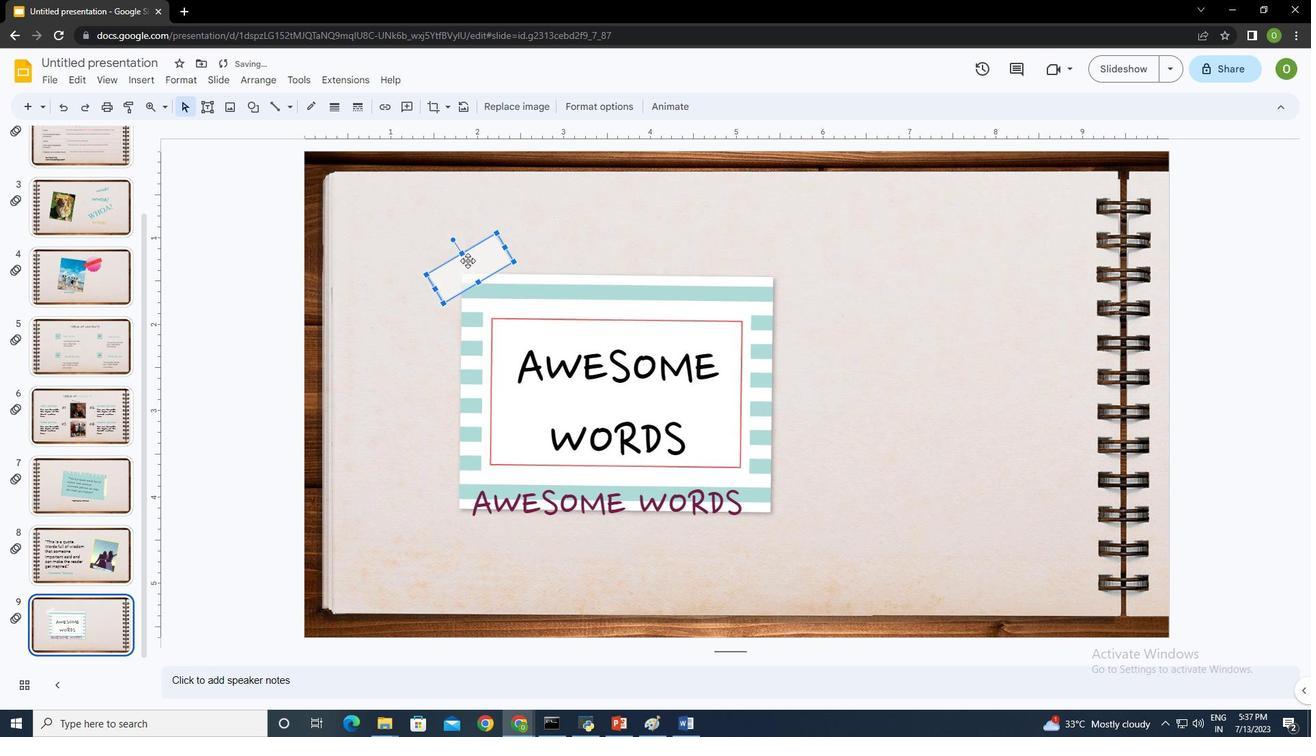 
Action: Mouse moved to (443, 307)
Screenshot: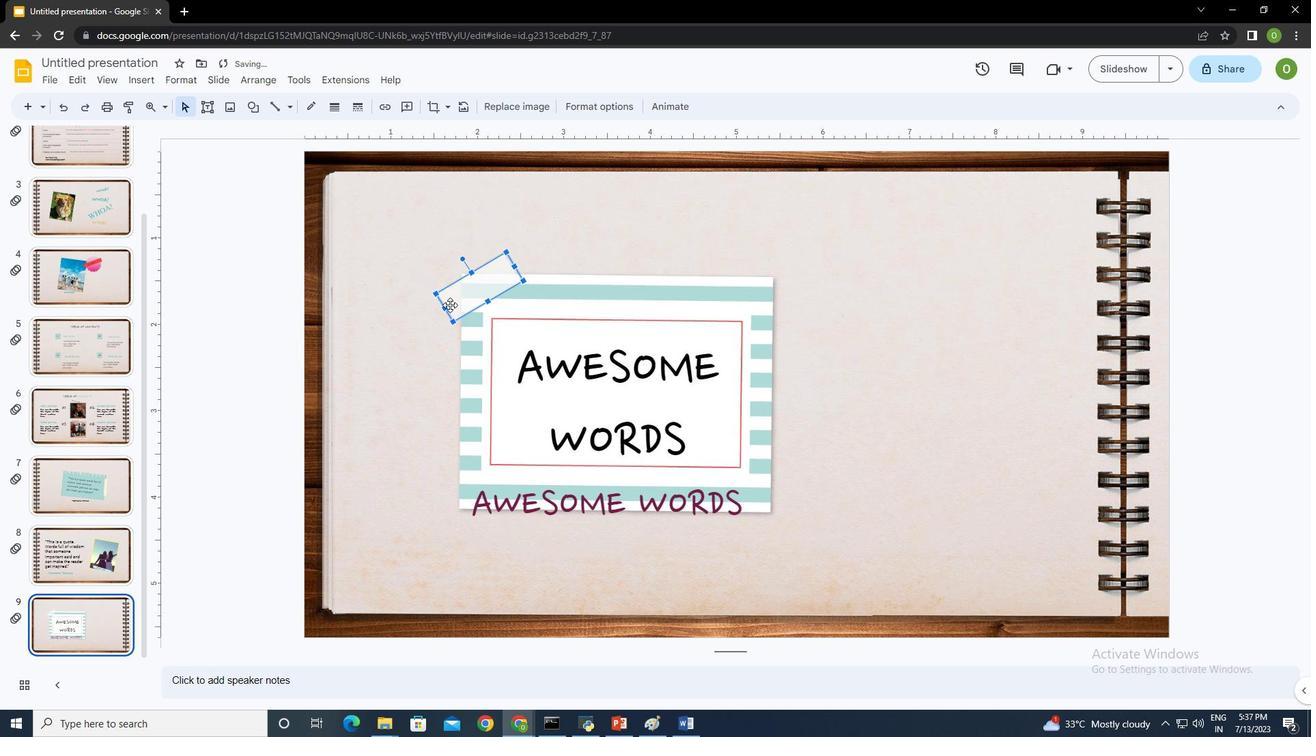 
Action: Mouse pressed left at (443, 307)
Screenshot: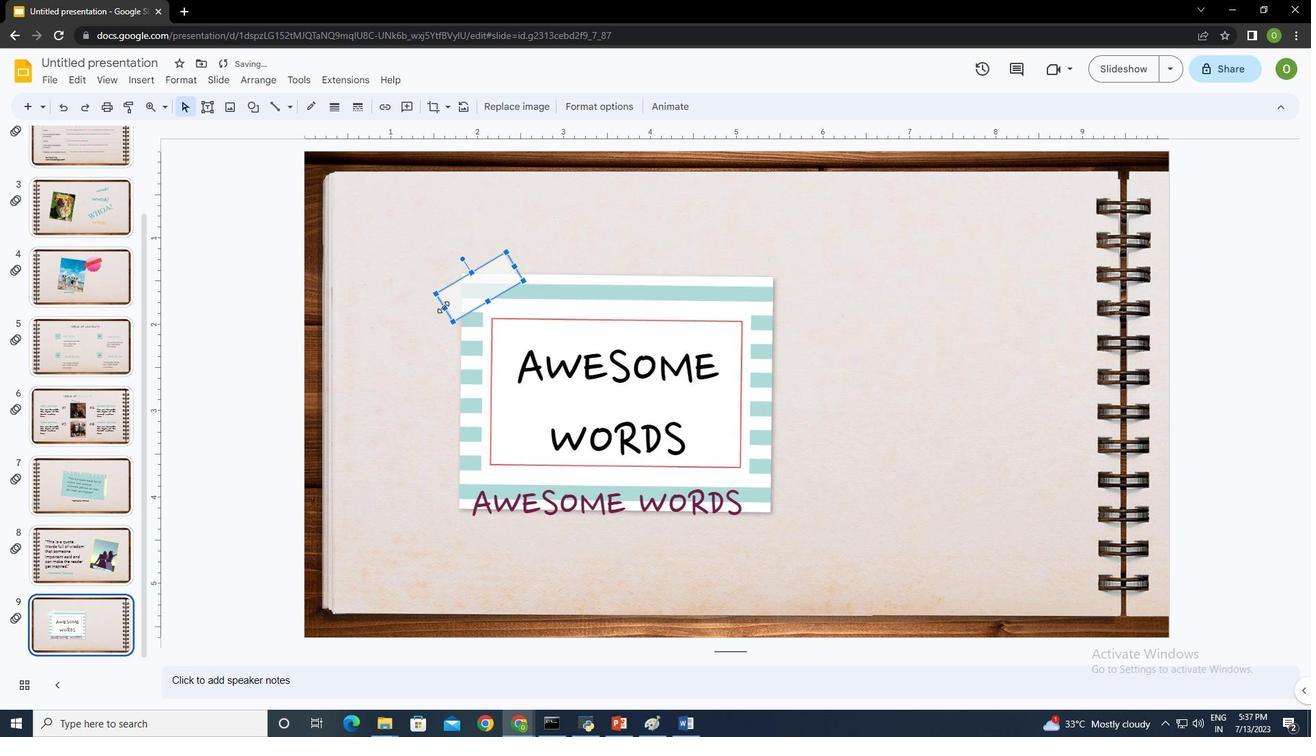
Action: Mouse moved to (465, 277)
Screenshot: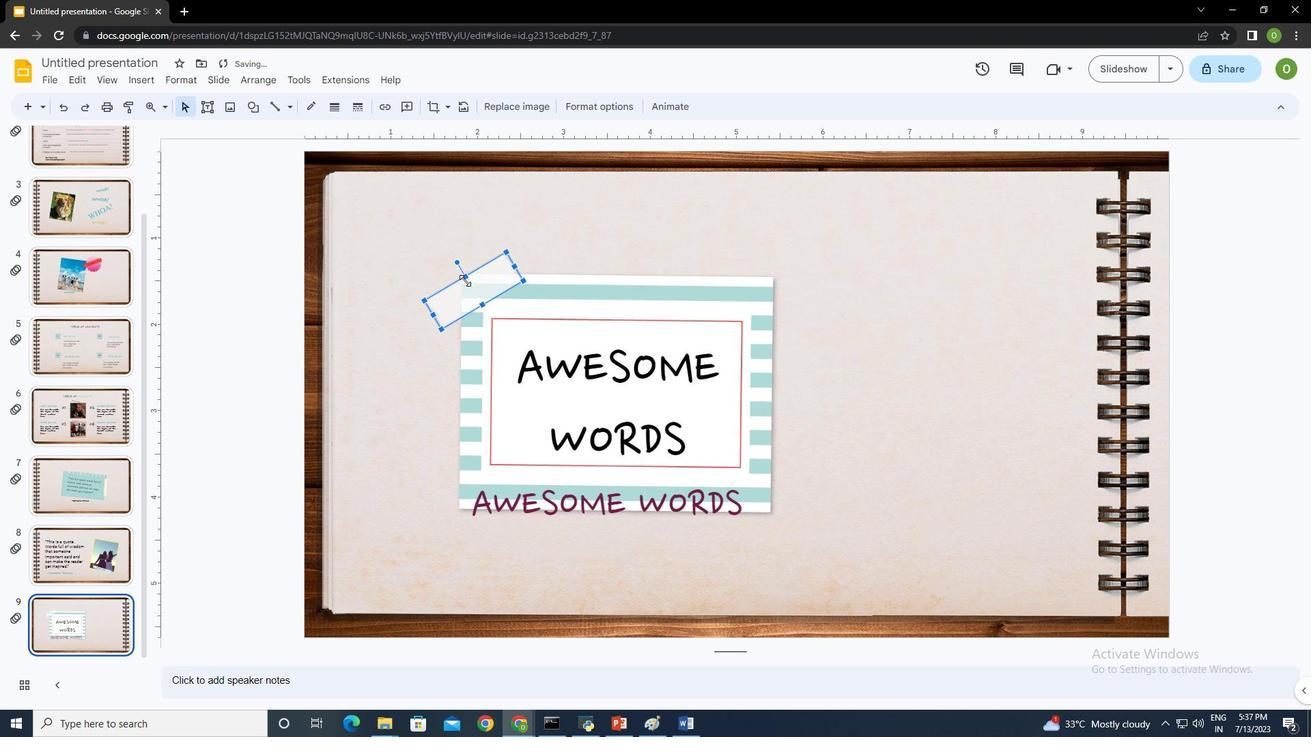 
Action: Mouse pressed left at (465, 277)
Screenshot: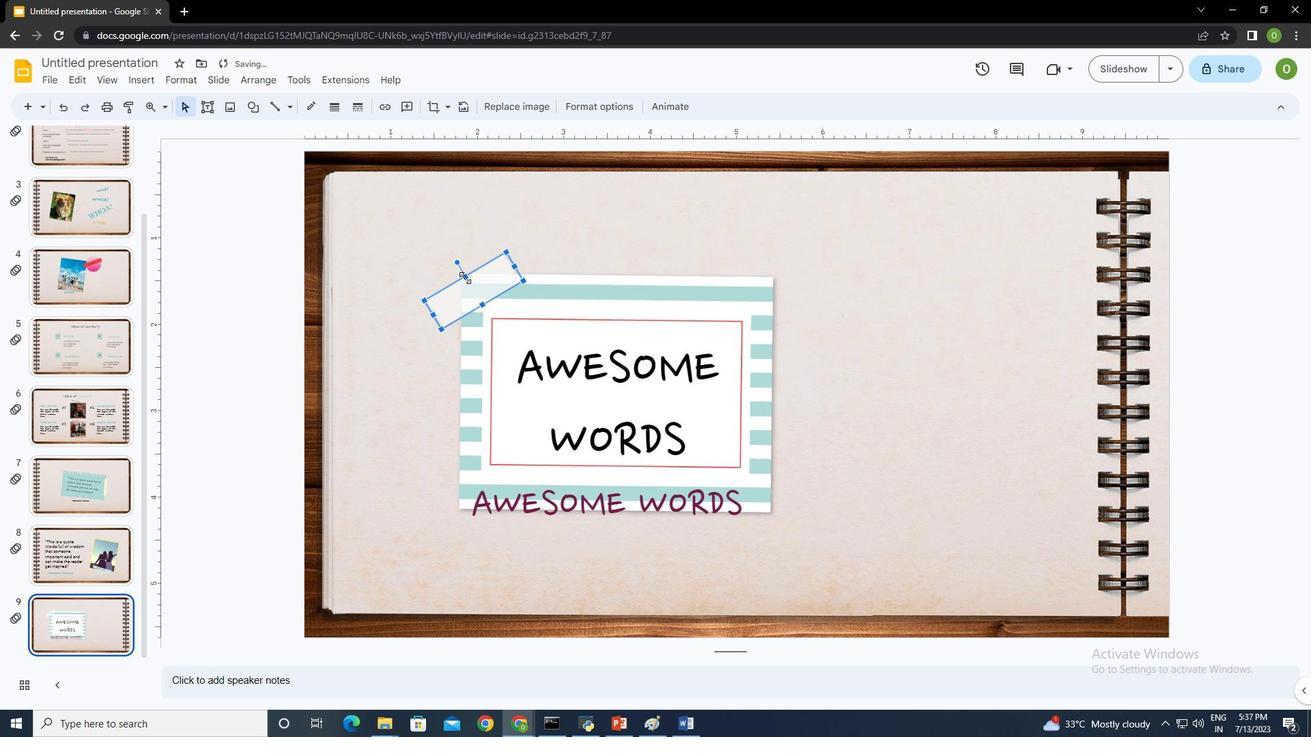
Action: Mouse moved to (482, 303)
Screenshot: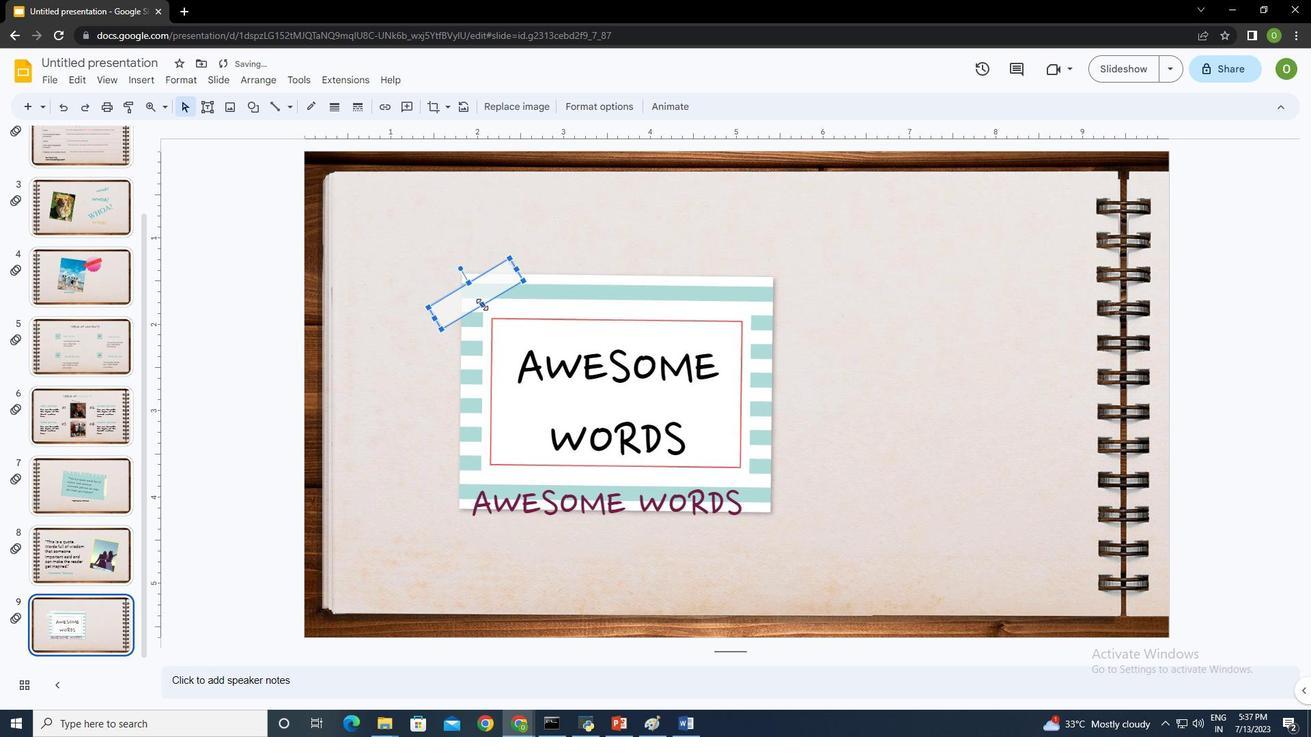 
Action: Mouse pressed left at (482, 303)
Screenshot: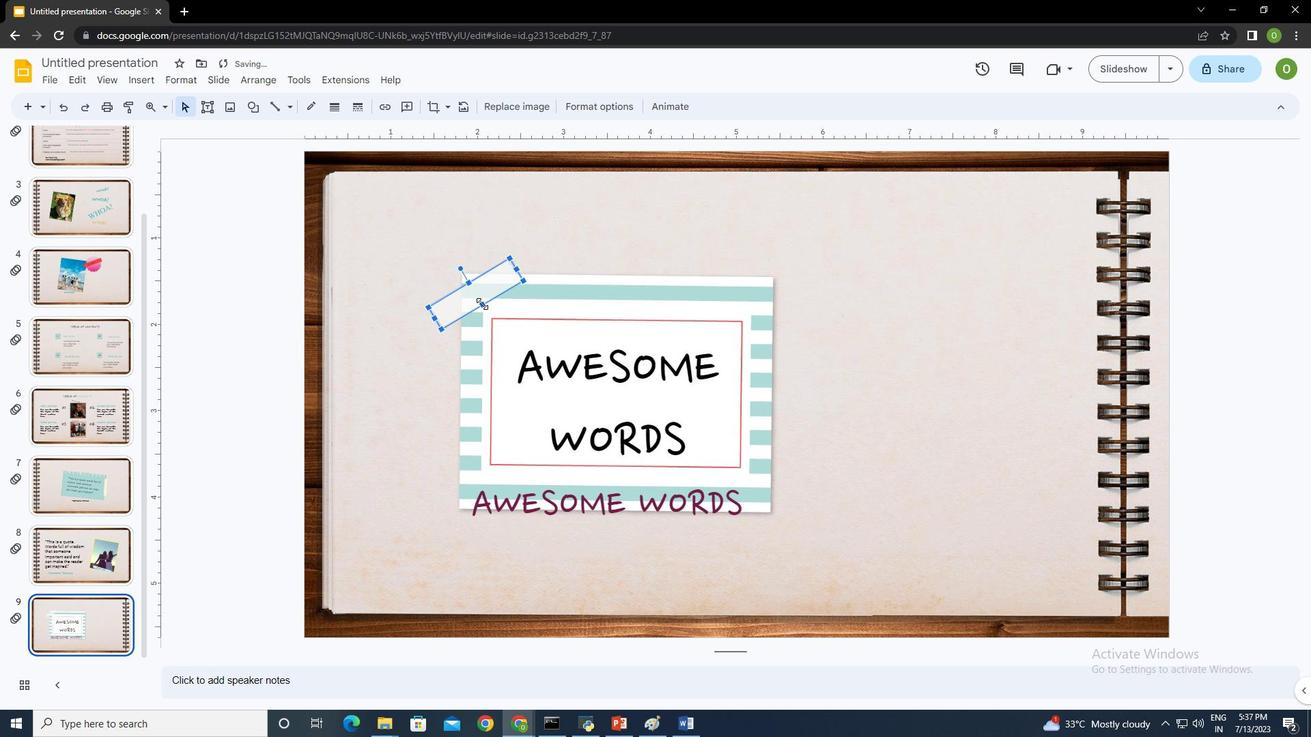 
Action: Mouse moved to (519, 273)
Screenshot: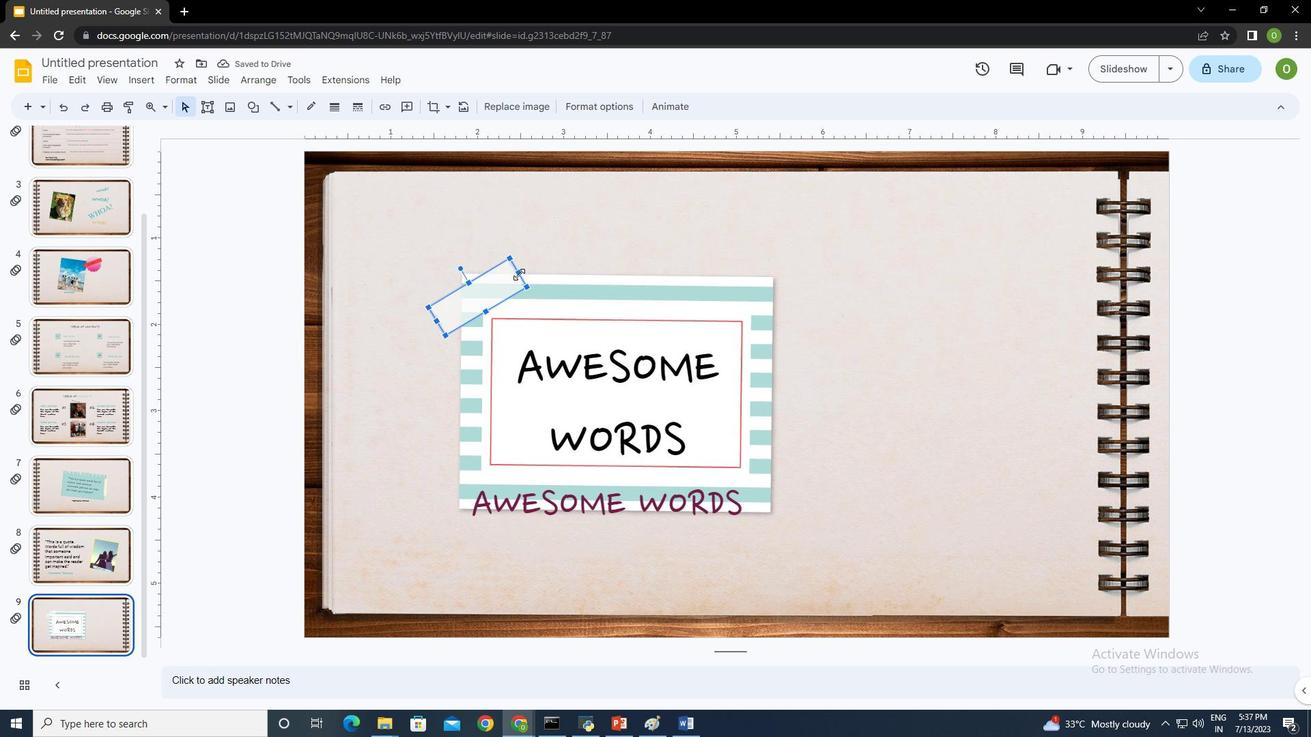 
Action: Mouse pressed left at (519, 273)
Screenshot: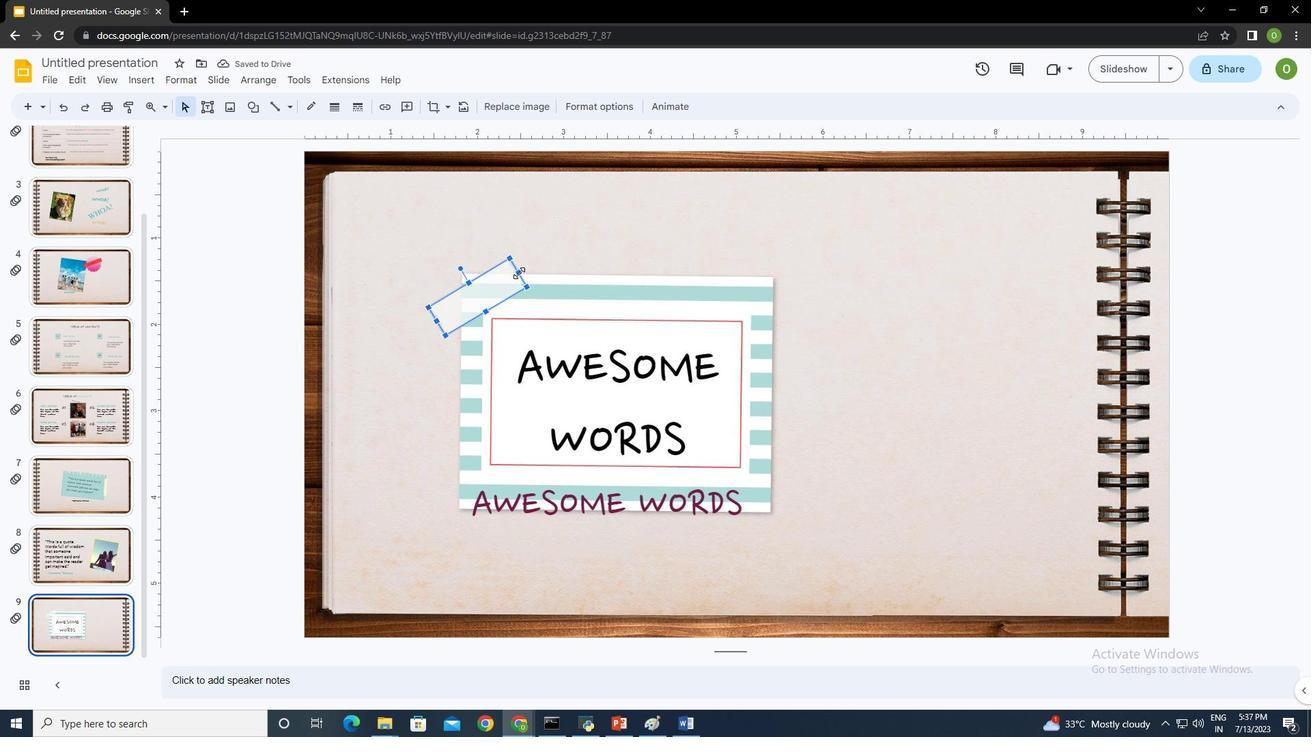 
Action: Mouse moved to (437, 320)
Screenshot: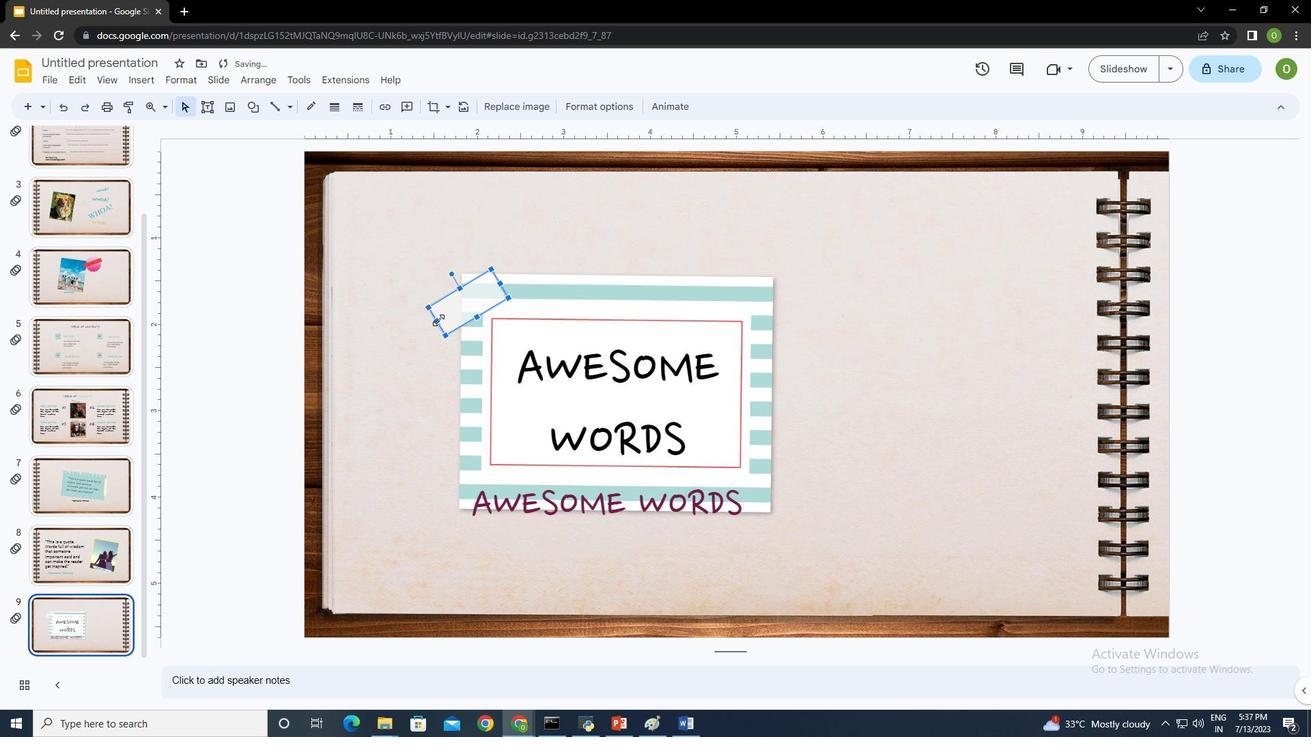 
Action: Mouse pressed left at (437, 320)
Screenshot: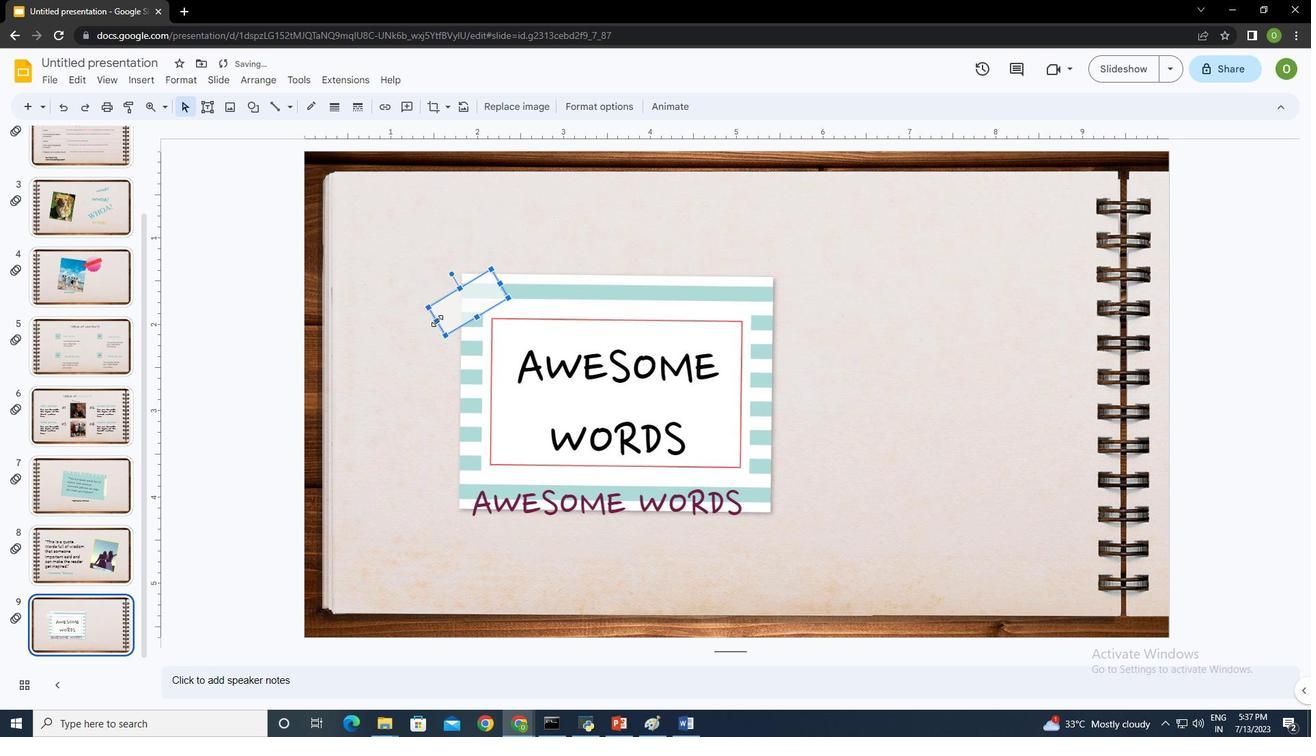 
Action: Mouse moved to (480, 301)
Screenshot: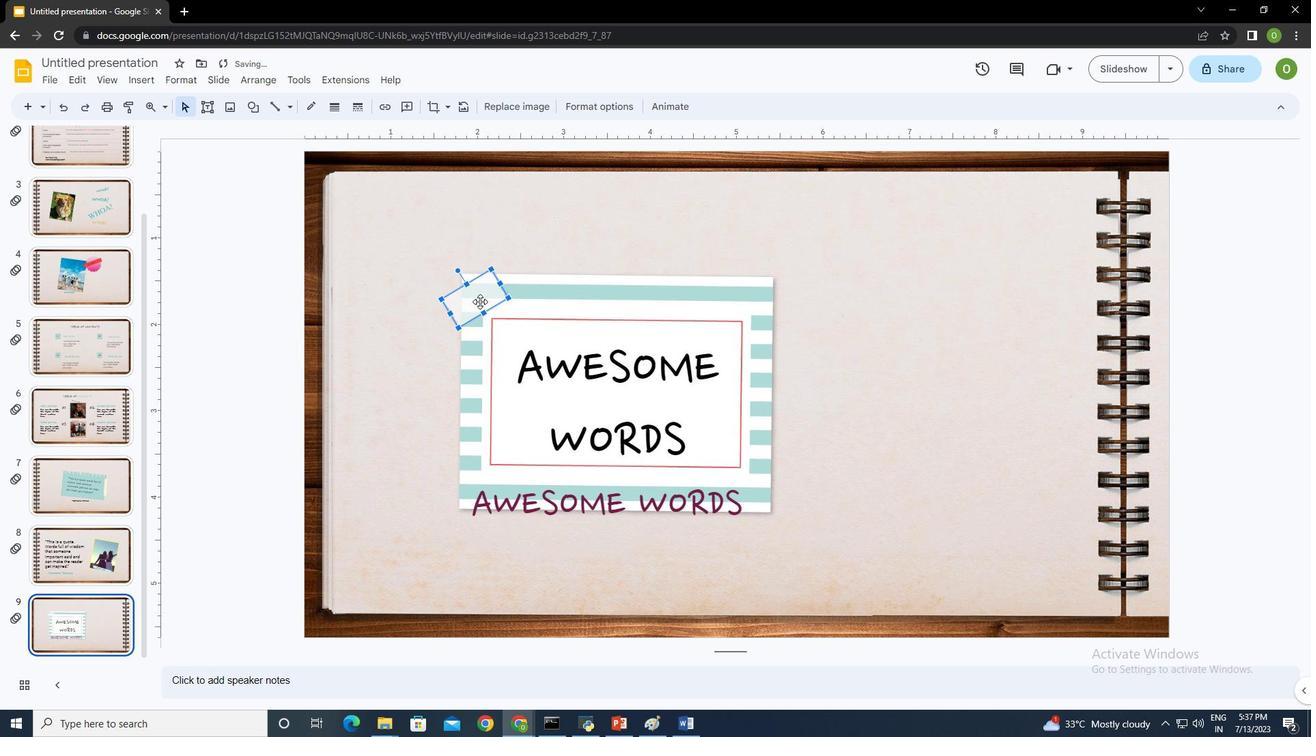 
Action: Mouse pressed left at (480, 301)
Screenshot: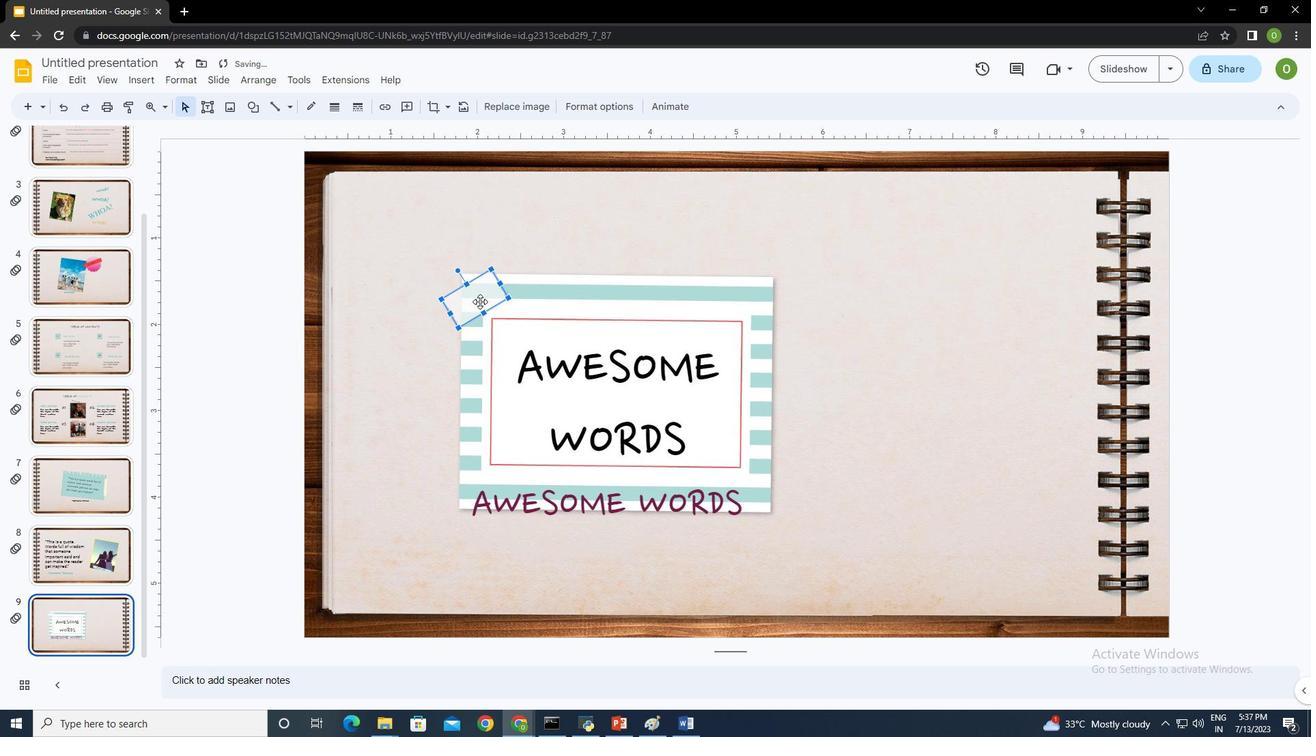 
Action: Mouse moved to (472, 281)
Screenshot: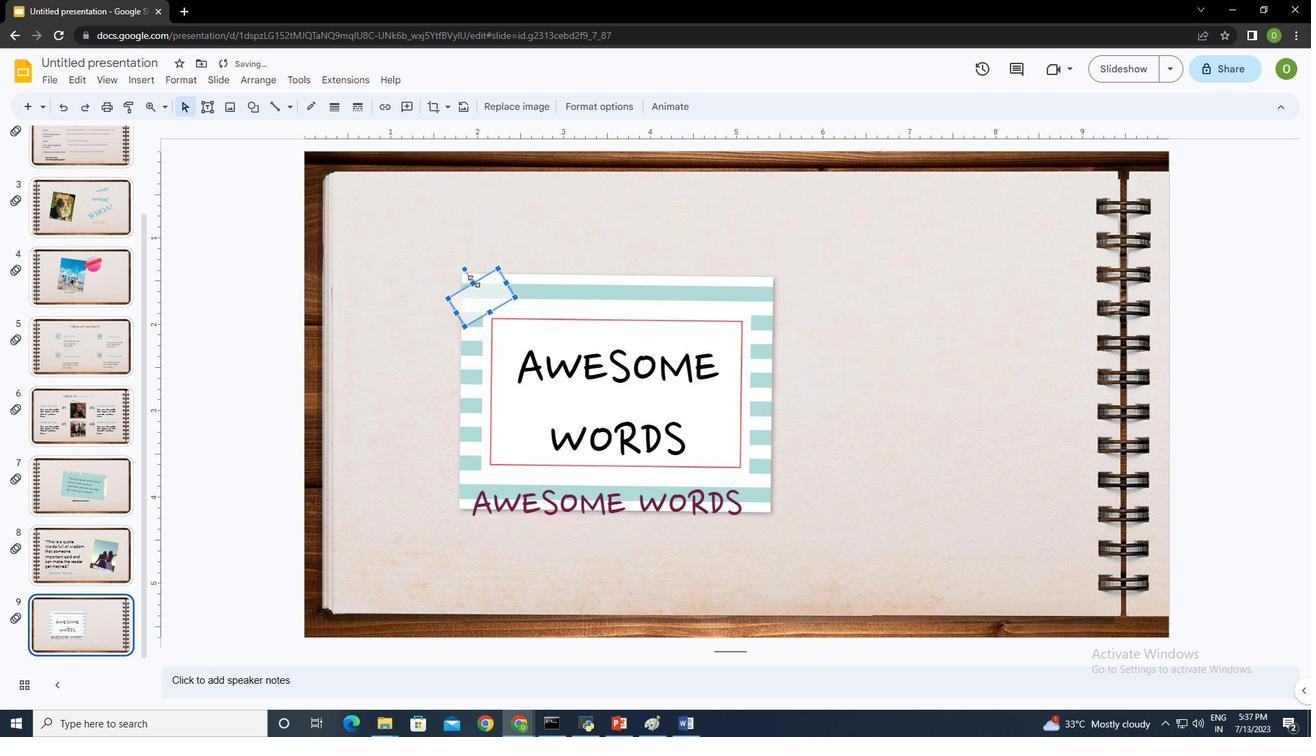 
Action: Mouse pressed left at (472, 281)
Screenshot: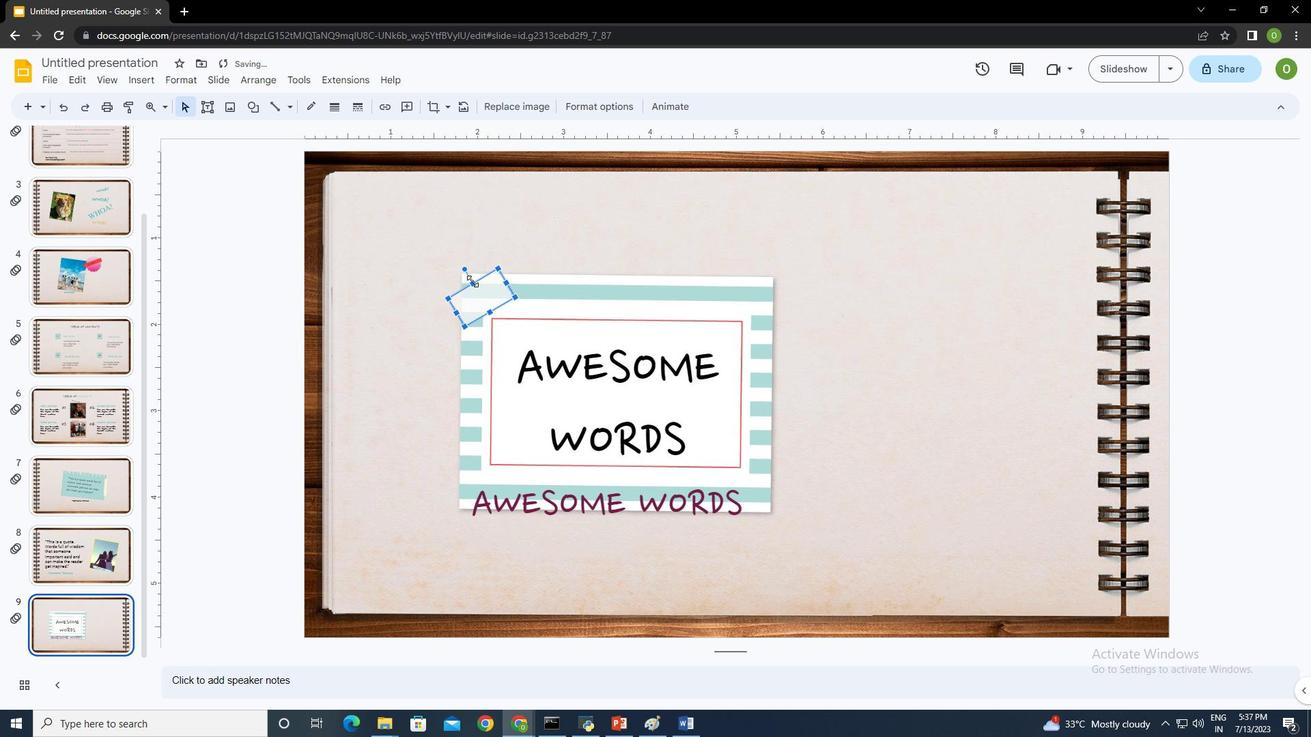 
Action: Mouse moved to (575, 286)
Screenshot: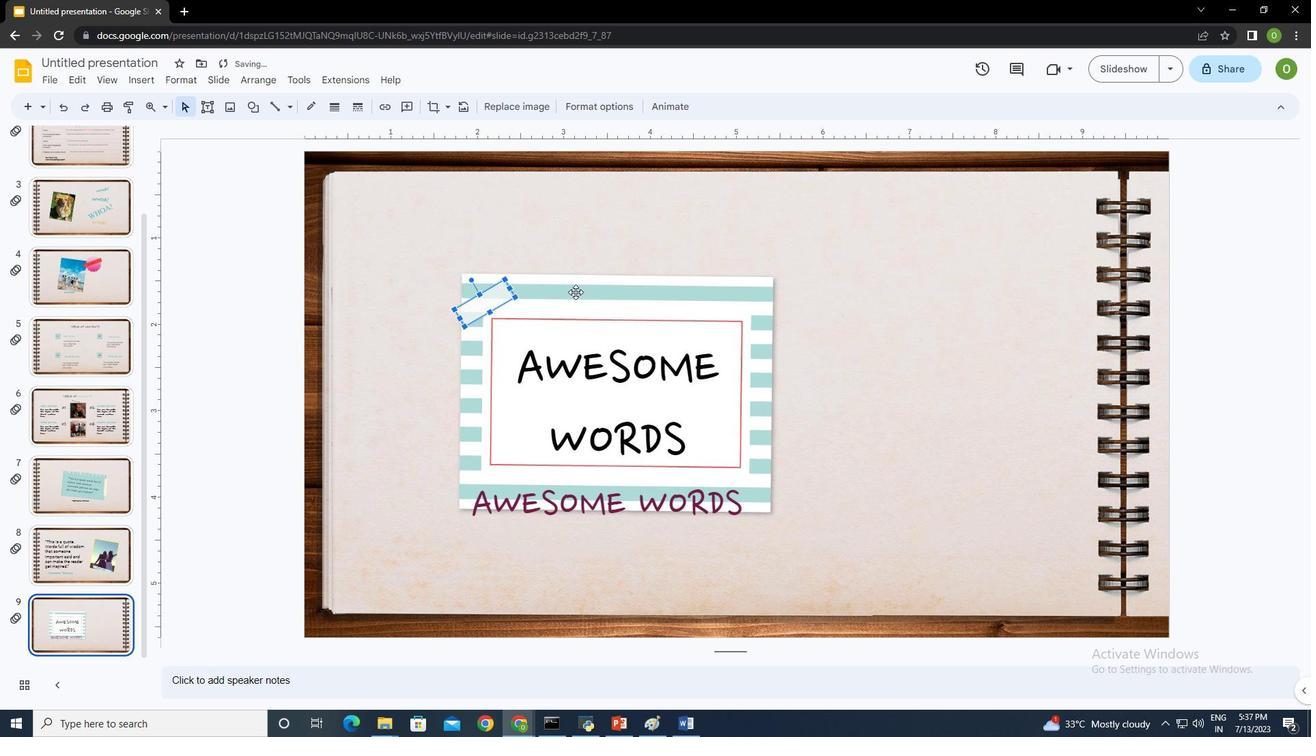 
Action: Mouse pressed left at (575, 286)
Screenshot: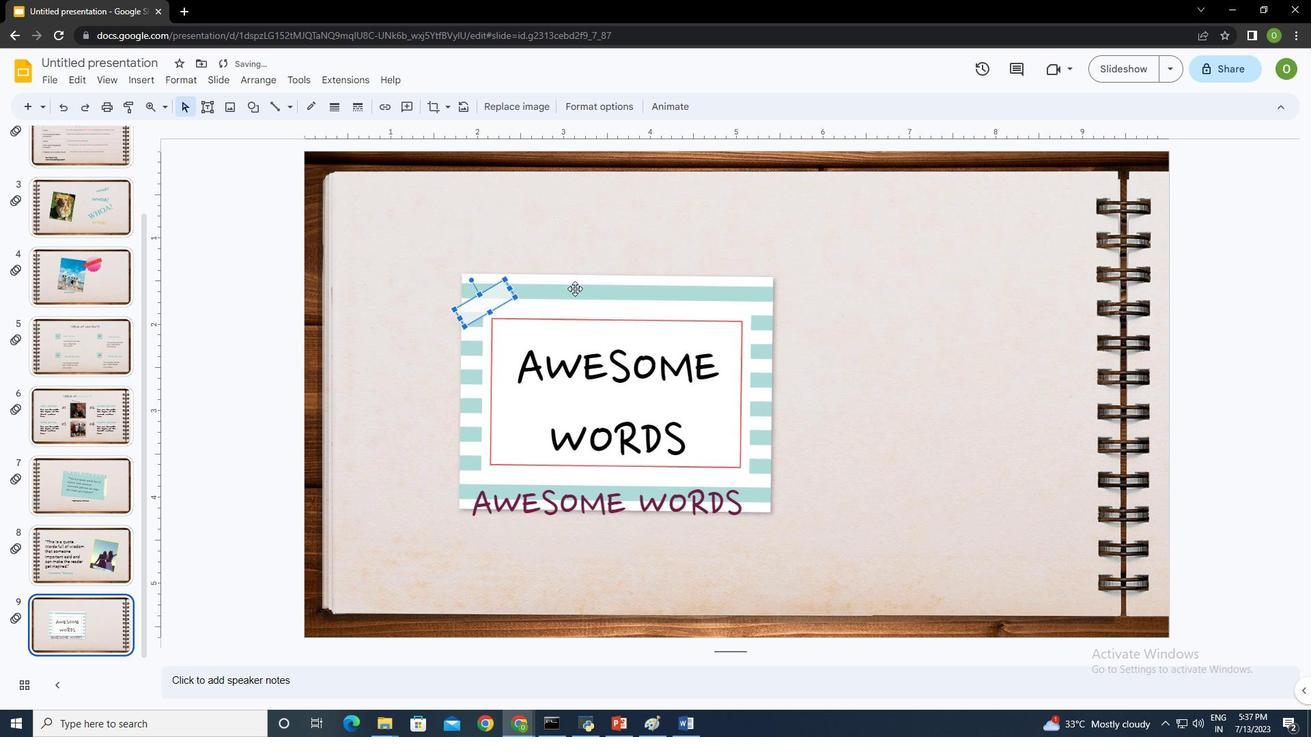 
Action: Mouse moved to (775, 323)
Screenshot: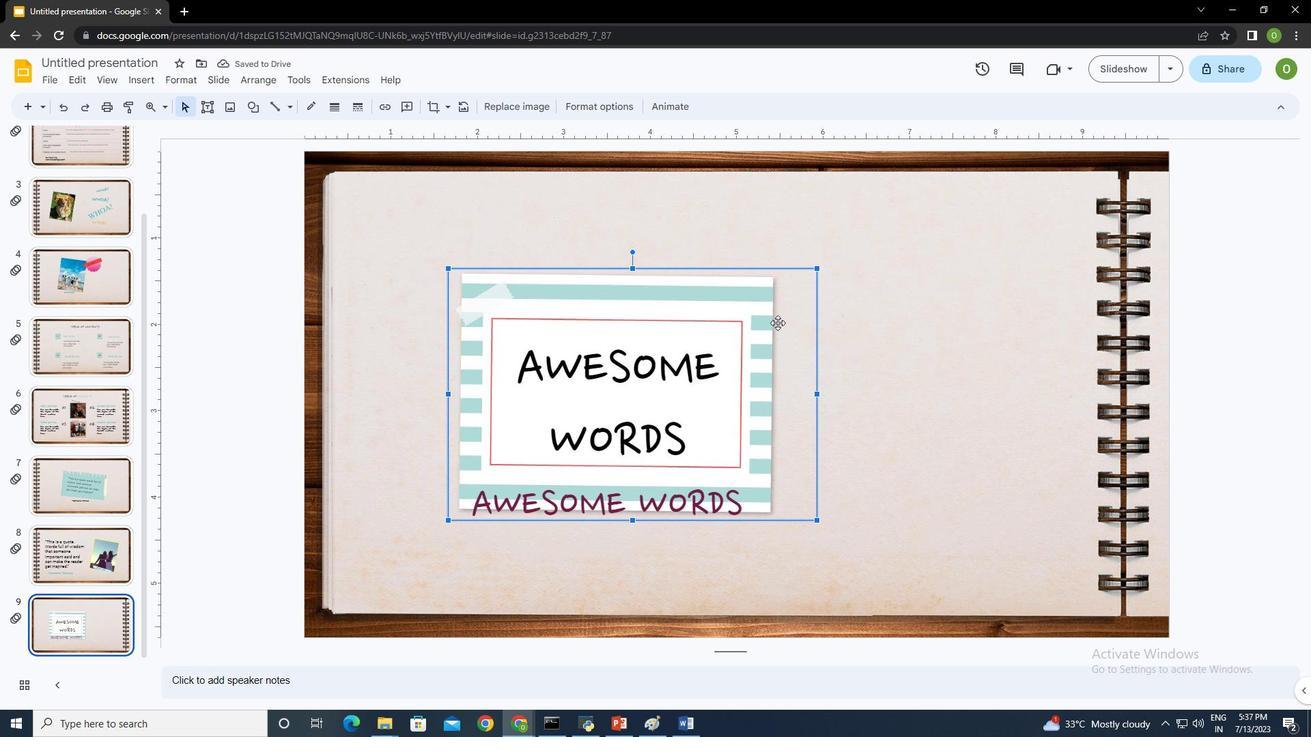 
Action: Mouse pressed left at (775, 323)
Screenshot: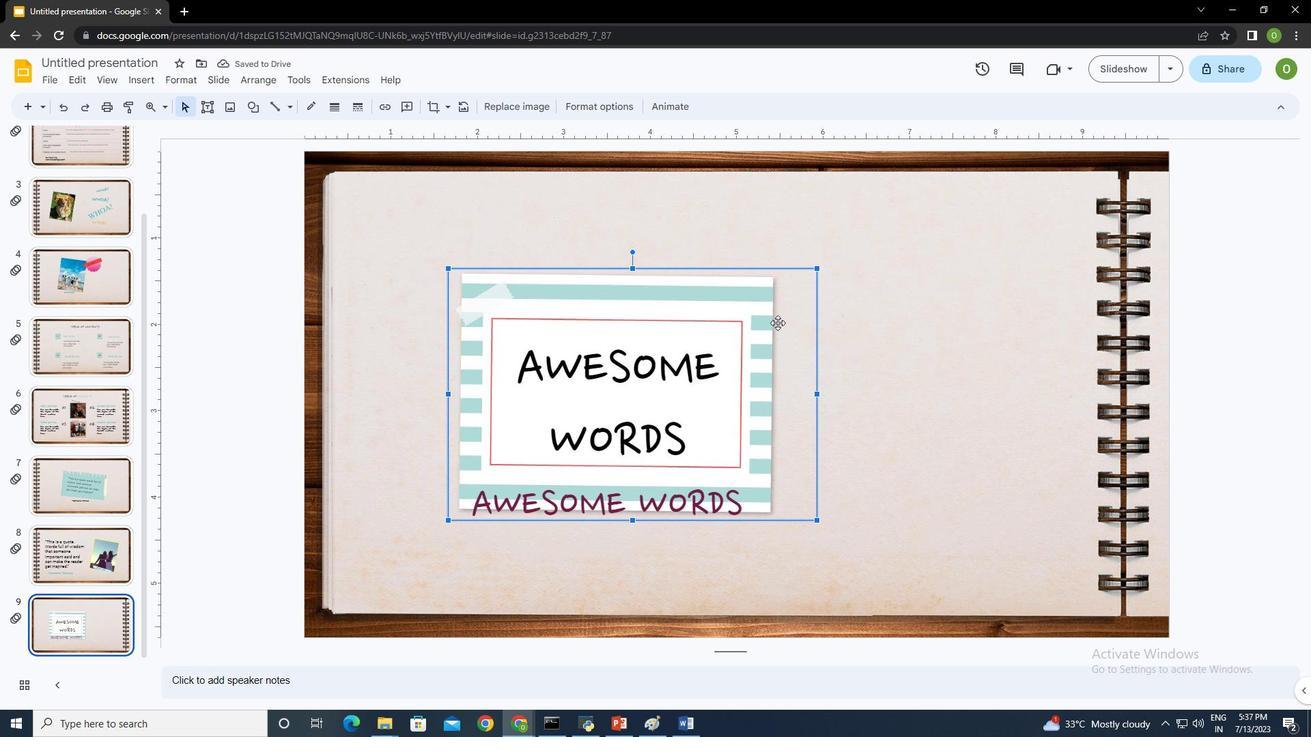 
Action: Mouse moved to (923, 338)
Screenshot: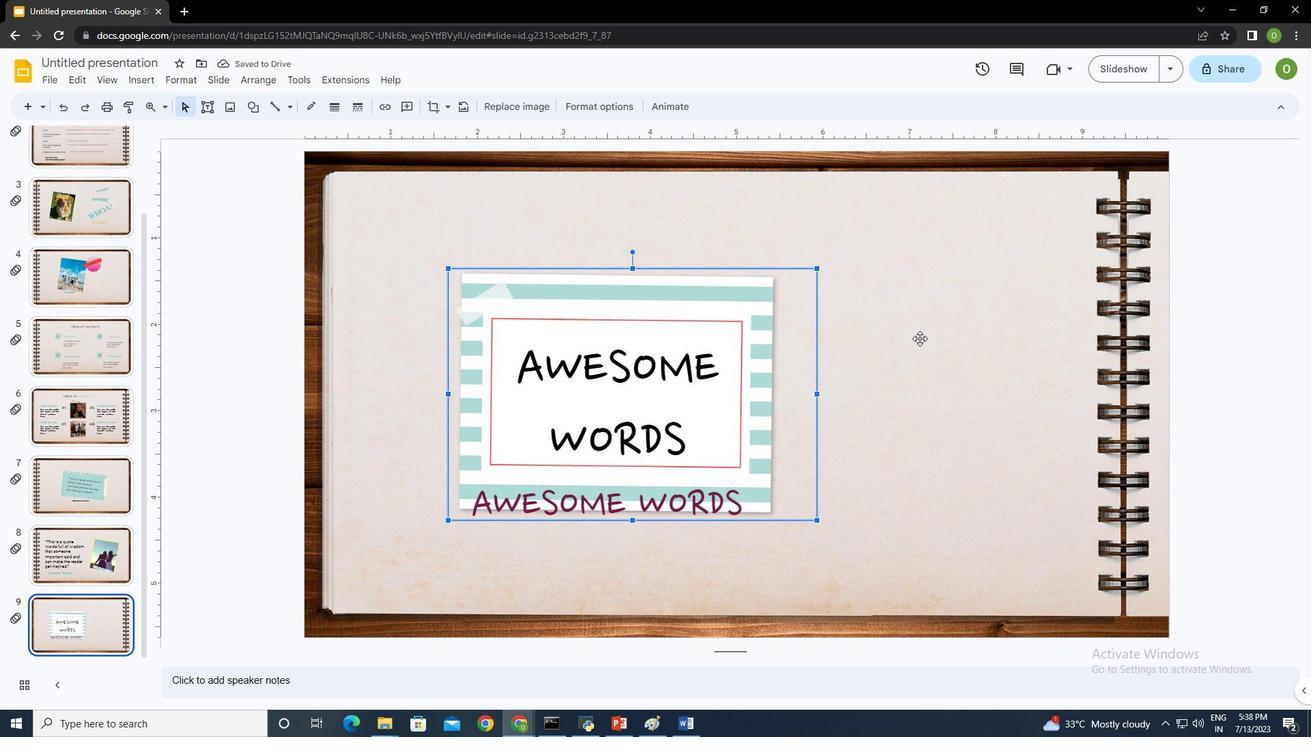 
Action: Mouse pressed left at (923, 338)
Screenshot: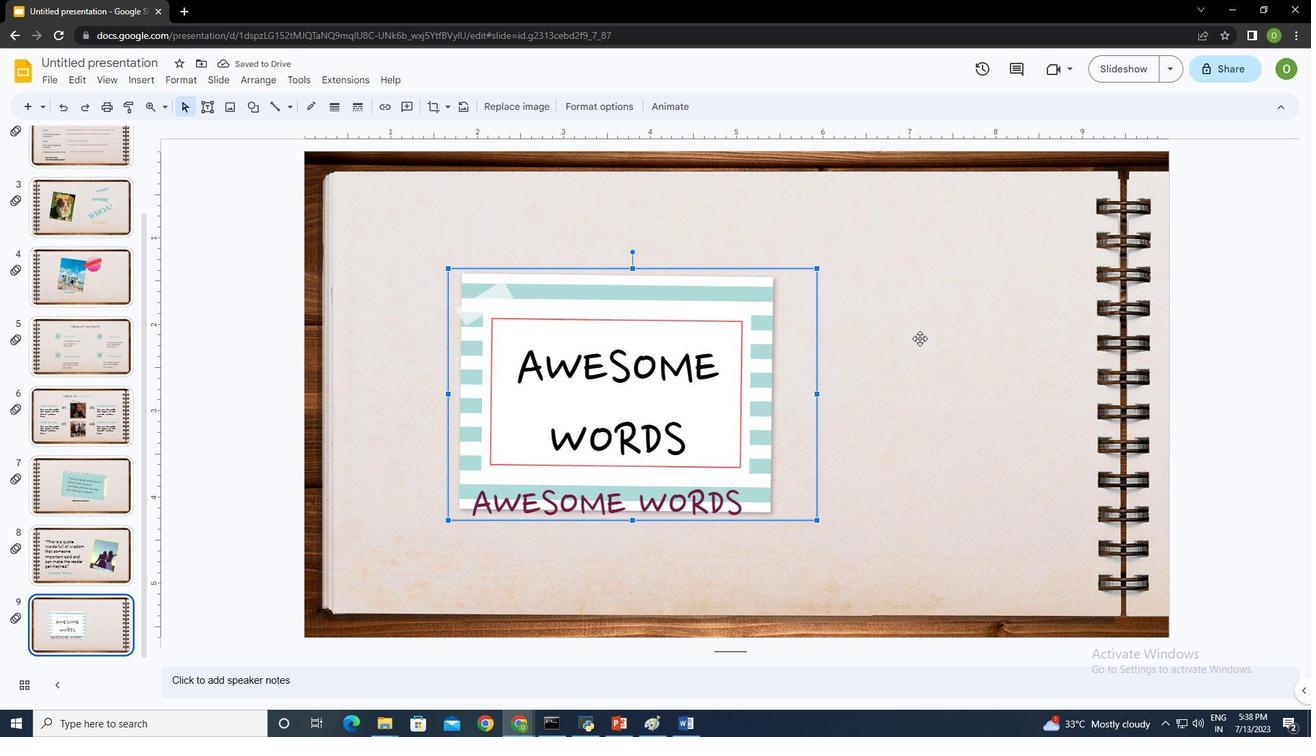 
Action: Mouse moved to (147, 80)
Screenshot: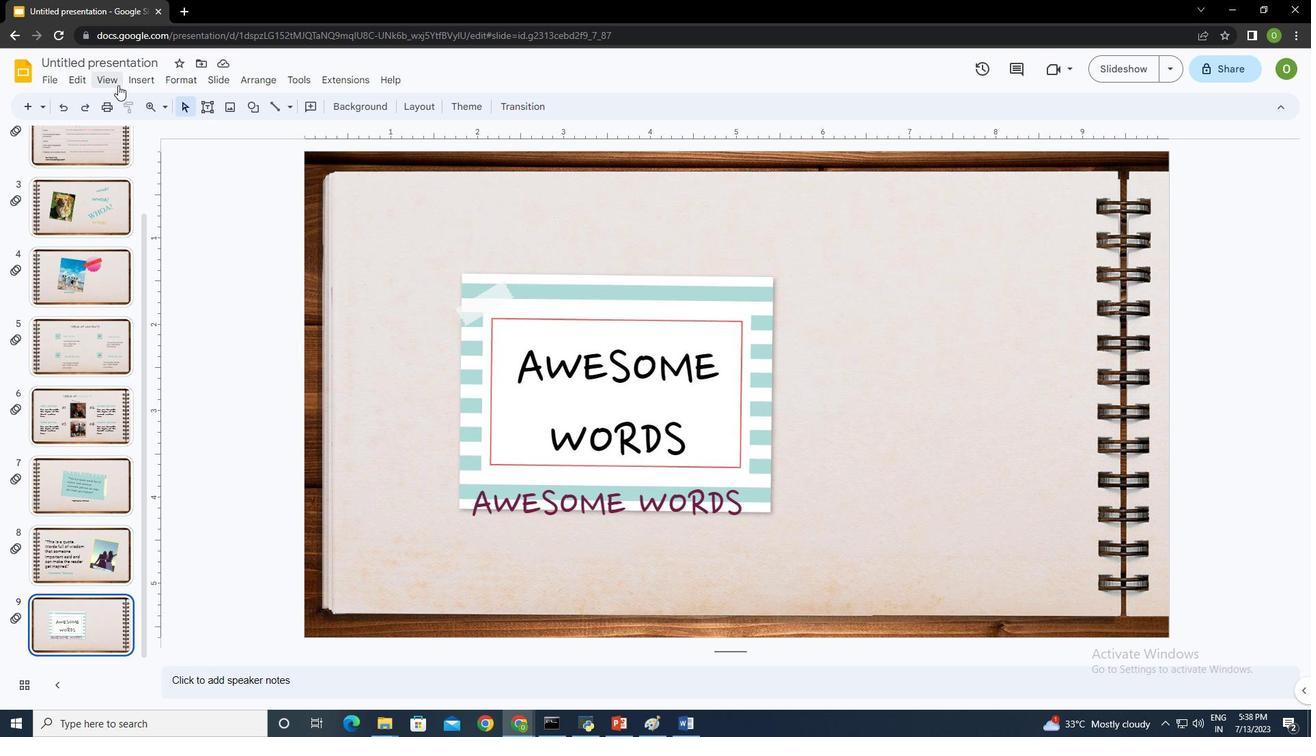 
Action: Mouse pressed left at (147, 80)
Screenshot: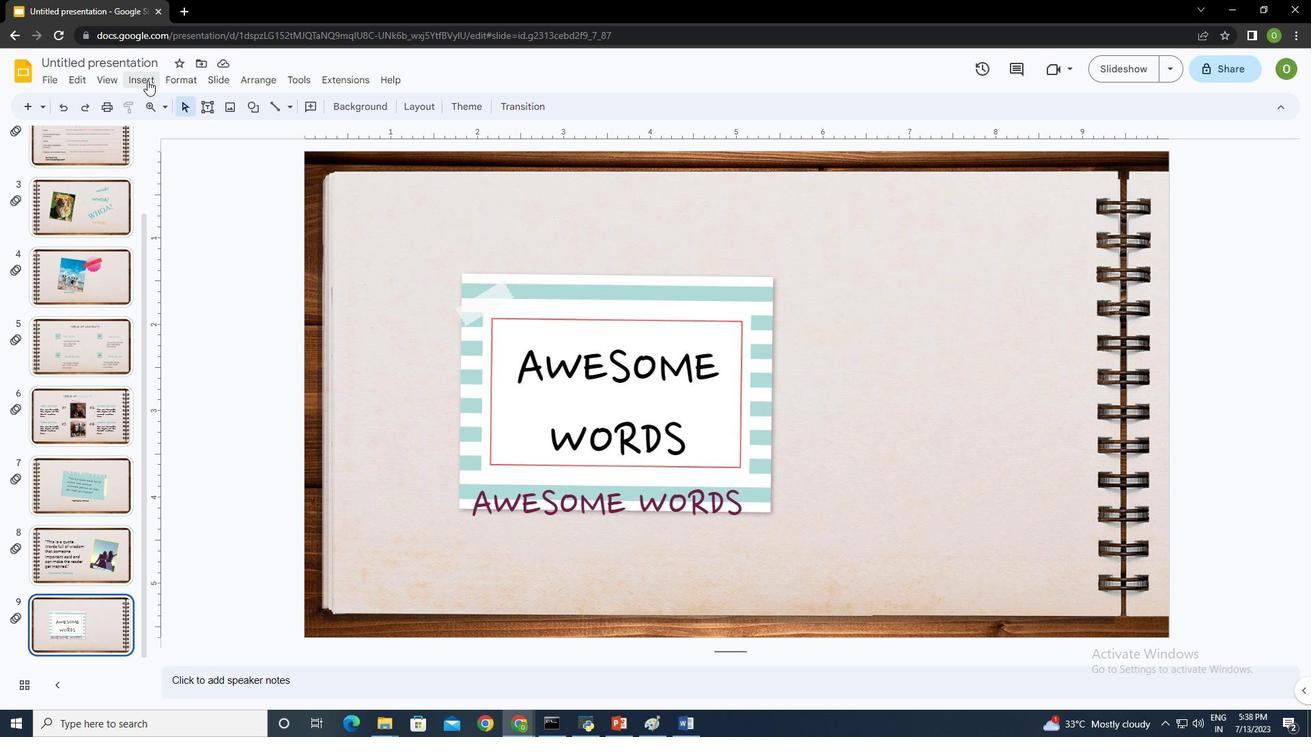 
Action: Mouse moved to (420, 126)
Screenshot: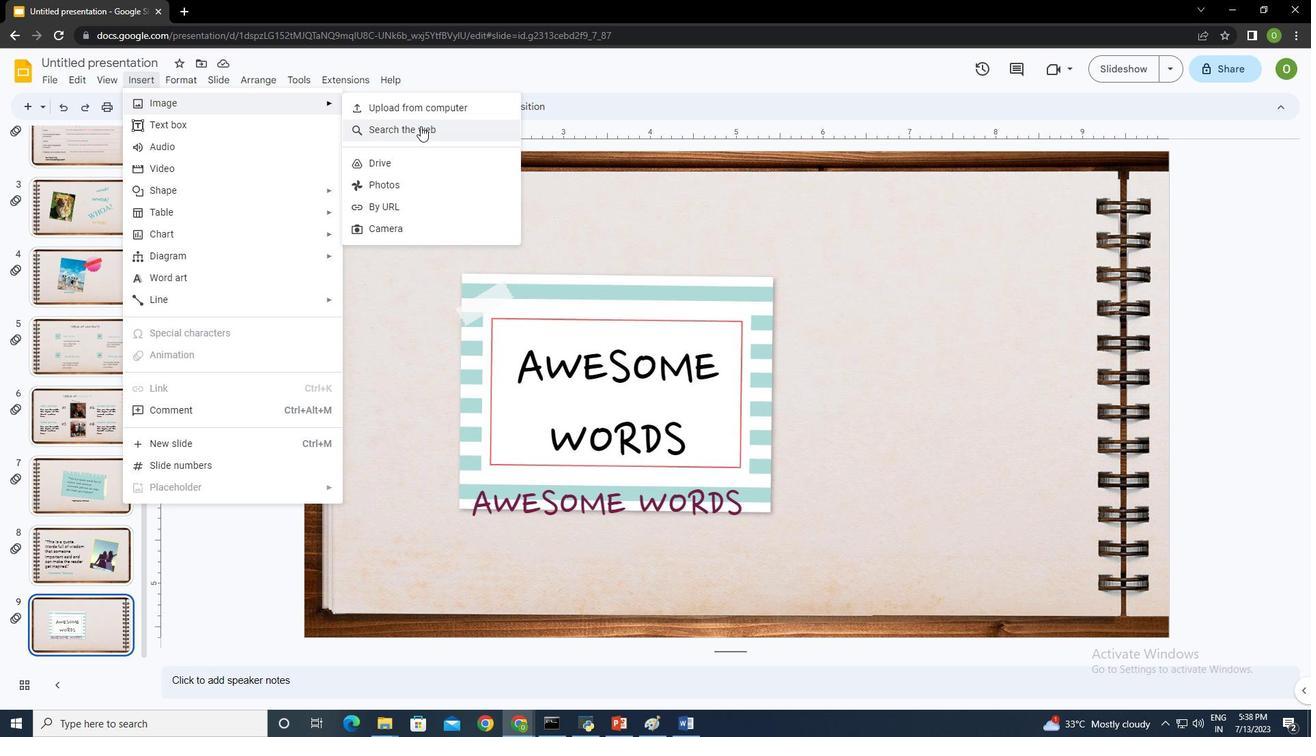 
Action: Mouse pressed left at (420, 126)
Screenshot: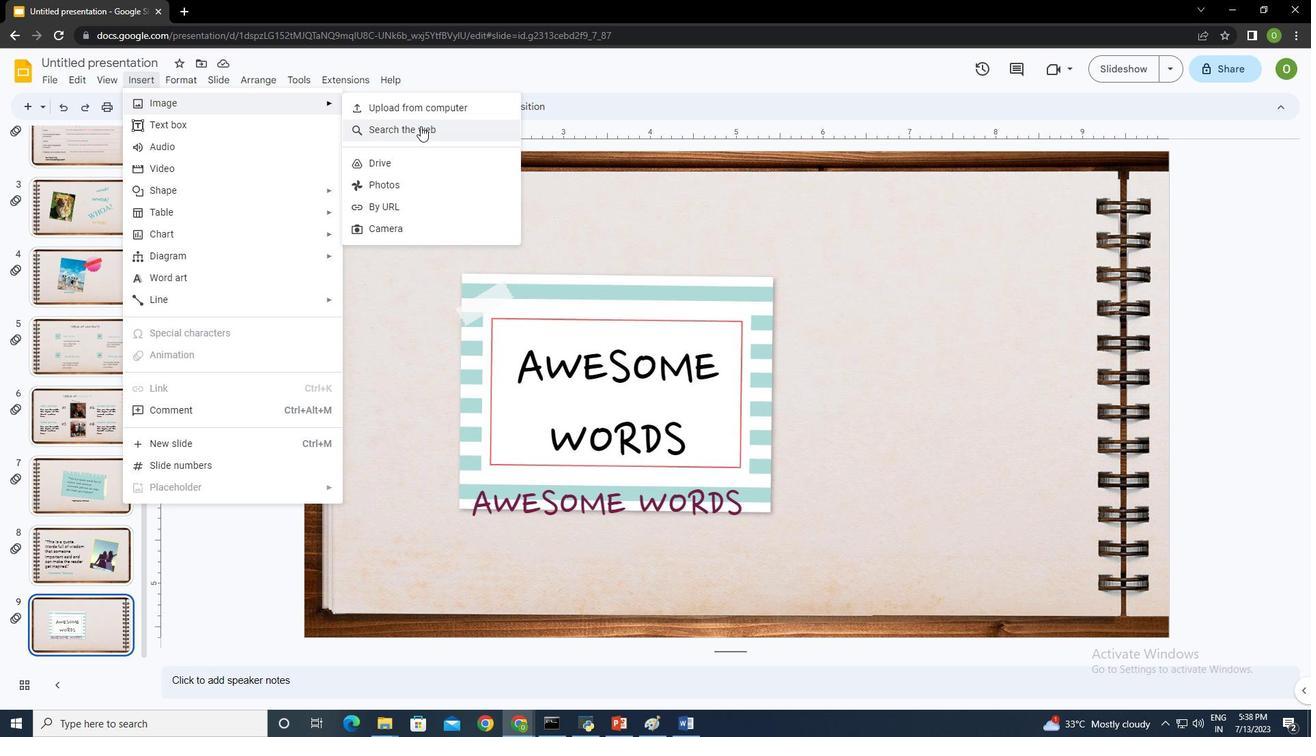 
Action: Mouse moved to (1270, 116)
Screenshot: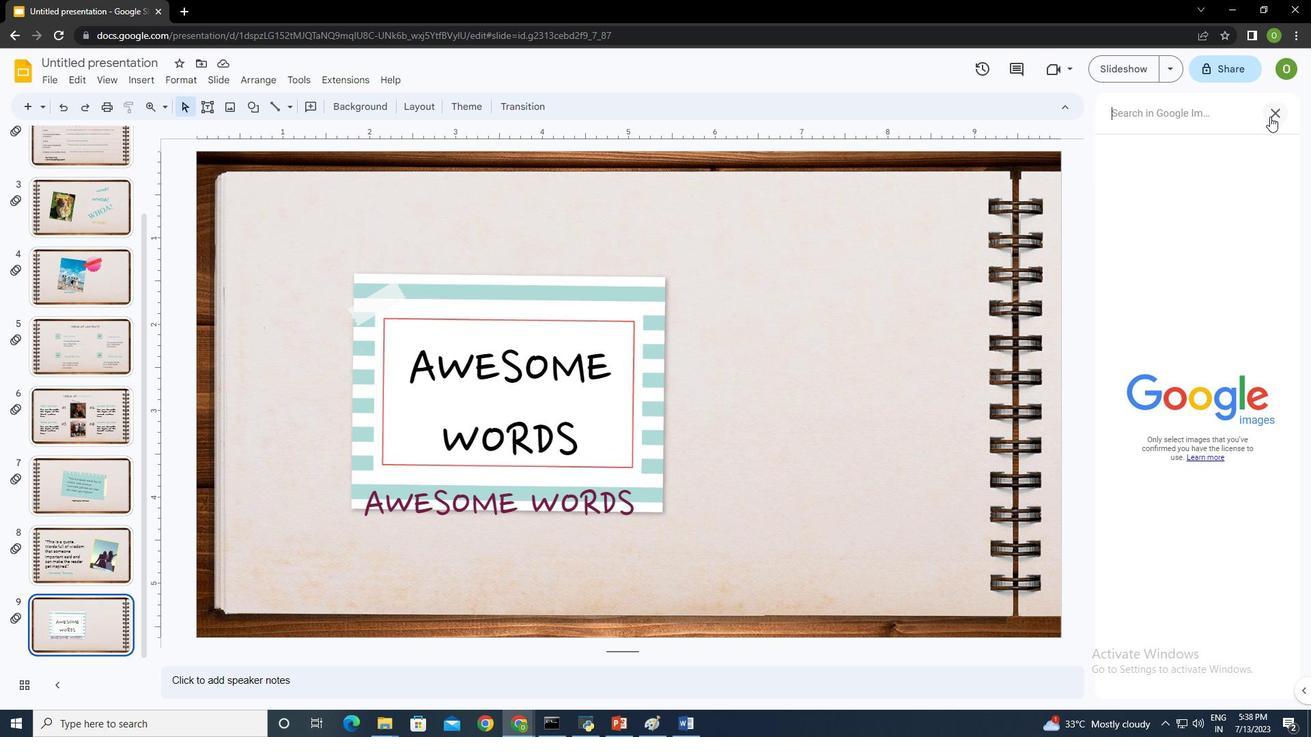 
Action: Mouse pressed left at (1270, 116)
Screenshot: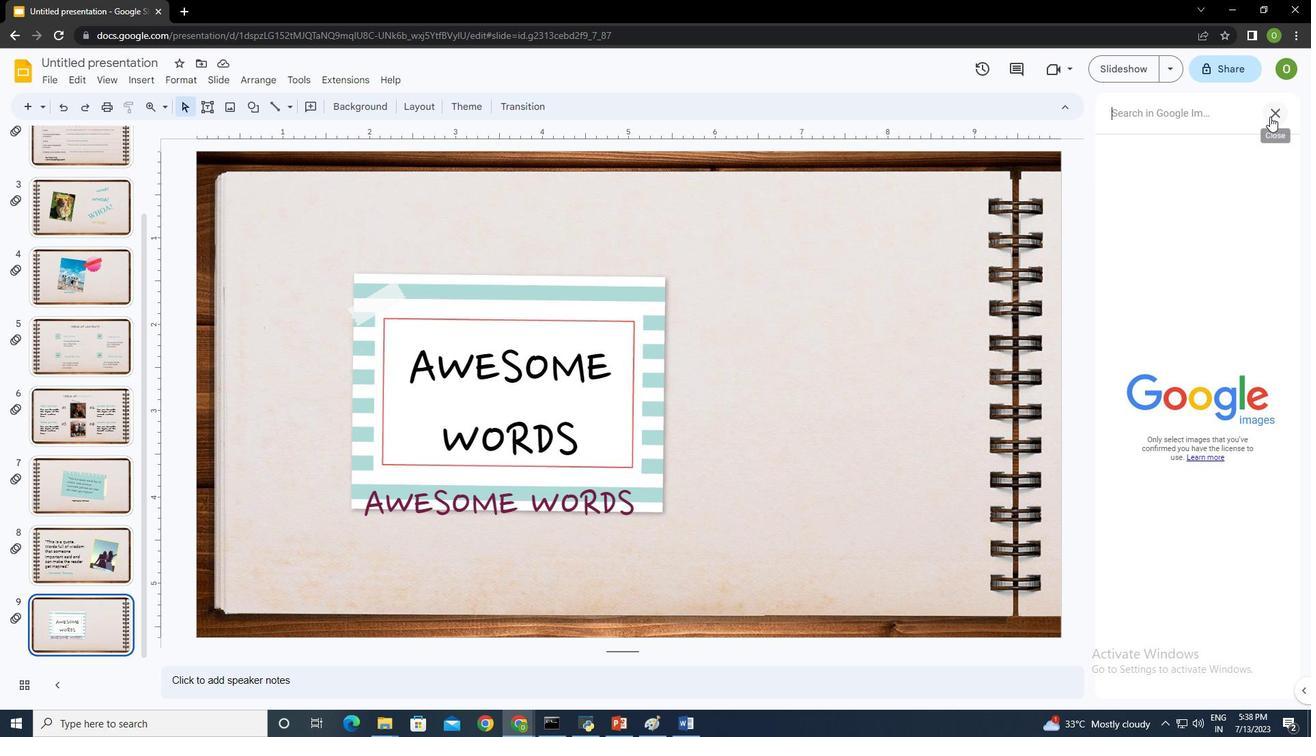 
Action: Mouse moved to (145, 77)
Screenshot: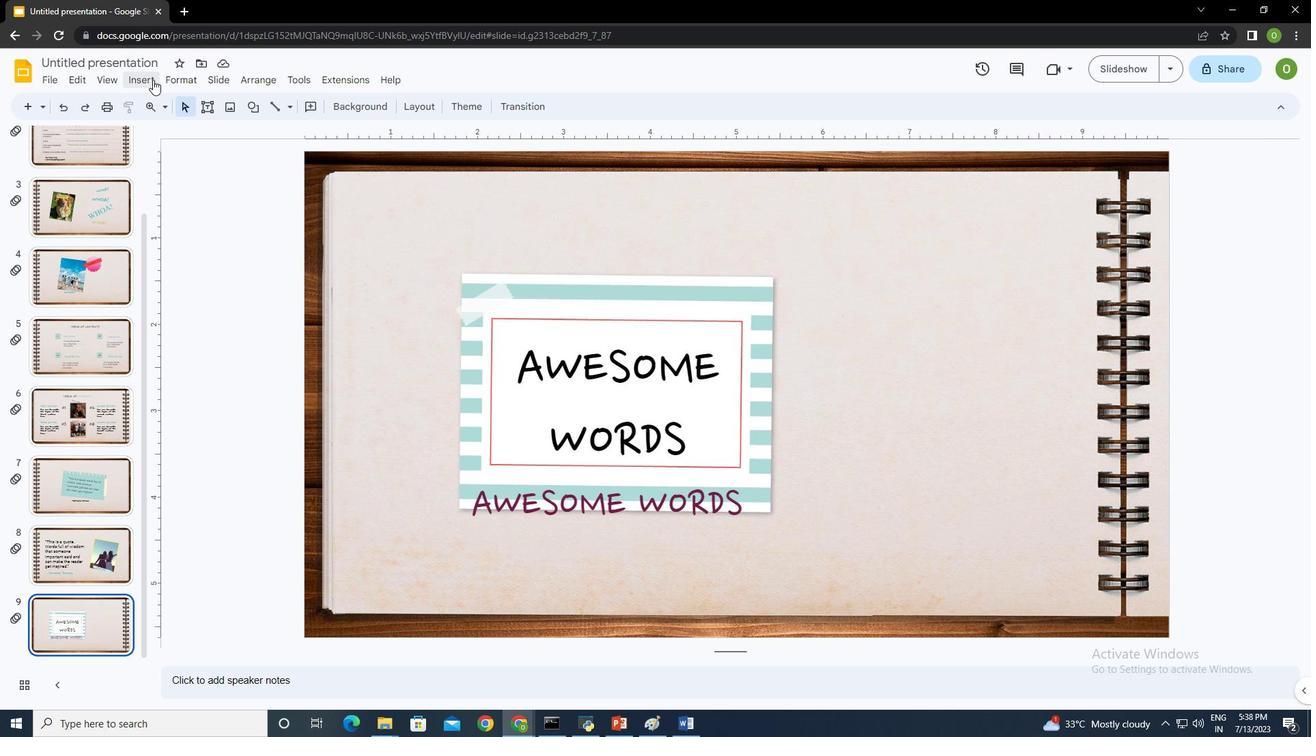 
Action: Mouse pressed left at (145, 77)
Screenshot: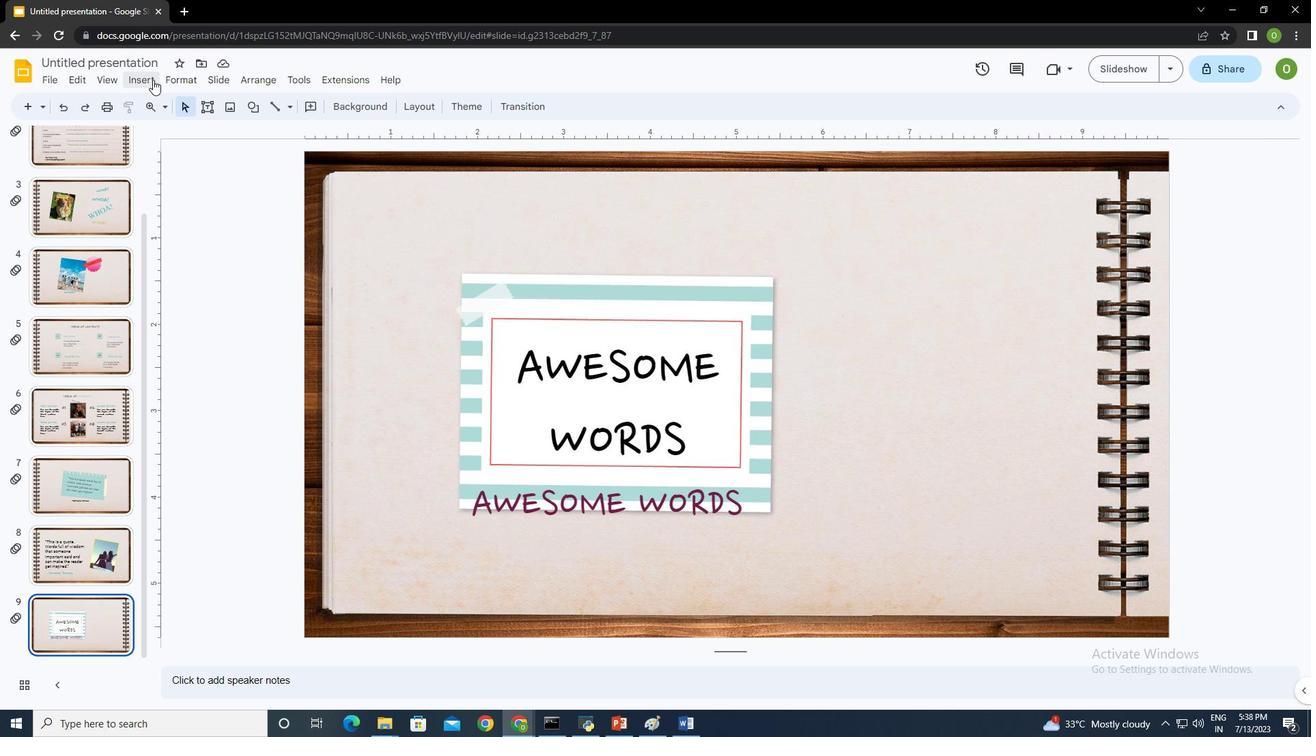 
Action: Mouse moved to (413, 125)
Screenshot: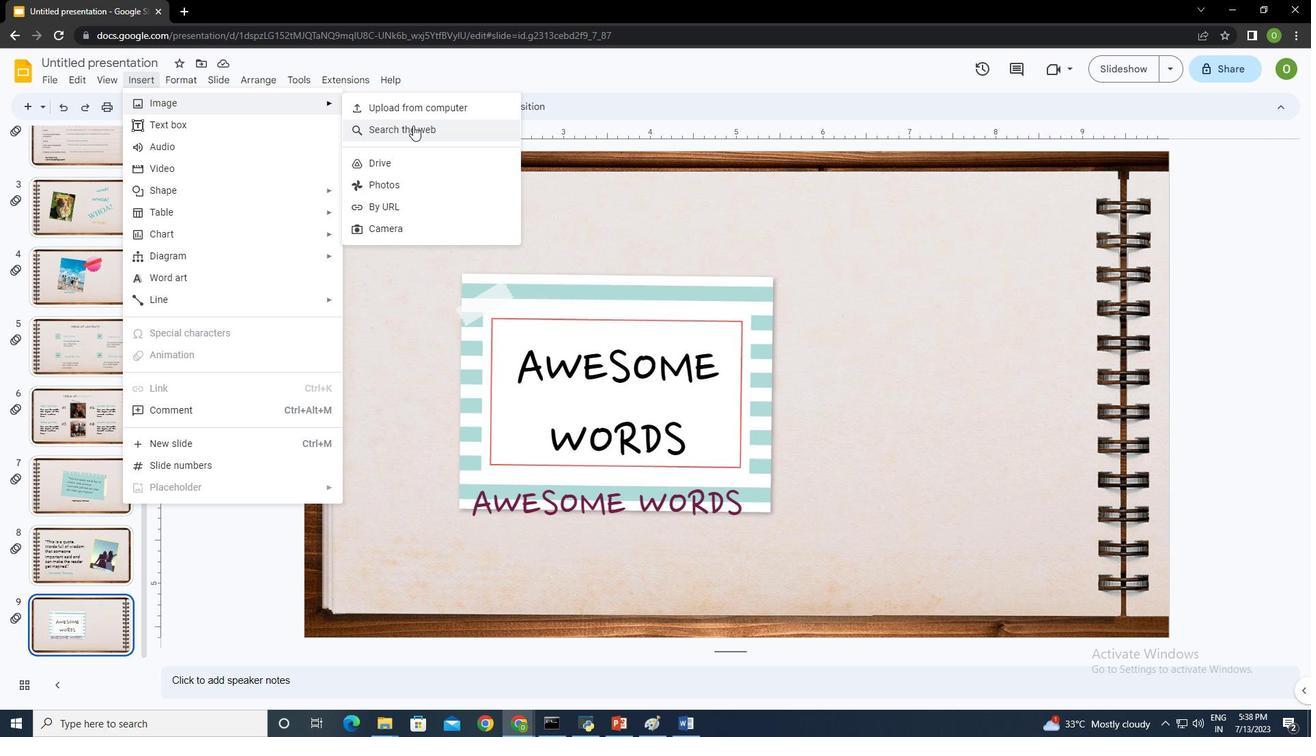 
Action: Mouse pressed left at (413, 125)
Screenshot: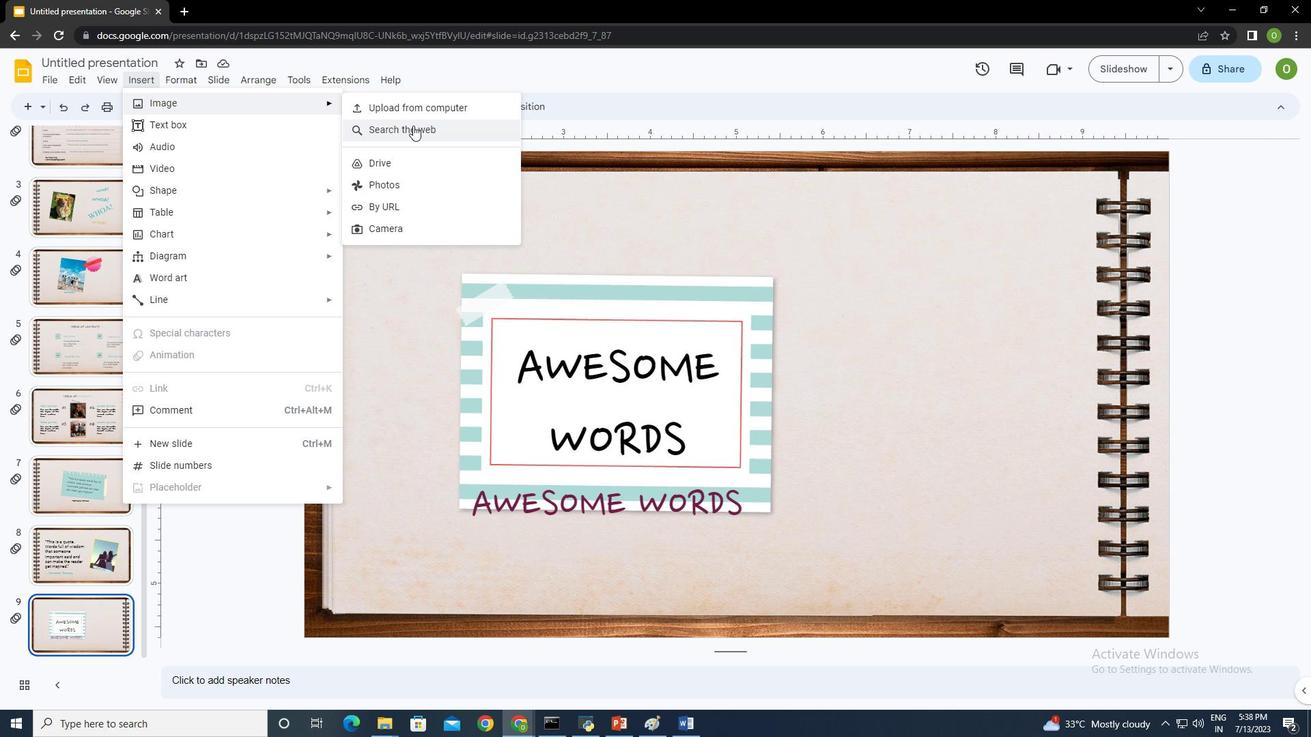 
Action: Mouse moved to (1280, 114)
Screenshot: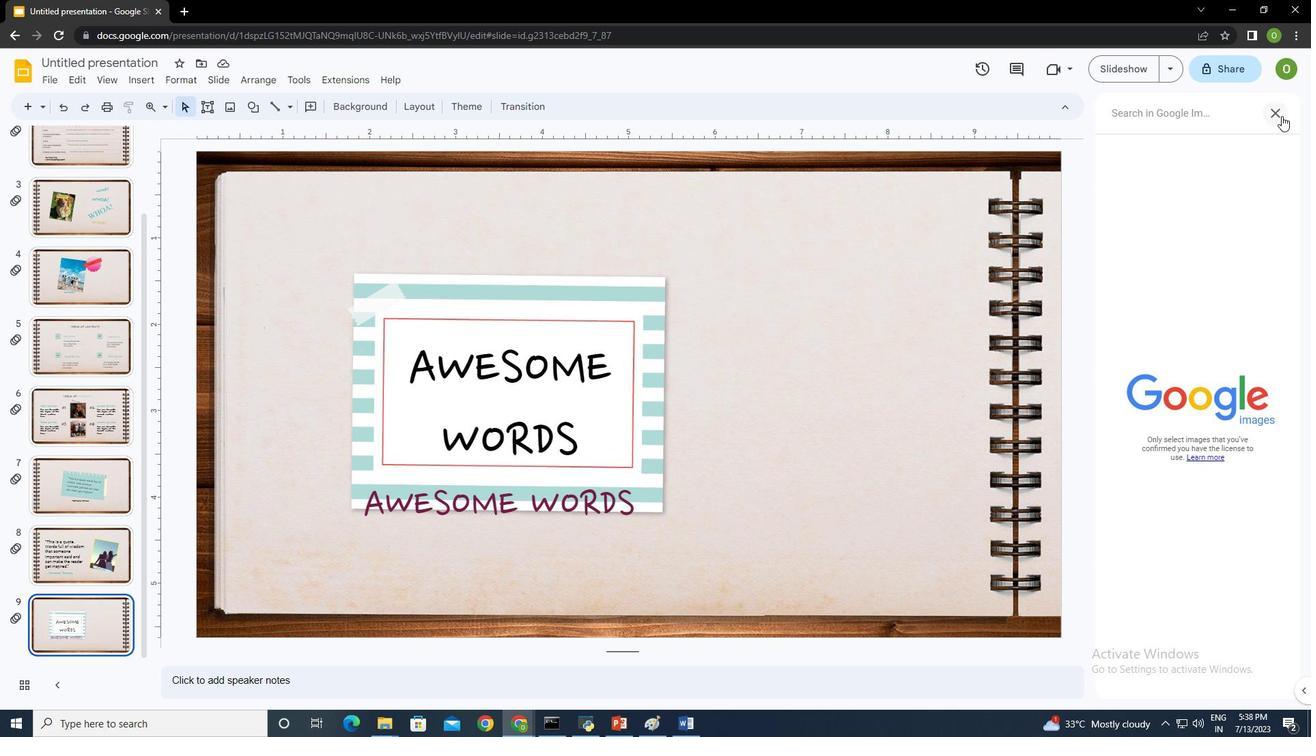 
Action: Mouse pressed left at (1280, 114)
Screenshot: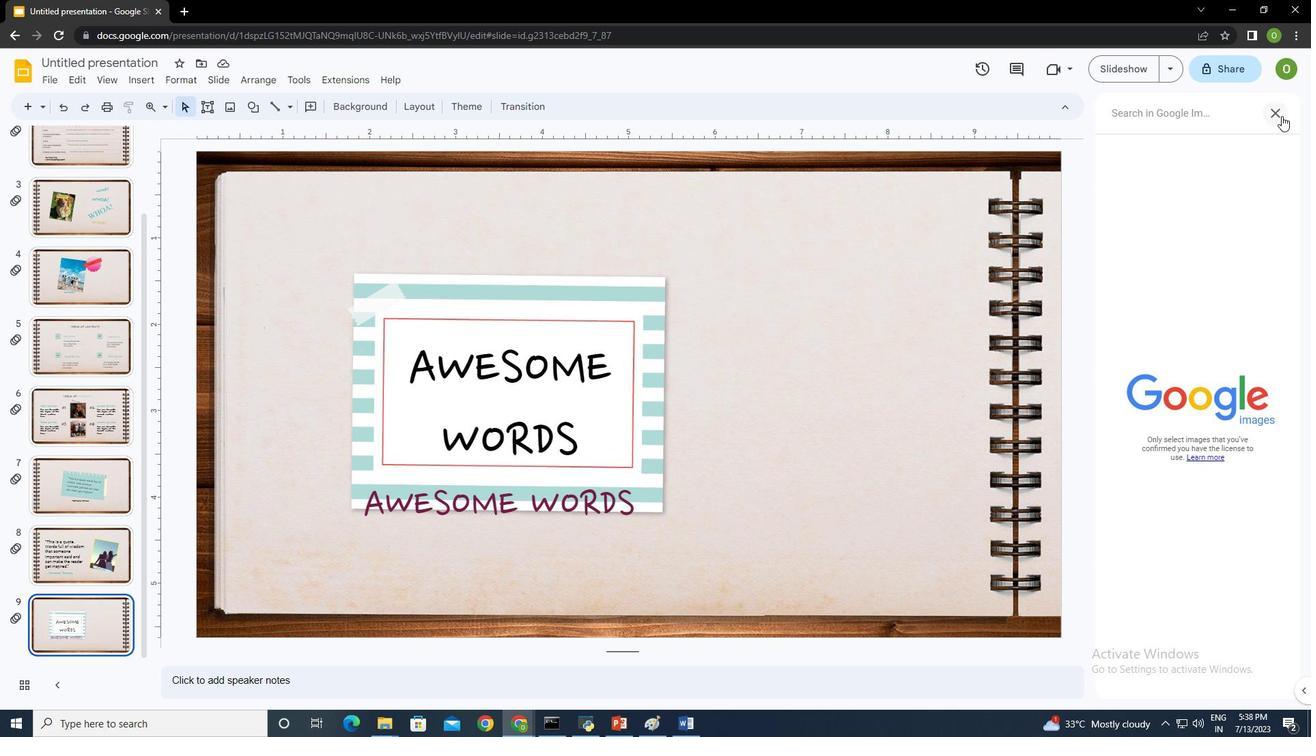 
Action: Mouse moved to (146, 78)
Screenshot: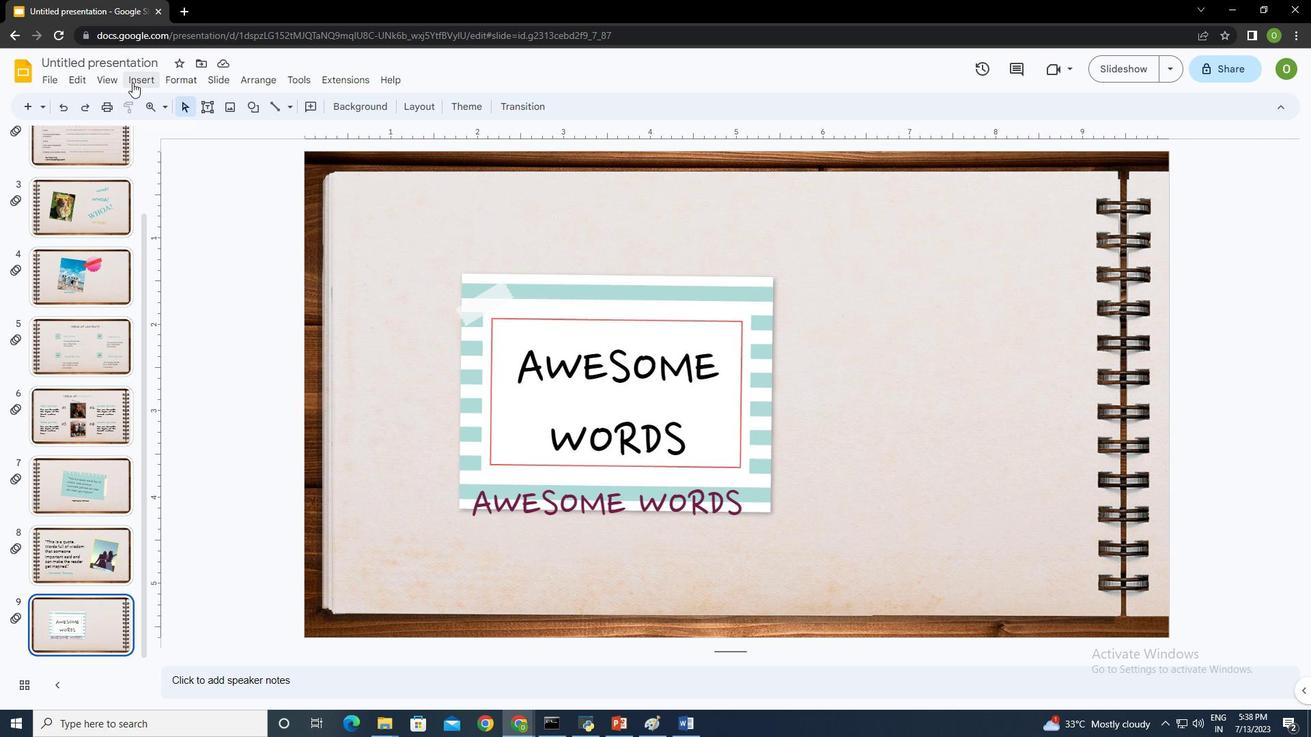 
Action: Mouse pressed left at (146, 78)
Screenshot: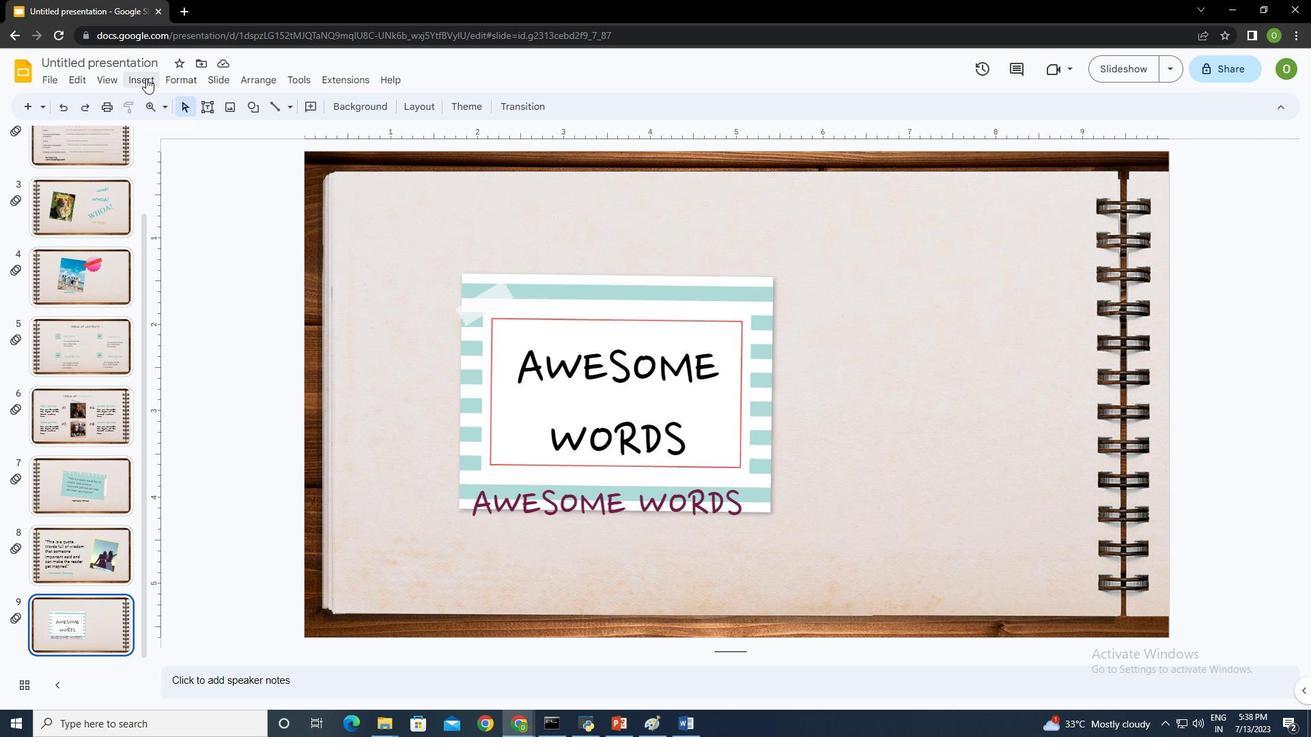 
Action: Mouse moved to (409, 109)
Screenshot: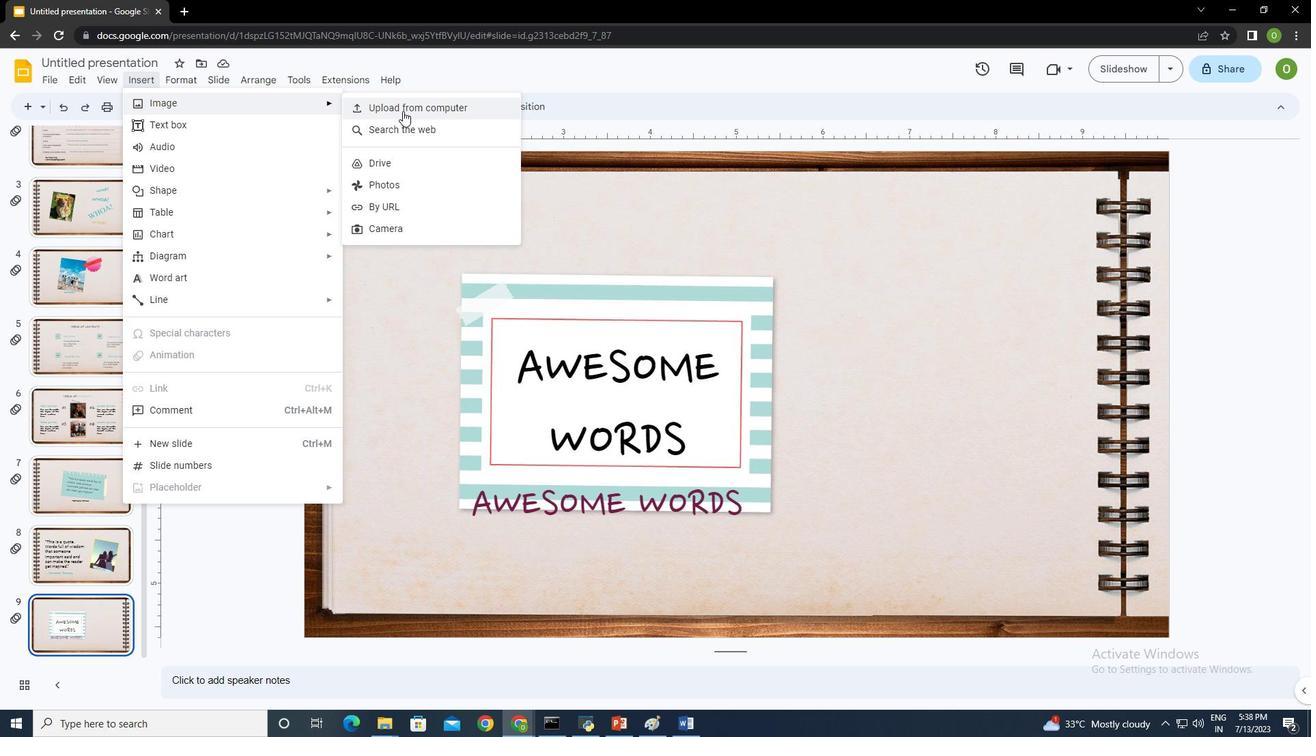 
Action: Mouse pressed left at (409, 109)
Screenshot: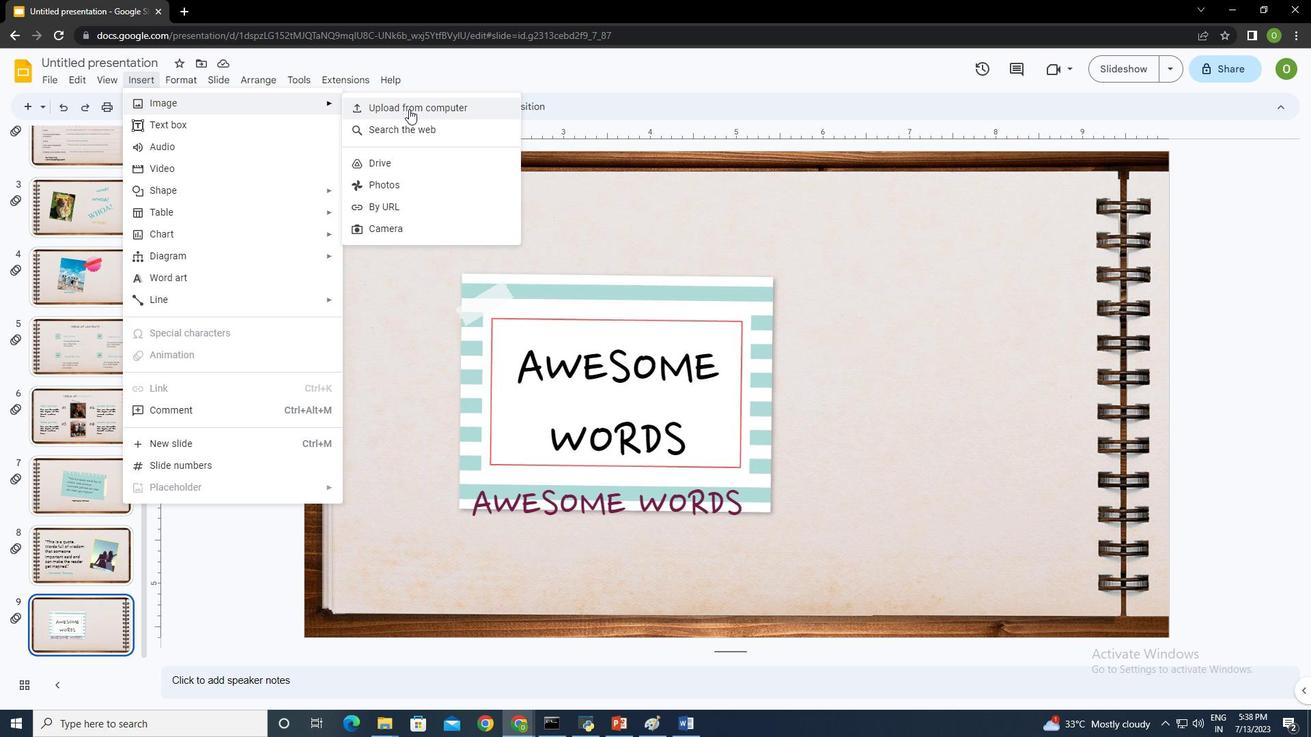
Action: Mouse moved to (312, 115)
Screenshot: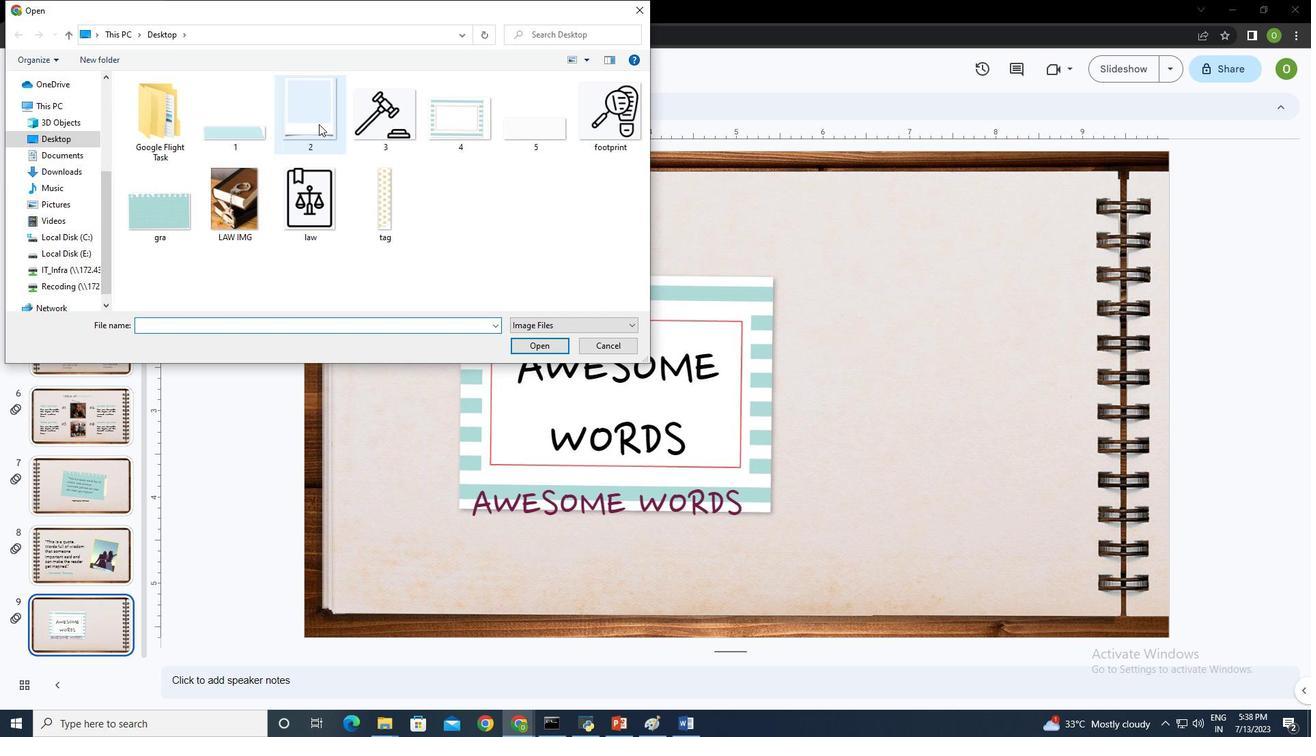 
Action: Mouse pressed left at (312, 115)
Screenshot: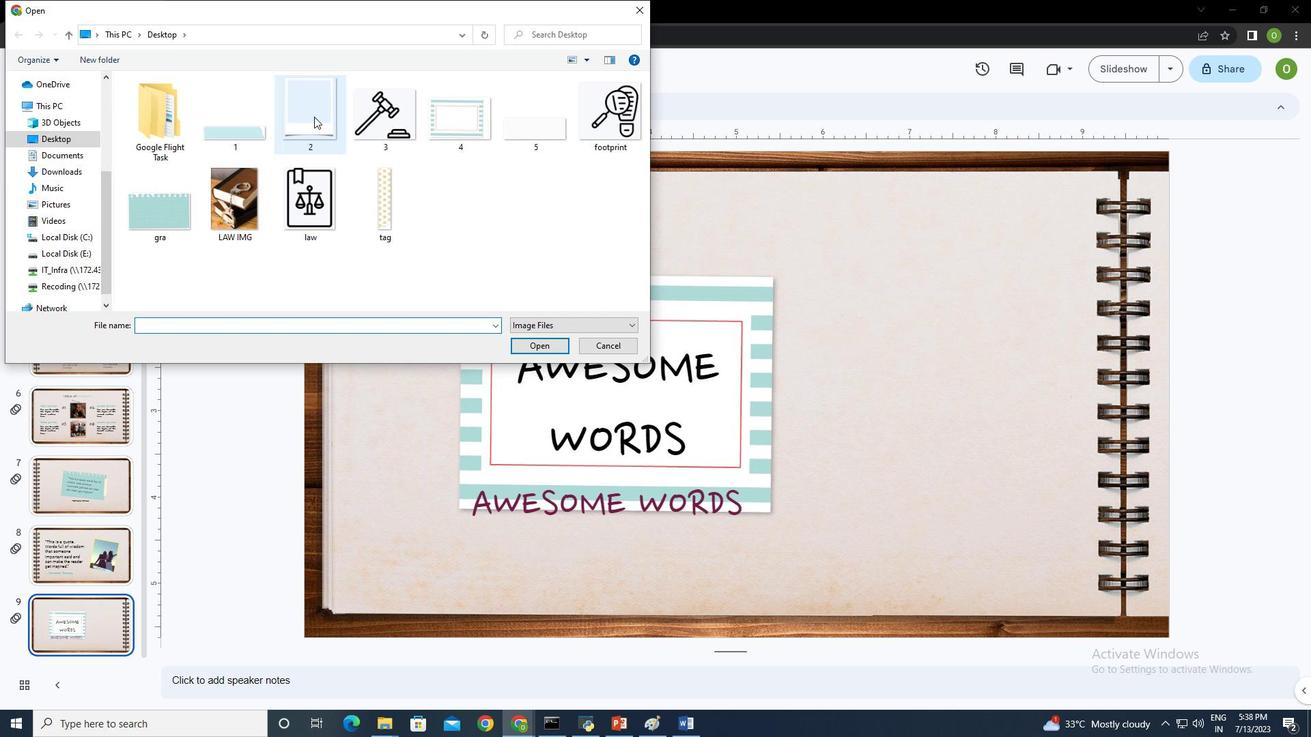 
Action: Mouse moved to (534, 342)
Screenshot: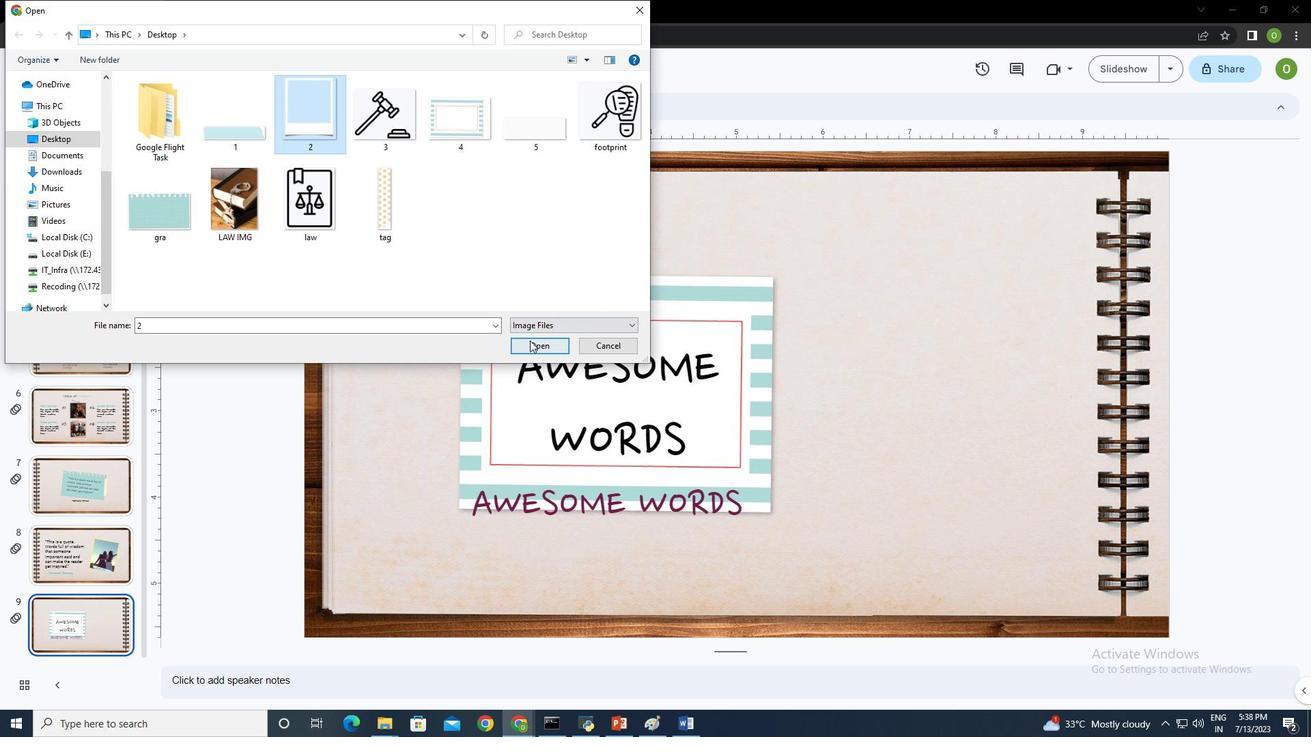 
Action: Mouse pressed left at (534, 342)
Screenshot: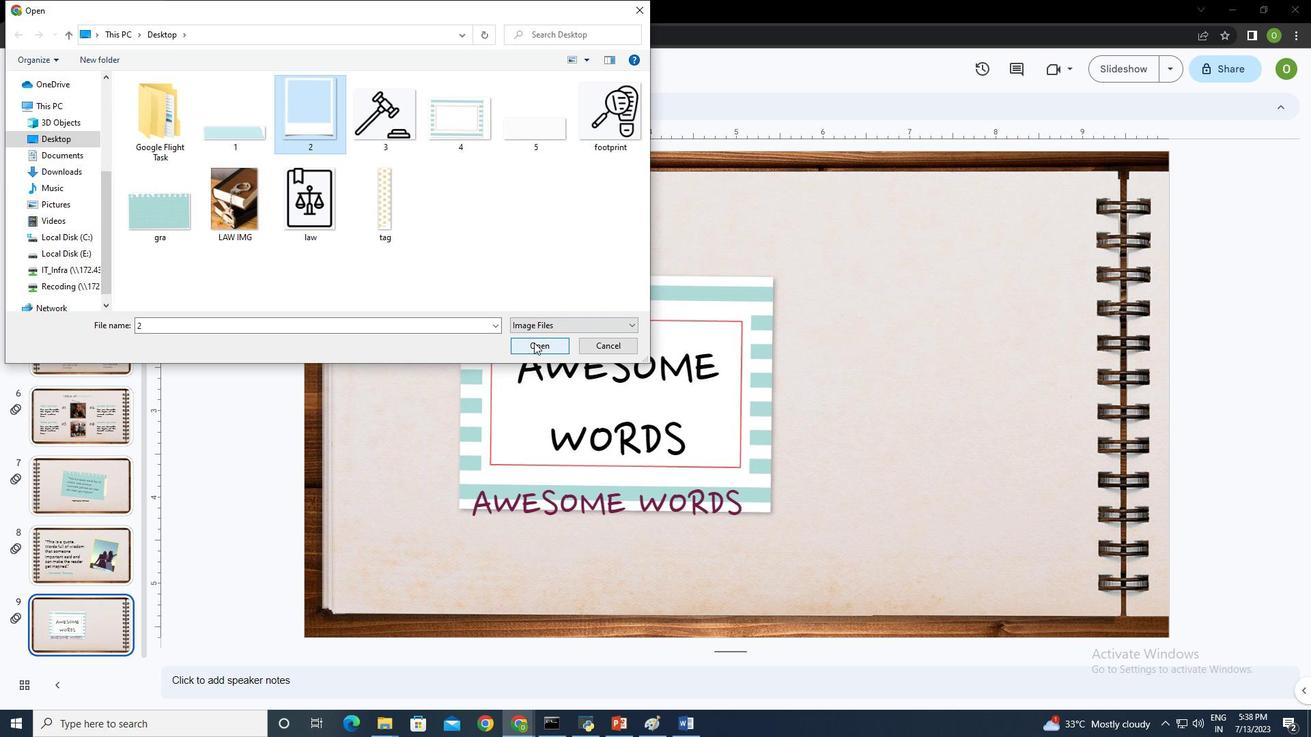 
Action: Mouse moved to (988, 323)
Screenshot: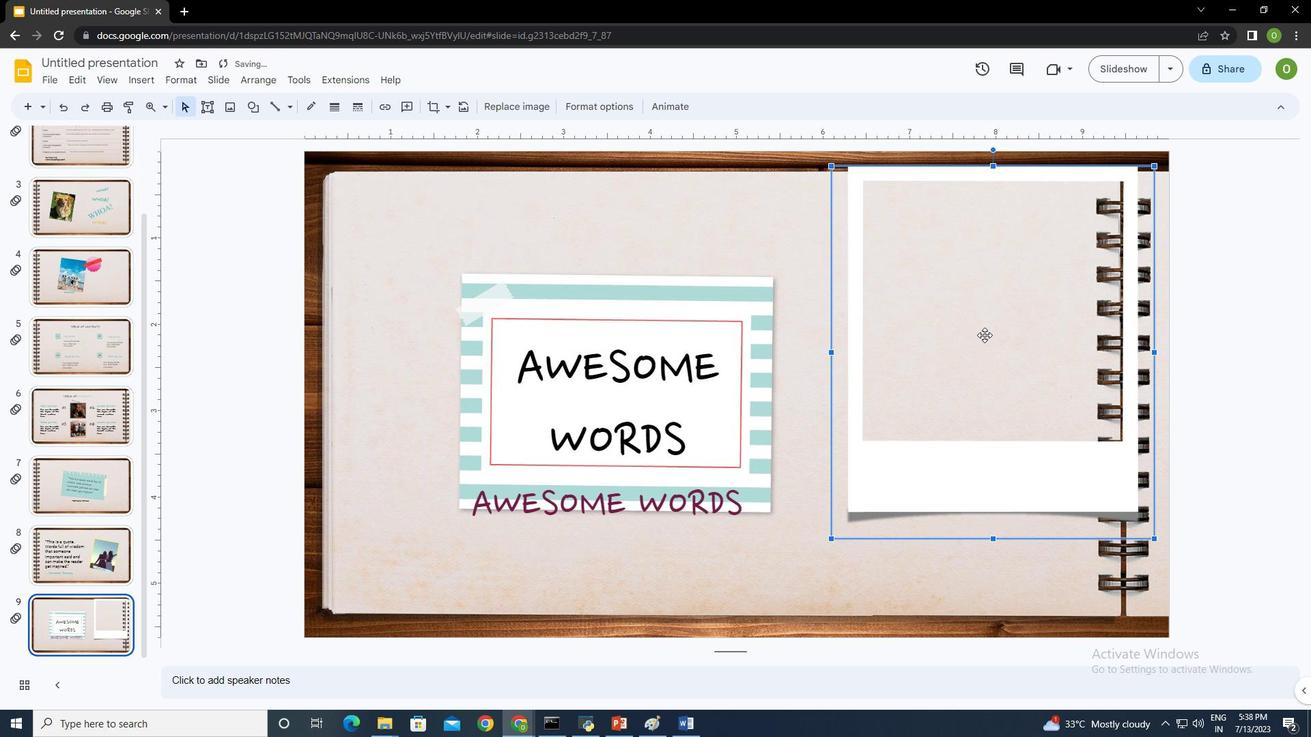 
Action: Mouse pressed left at (988, 323)
Screenshot: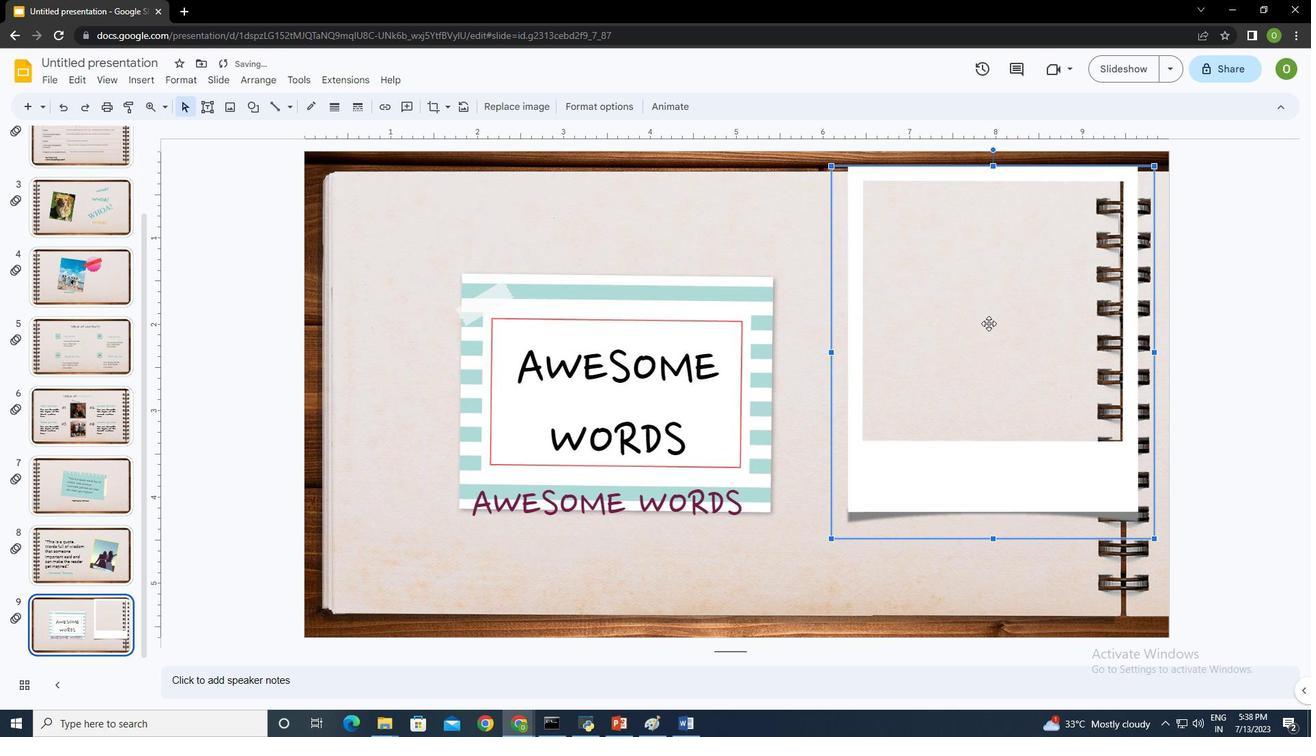 
Action: Mouse moved to (1111, 590)
Screenshot: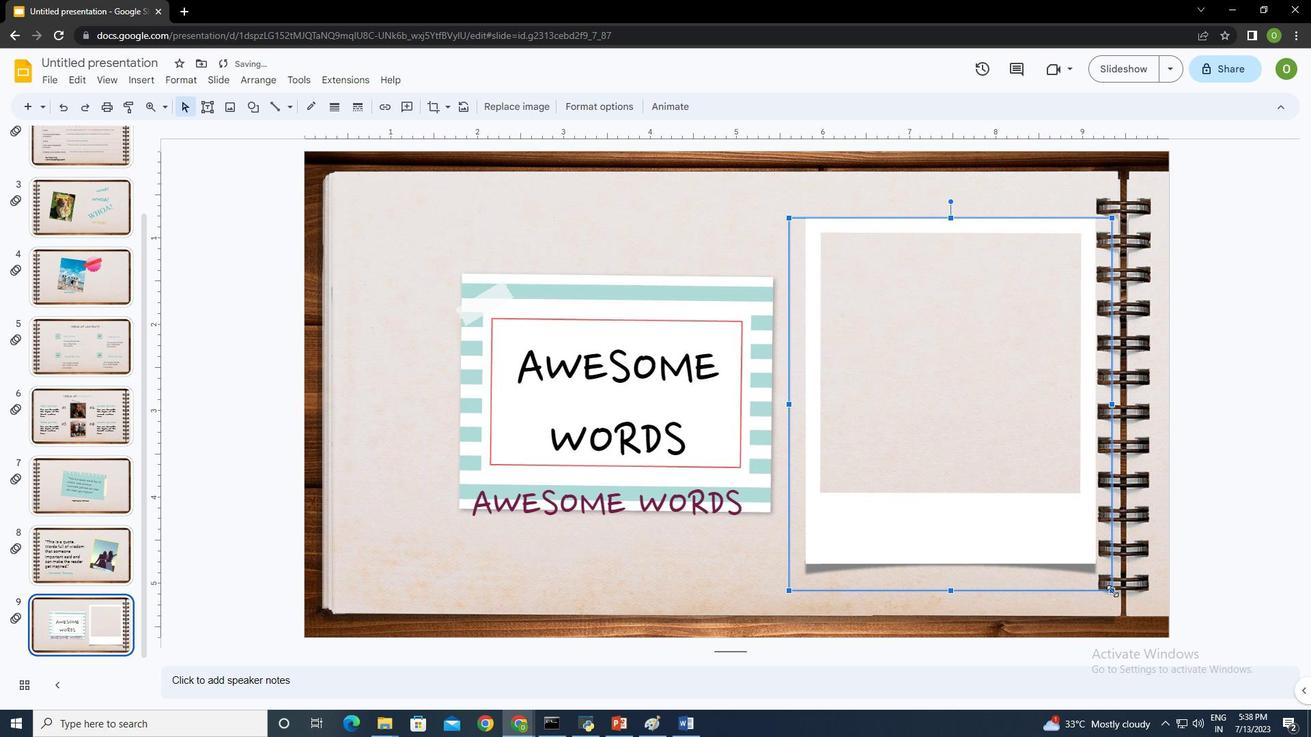 
Action: Mouse pressed left at (1111, 590)
Screenshot: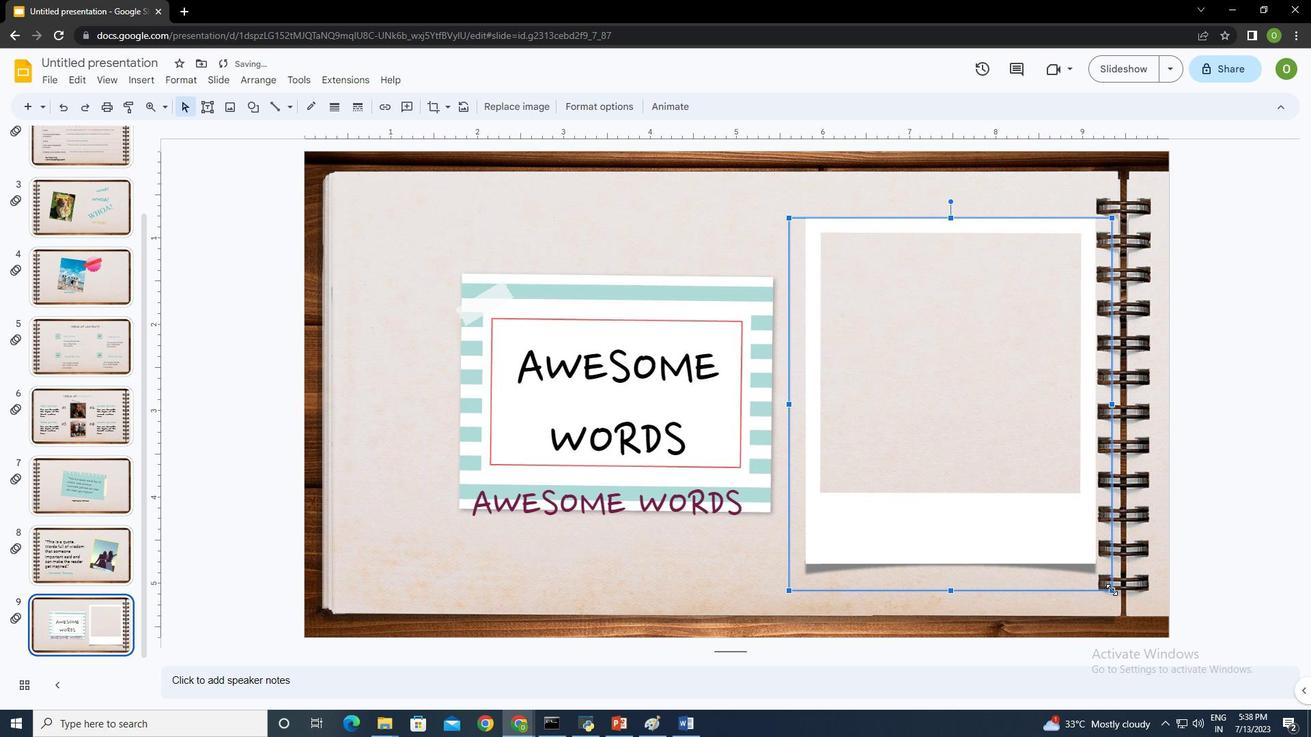 
Action: Mouse moved to (923, 526)
Screenshot: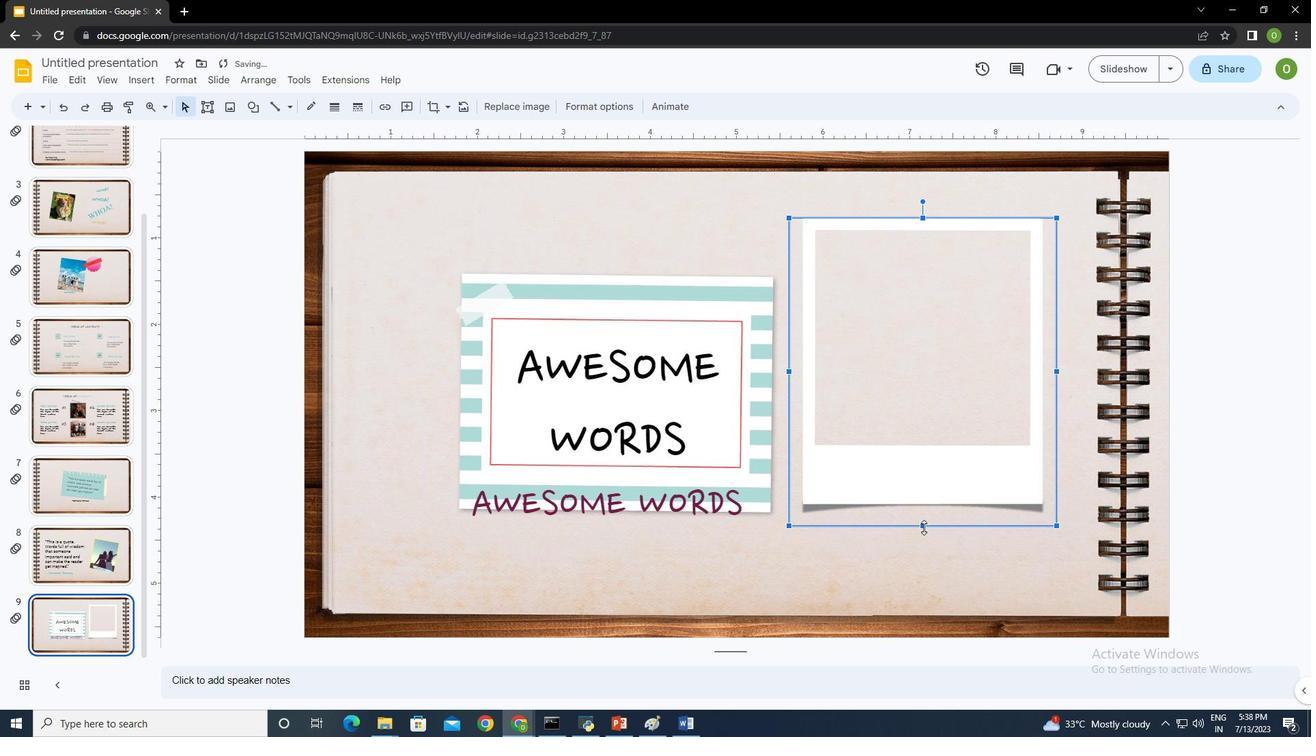 
Action: Mouse pressed left at (923, 526)
Screenshot: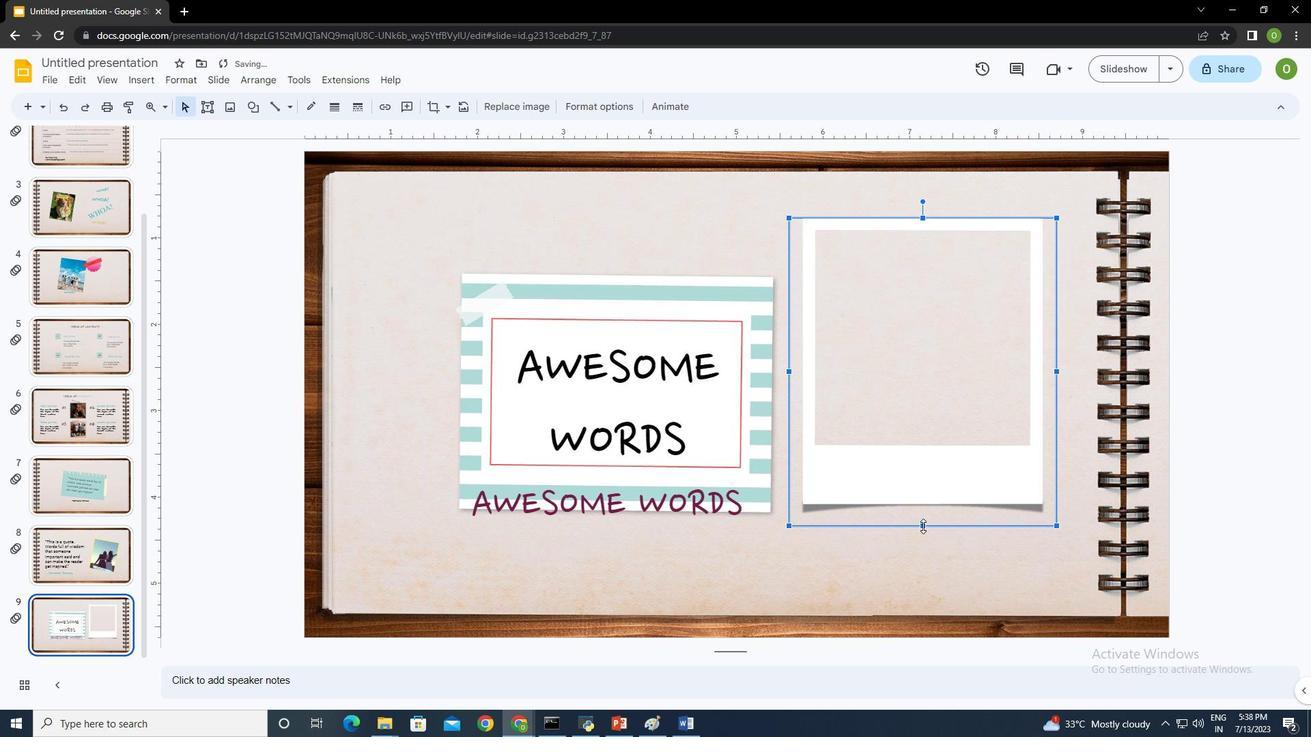 
Action: Mouse moved to (896, 338)
Screenshot: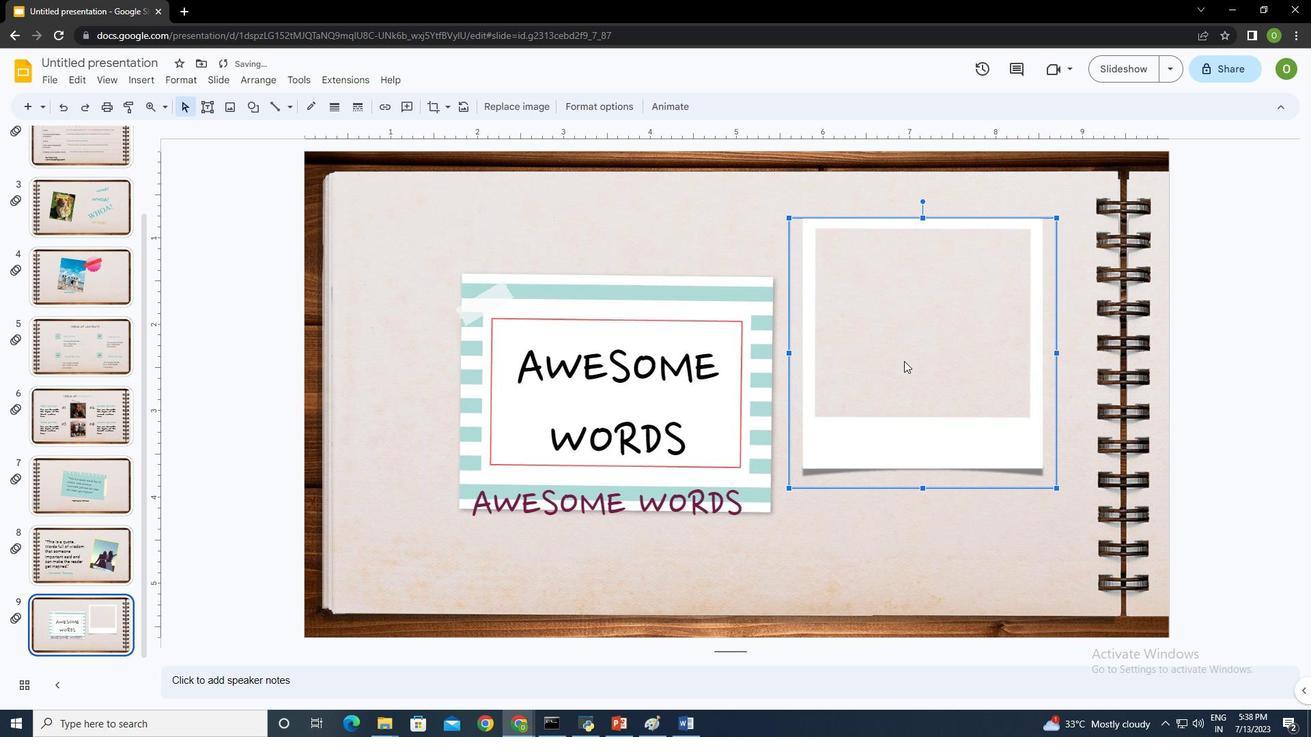 
Action: Mouse pressed left at (896, 338)
Screenshot: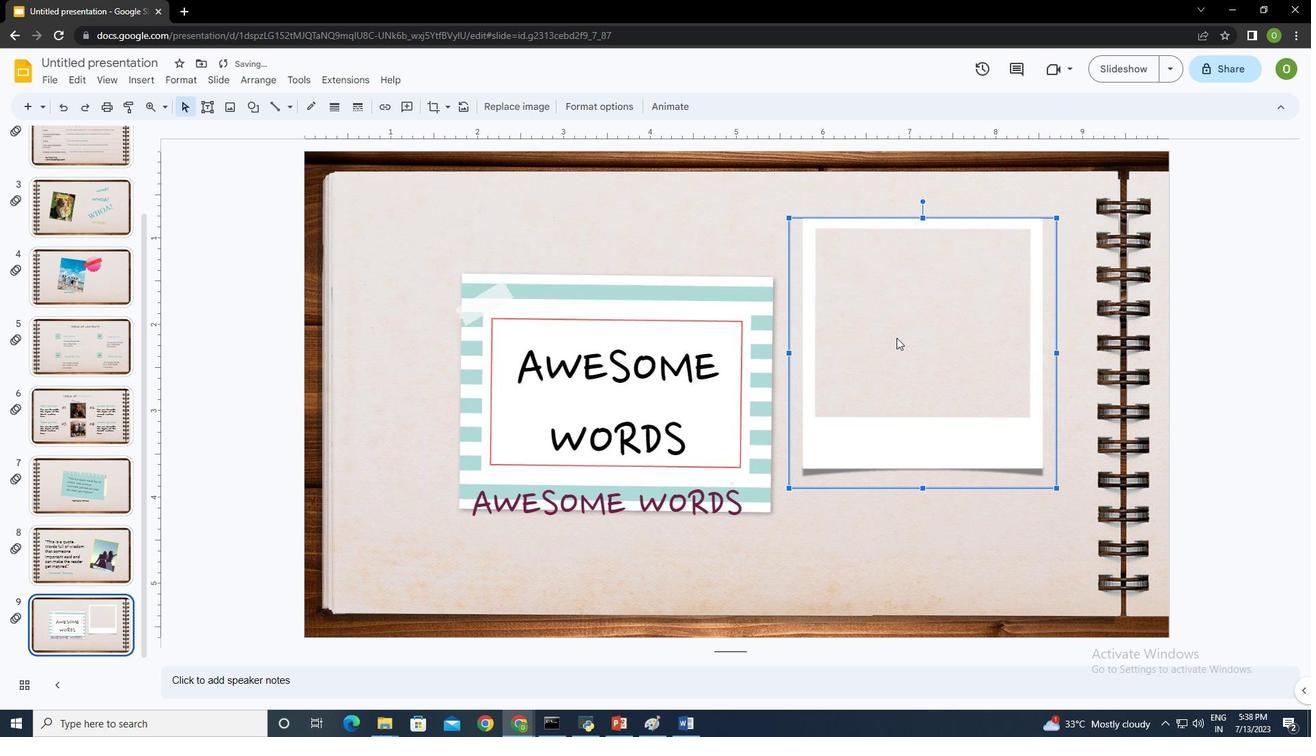 
Action: Mouse moved to (931, 505)
Screenshot: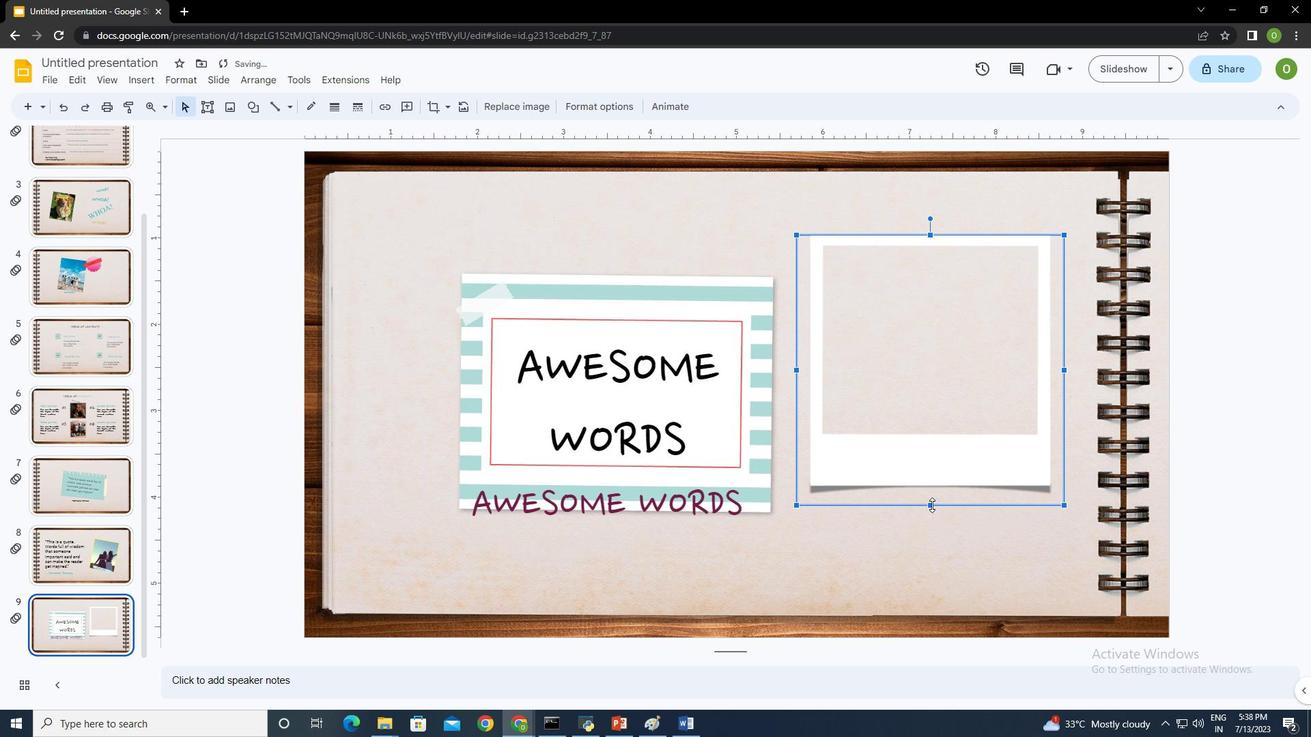 
Action: Mouse pressed left at (931, 505)
Screenshot: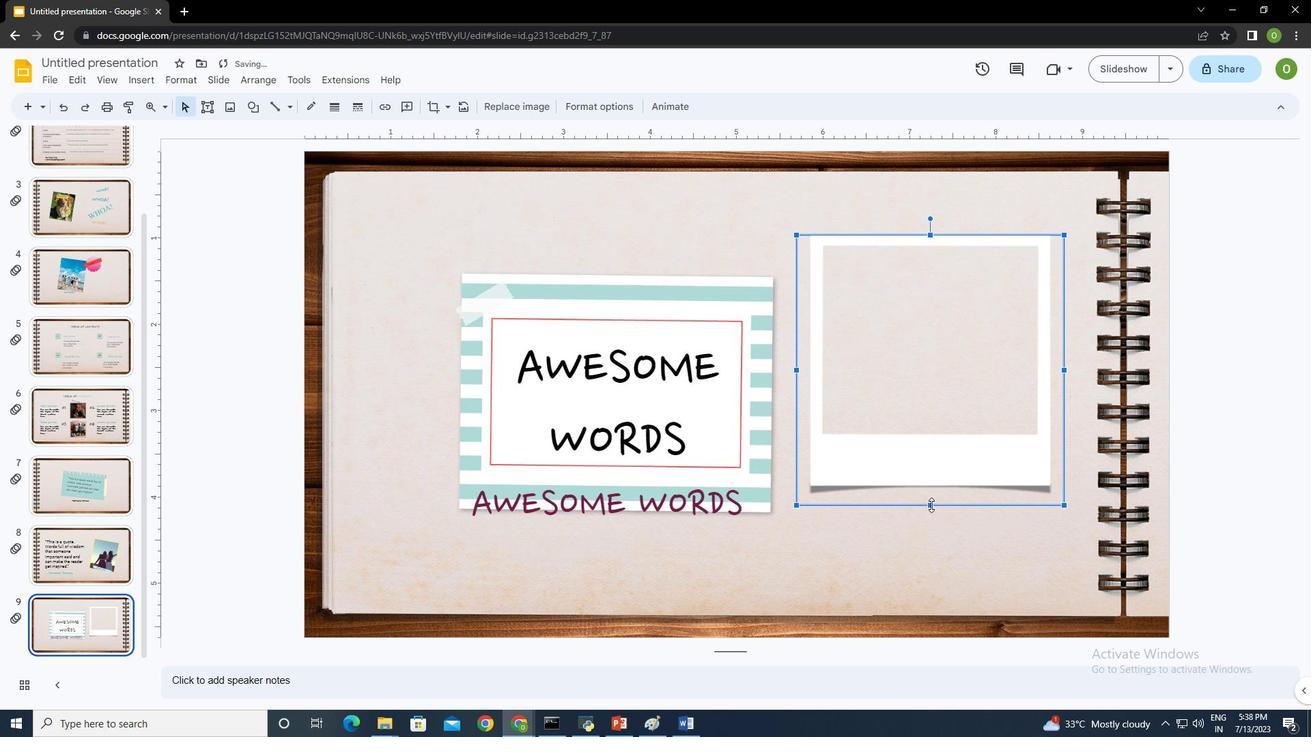 
Action: Mouse moved to (928, 528)
Screenshot: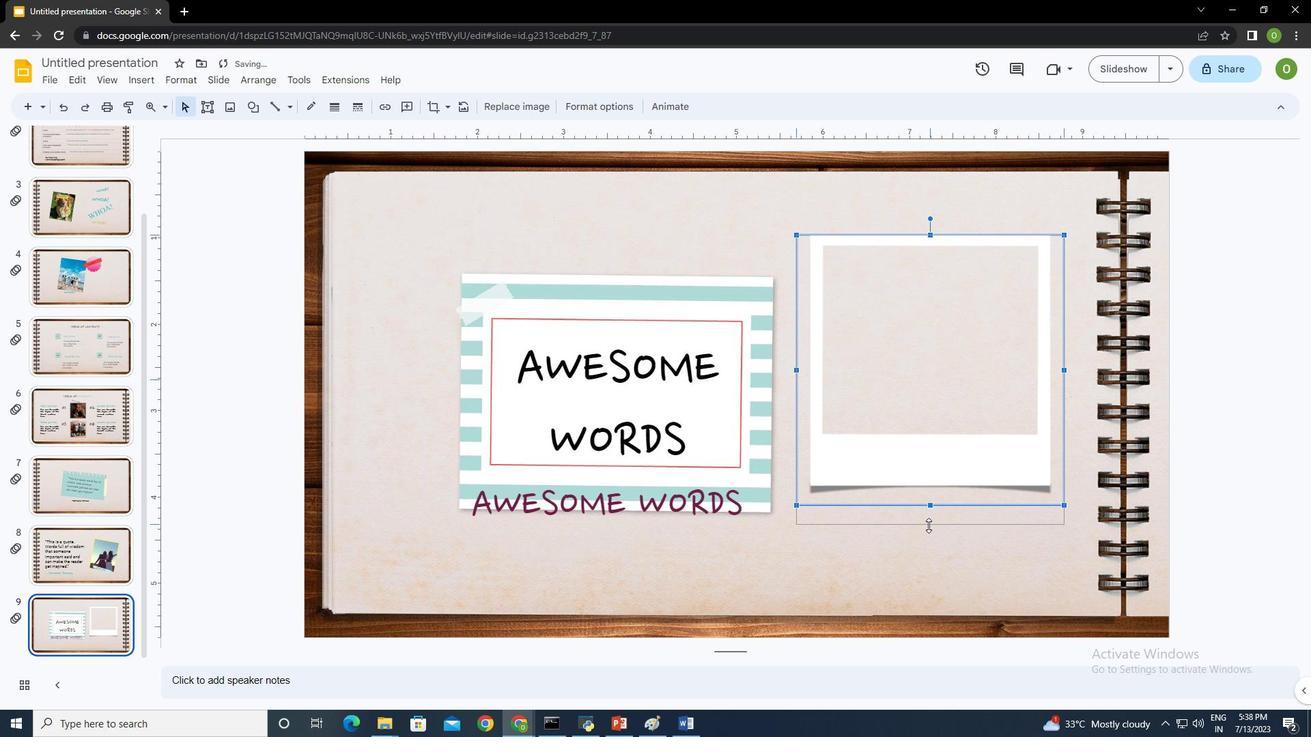 
Action: Mouse pressed left at (928, 528)
Screenshot: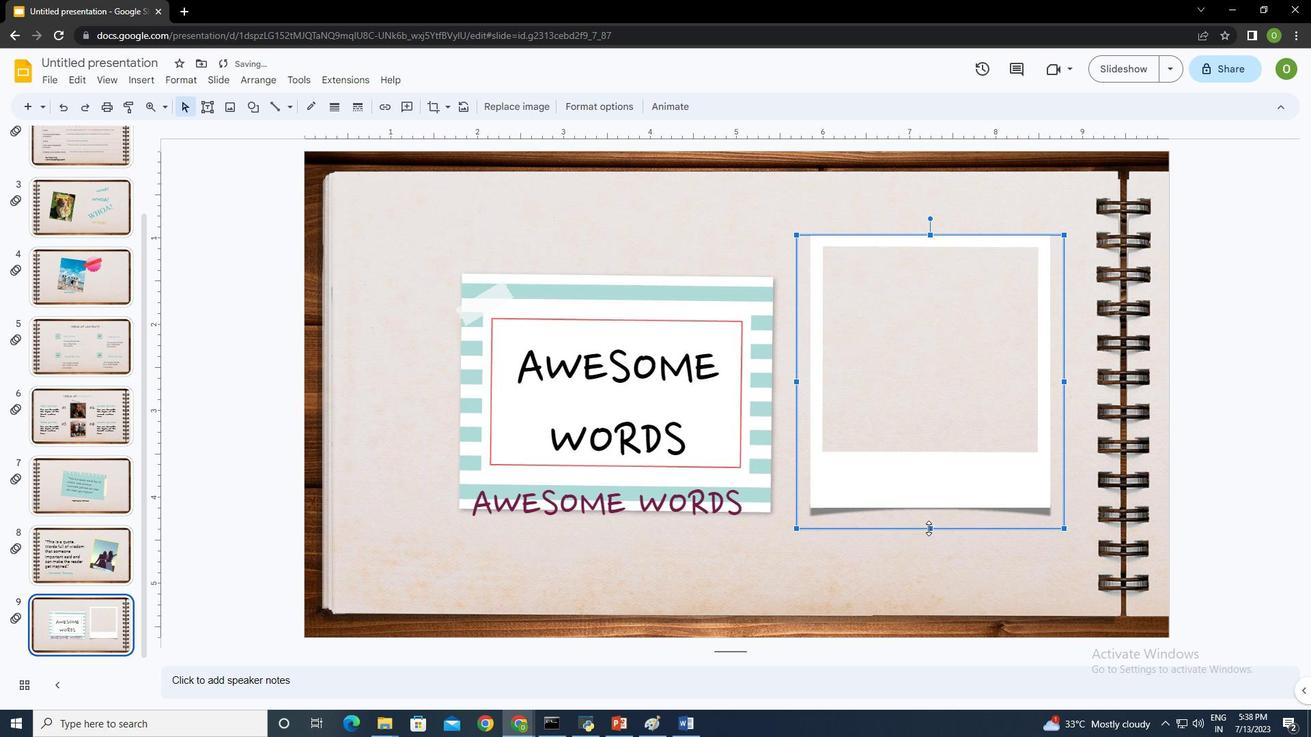 
Action: Mouse moved to (928, 216)
Screenshot: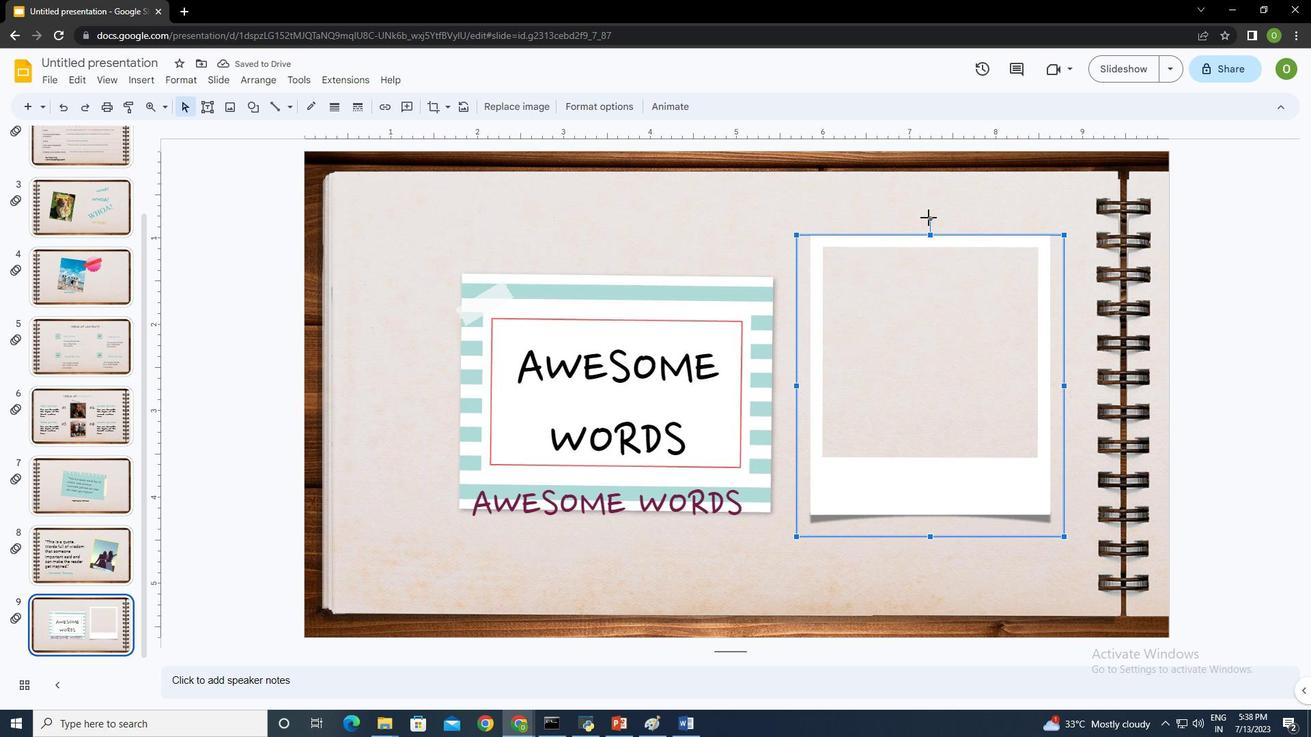 
Action: Mouse pressed left at (928, 216)
Screenshot: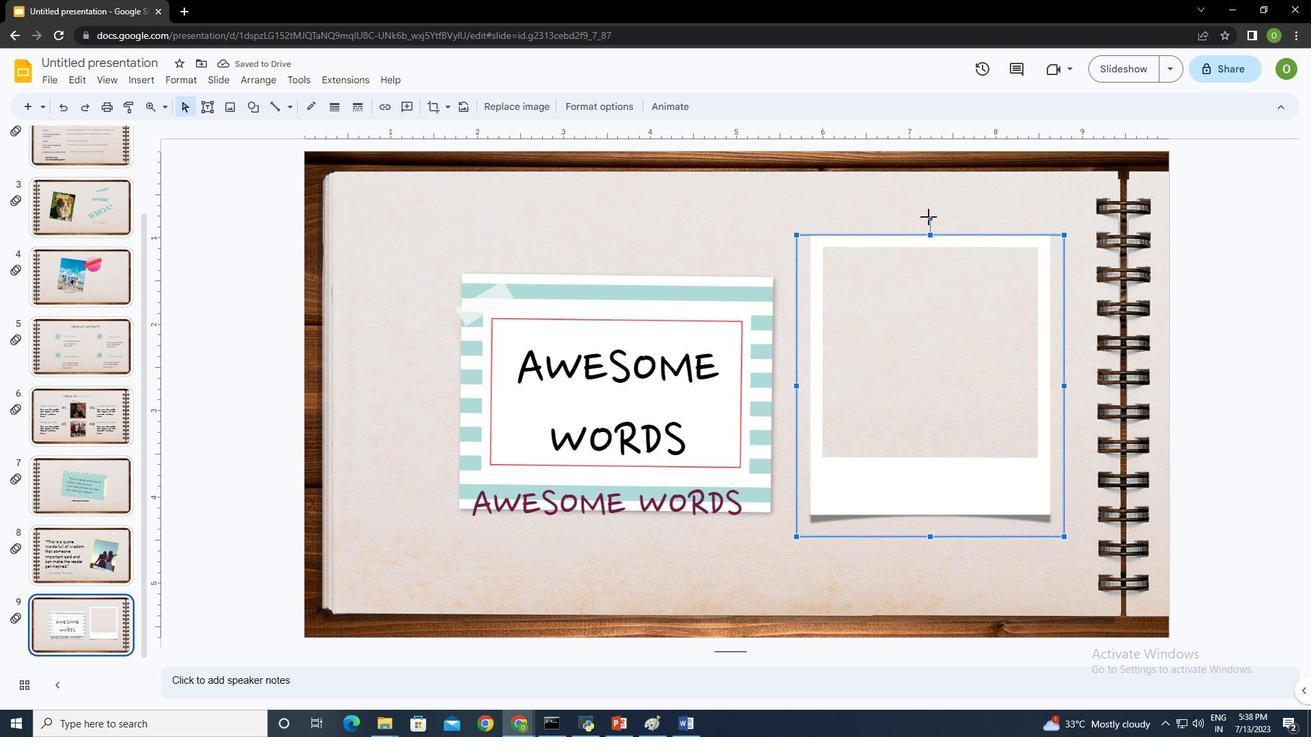 
Action: Mouse moved to (915, 361)
Screenshot: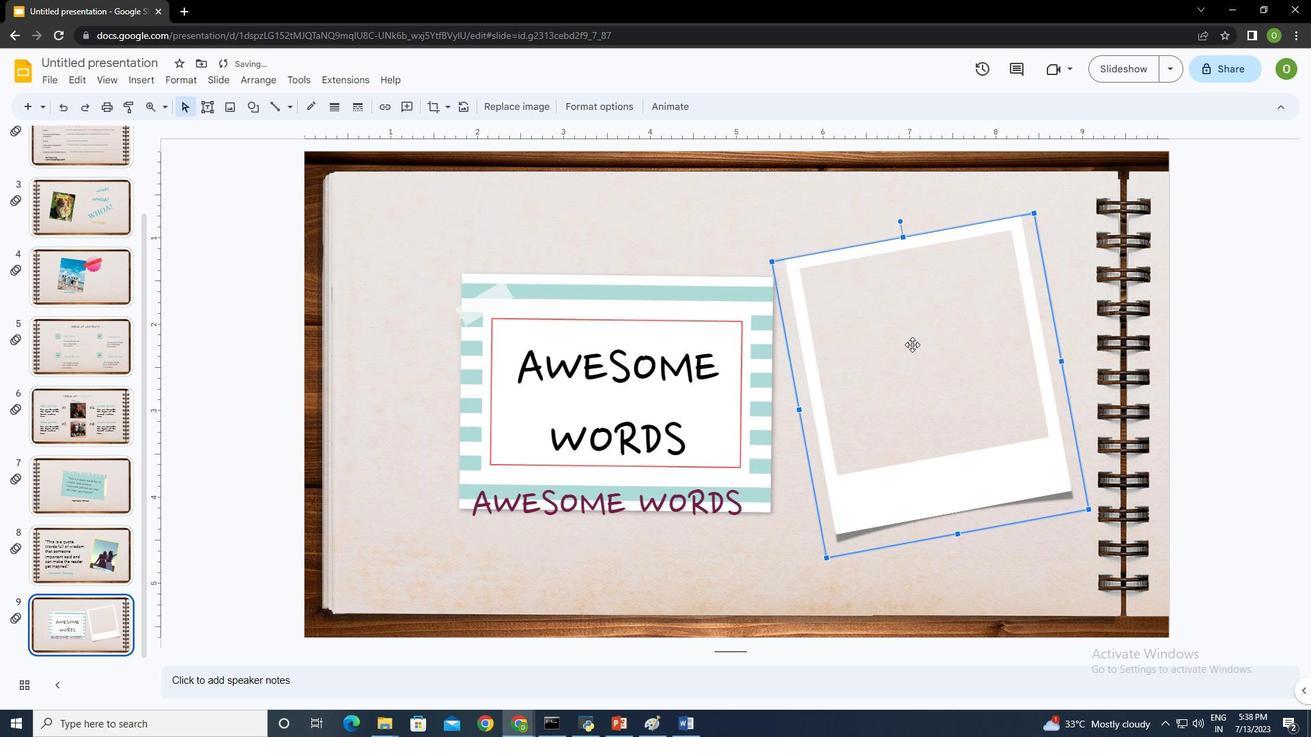
Action: Mouse pressed left at (915, 361)
Screenshot: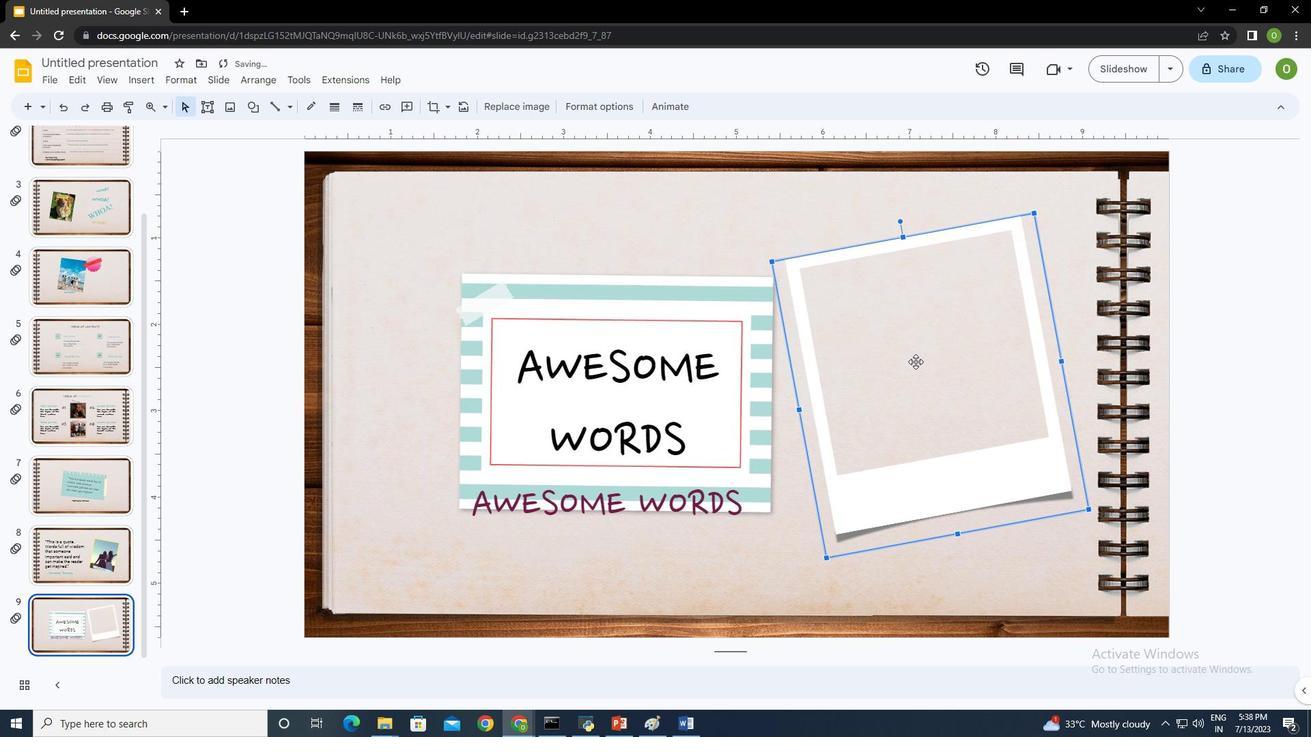 
Action: Mouse moved to (1067, 361)
Screenshot: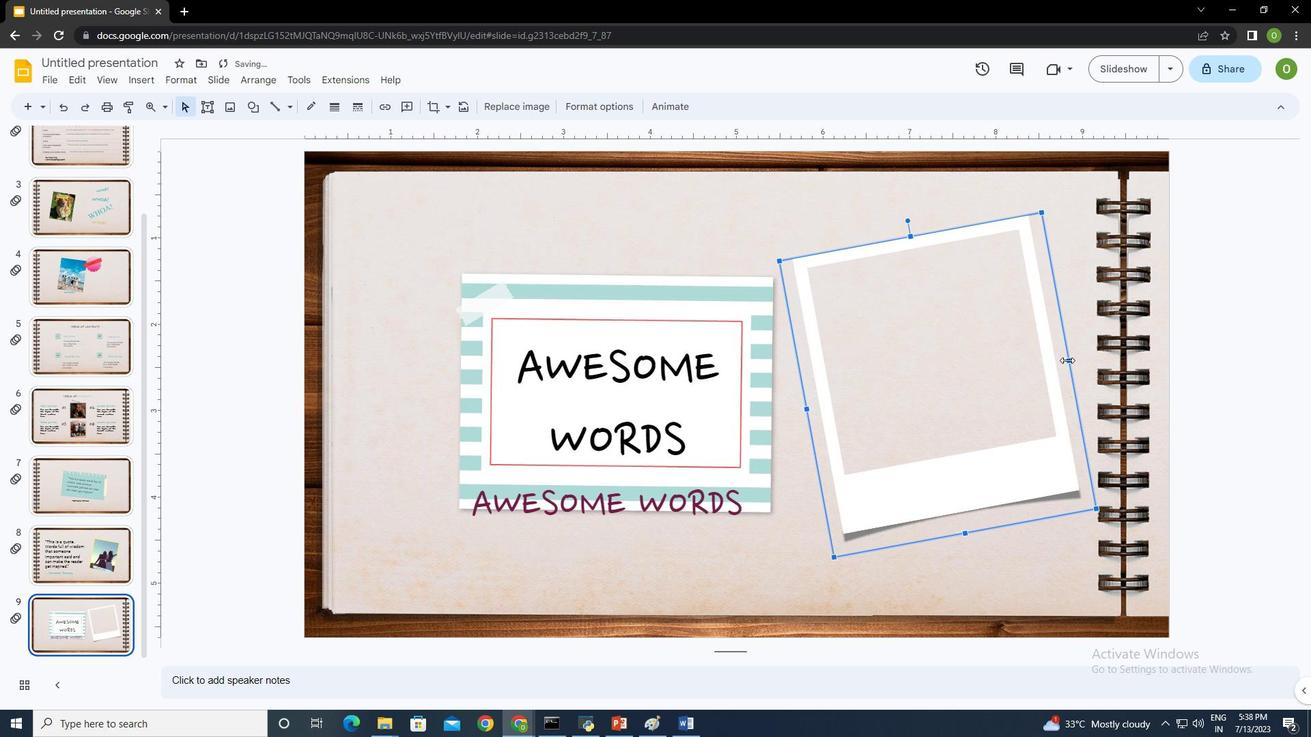 
Action: Mouse pressed left at (1067, 361)
Screenshot: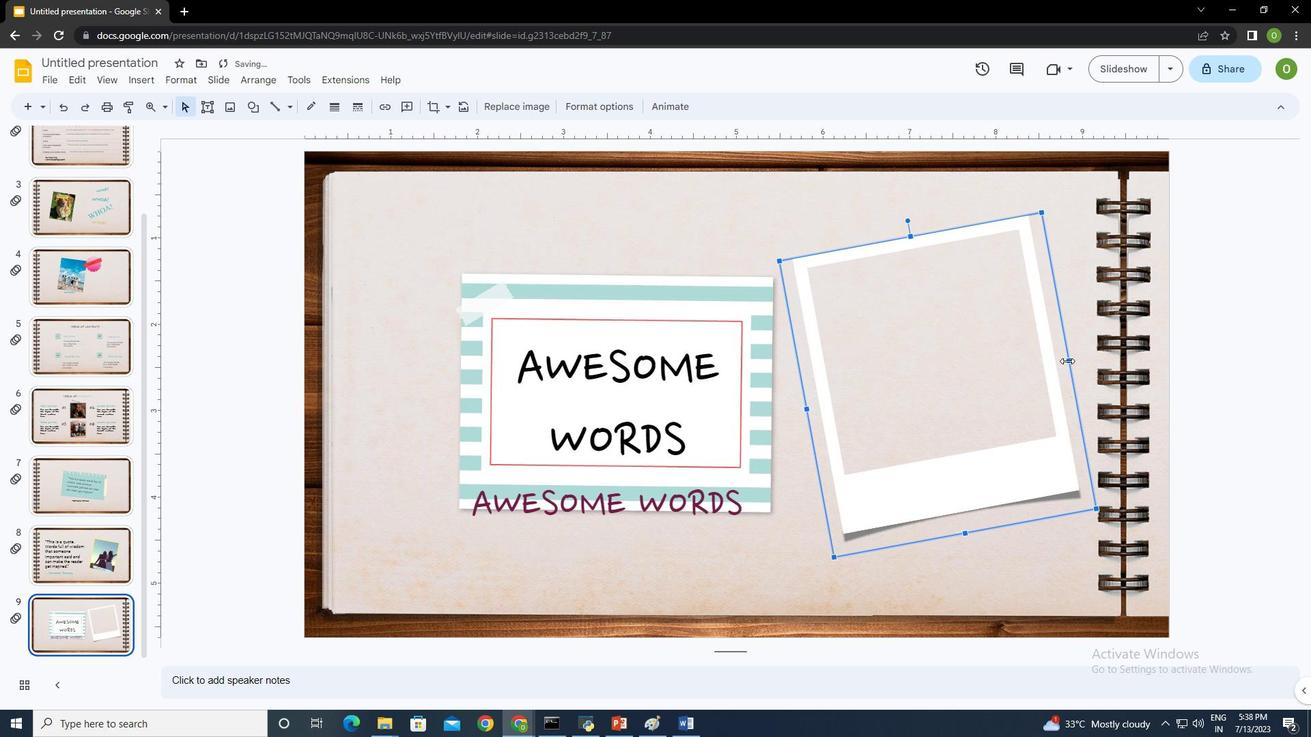 
Action: Mouse moved to (952, 534)
Screenshot: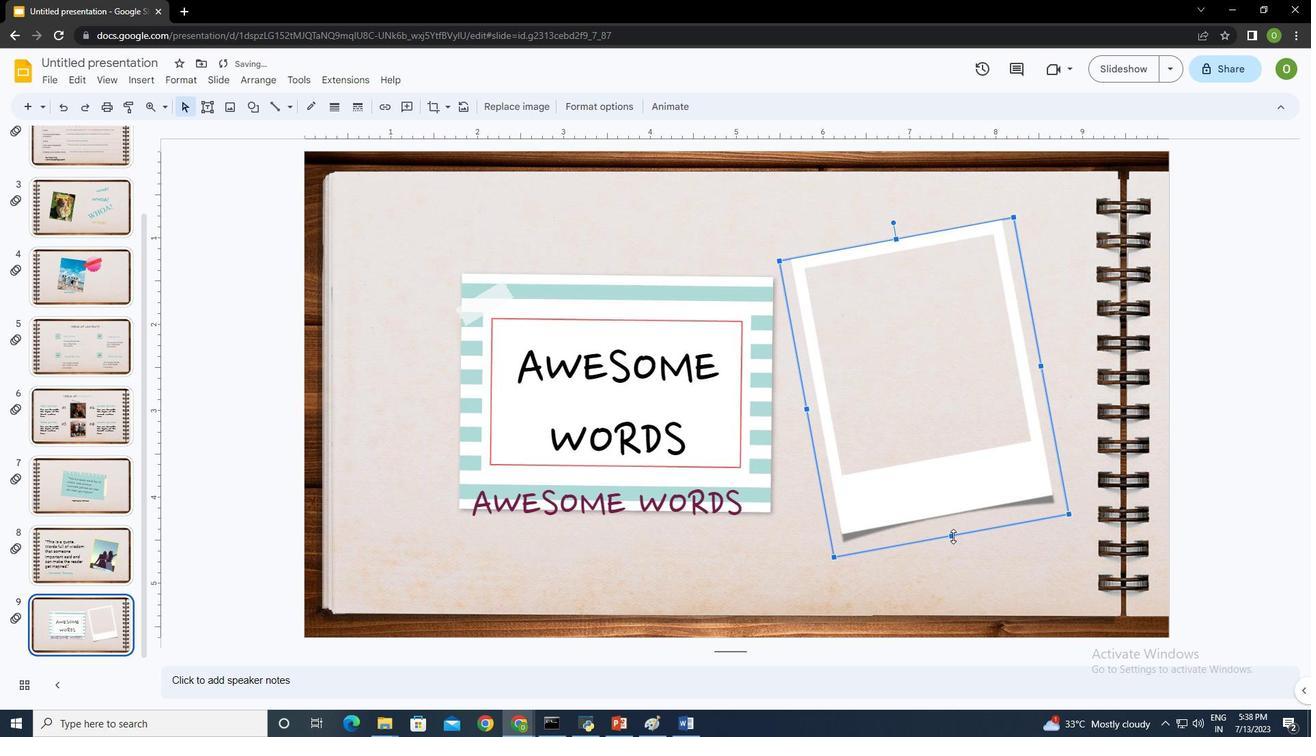 
Action: Mouse pressed left at (952, 534)
Screenshot: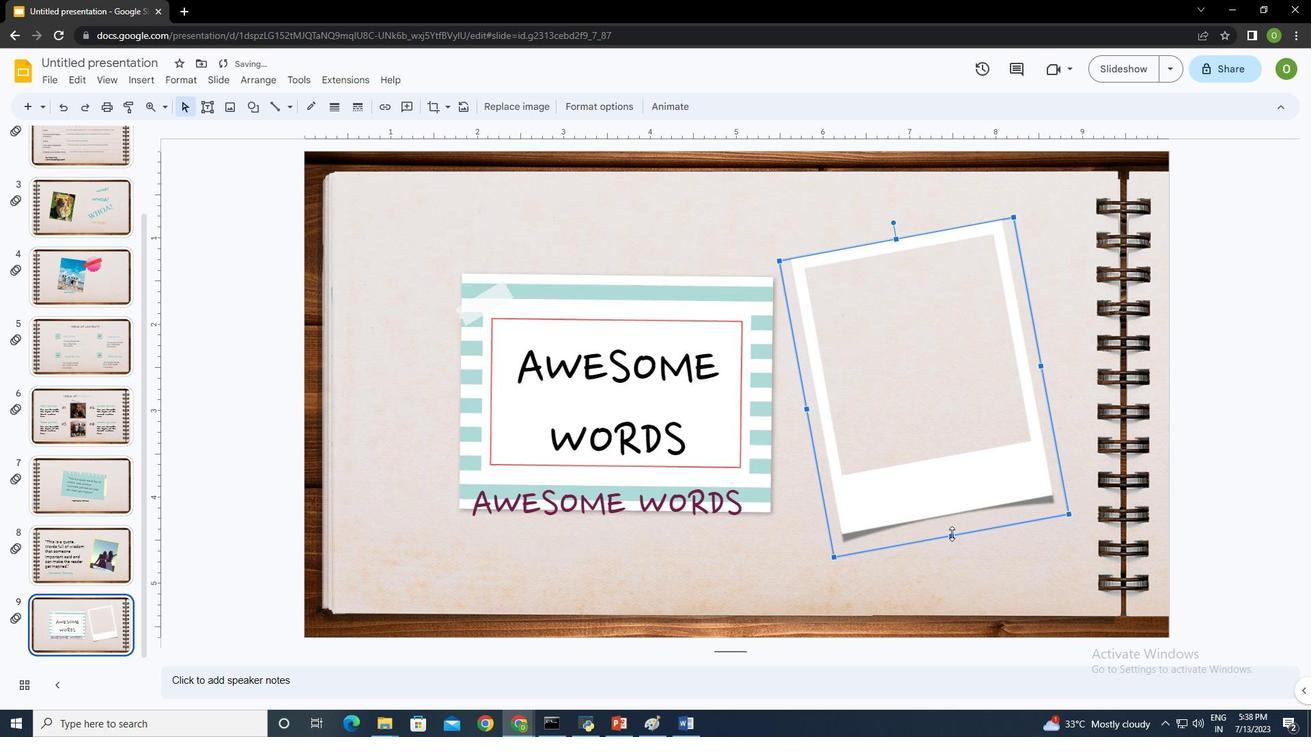
Action: Mouse moved to (913, 356)
Screenshot: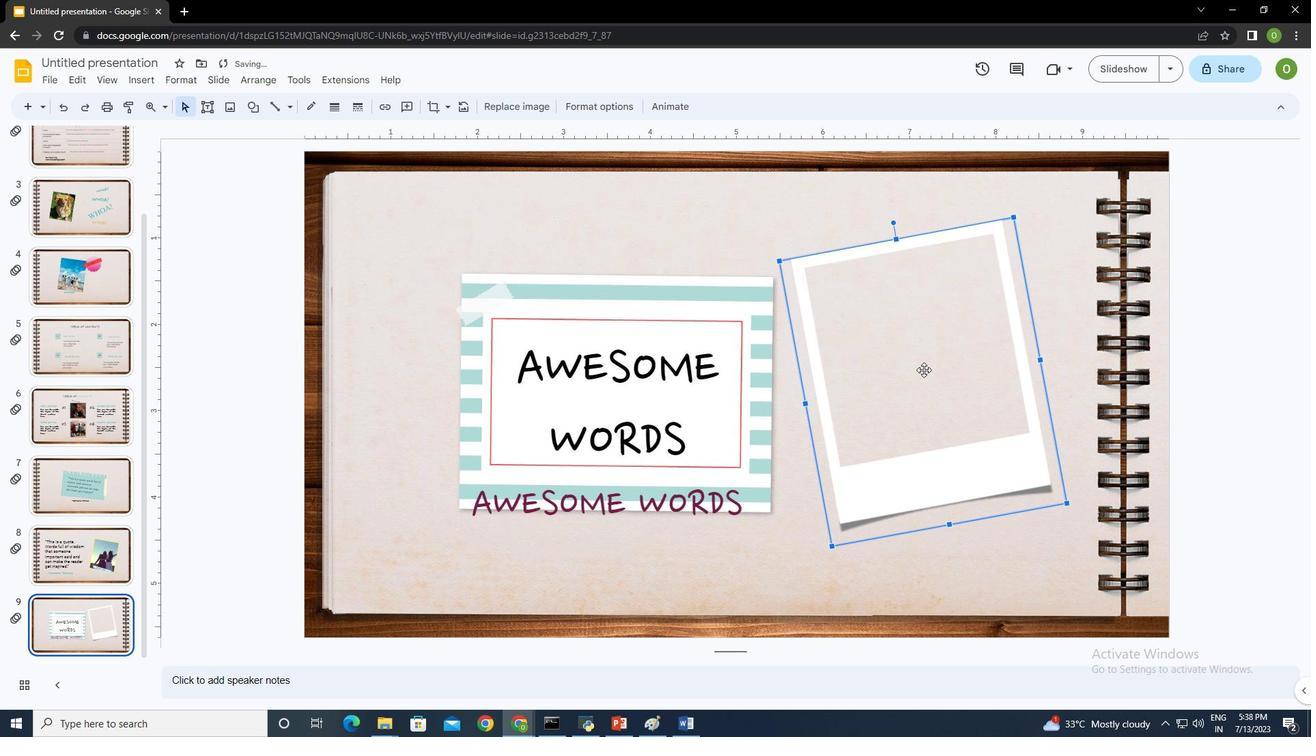 
Action: Mouse pressed left at (913, 356)
Screenshot: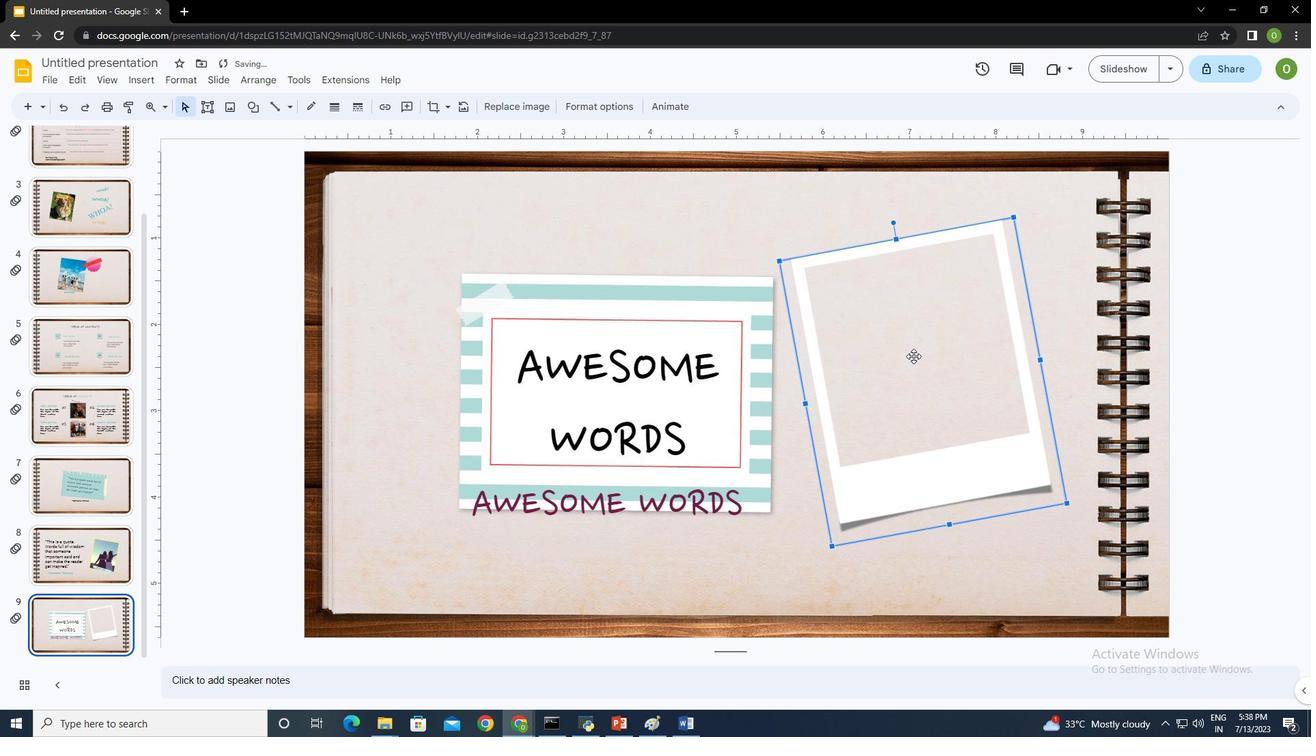 
Action: Mouse moved to (917, 364)
Screenshot: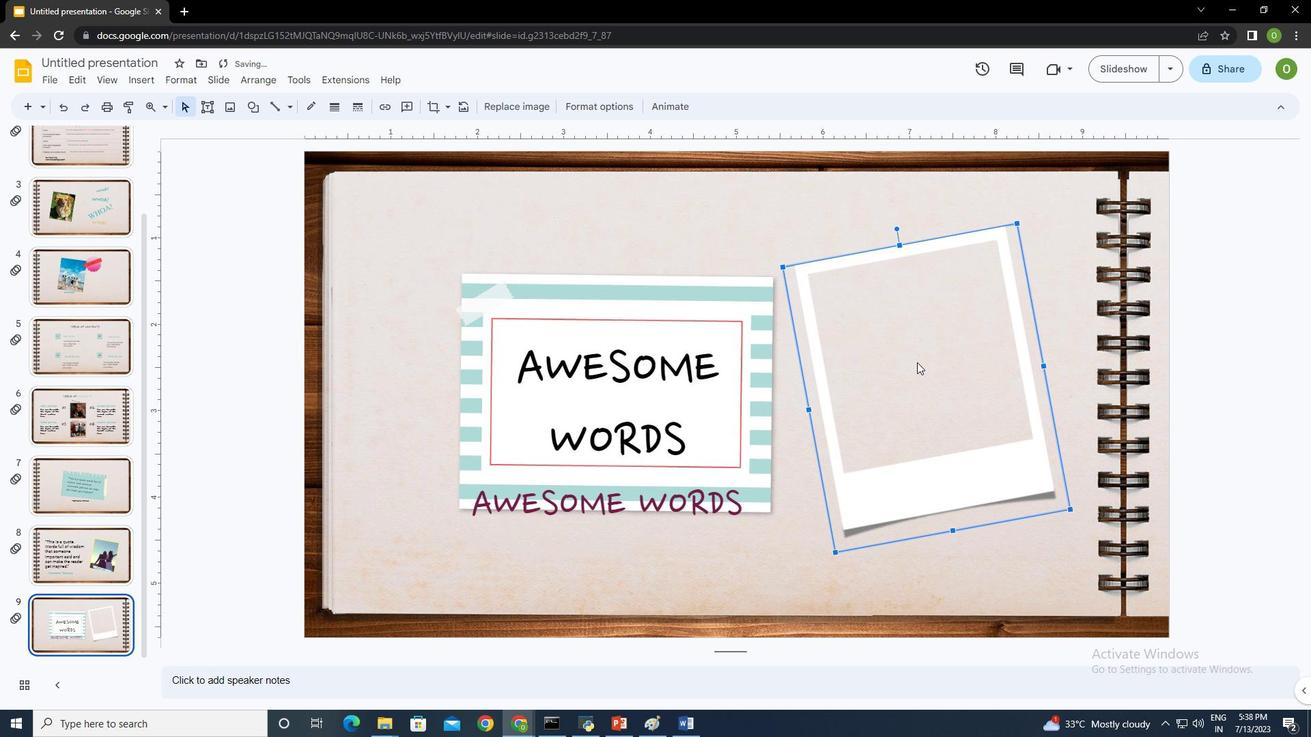 
Action: Mouse pressed left at (917, 364)
Screenshot: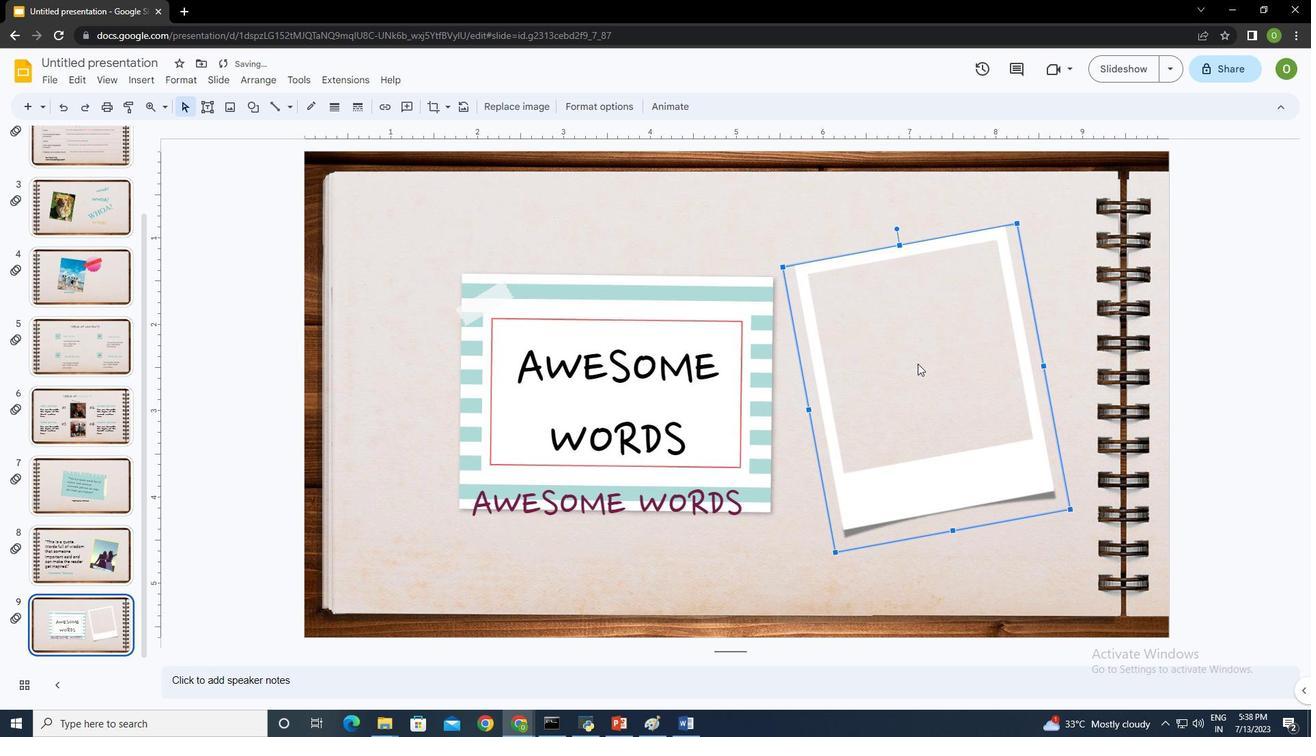 
Action: Mouse moved to (141, 75)
Screenshot: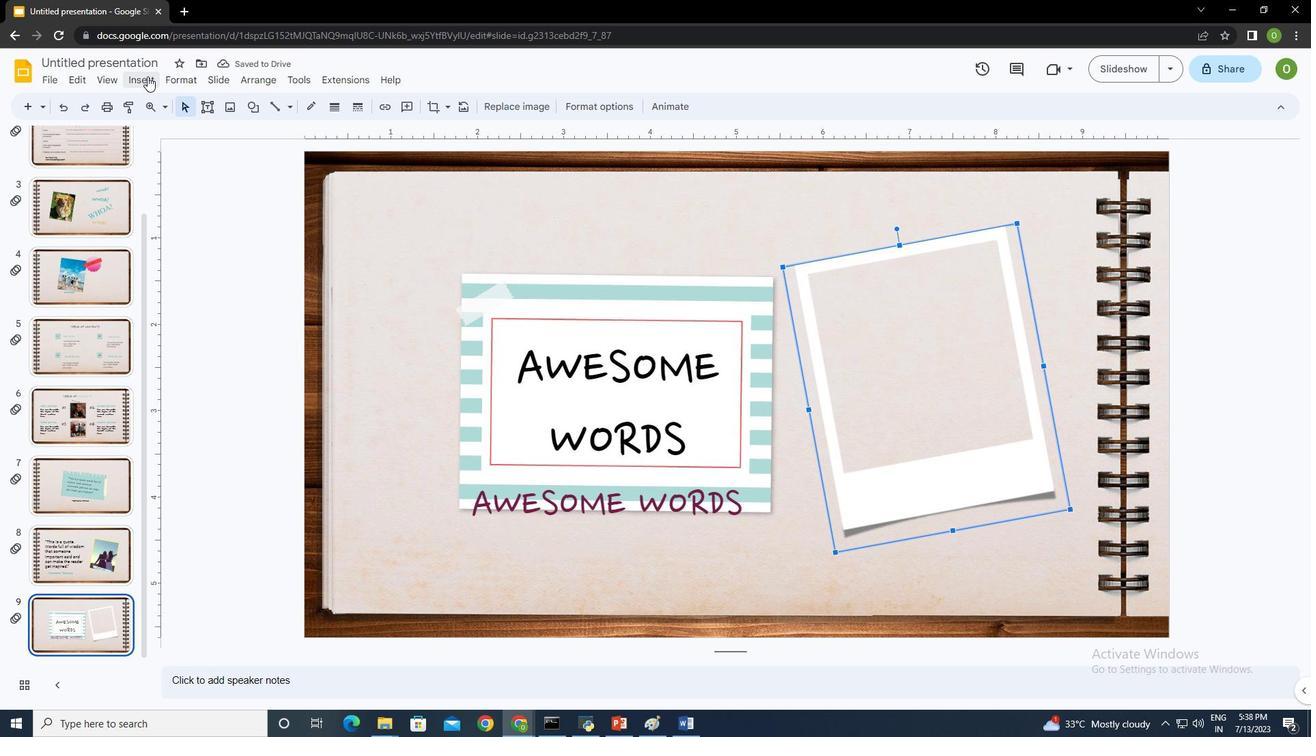 
Action: Mouse pressed left at (141, 75)
Screenshot: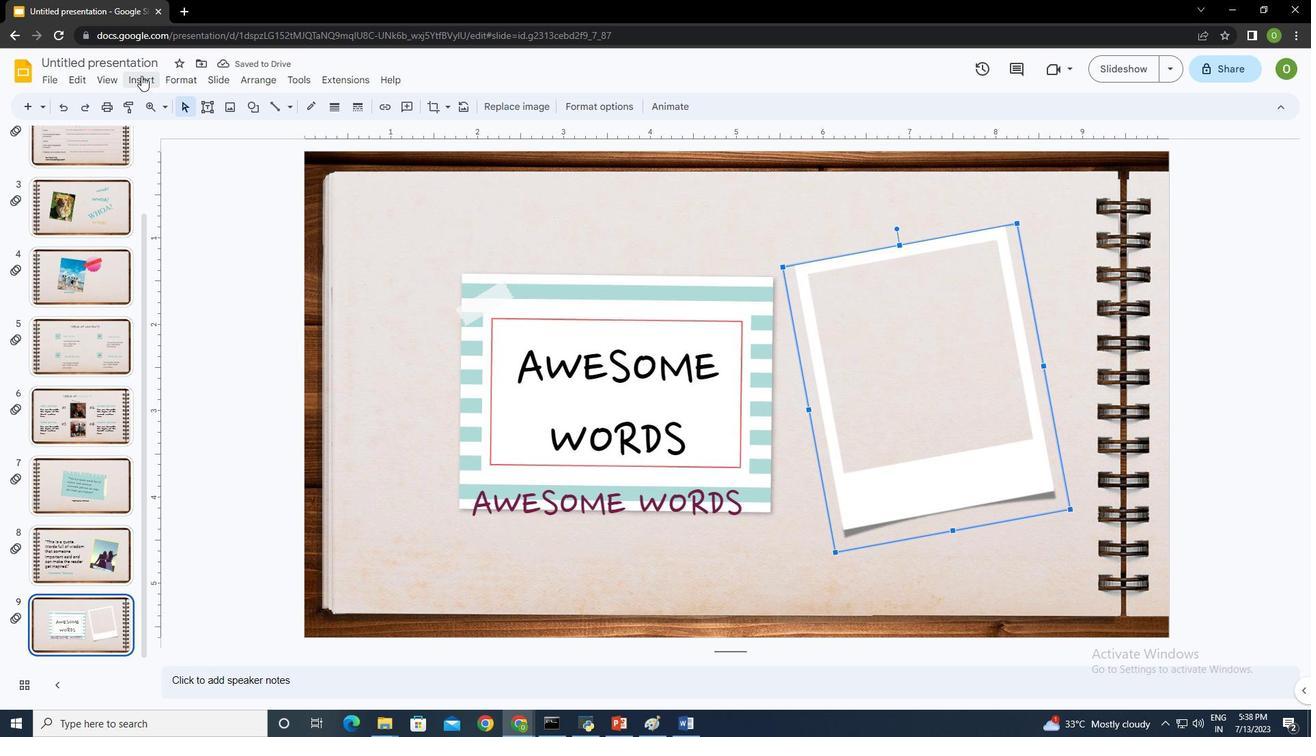 
Action: Mouse moved to (404, 127)
Screenshot: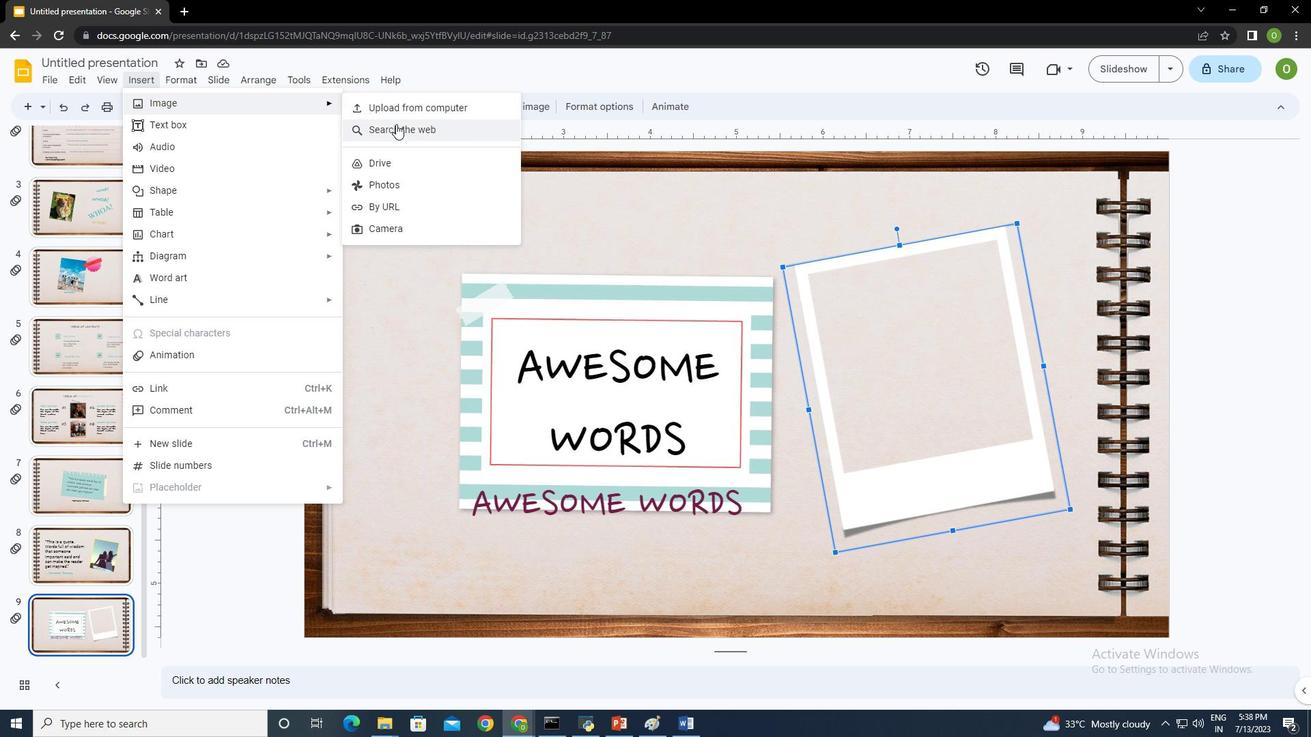 
Action: Mouse pressed left at (404, 127)
Screenshot: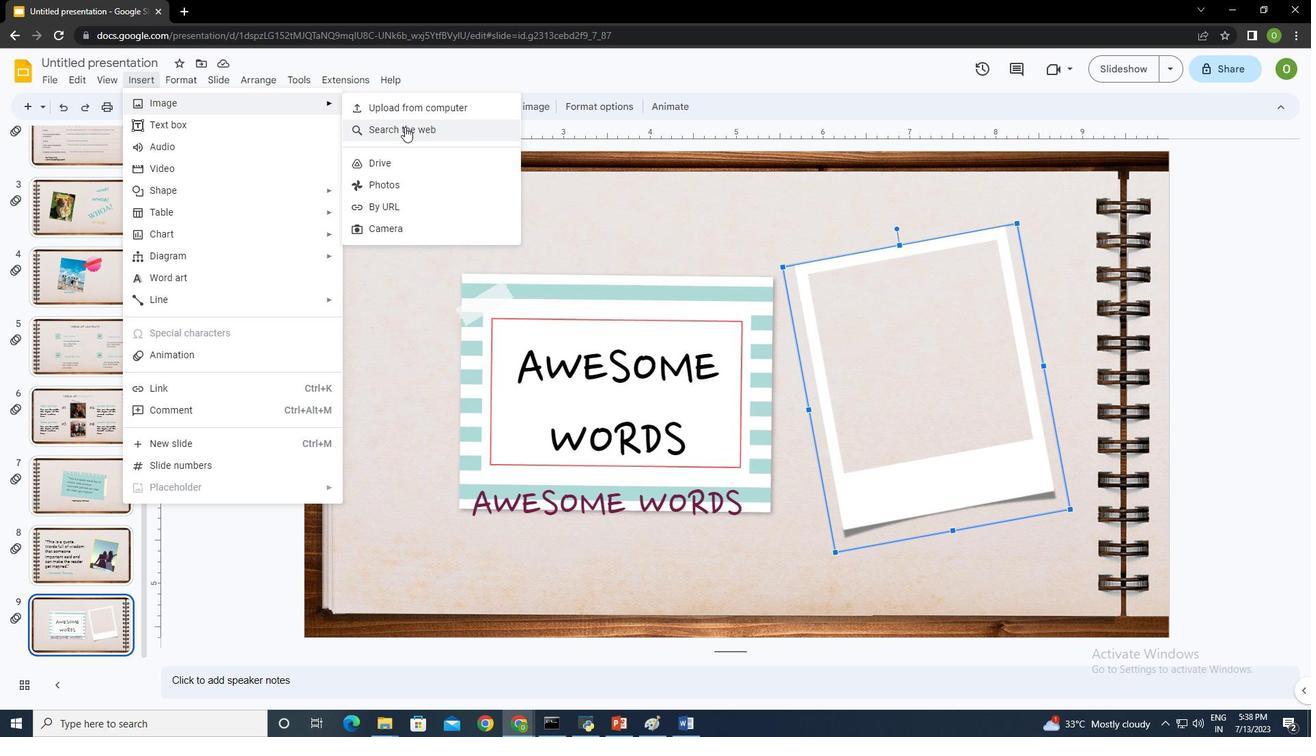 
Action: Mouse moved to (1164, 119)
Screenshot: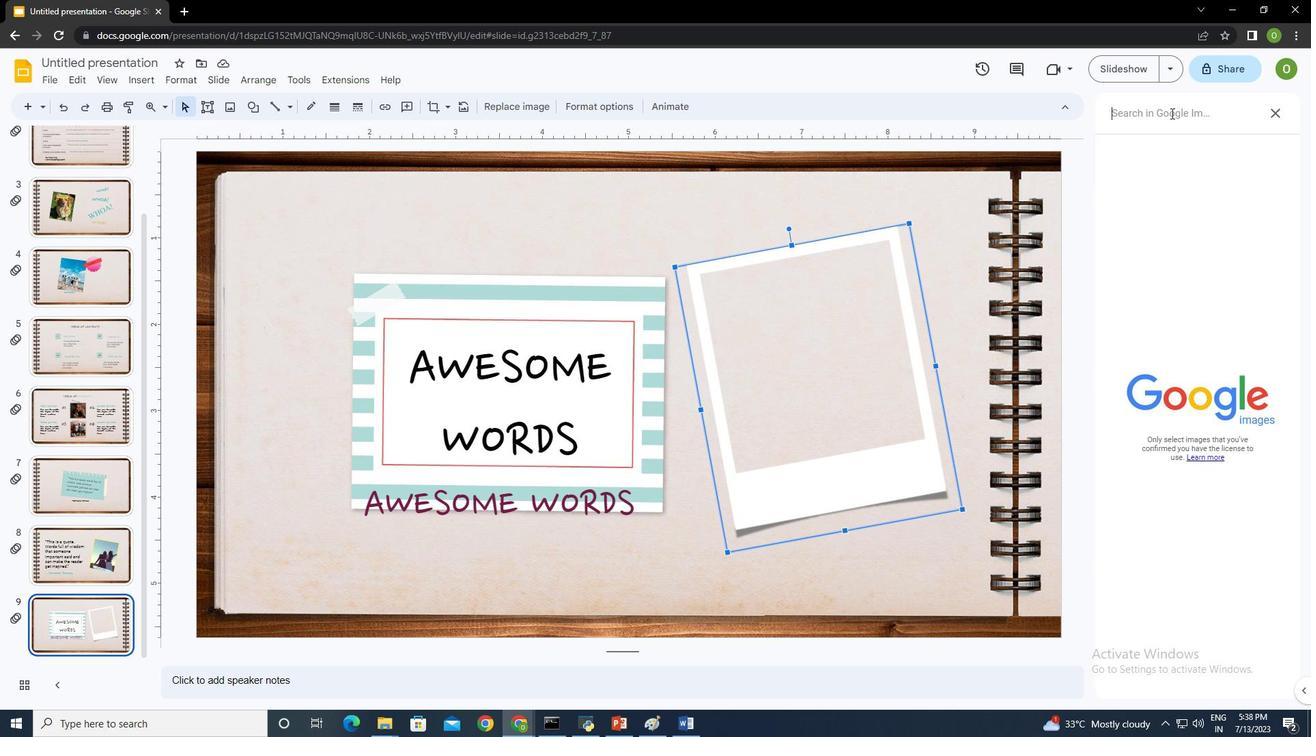 
Action: Mouse pressed left at (1164, 119)
Screenshot: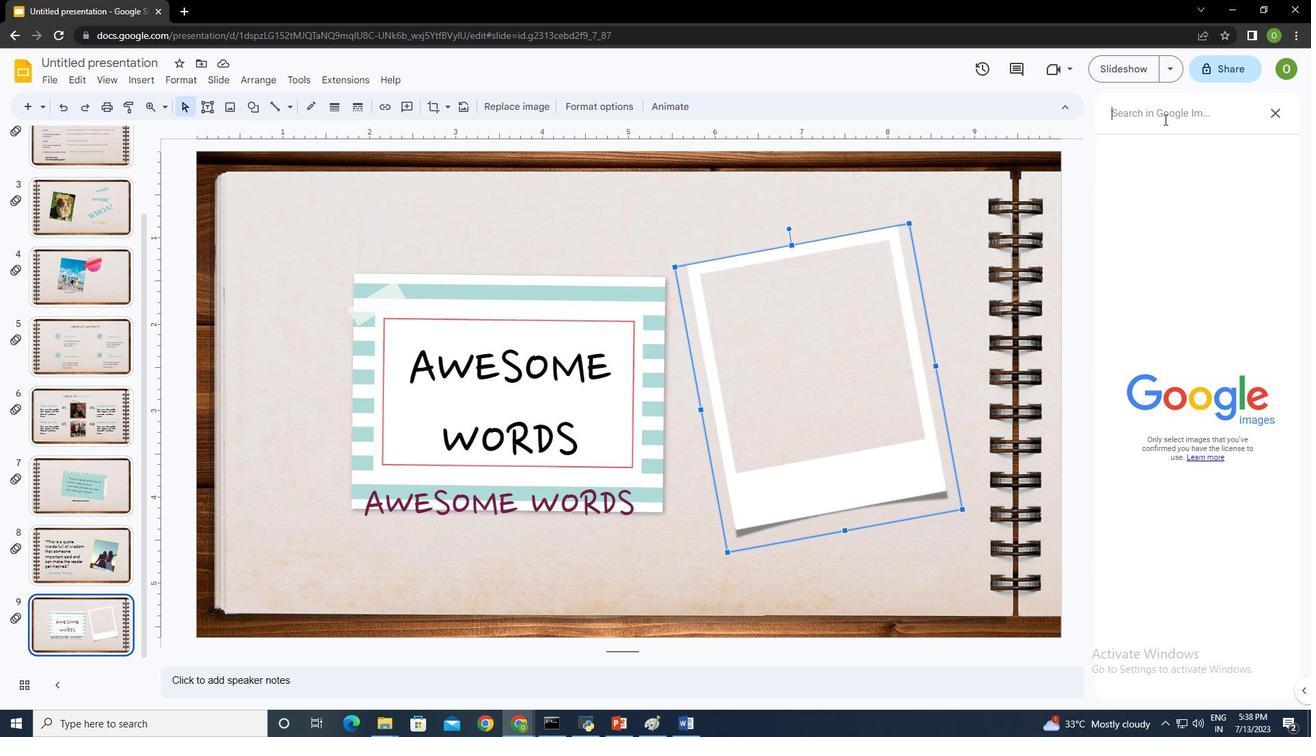 
Action: Mouse moved to (1164, 119)
Screenshot: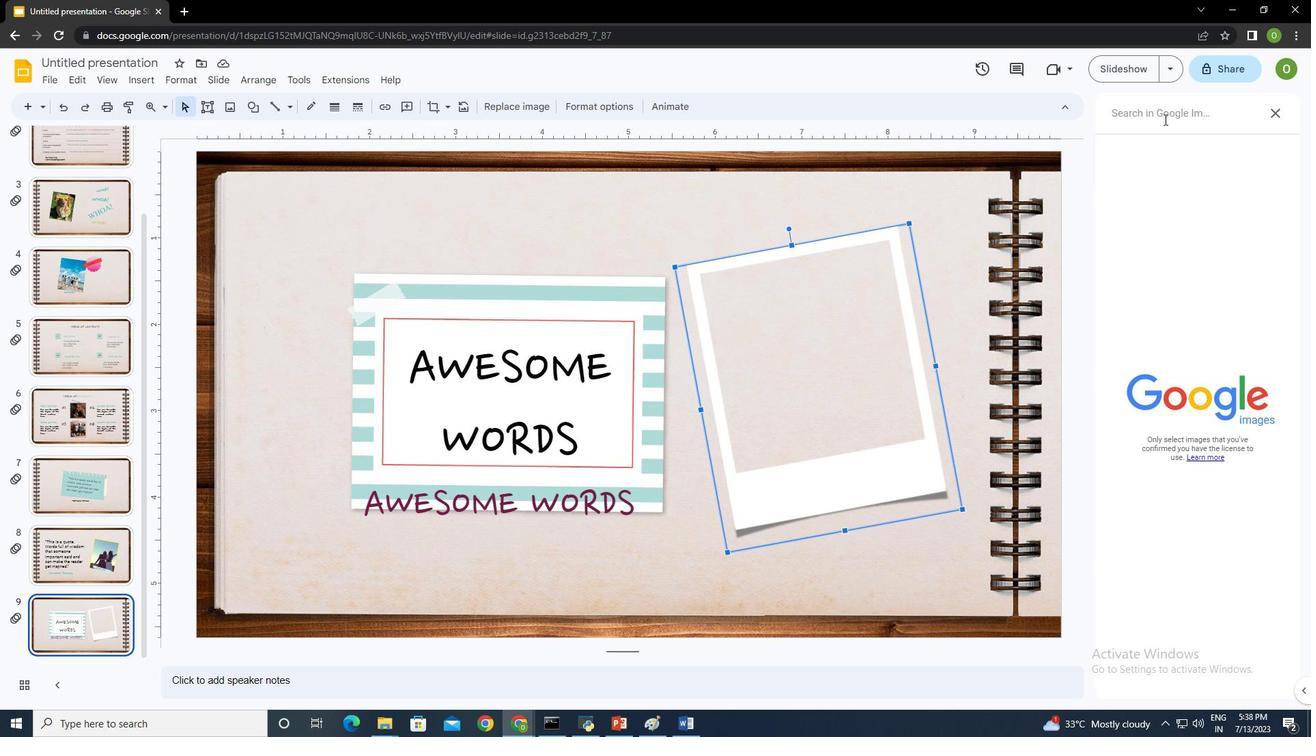 
Action: Key pressed W<Key.backspace>AWS<Key.backspace>ESOME<Key.space>WORDS<Key.space>FRIENDS<Key.enter>
Screenshot: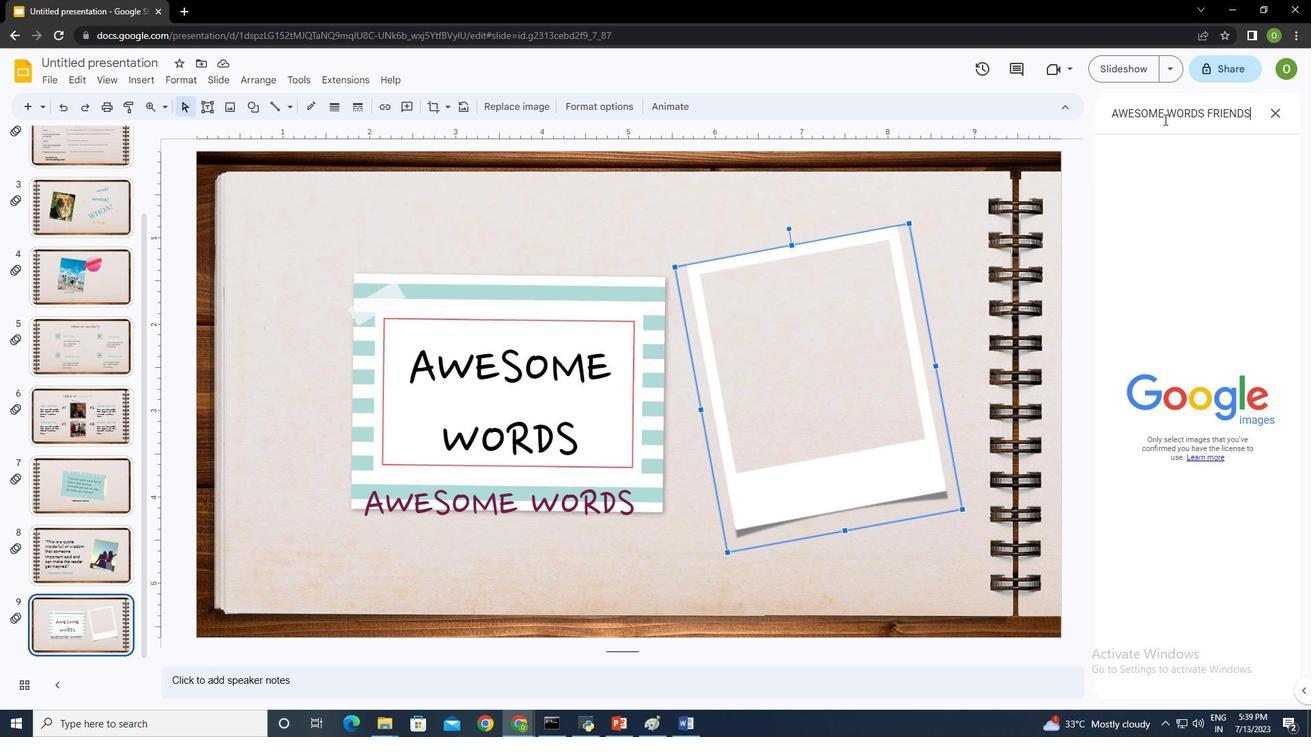 
Action: Mouse moved to (1167, 188)
Screenshot: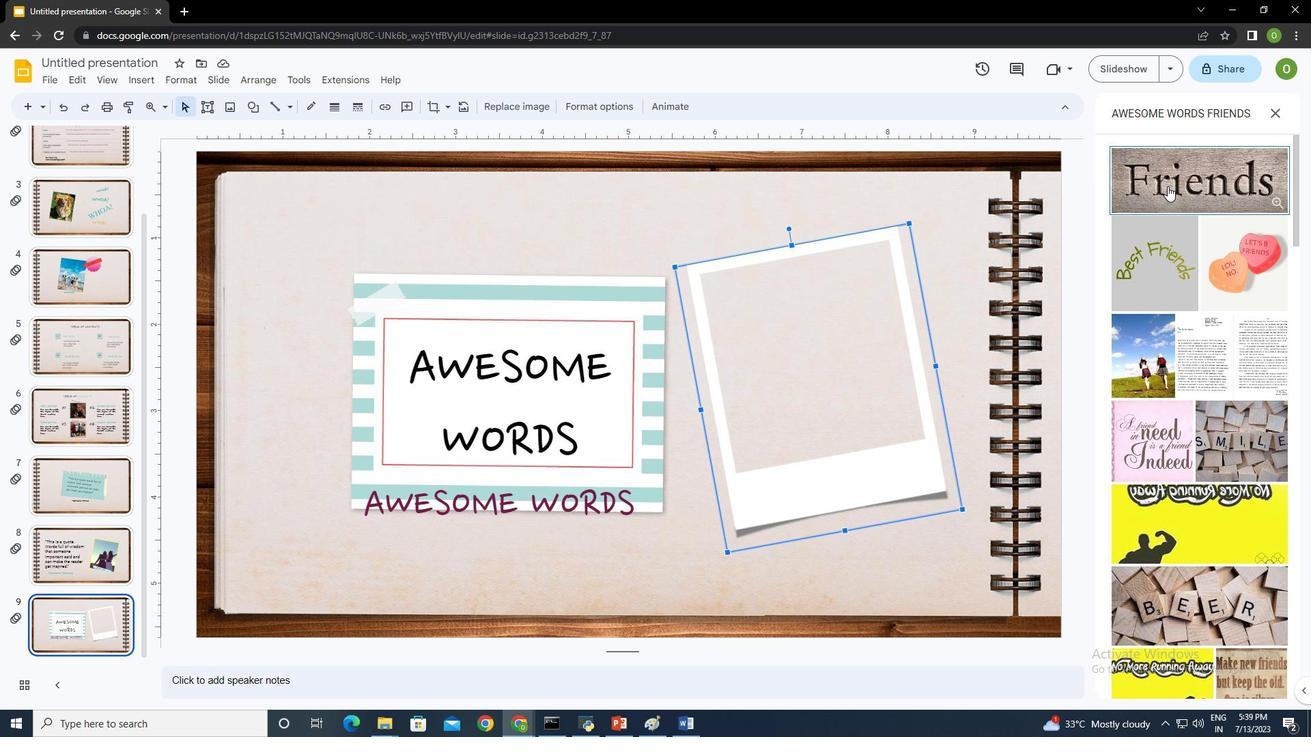 
Action: Mouse scrolled (1167, 187) with delta (0, 0)
Screenshot: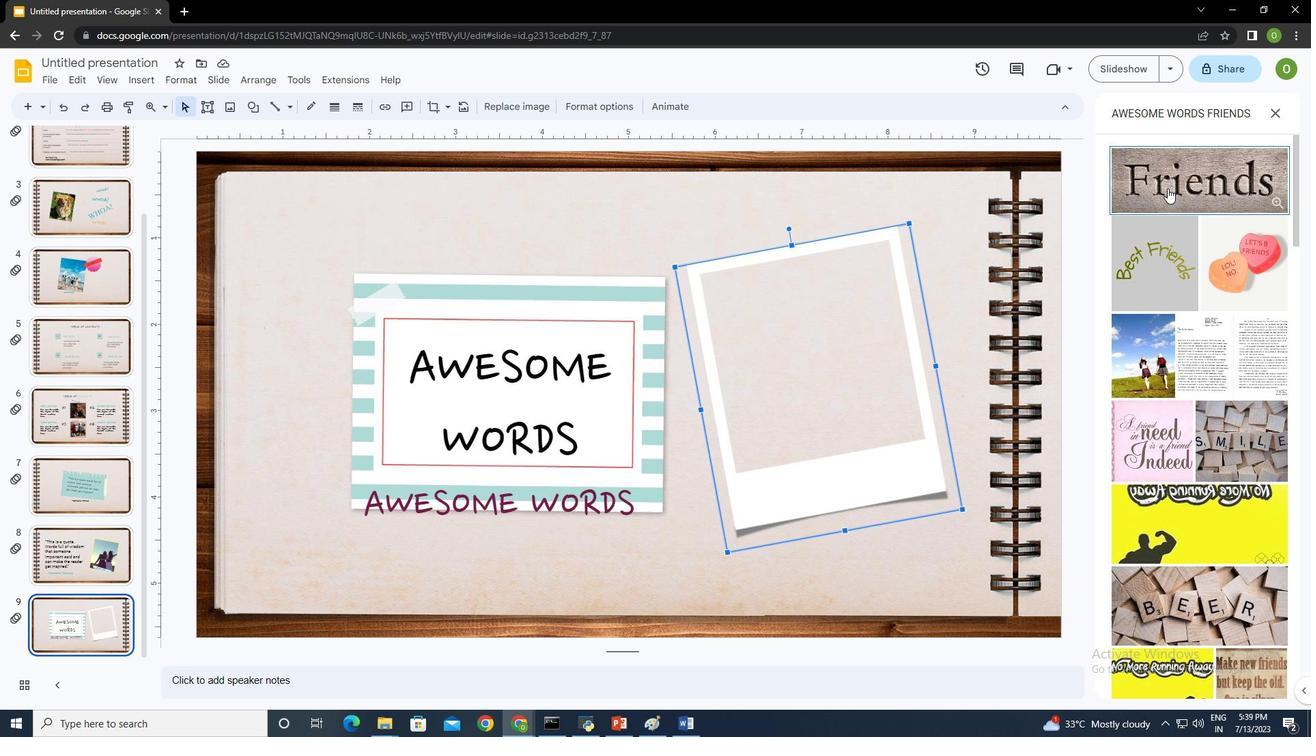 
Action: Mouse scrolled (1167, 187) with delta (0, 0)
Screenshot: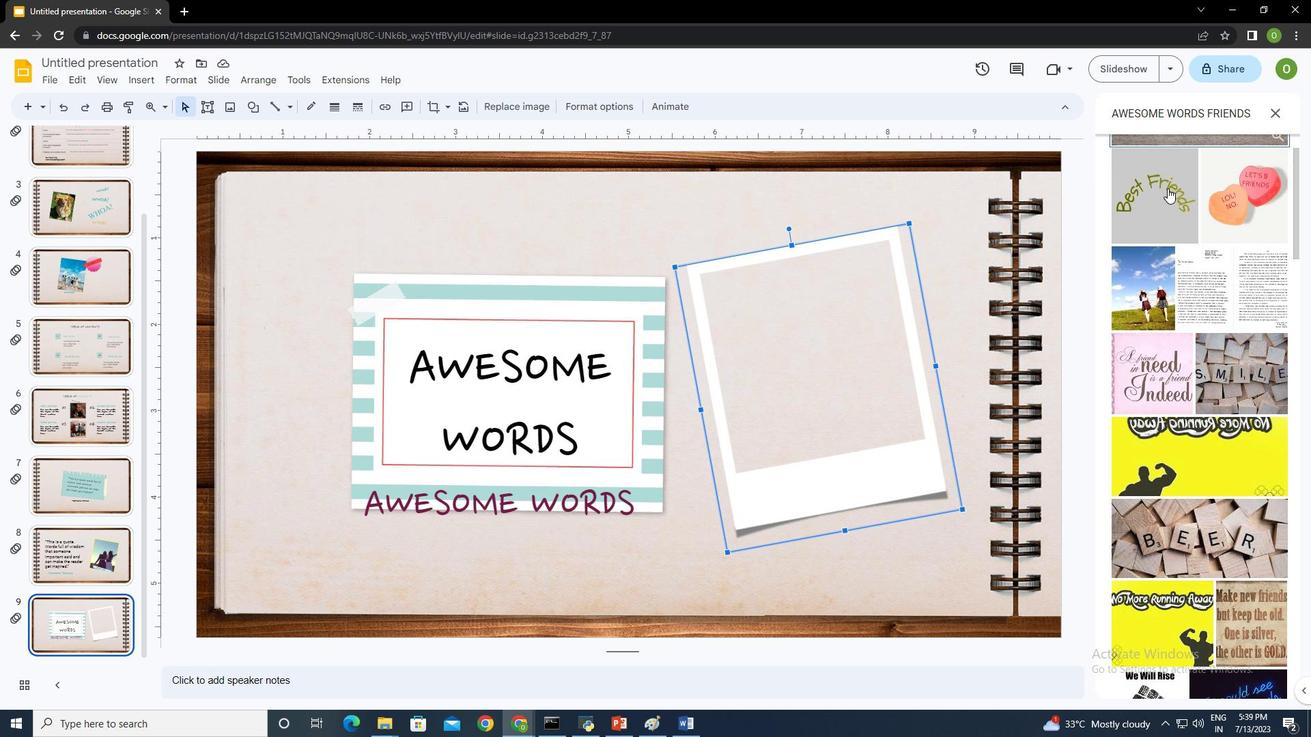 
Action: Mouse moved to (1156, 217)
Screenshot: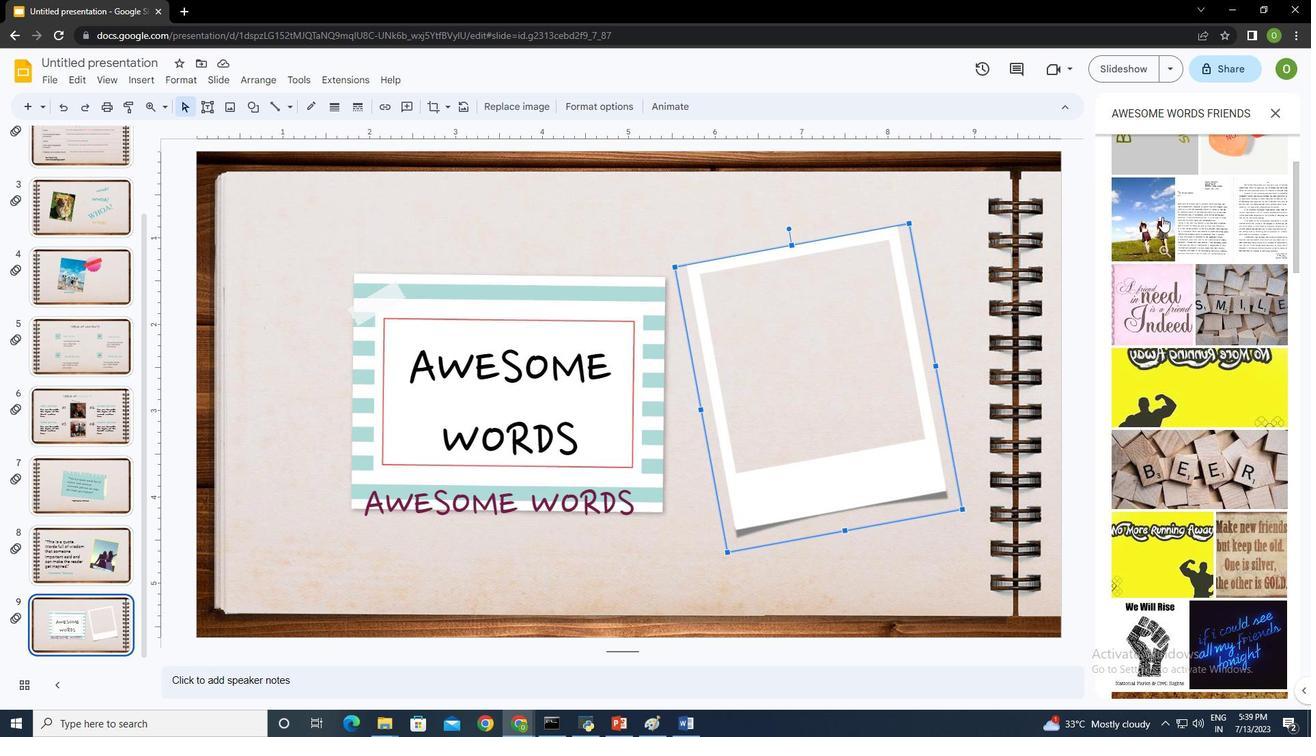 
Action: Mouse pressed left at (1156, 217)
Screenshot: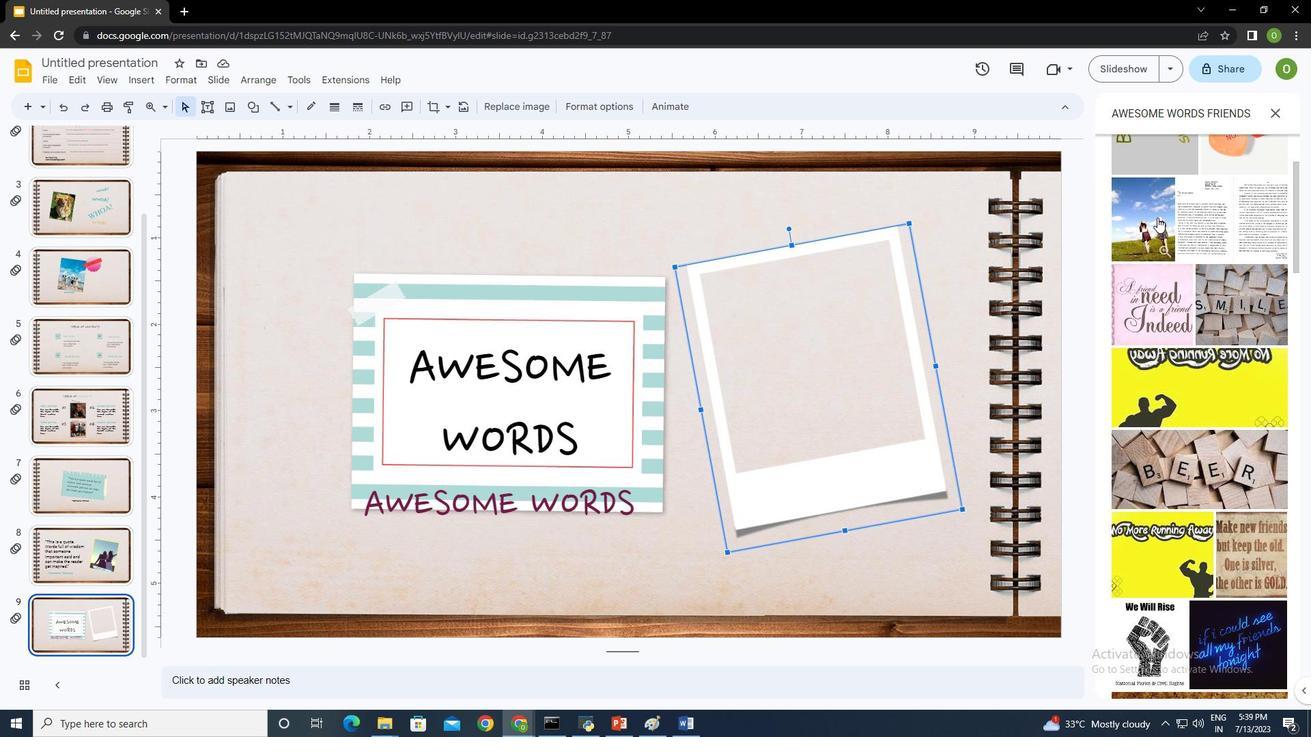 
Action: Mouse moved to (1267, 680)
Screenshot: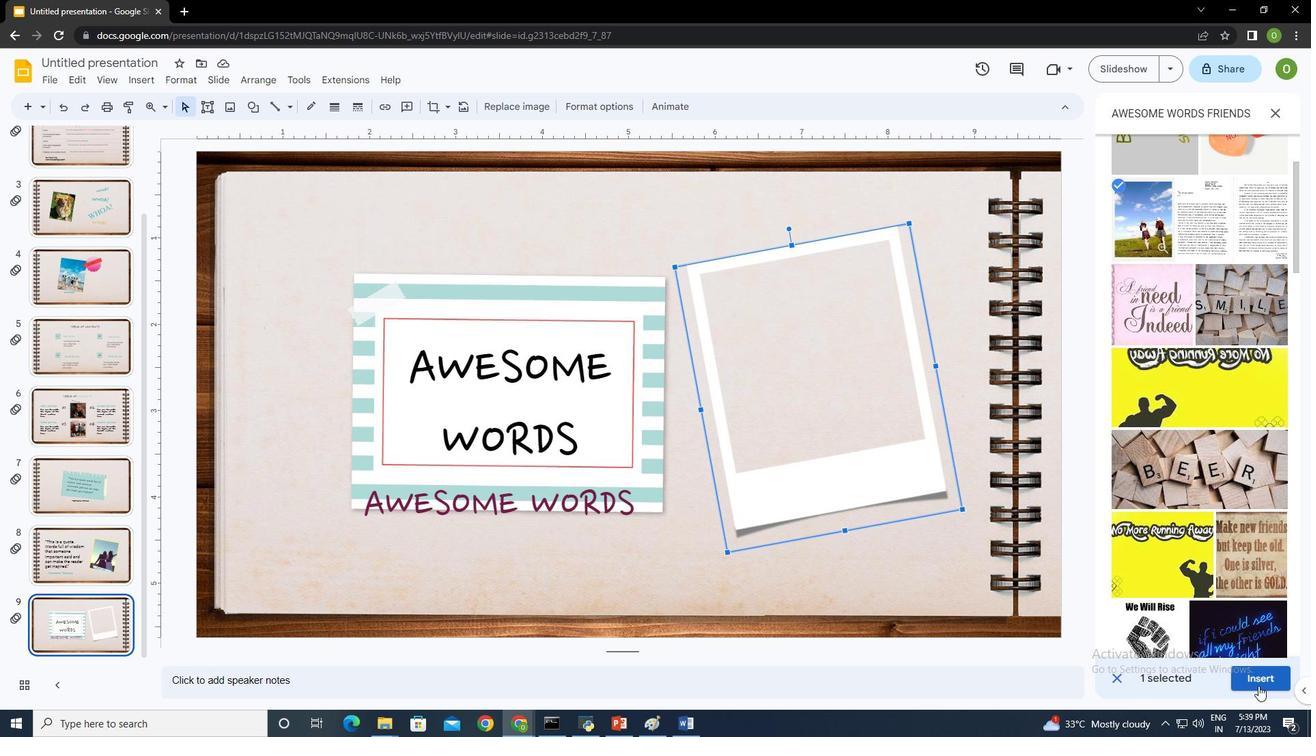 
Action: Mouse pressed left at (1267, 680)
Screenshot: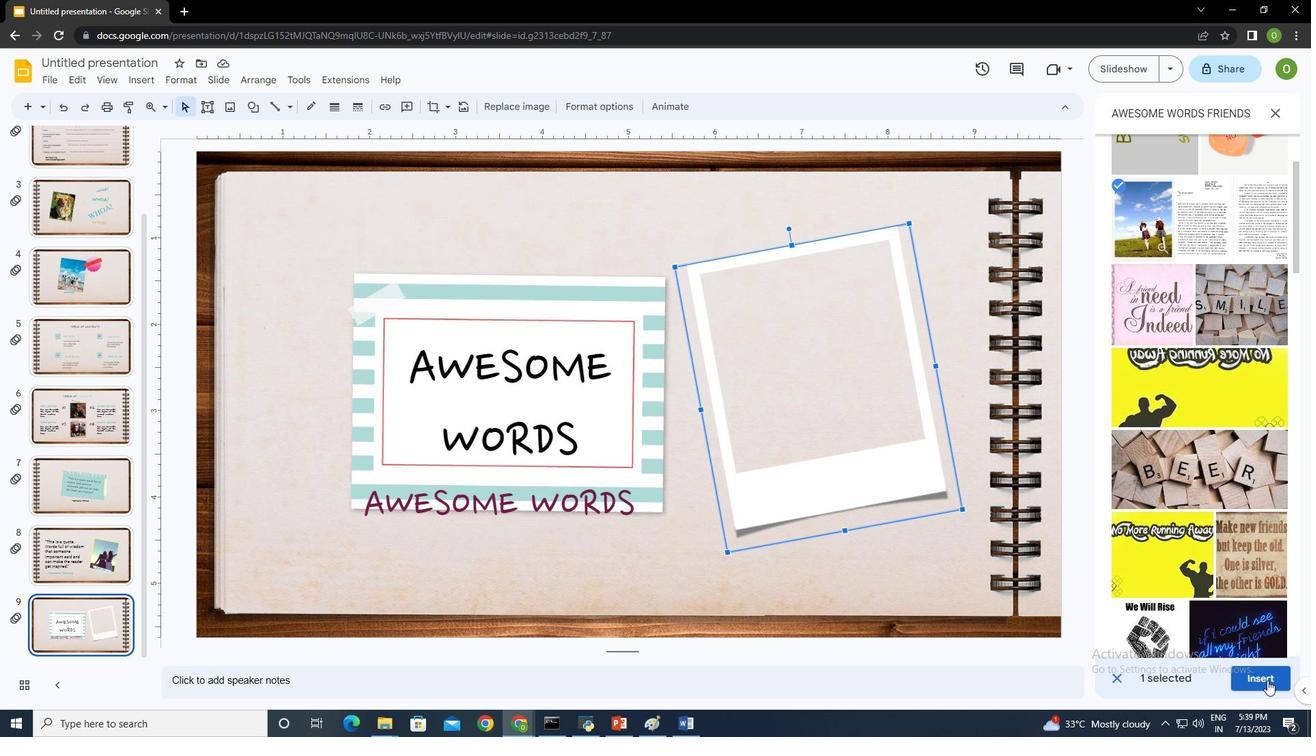 
Action: Mouse moved to (940, 617)
Screenshot: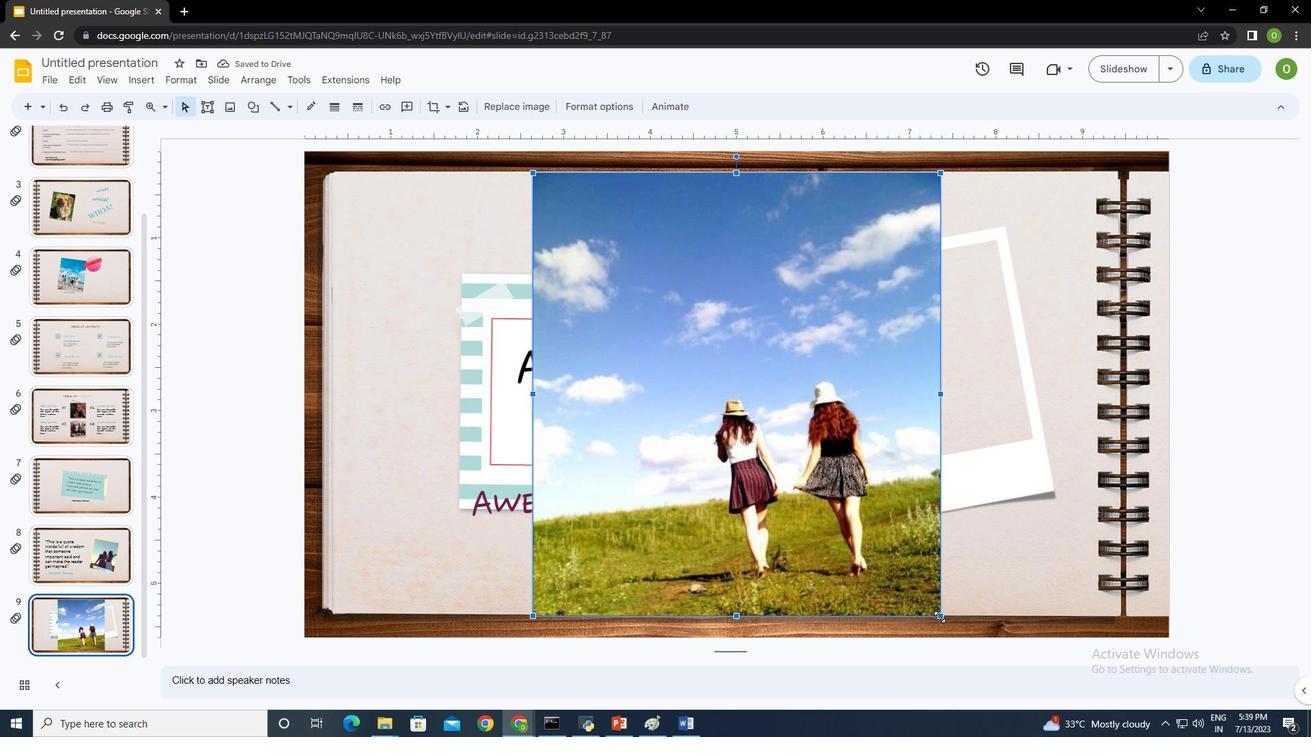 
Action: Mouse pressed left at (940, 617)
Screenshot: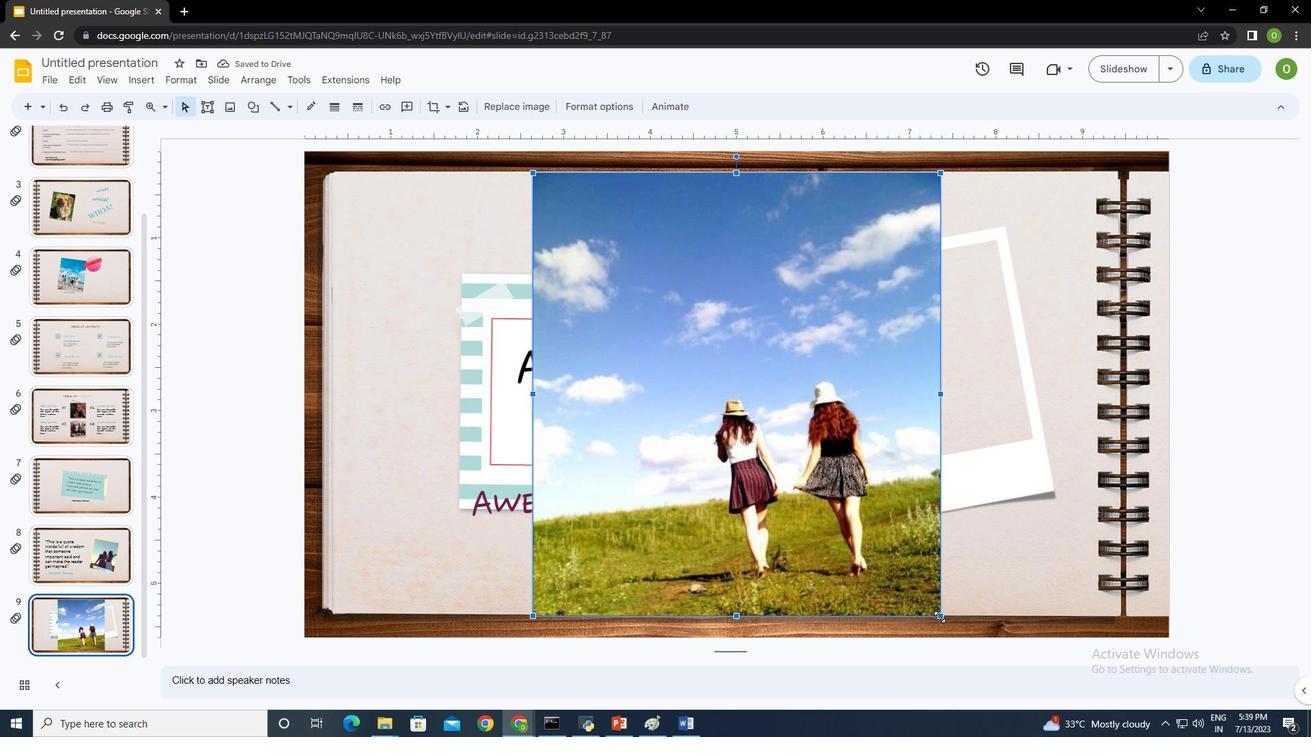 
Action: Mouse moved to (630, 277)
Screenshot: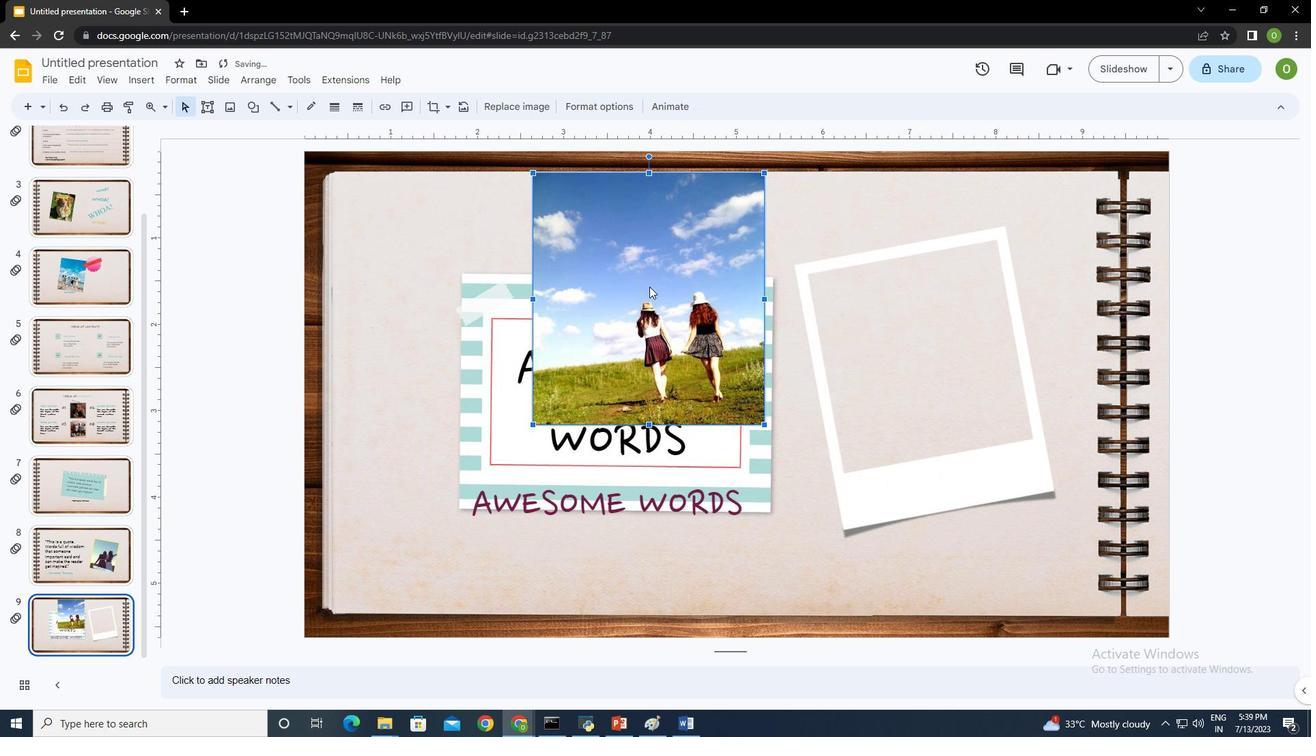 
Action: Mouse pressed left at (630, 277)
Screenshot: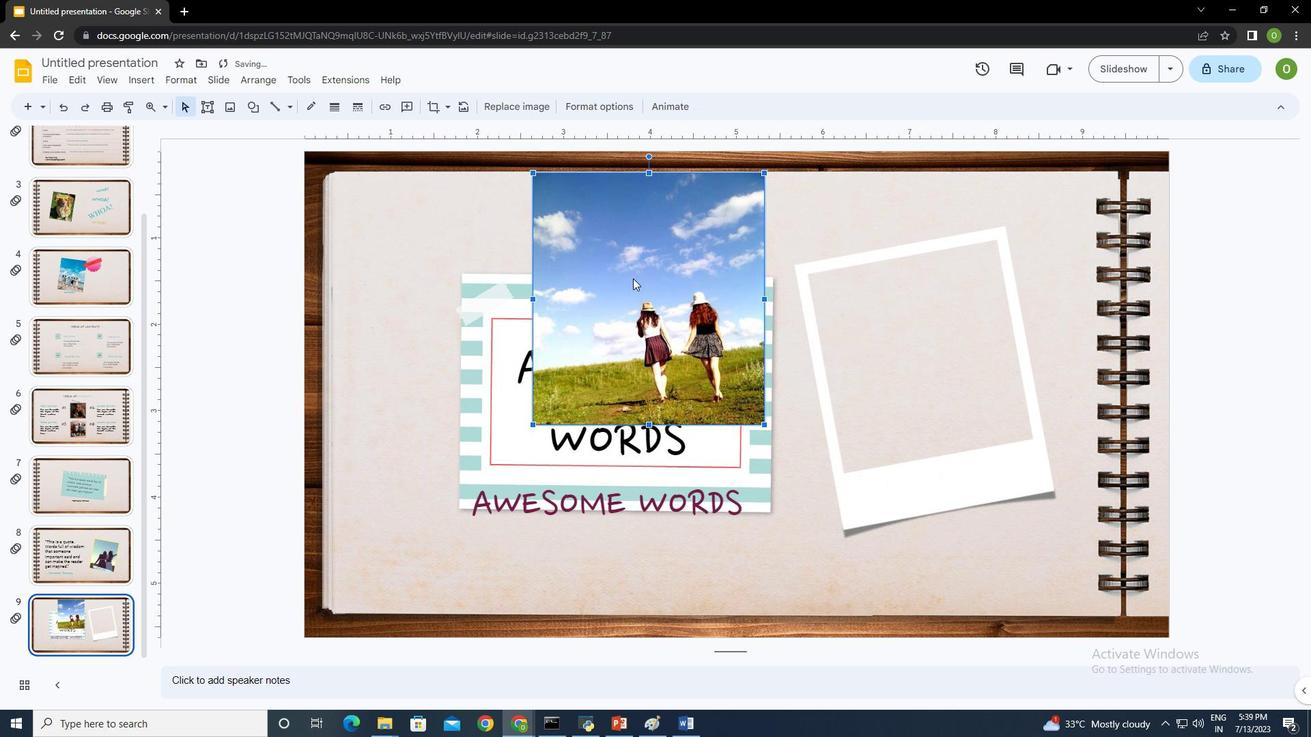 
Action: Mouse moved to (933, 246)
Screenshot: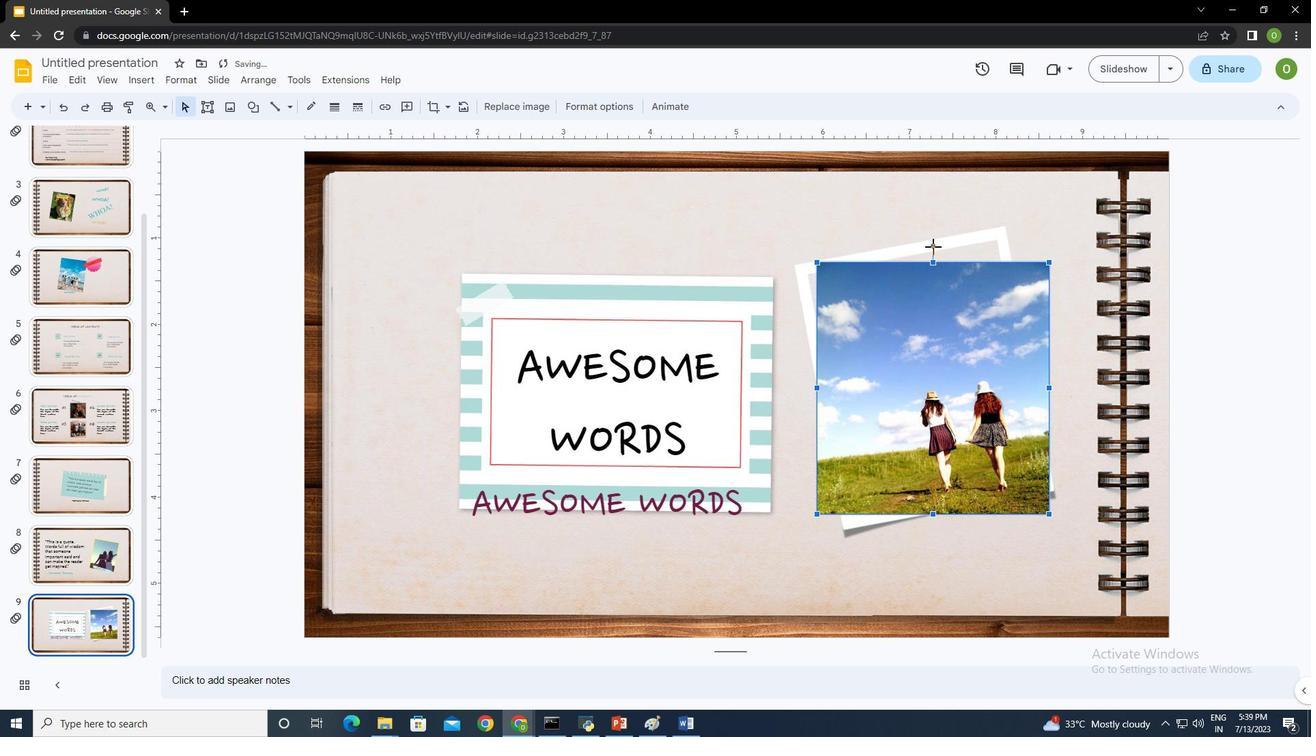 
Action: Mouse pressed left at (933, 246)
Screenshot: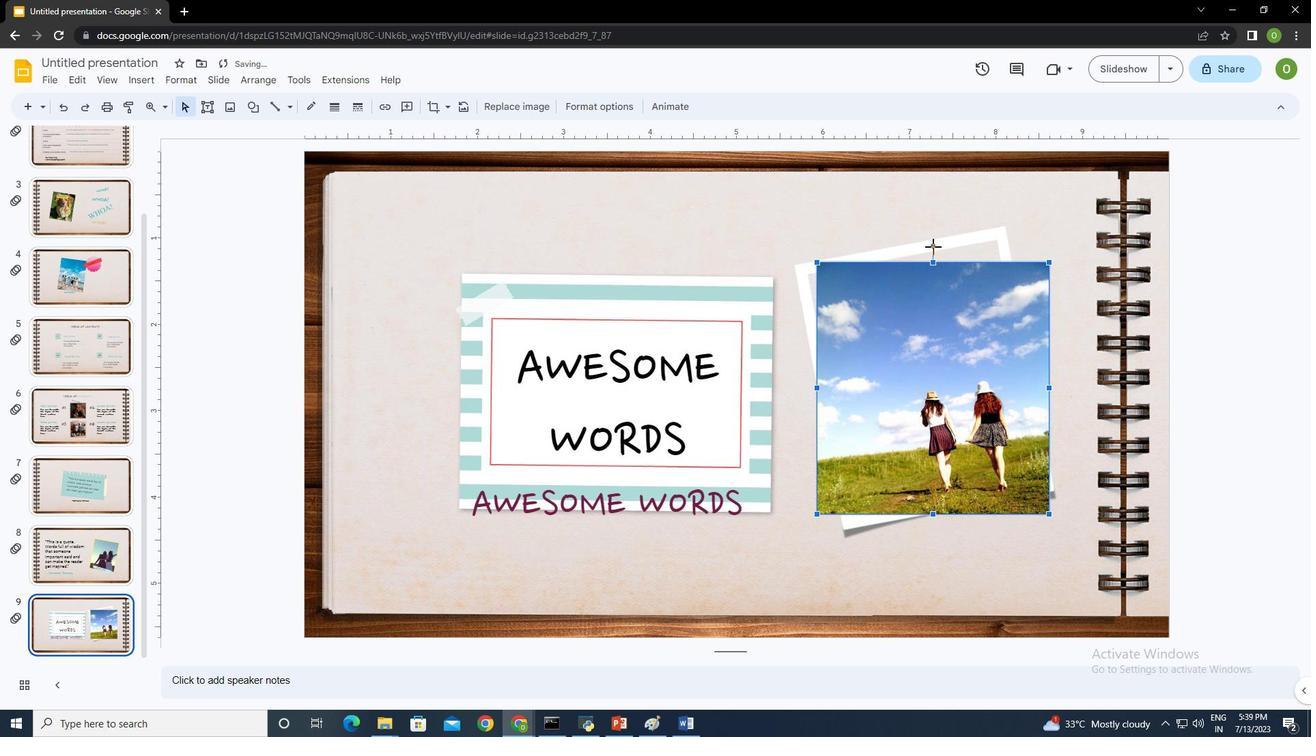 
Action: Mouse moved to (1049, 369)
Screenshot: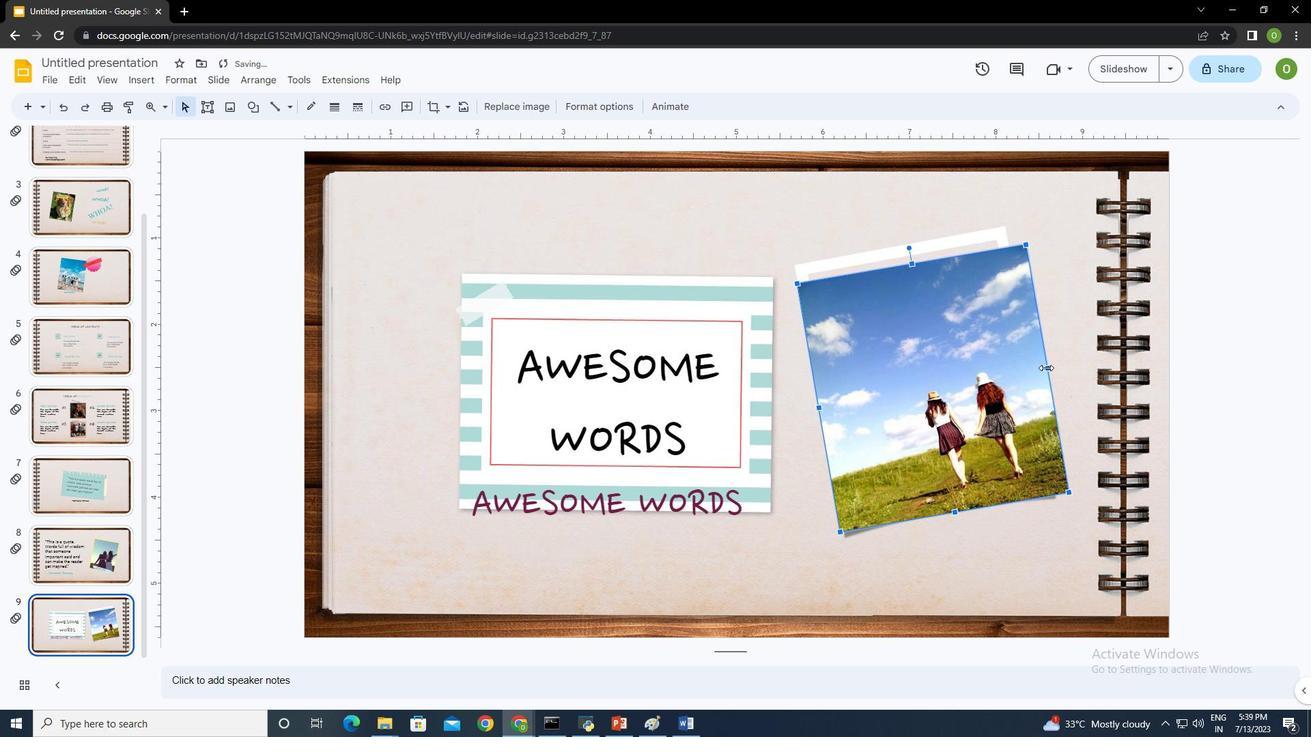 
Action: Mouse pressed left at (1049, 369)
Screenshot: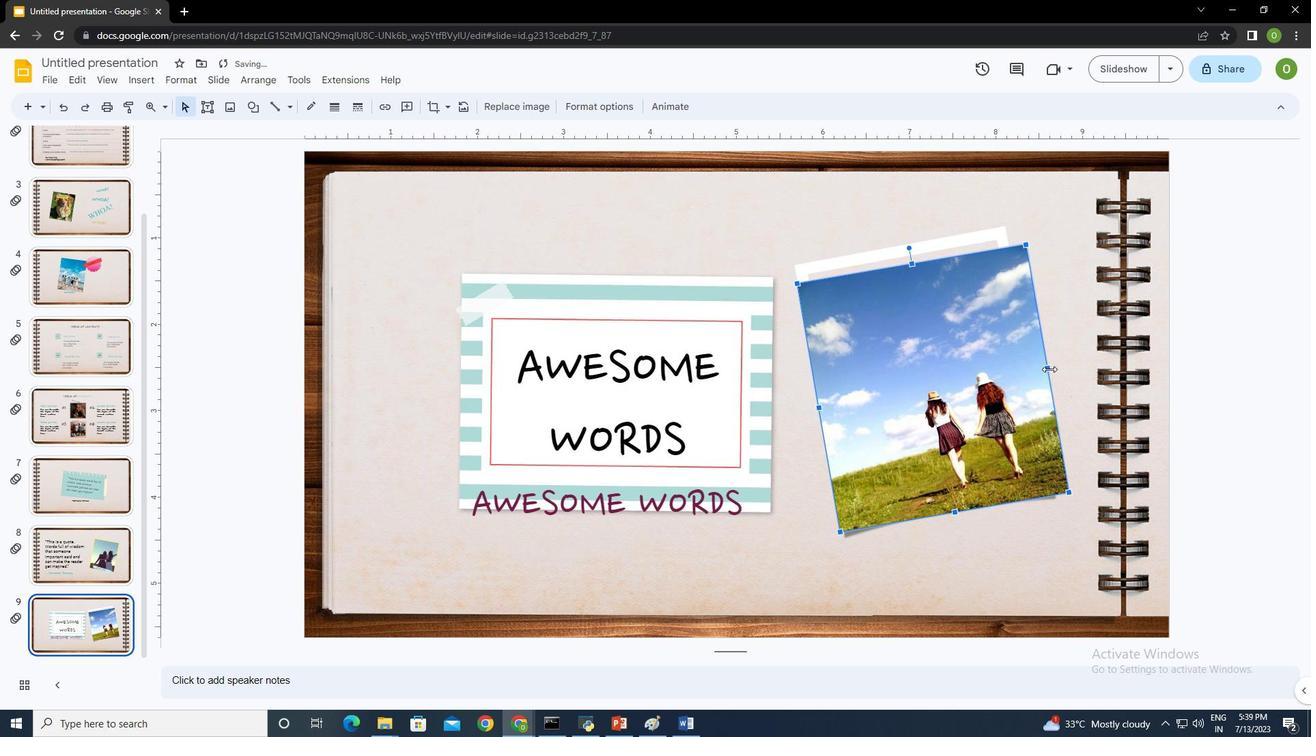 
Action: Mouse moved to (821, 410)
Screenshot: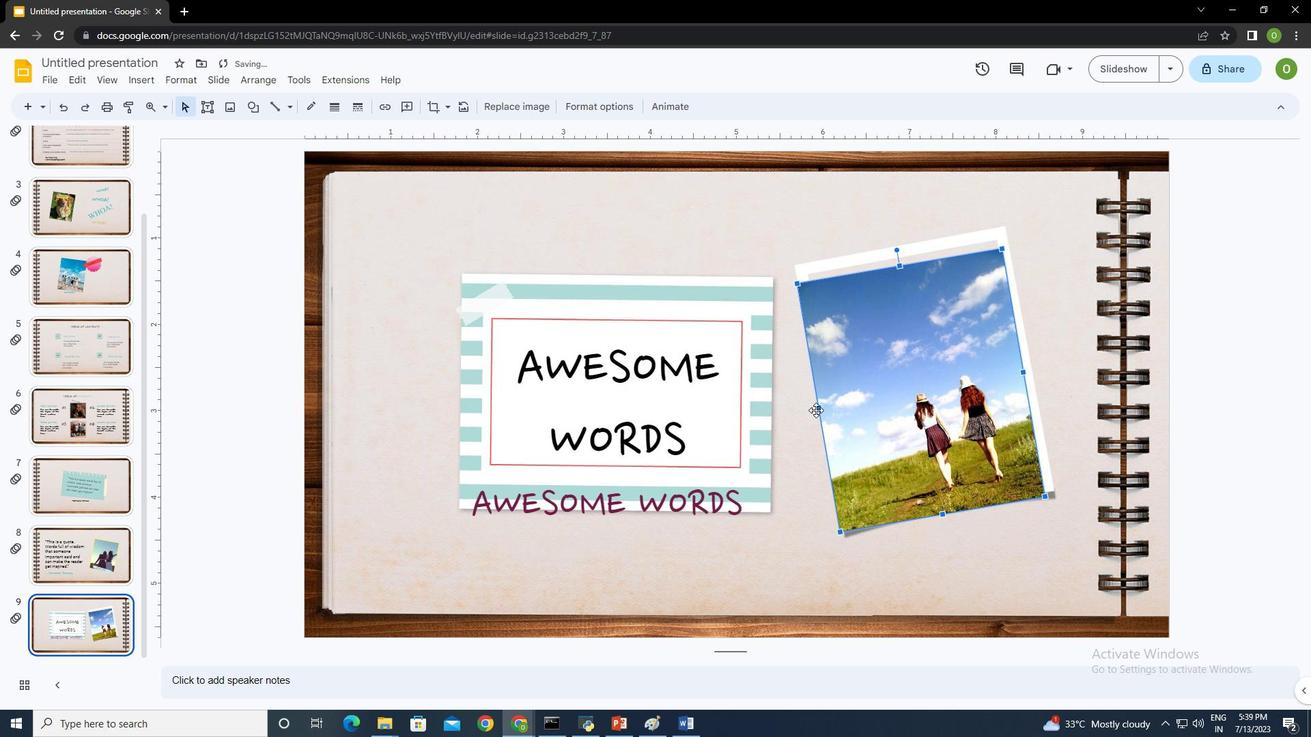 
Action: Mouse pressed left at (821, 410)
Screenshot: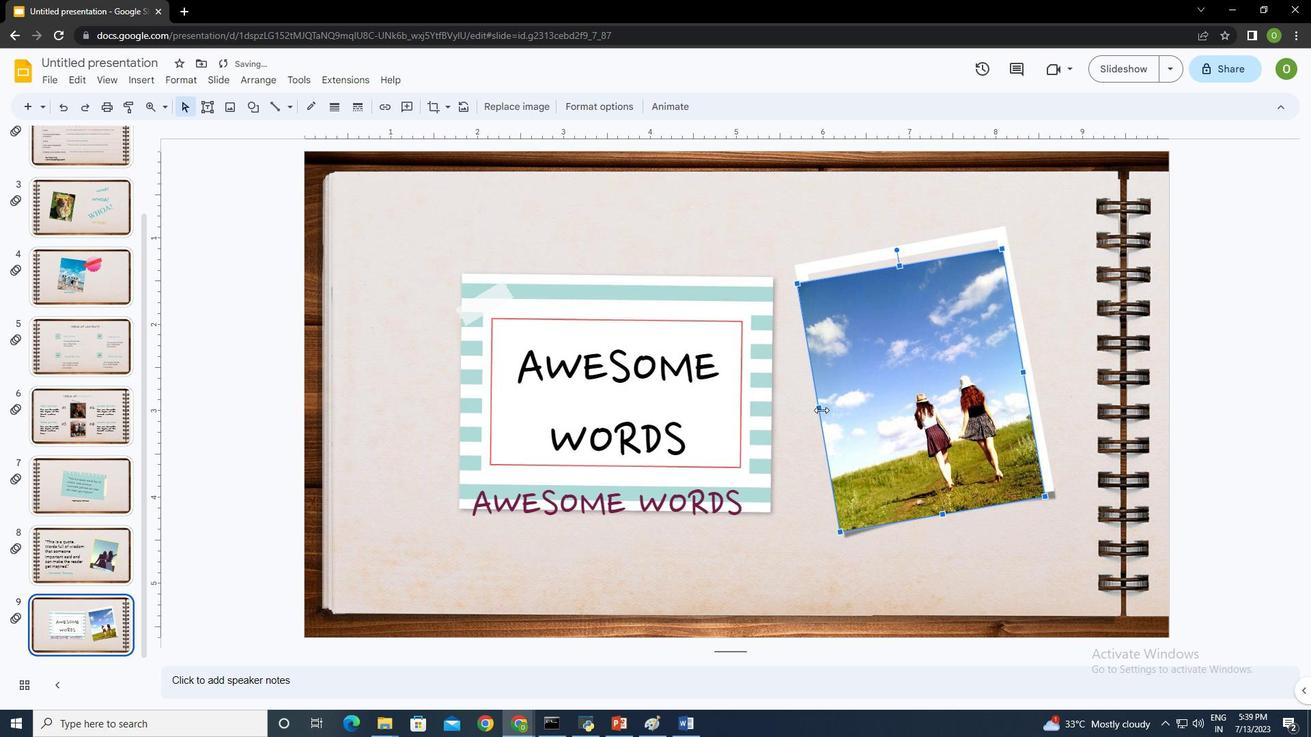 
Action: Mouse moved to (944, 414)
Screenshot: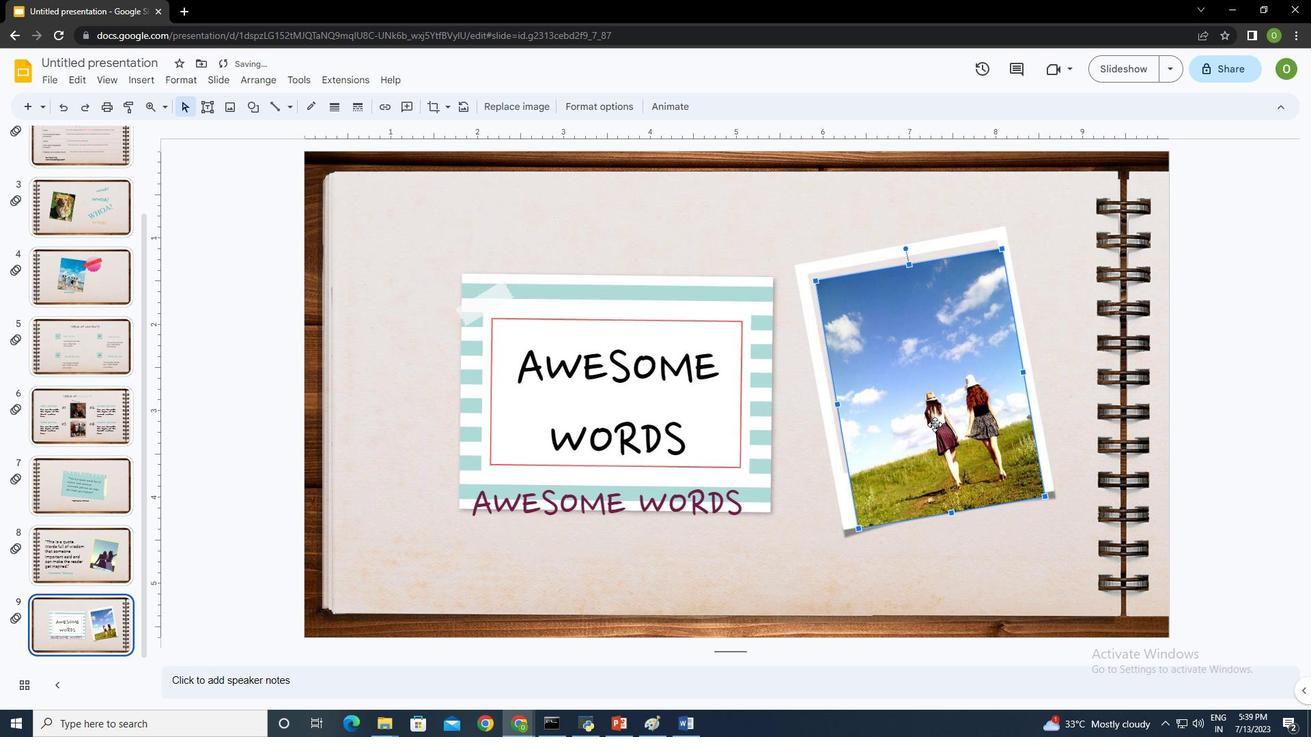 
Action: Mouse pressed left at (944, 414)
Screenshot: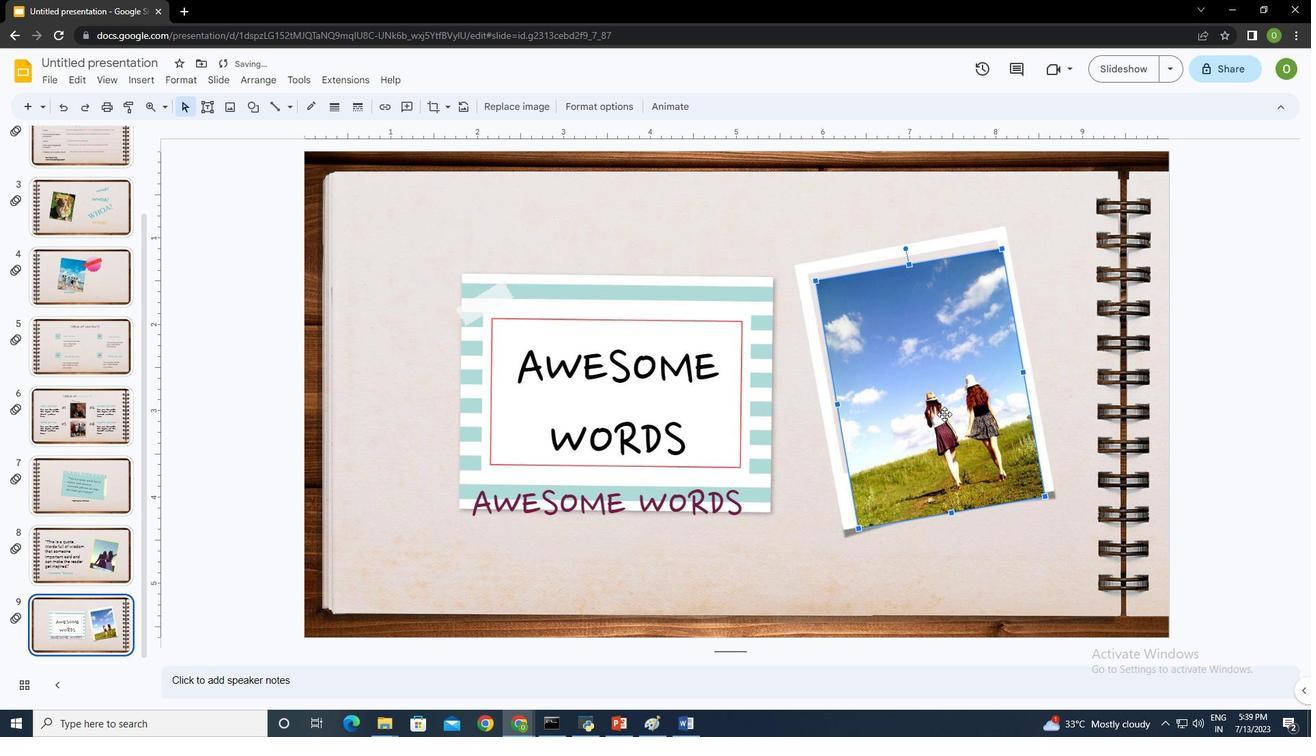 
Action: Mouse moved to (947, 497)
Screenshot: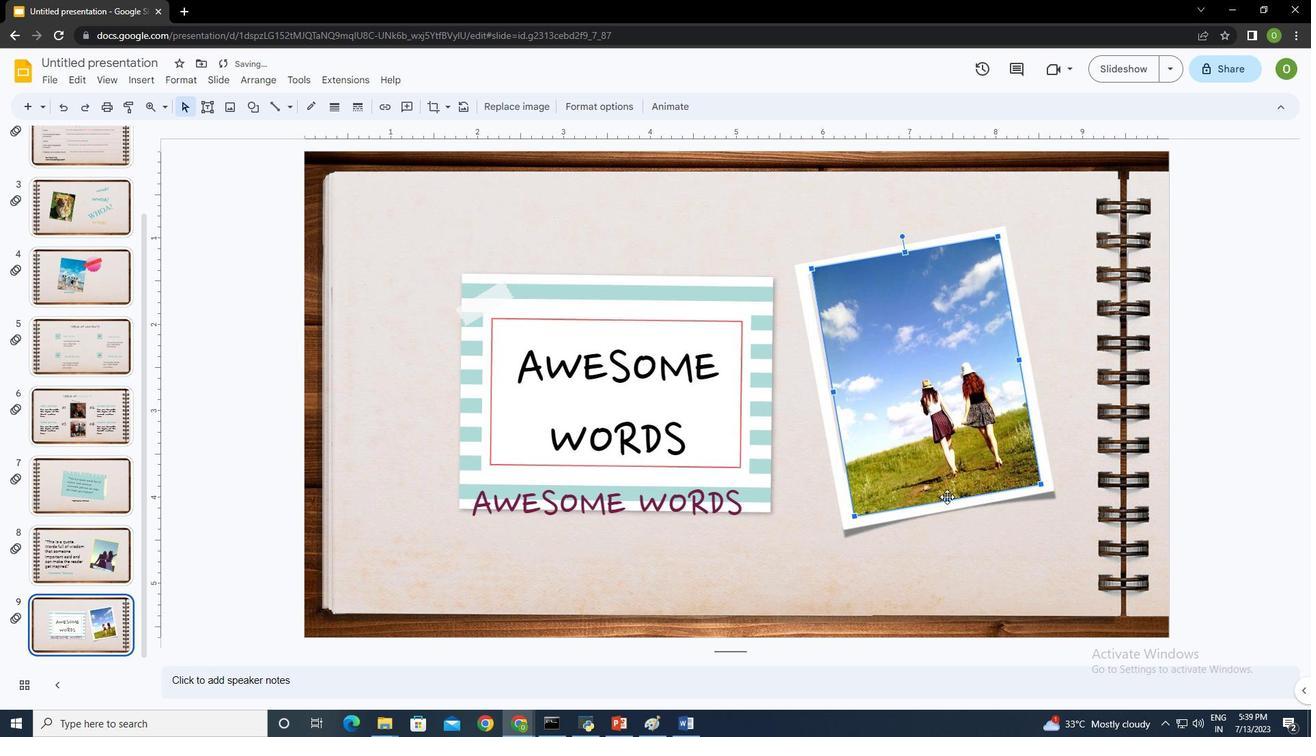 
Action: Mouse pressed left at (947, 497)
Screenshot: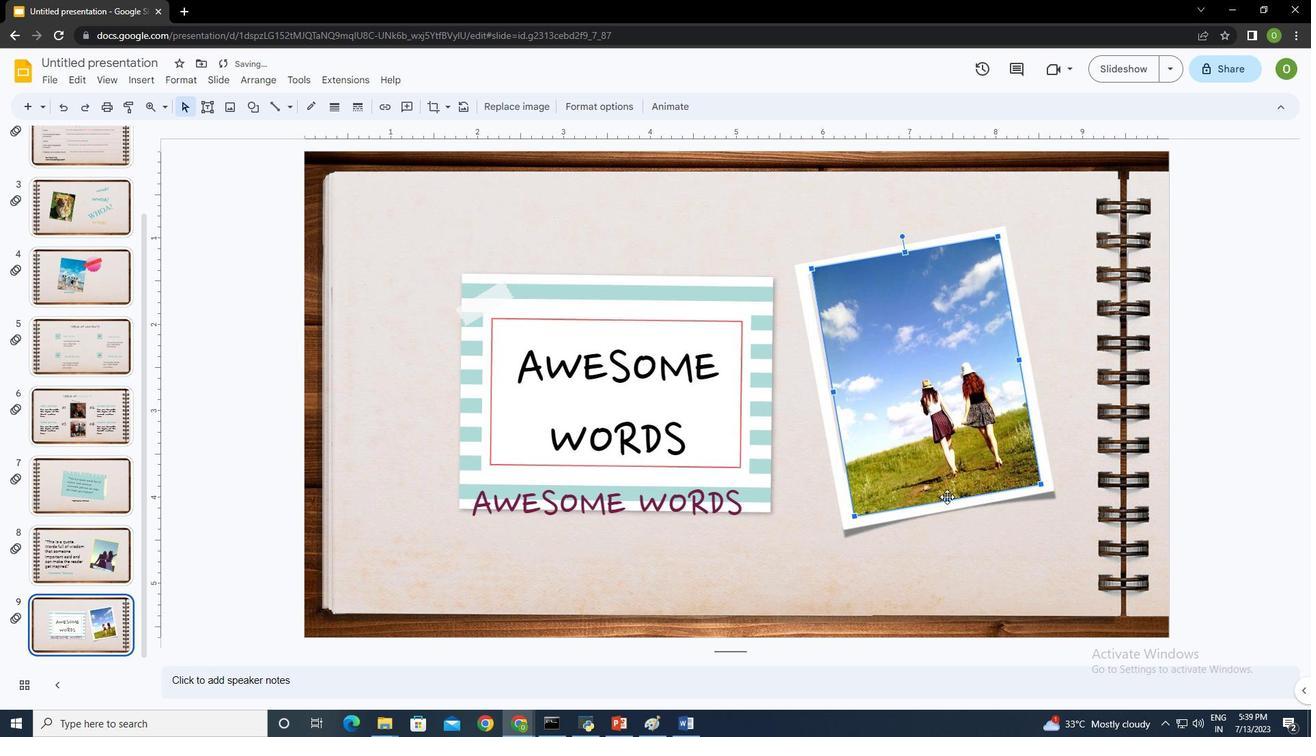
Action: Mouse moved to (947, 504)
Screenshot: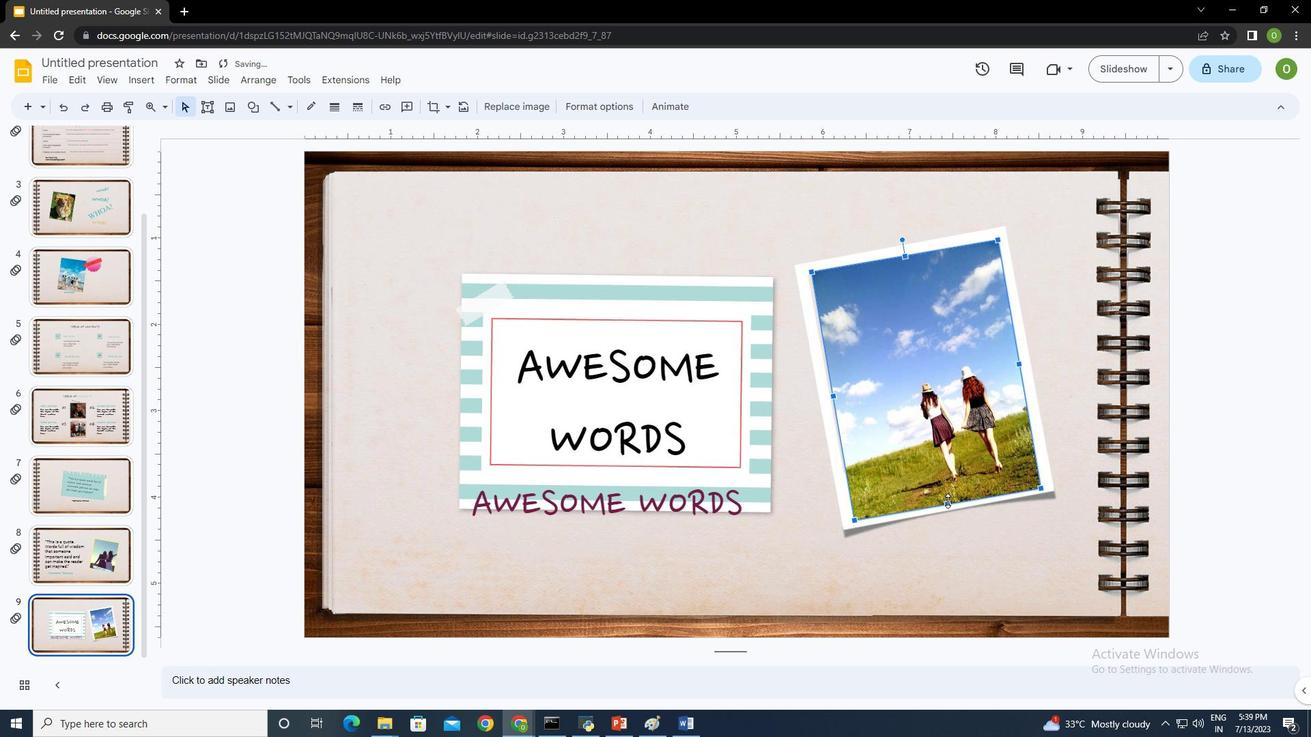 
Action: Mouse pressed left at (947, 504)
Screenshot: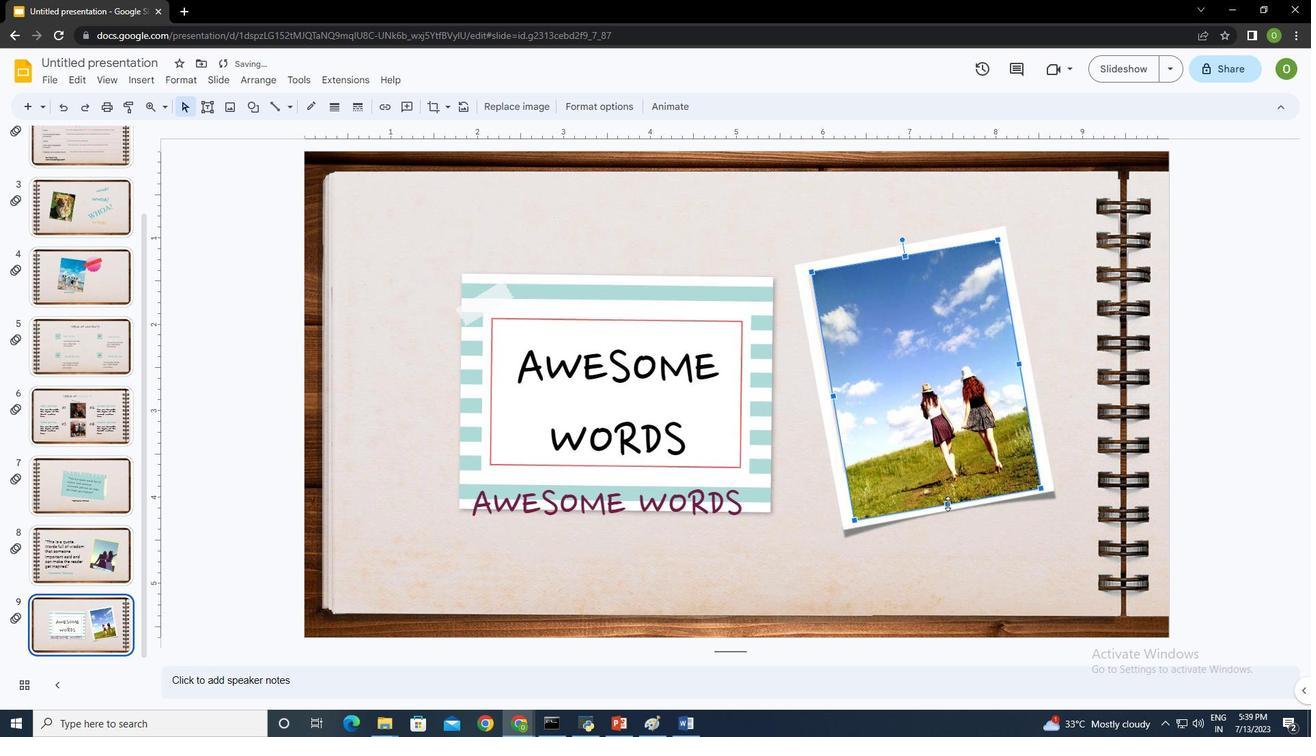 
Action: Mouse moved to (1016, 346)
Screenshot: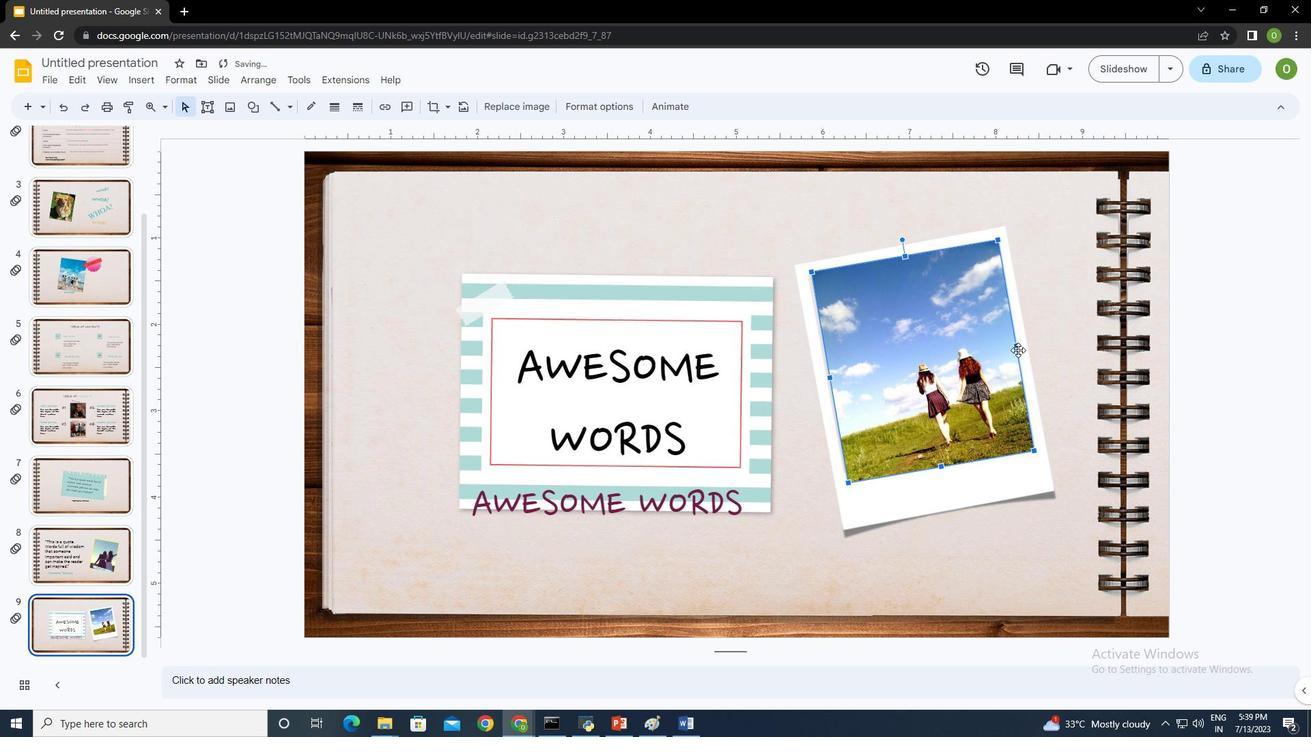 
Action: Mouse pressed left at (1016, 346)
Screenshot: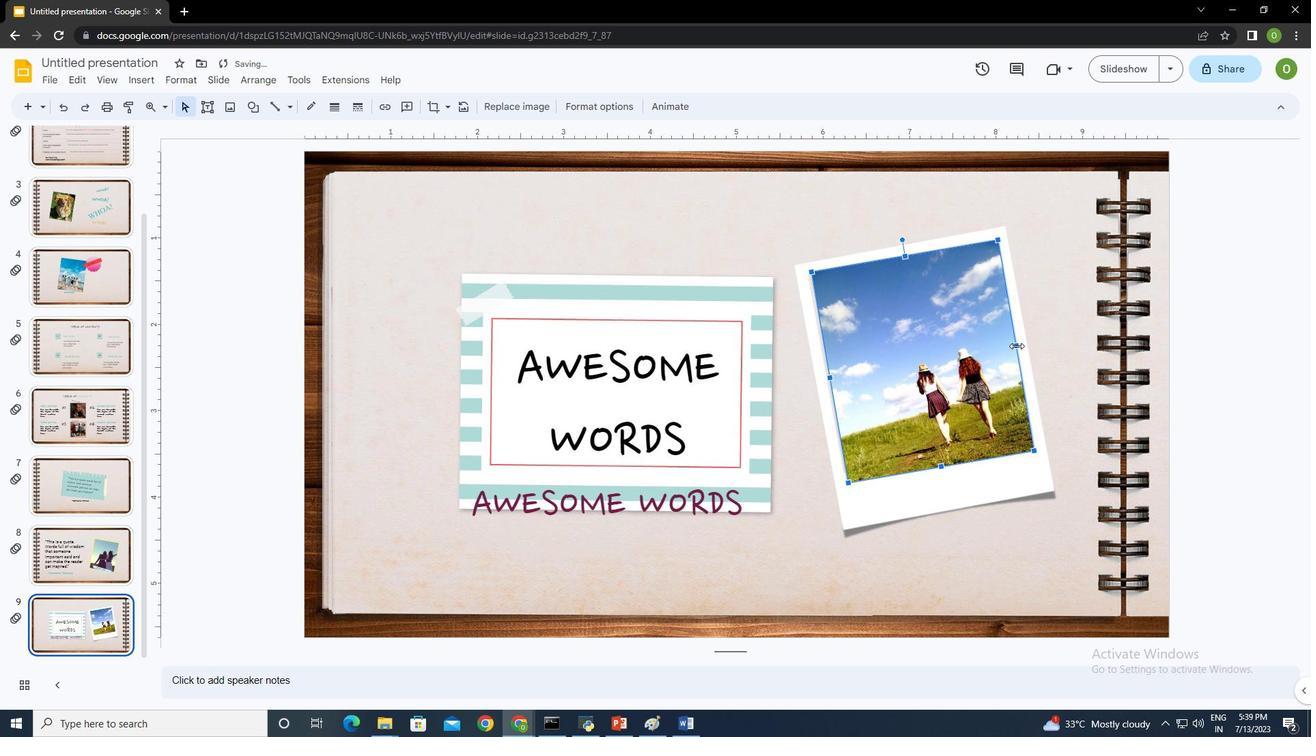 
Action: Mouse moved to (905, 349)
Screenshot: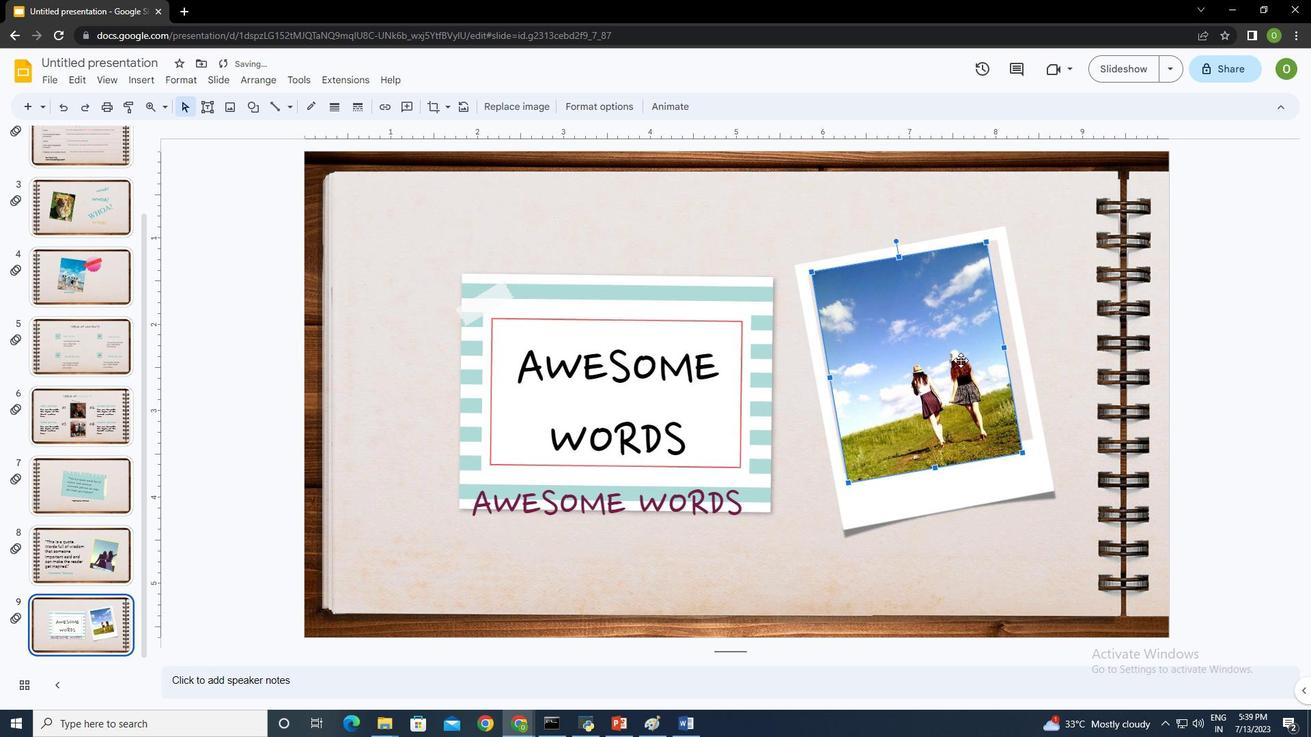 
Action: Mouse pressed left at (905, 349)
